 Task: Create a photo slideshow with music using the online slideshow maker. Upload photos, add music, adjust settings, and export the video.
Action: Mouse moved to (59, 0)
Screenshot: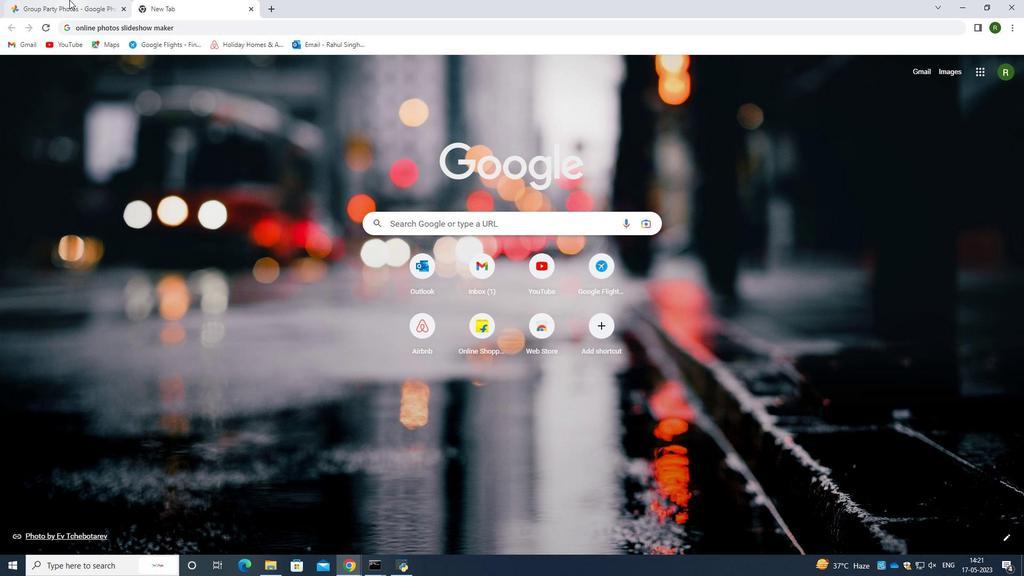 
Action: Mouse pressed left at (59, 0)
Screenshot: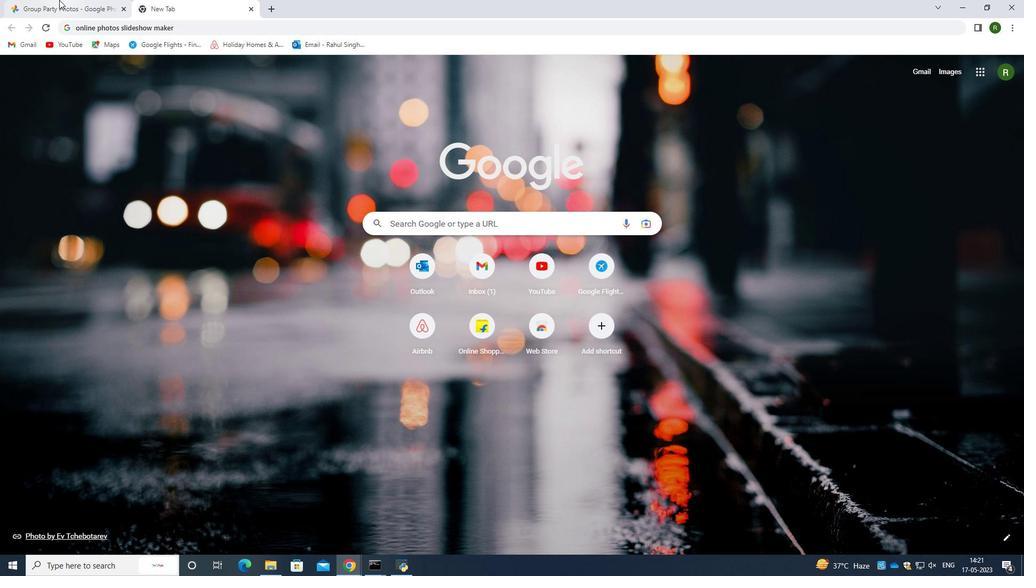 
Action: Mouse moved to (170, 0)
Screenshot: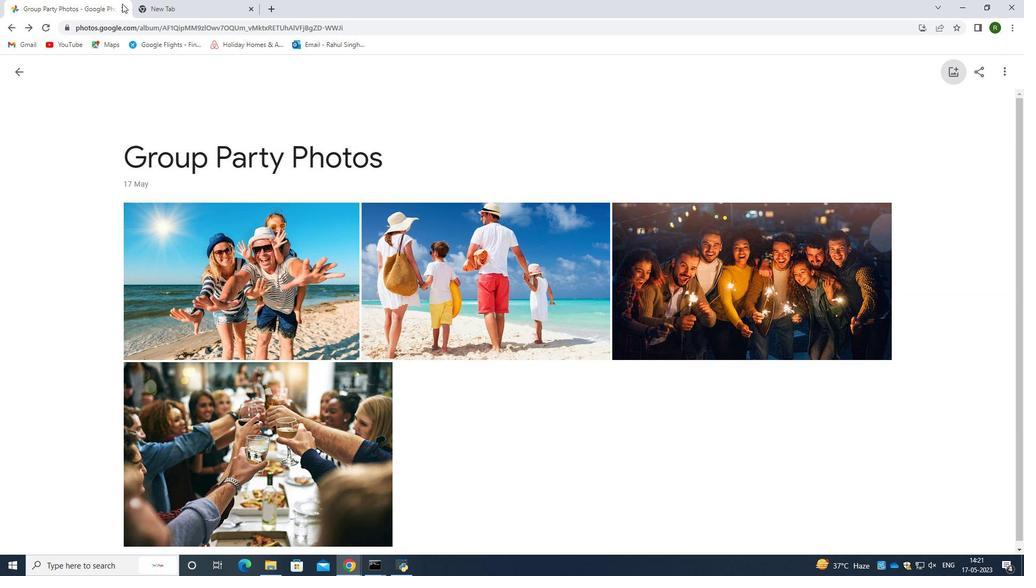 
Action: Mouse pressed left at (170, 0)
Screenshot: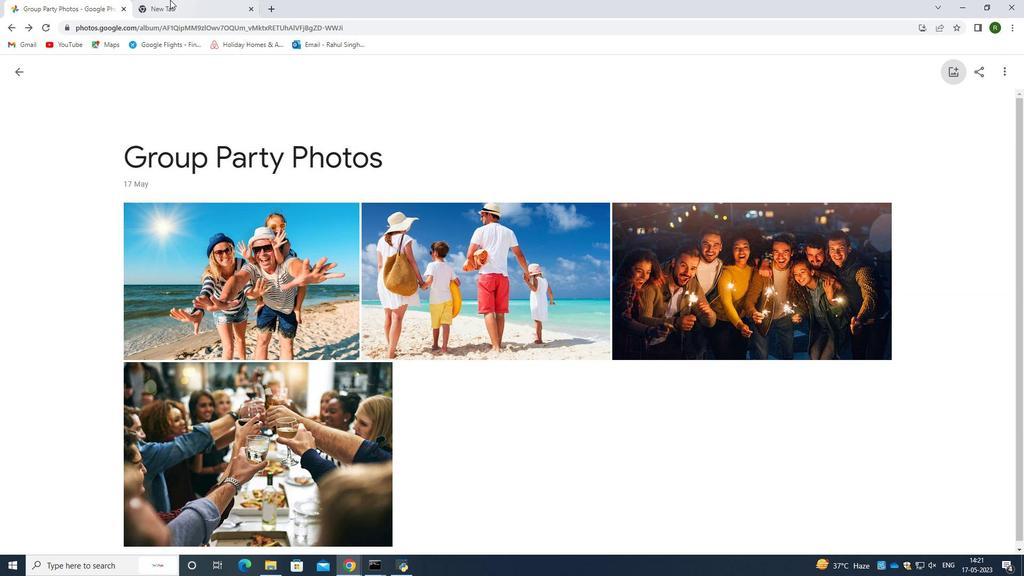 
Action: Mouse moved to (172, 30)
Screenshot: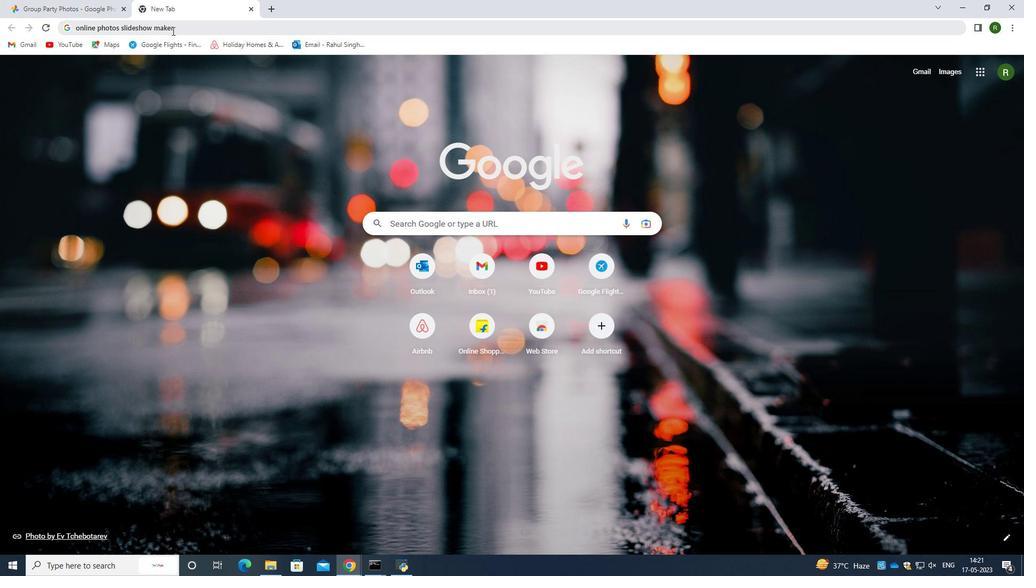 
Action: Mouse pressed left at (172, 30)
Screenshot: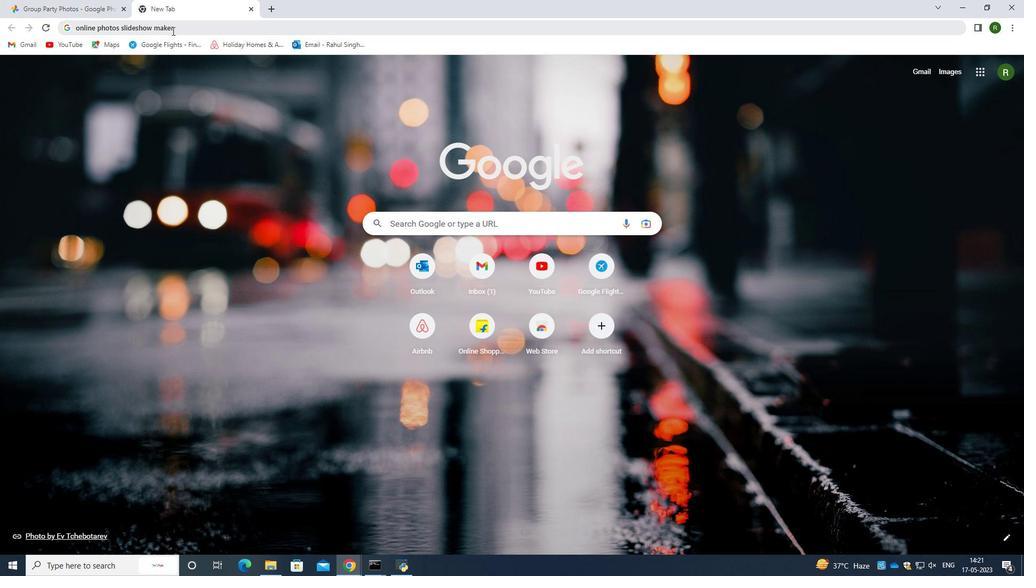 
Action: Mouse moved to (63, 21)
Screenshot: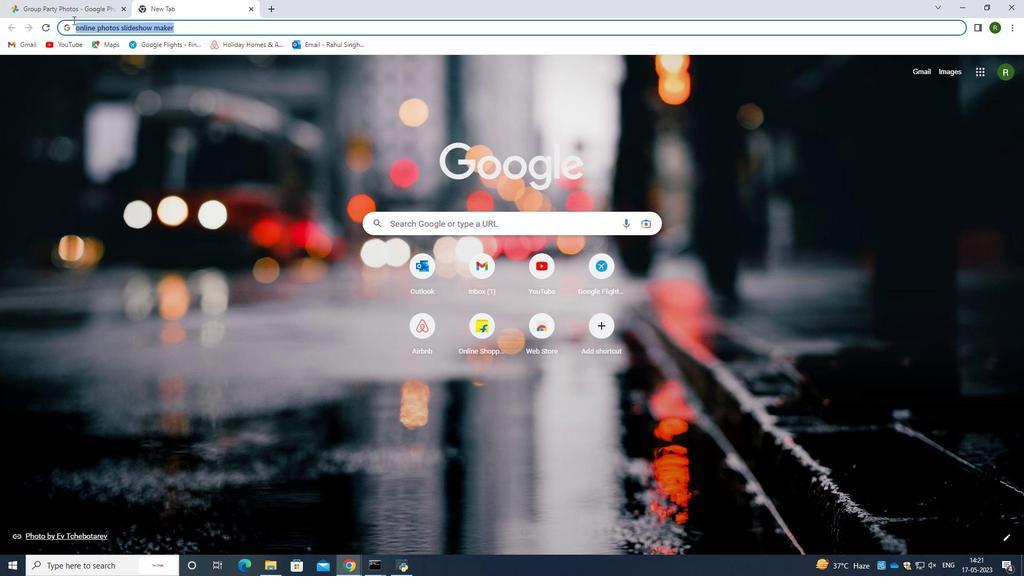 
Action: Key pressed <Key.backspace>online<Key.space>photos<Key.space>slideshow<Key.space>maker<Key.down><Key.enter>
Screenshot: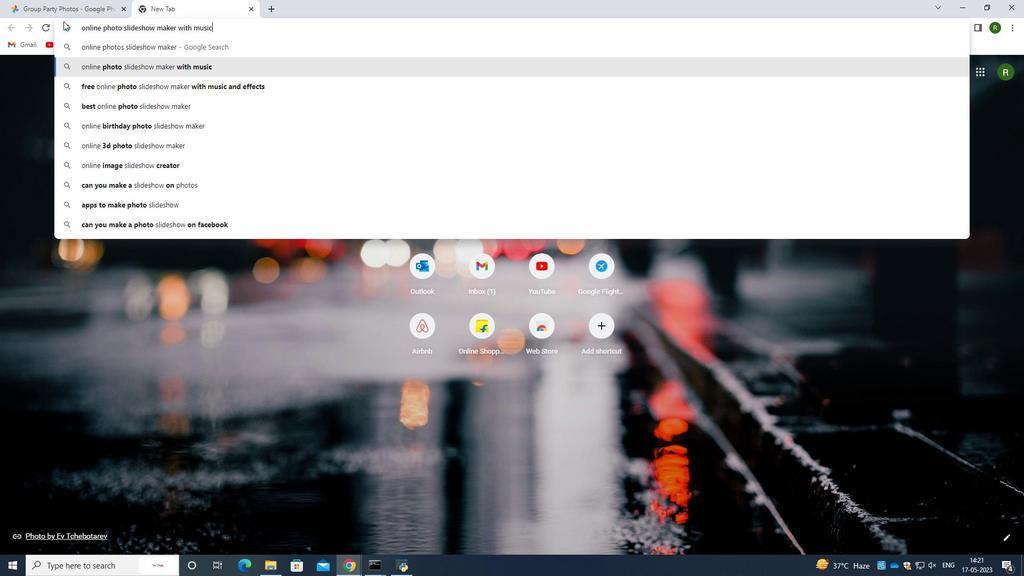 
Action: Mouse moved to (219, 276)
Screenshot: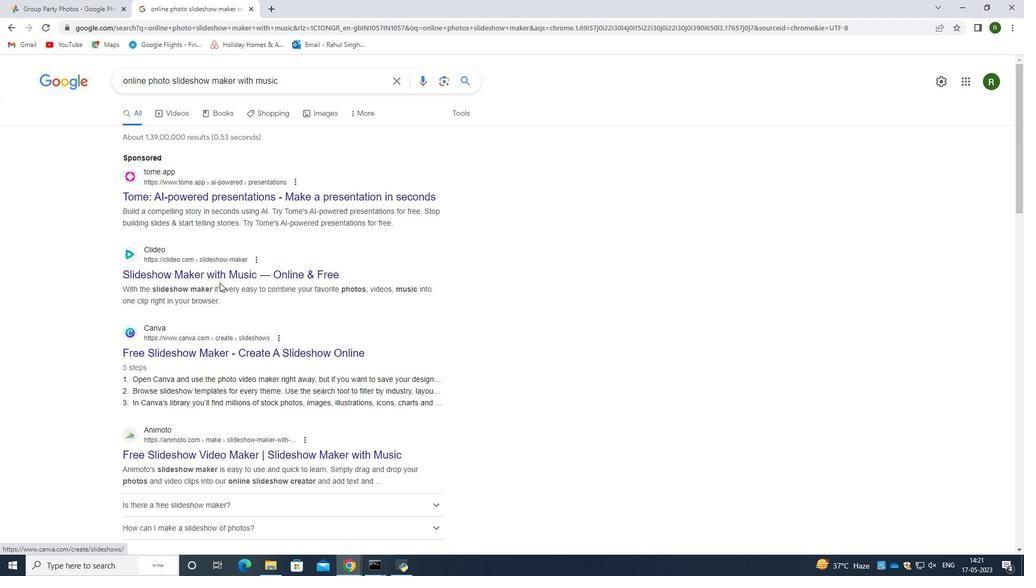 
Action: Mouse pressed left at (219, 276)
Screenshot: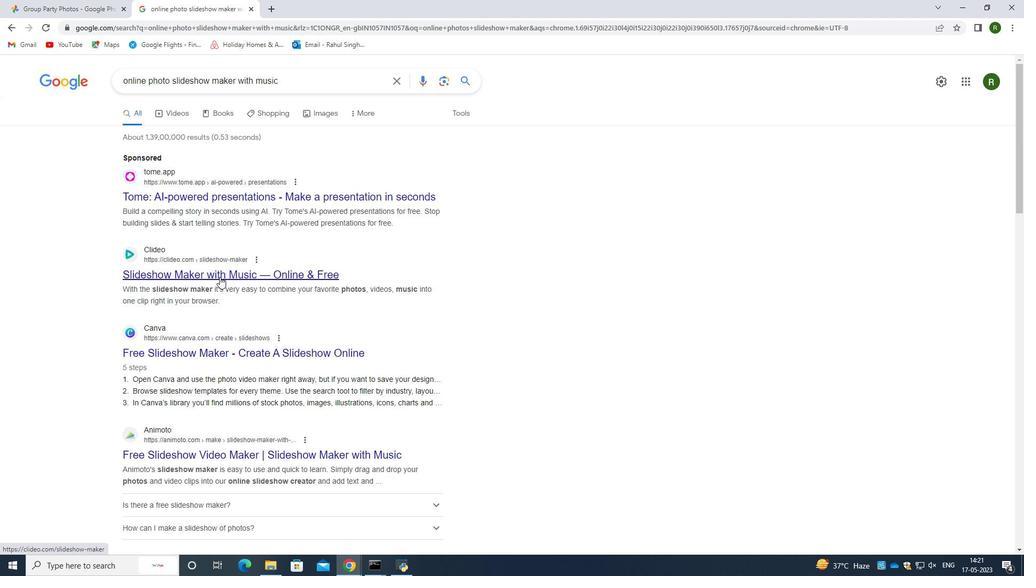 
Action: Mouse moved to (505, 268)
Screenshot: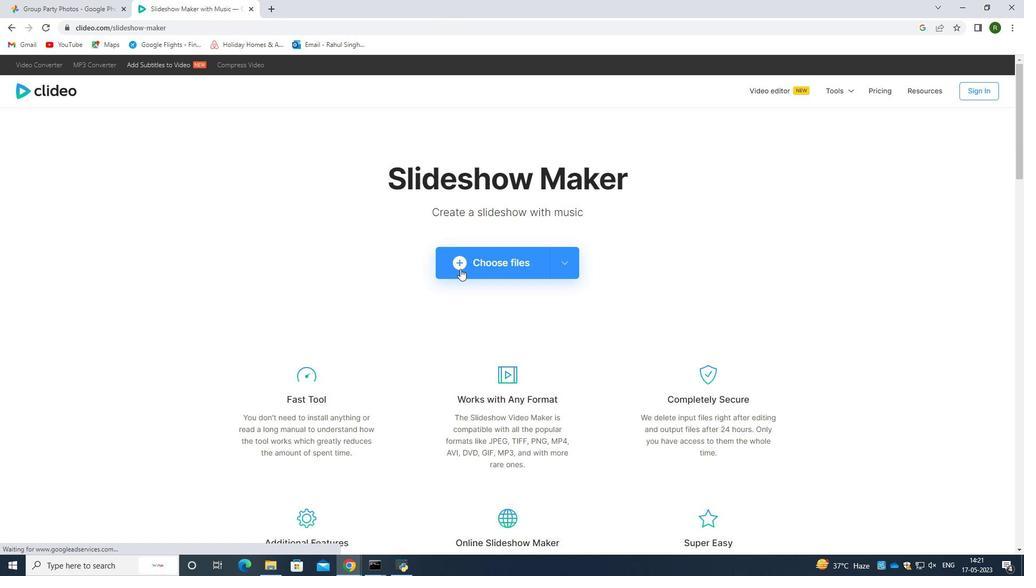 
Action: Mouse pressed left at (505, 268)
Screenshot: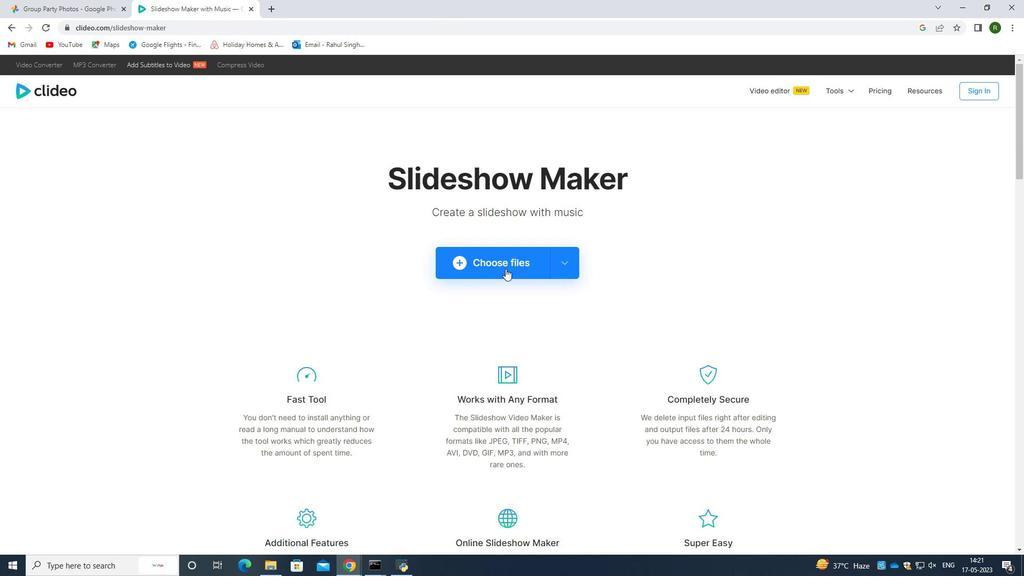 
Action: Mouse moved to (129, 102)
Screenshot: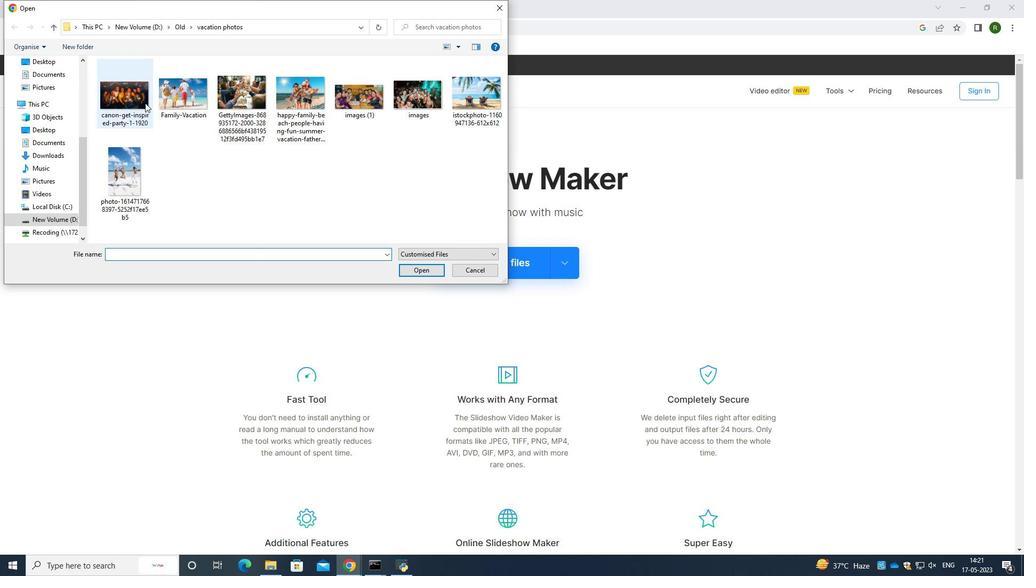 
Action: Mouse pressed left at (129, 102)
Screenshot: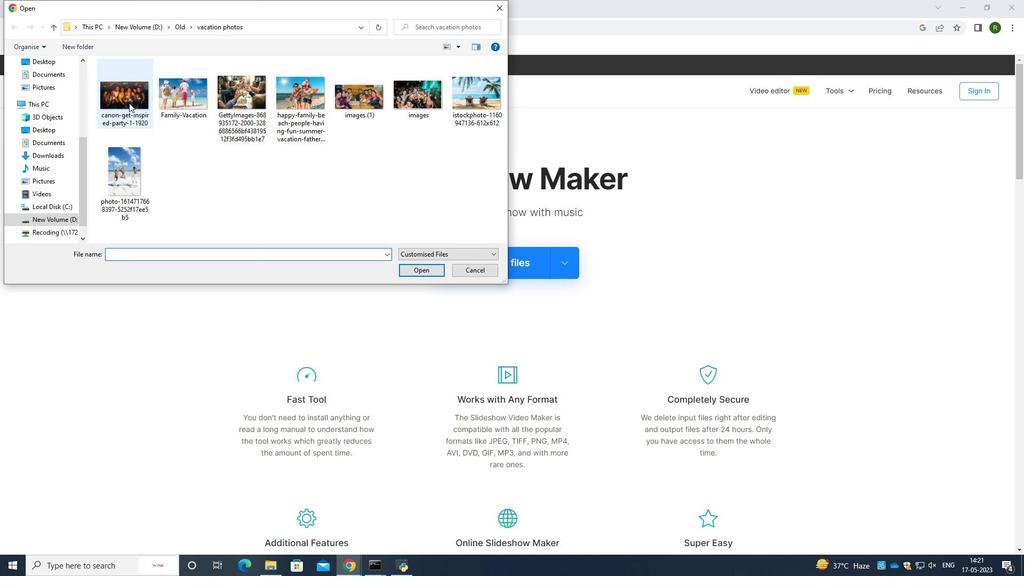 
Action: Mouse moved to (186, 98)
Screenshot: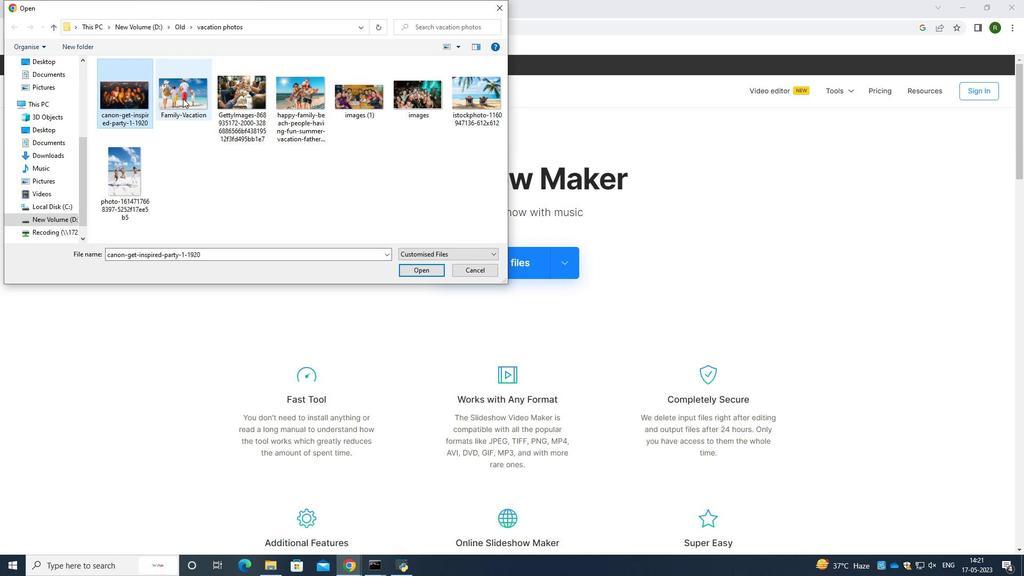 
Action: Mouse pressed left at (186, 98)
Screenshot: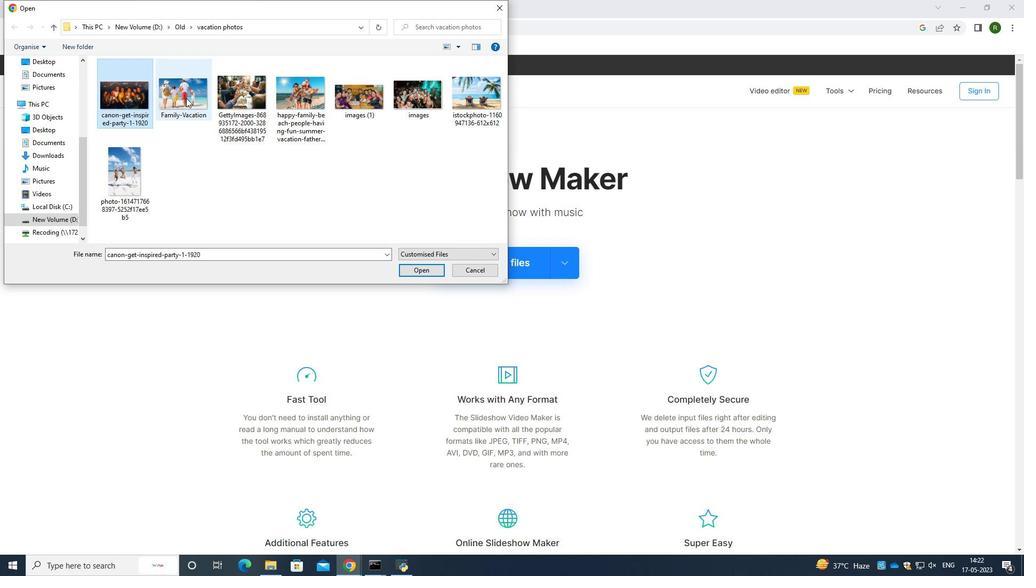 
Action: Mouse moved to (250, 108)
Screenshot: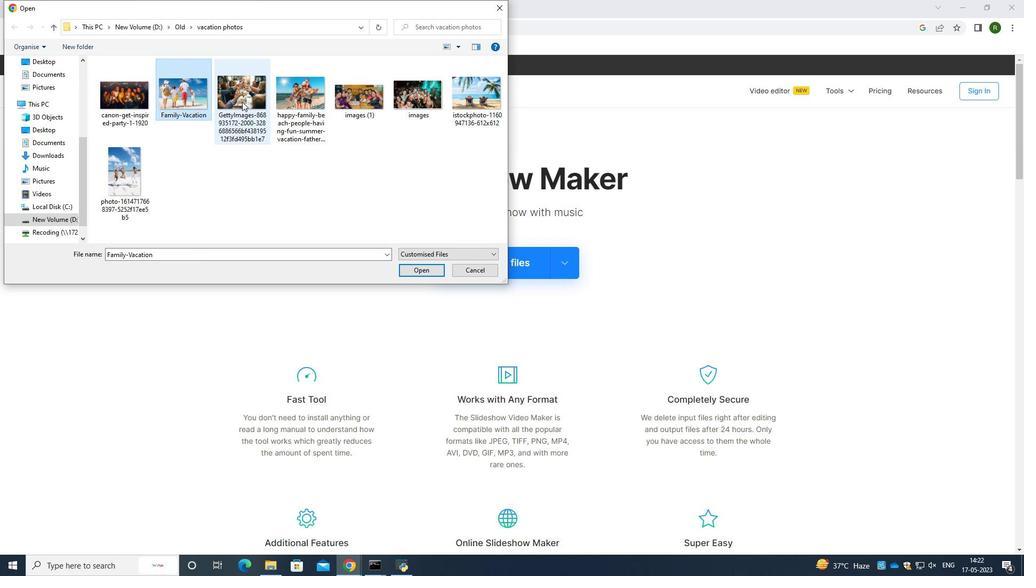 
Action: Mouse pressed left at (250, 108)
Screenshot: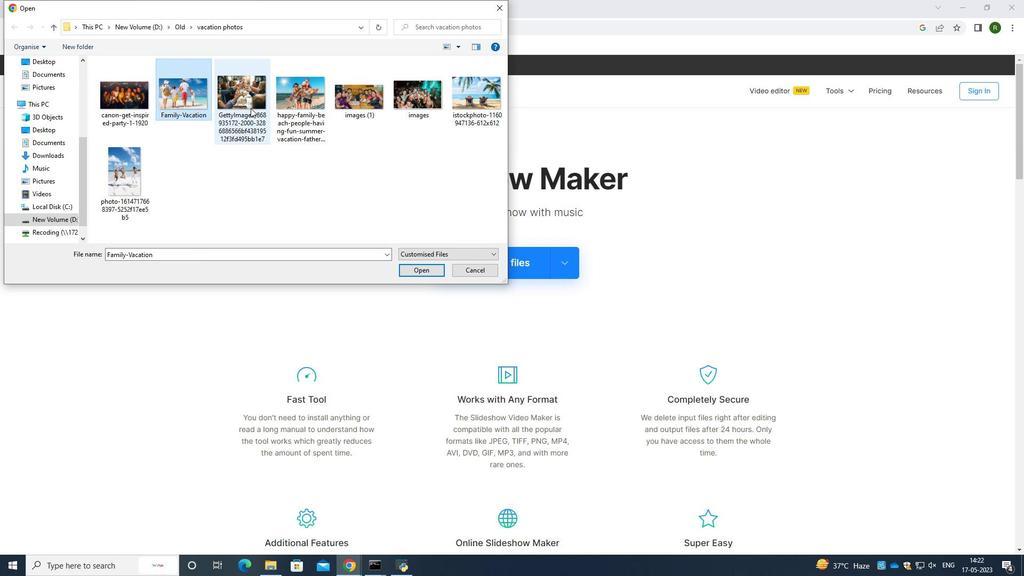 
Action: Mouse moved to (300, 104)
Screenshot: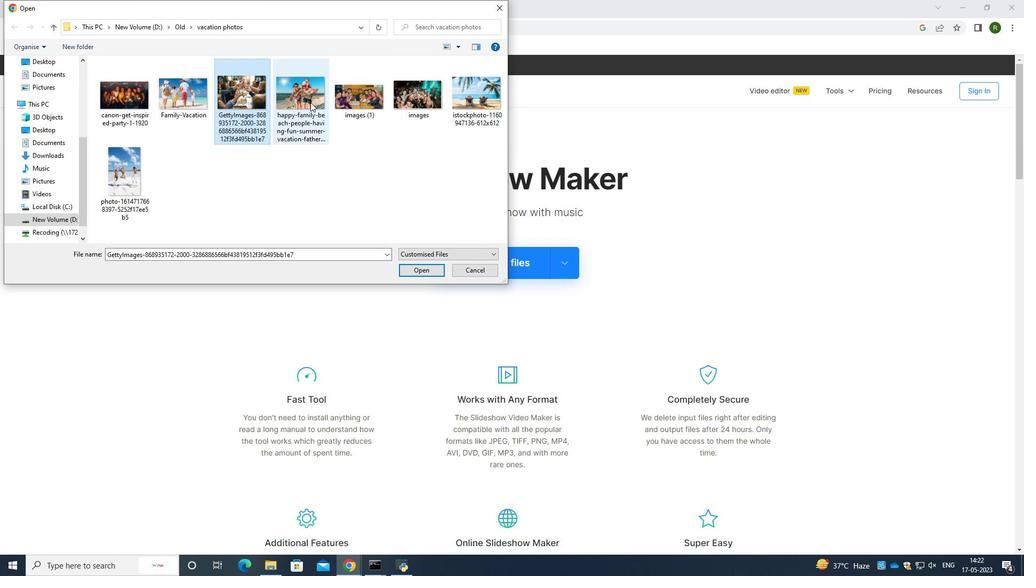 
Action: Mouse pressed left at (300, 104)
Screenshot: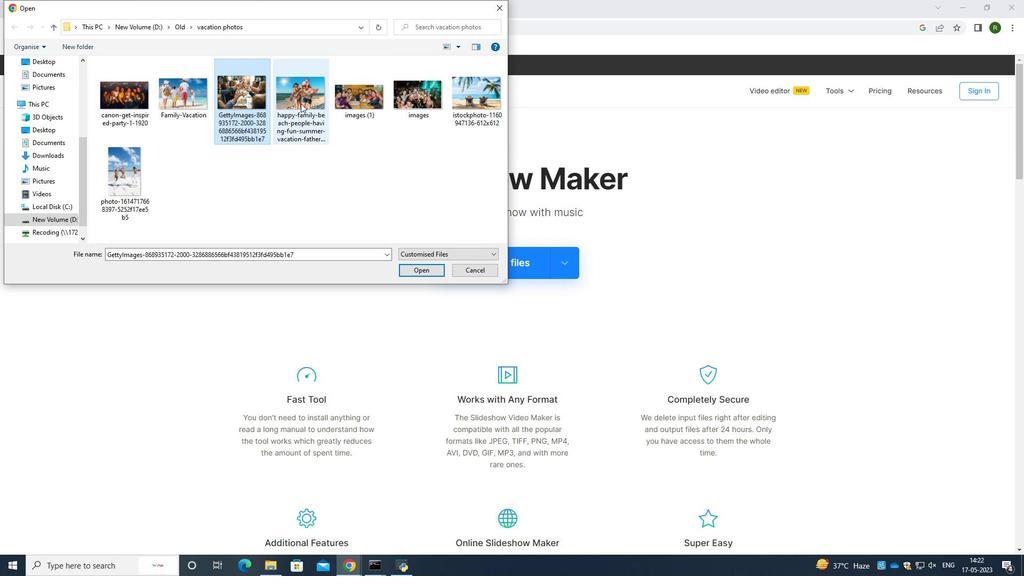 
Action: Mouse moved to (350, 103)
Screenshot: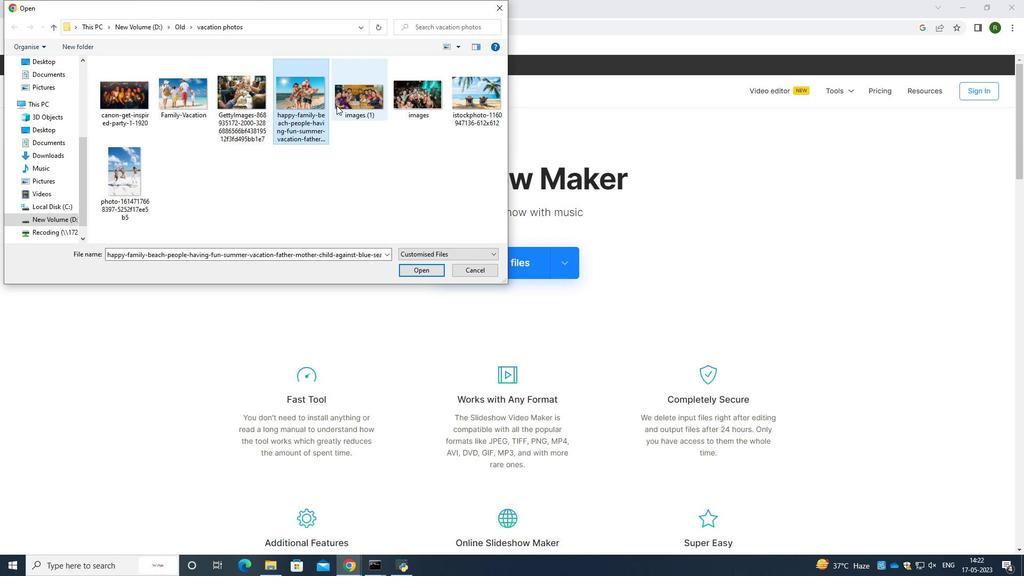 
Action: Mouse pressed left at (350, 103)
Screenshot: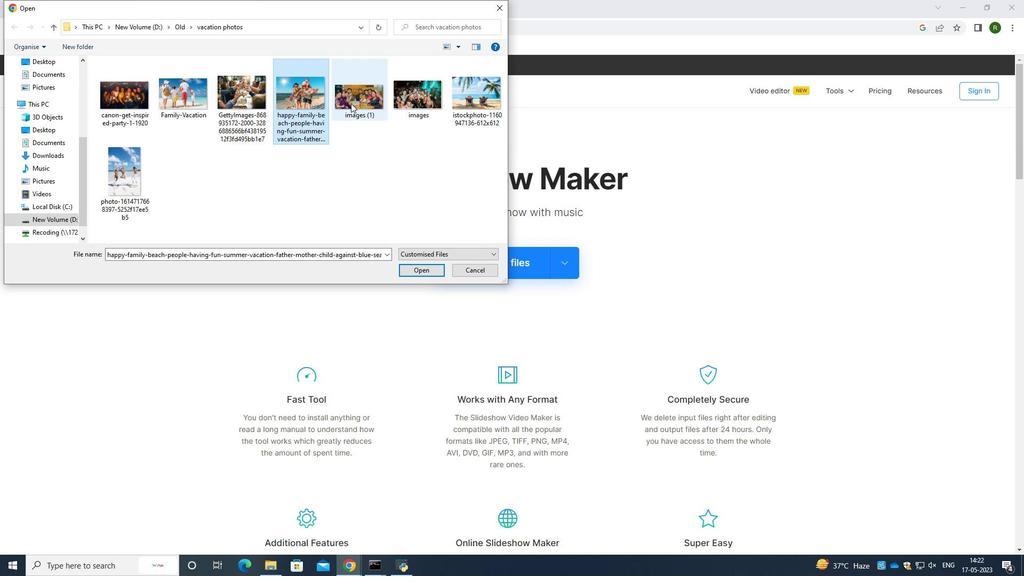 
Action: Mouse moved to (415, 102)
Screenshot: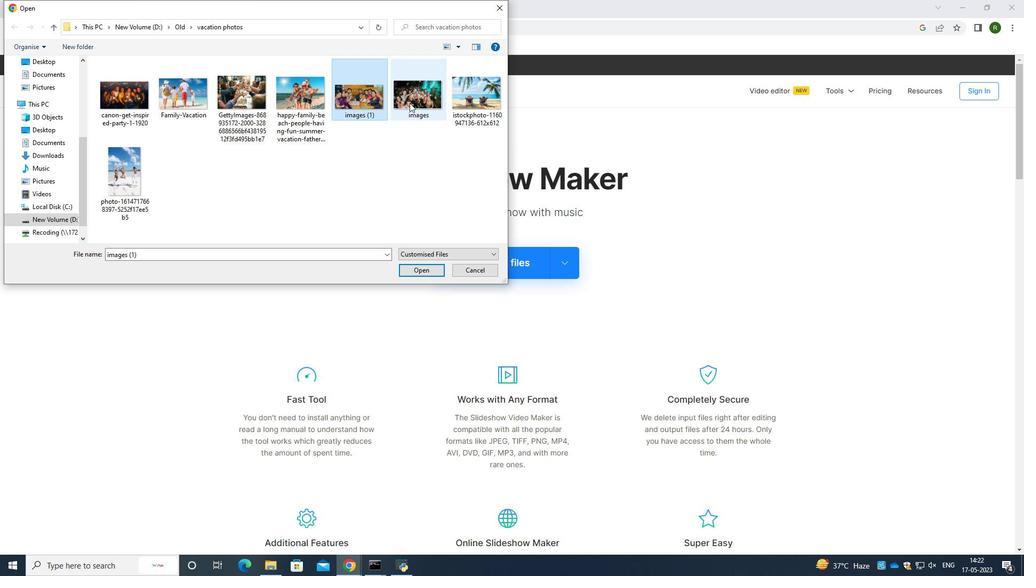 
Action: Mouse pressed left at (415, 102)
Screenshot: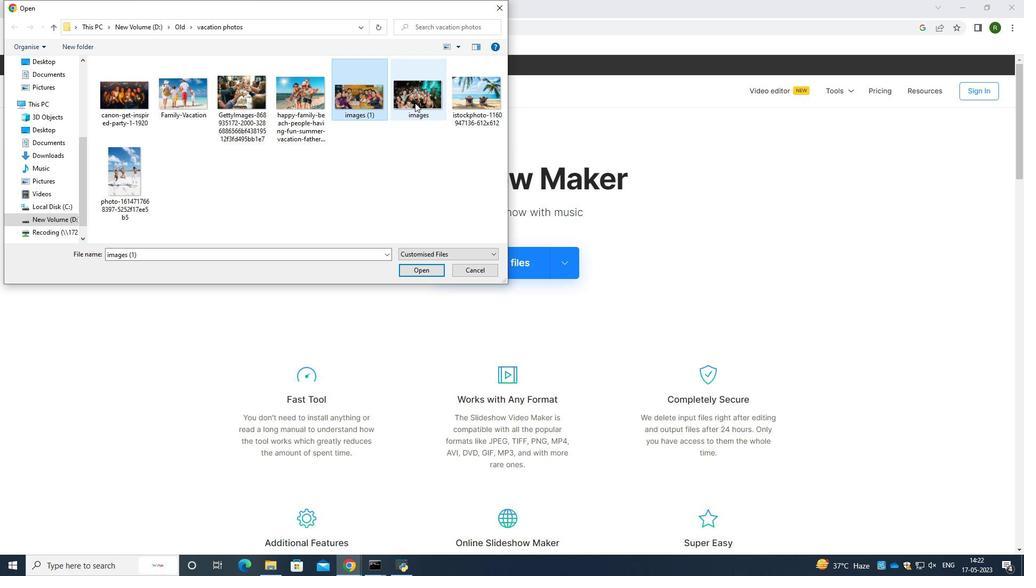 
Action: Mouse moved to (467, 101)
Screenshot: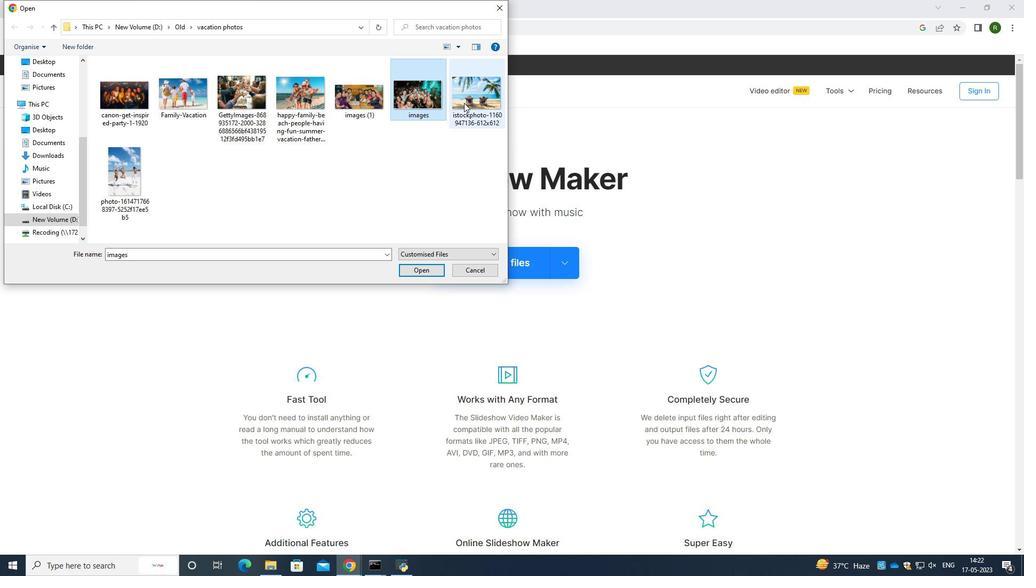 
Action: Mouse pressed left at (467, 101)
Screenshot: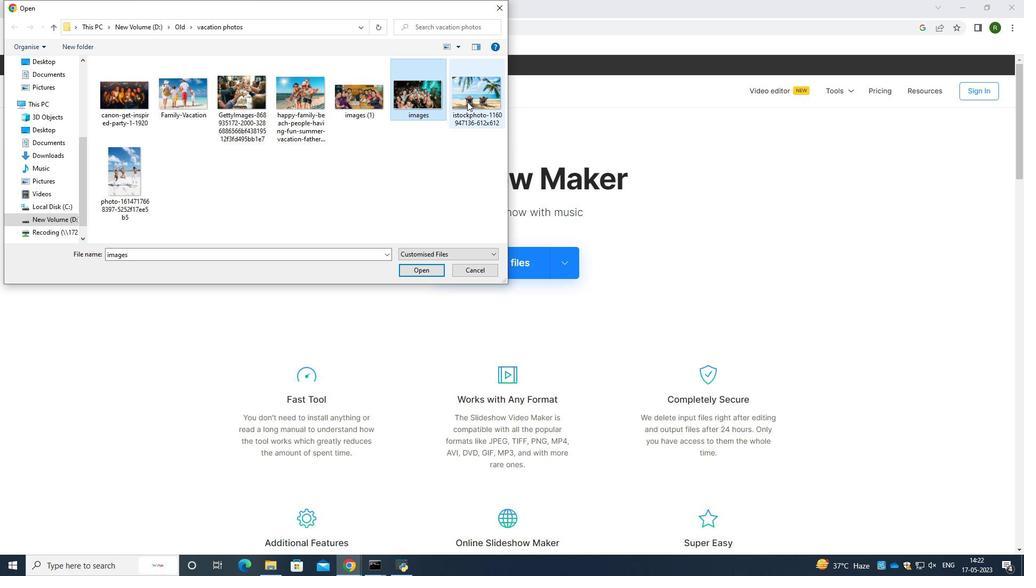 
Action: Mouse moved to (141, 114)
Screenshot: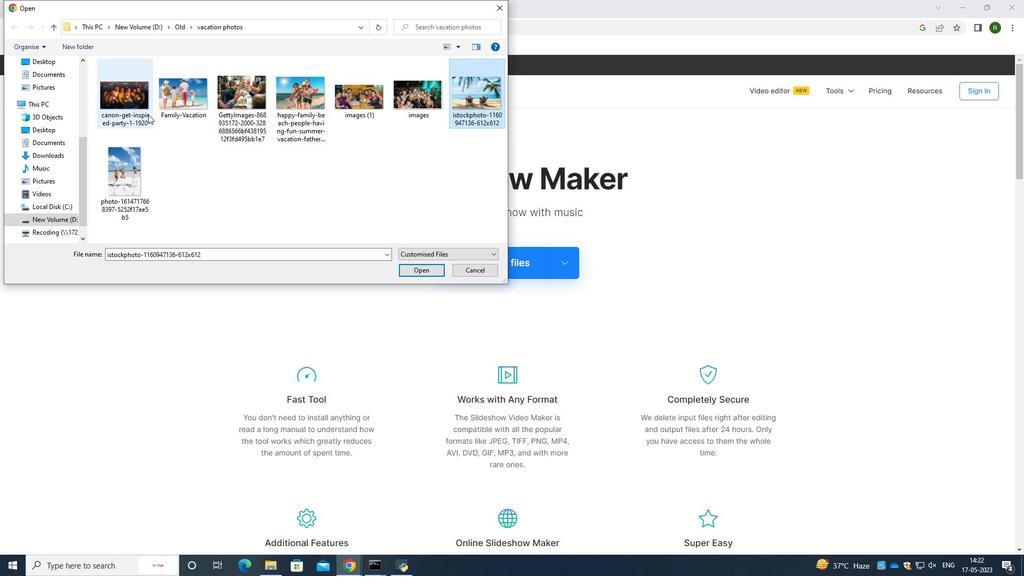 
Action: Mouse pressed left at (141, 114)
Screenshot: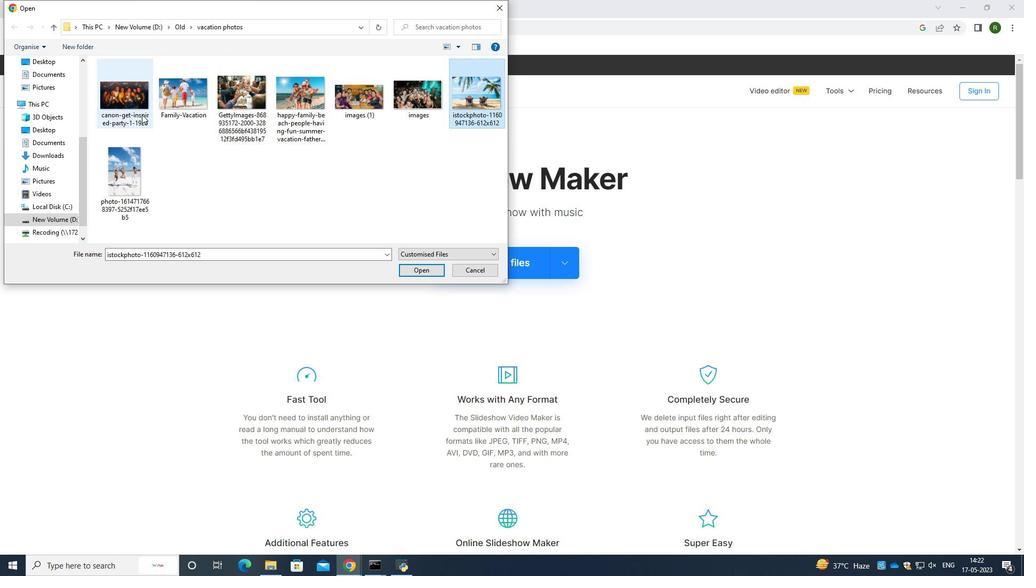 
Action: Key pressed <Key.shift>
Screenshot: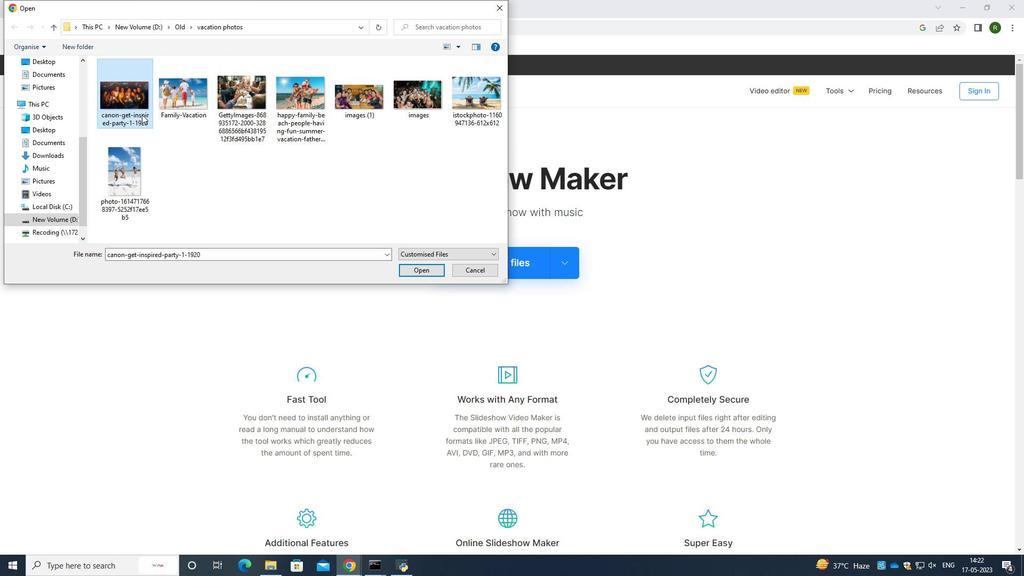 
Action: Mouse pressed left at (141, 114)
Screenshot: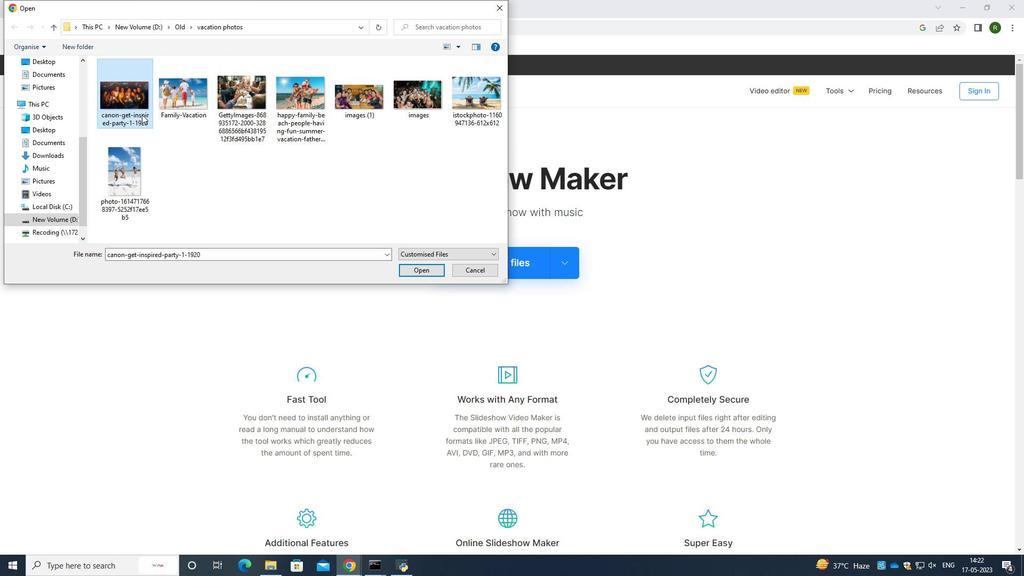 
Action: Key pressed <Key.shift><Key.shift><Key.shift>
Screenshot: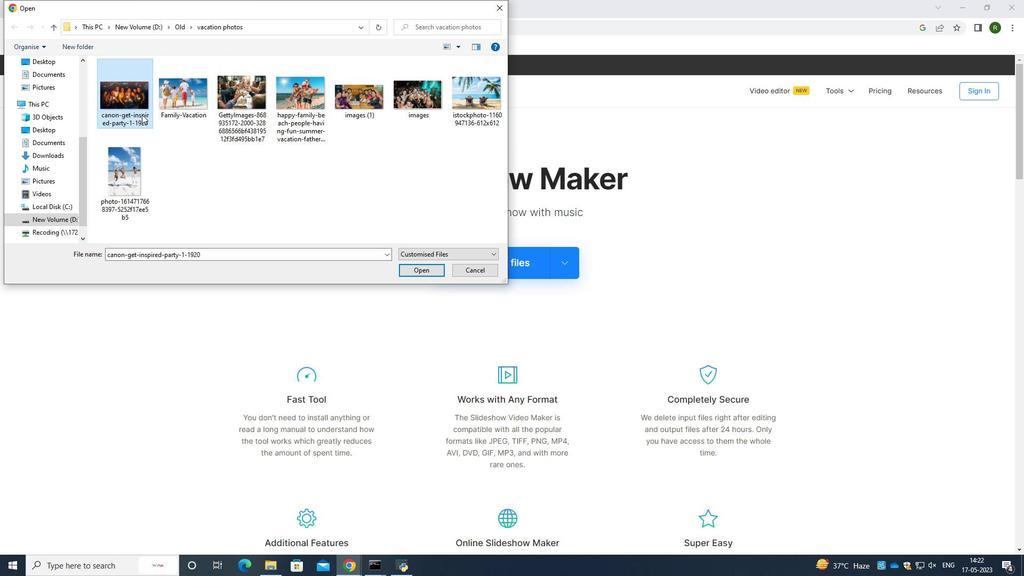 
Action: Mouse moved to (148, 114)
Screenshot: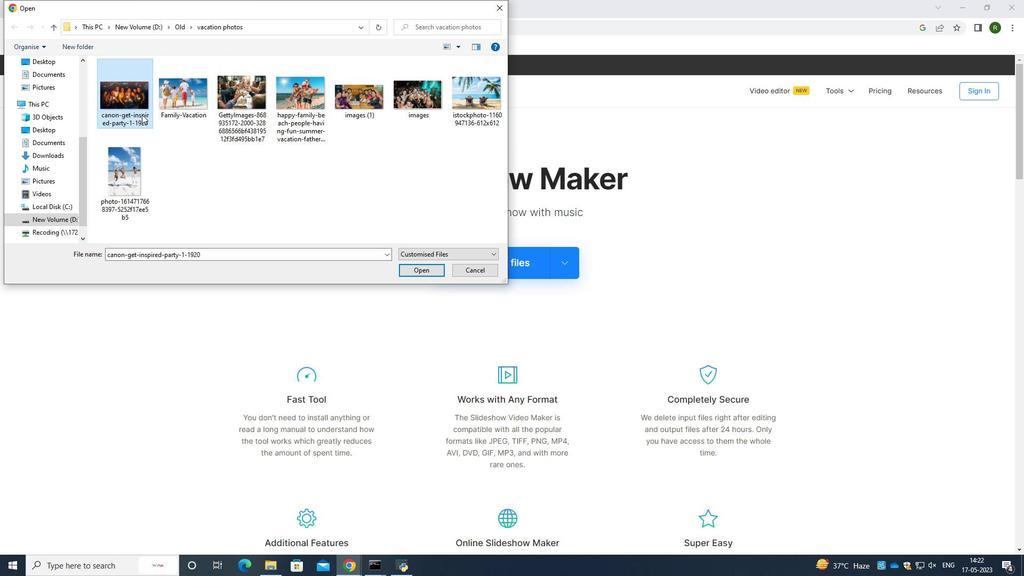 
Action: Key pressed <Key.shift>
Screenshot: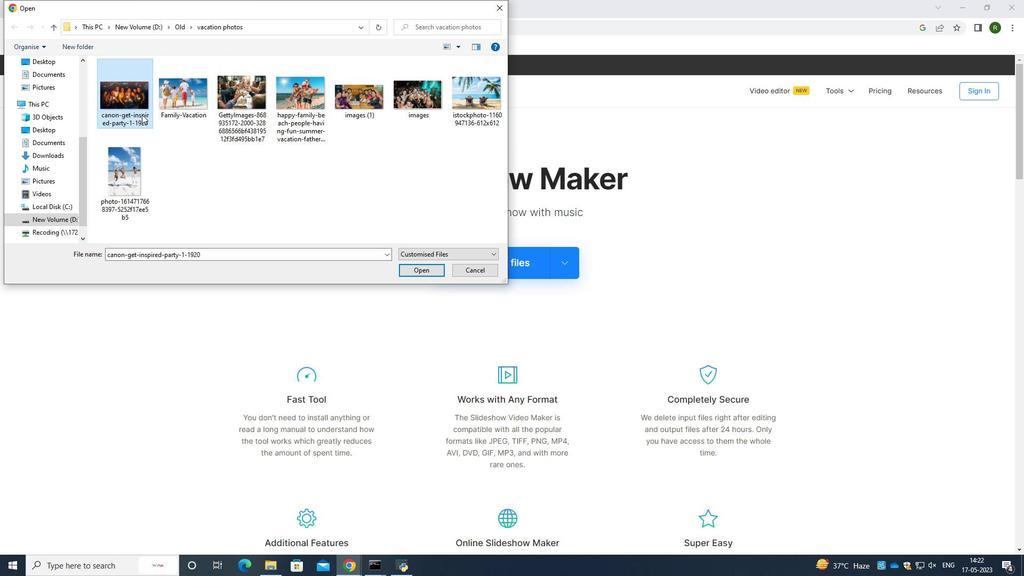 
Action: Mouse moved to (181, 114)
Screenshot: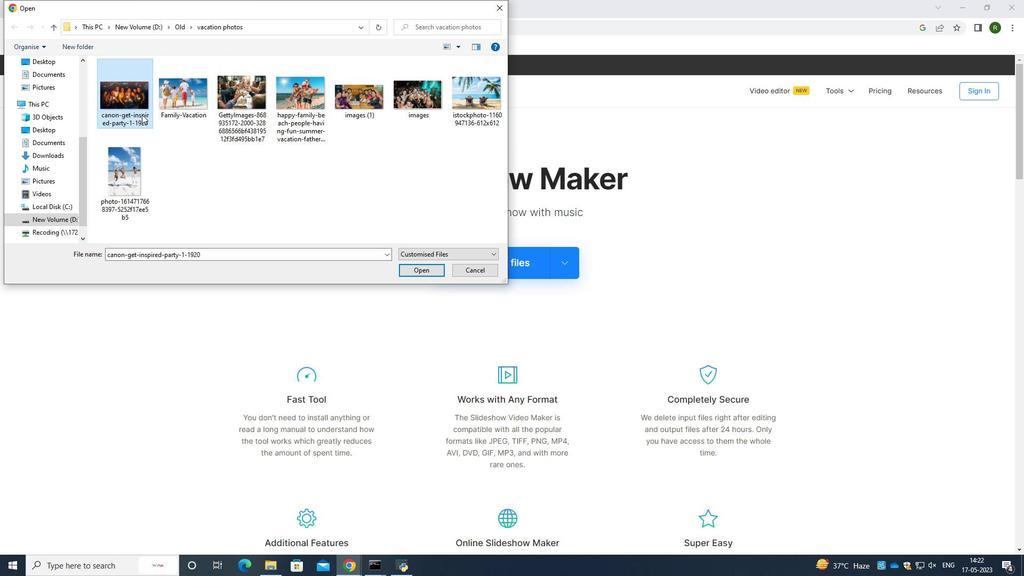 
Action: Key pressed <Key.shift>
Screenshot: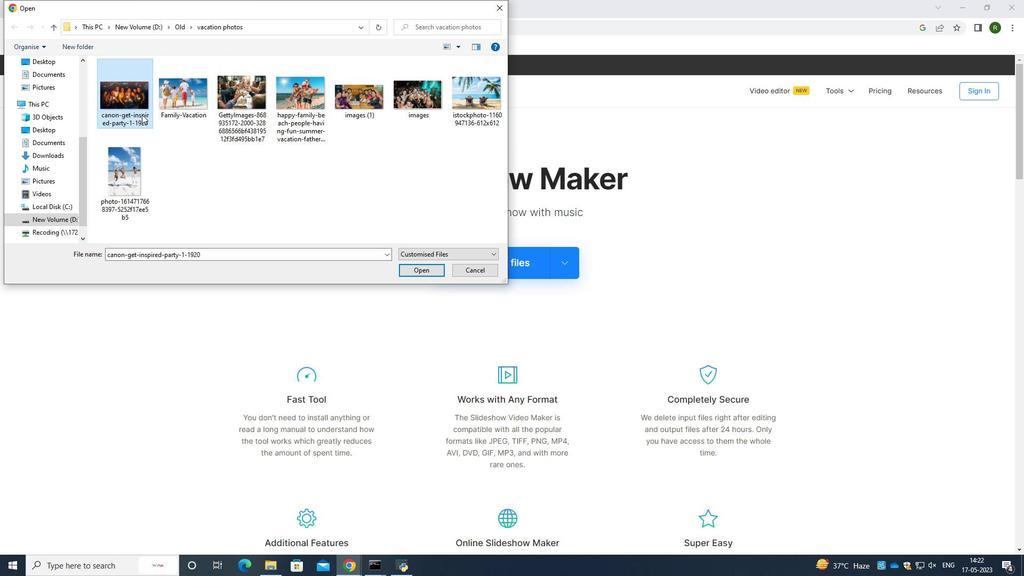 
Action: Mouse moved to (190, 114)
Screenshot: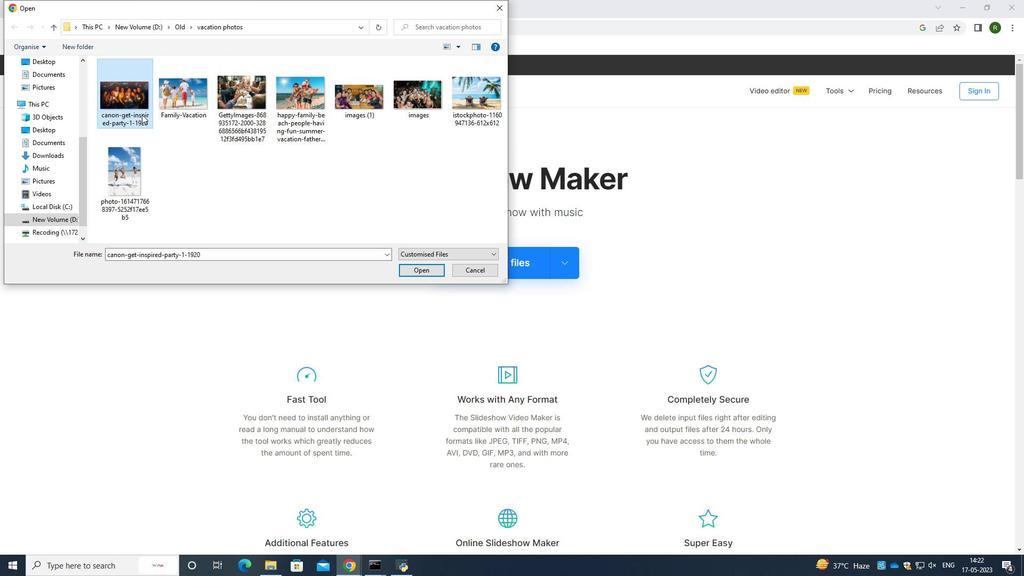 
Action: Key pressed <Key.shift>
Screenshot: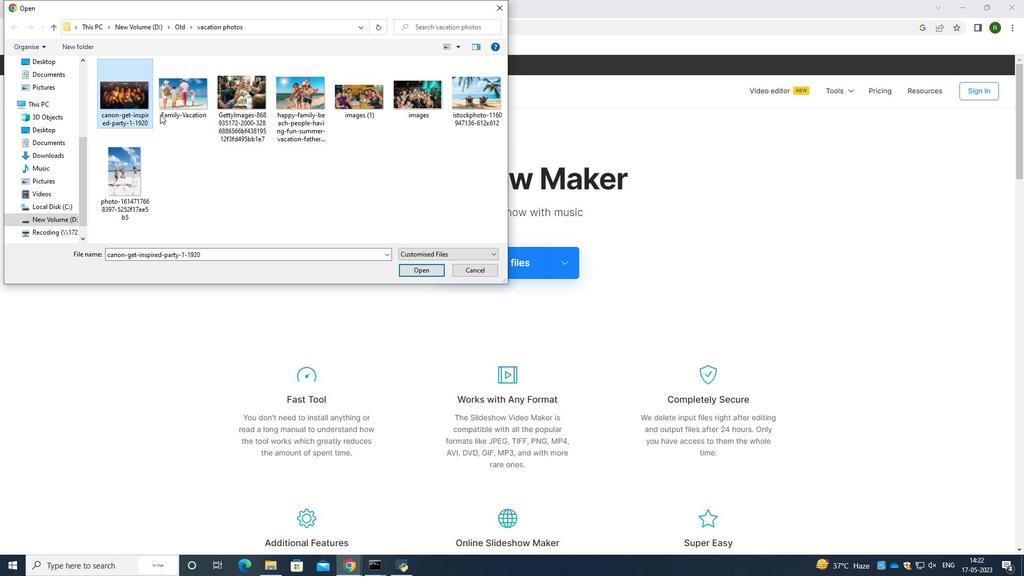 
Action: Mouse moved to (190, 114)
Screenshot: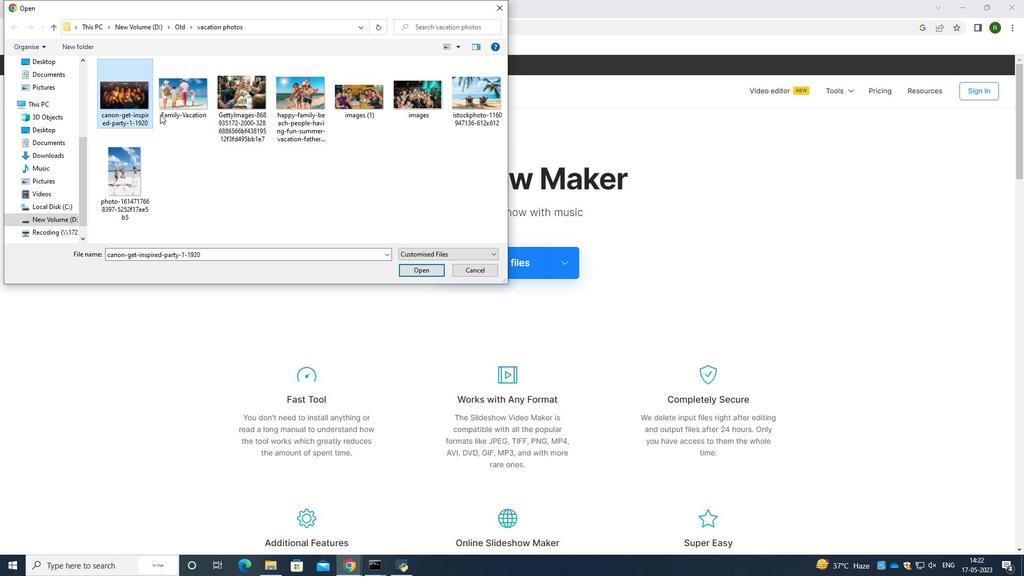 
Action: Key pressed <Key.shift><Key.shift><Key.shift><Key.shift><Key.shift><Key.shift>
Screenshot: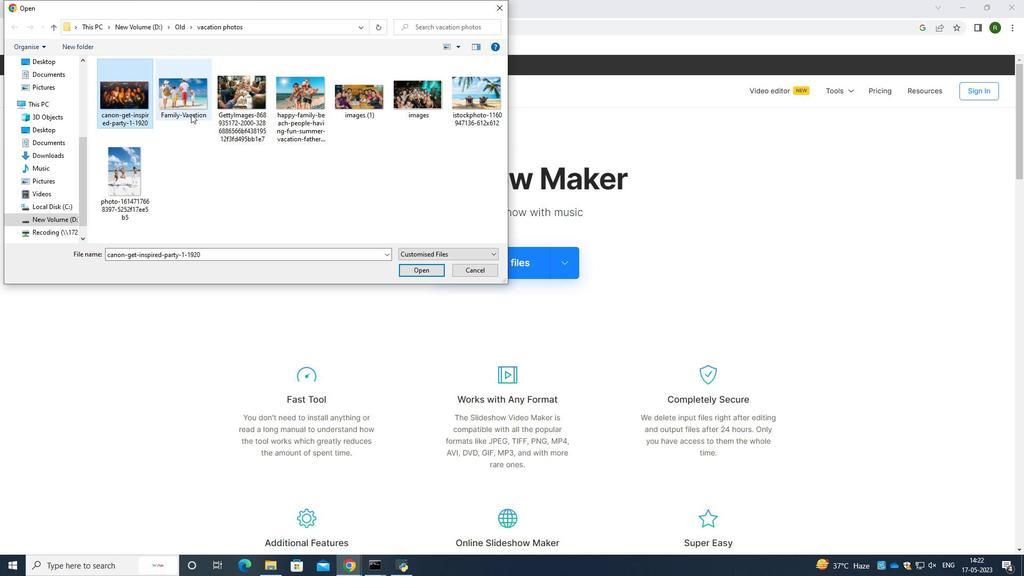 
Action: Mouse pressed left at (190, 114)
Screenshot: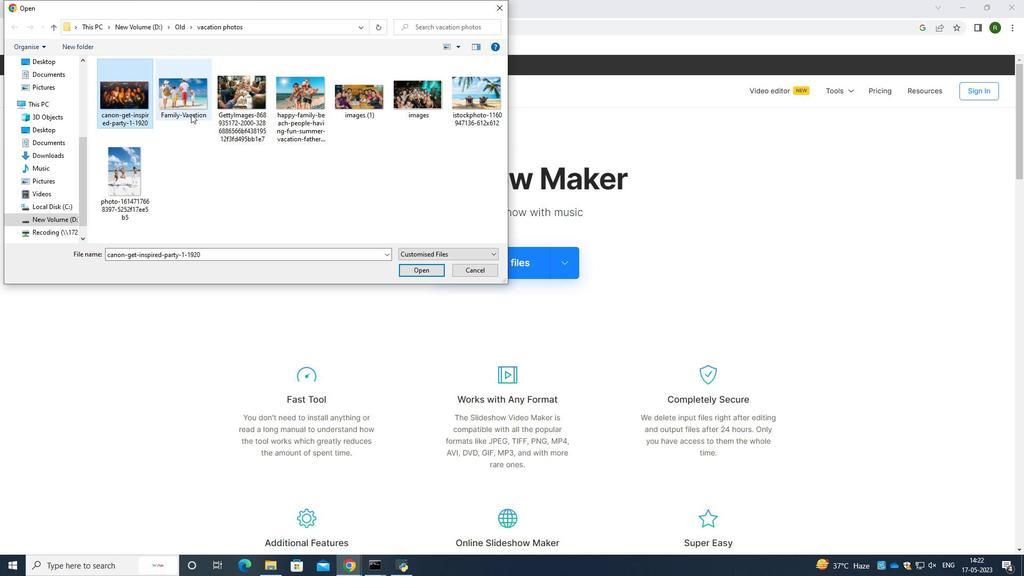 
Action: Key pressed <Key.shift><Key.shift><Key.shift><Key.shift><Key.shift><Key.shift>
Screenshot: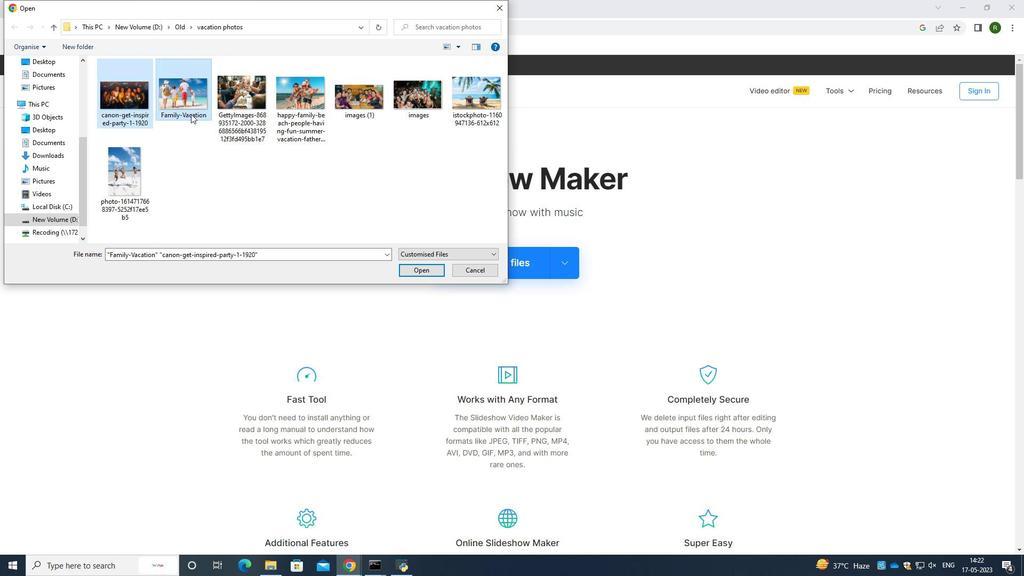 
Action: Mouse moved to (195, 114)
Screenshot: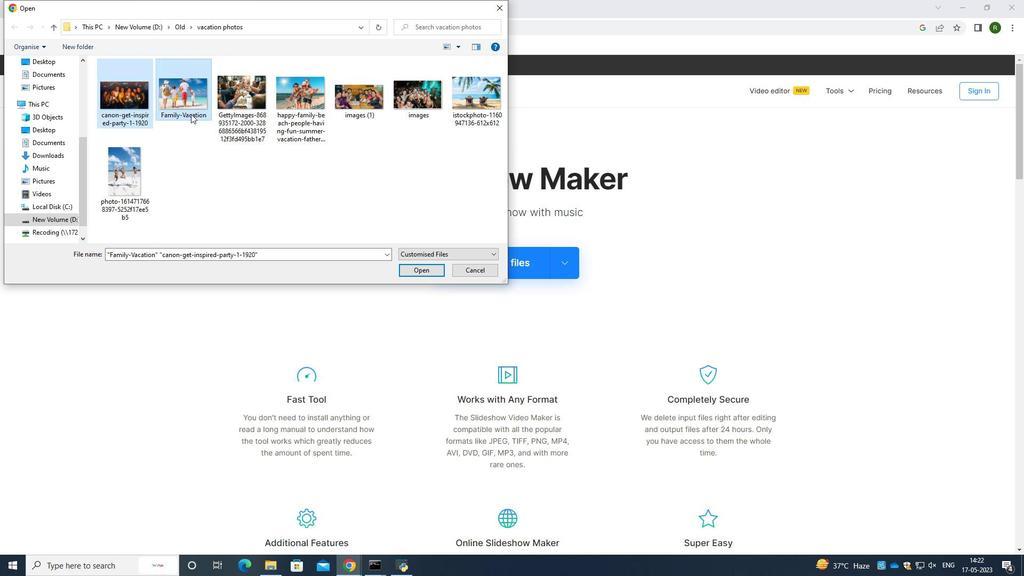 
Action: Key pressed <Key.shift>
Screenshot: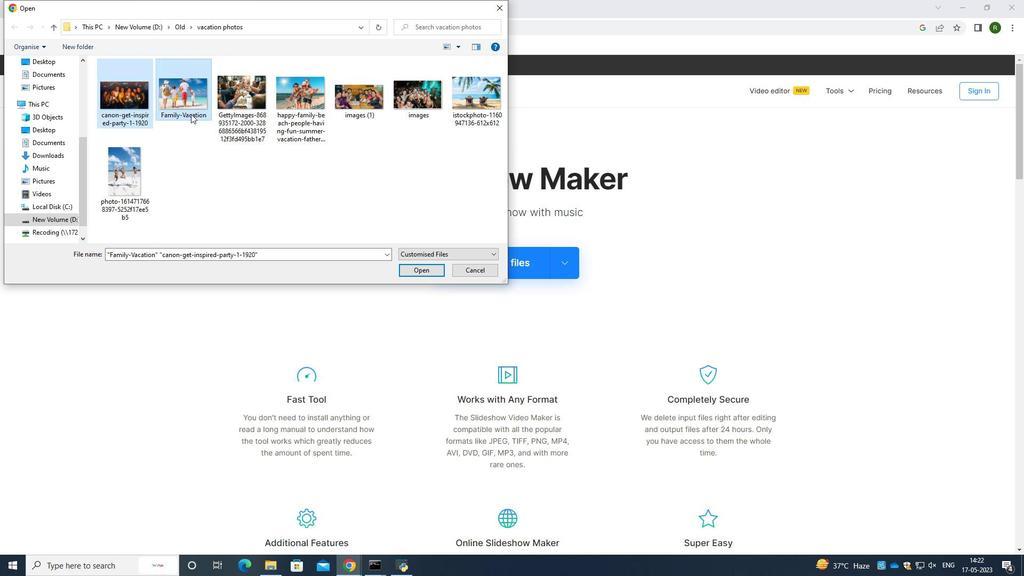 
Action: Mouse moved to (213, 114)
Screenshot: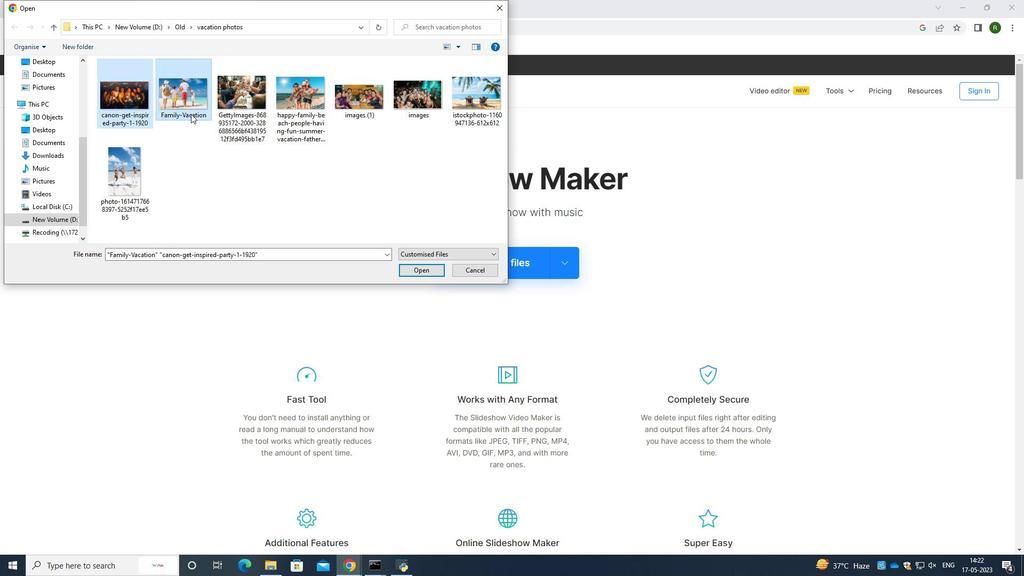 
Action: Key pressed <Key.shift>
Screenshot: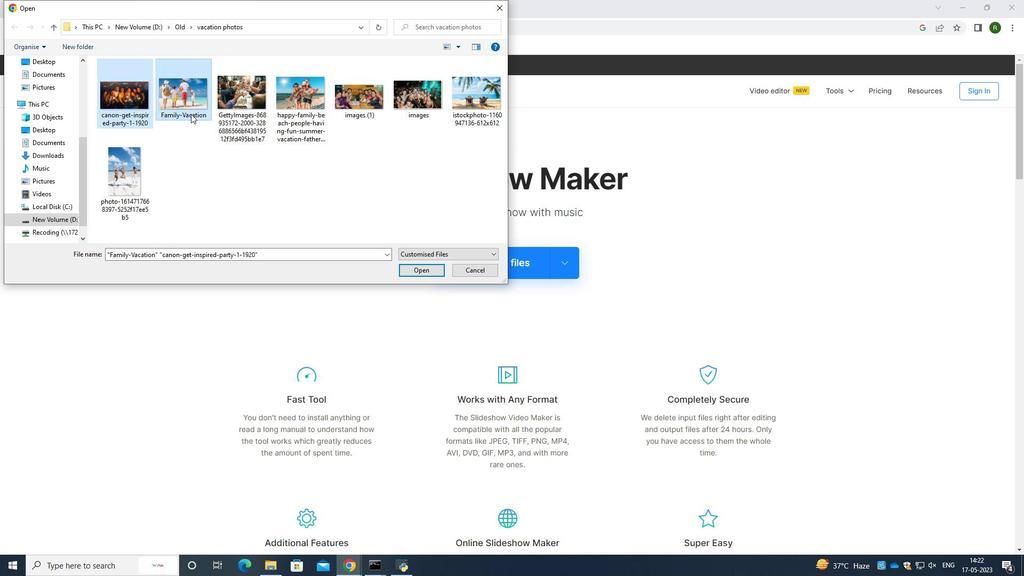 
Action: Mouse moved to (240, 114)
Screenshot: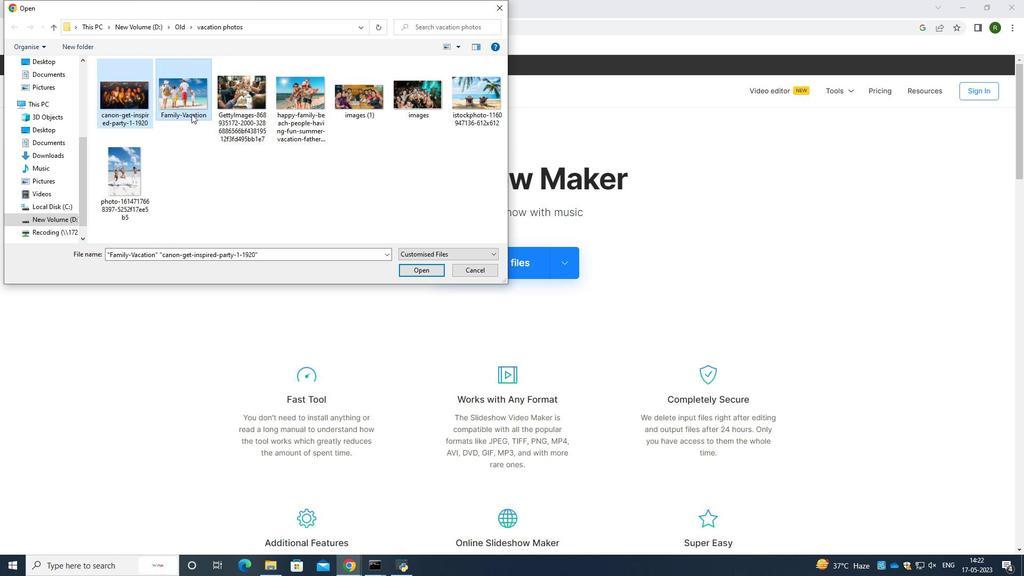
Action: Key pressed <Key.shift>
Screenshot: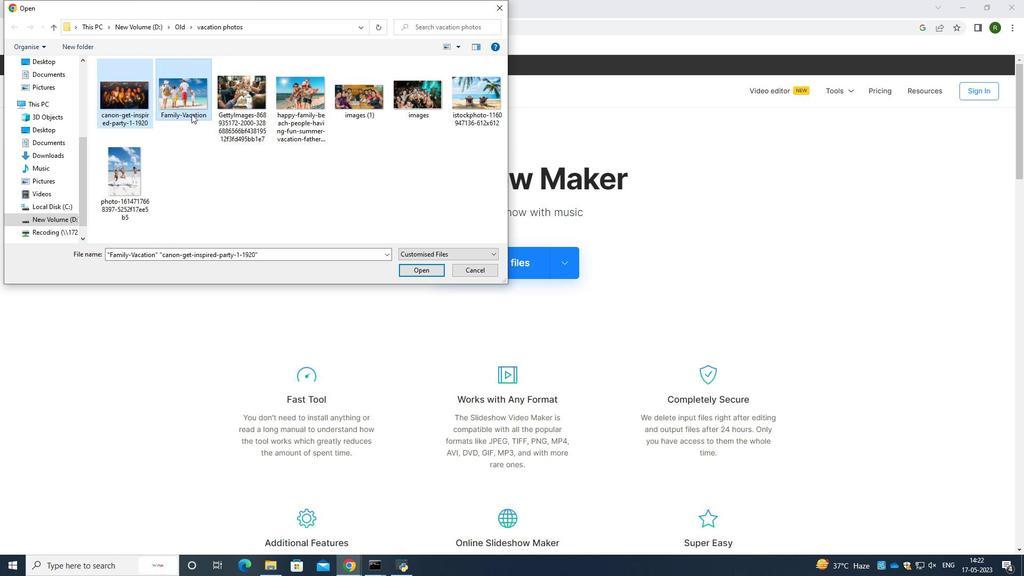 
Action: Mouse moved to (242, 113)
Screenshot: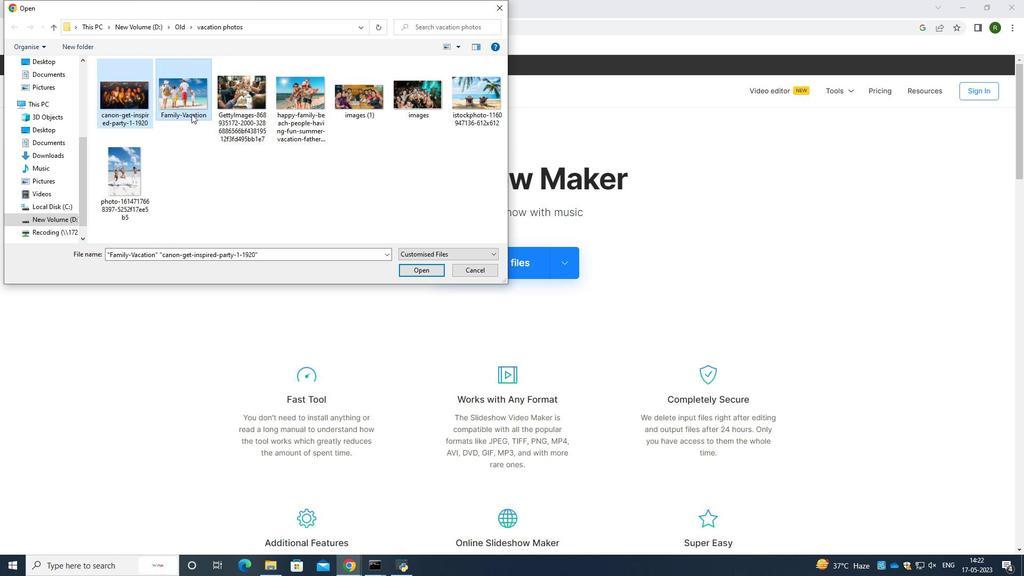 
Action: Key pressed <Key.shift><Key.shift><Key.shift><Key.shift><Key.shift><Key.shift>
Screenshot: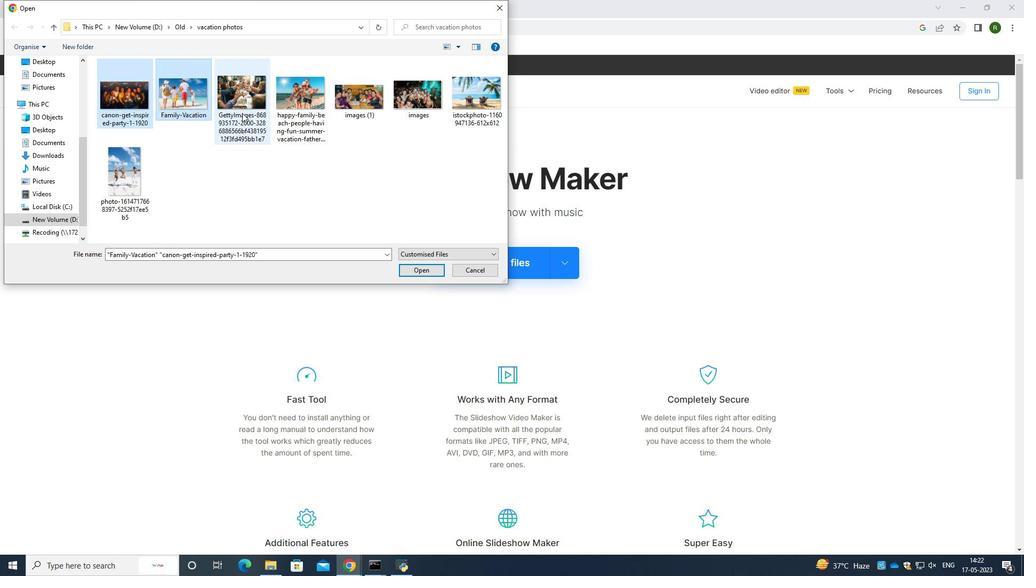 
Action: Mouse pressed left at (242, 113)
Screenshot: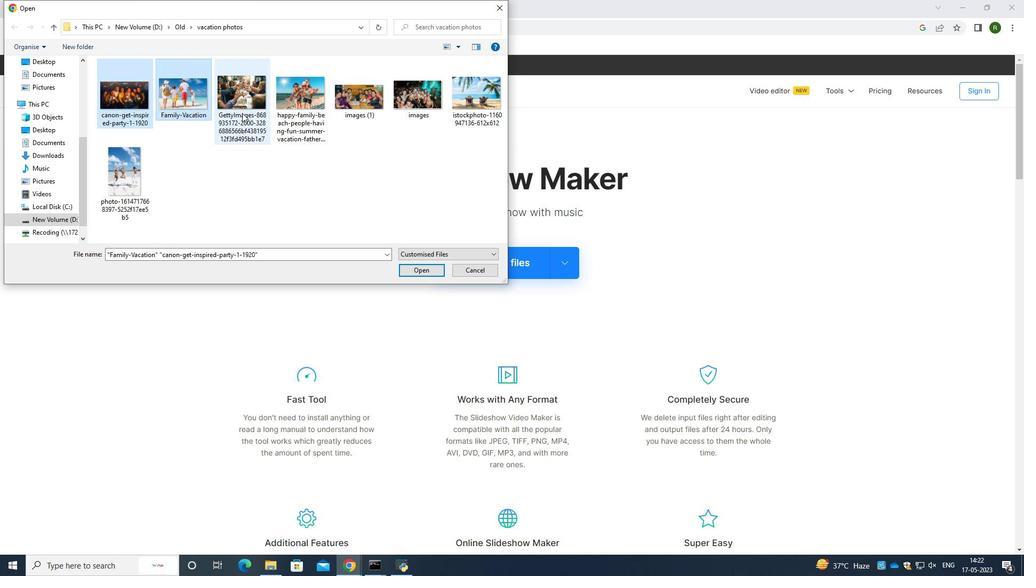 
Action: Key pressed <Key.shift><Key.shift><Key.shift><Key.shift><Key.shift>
Screenshot: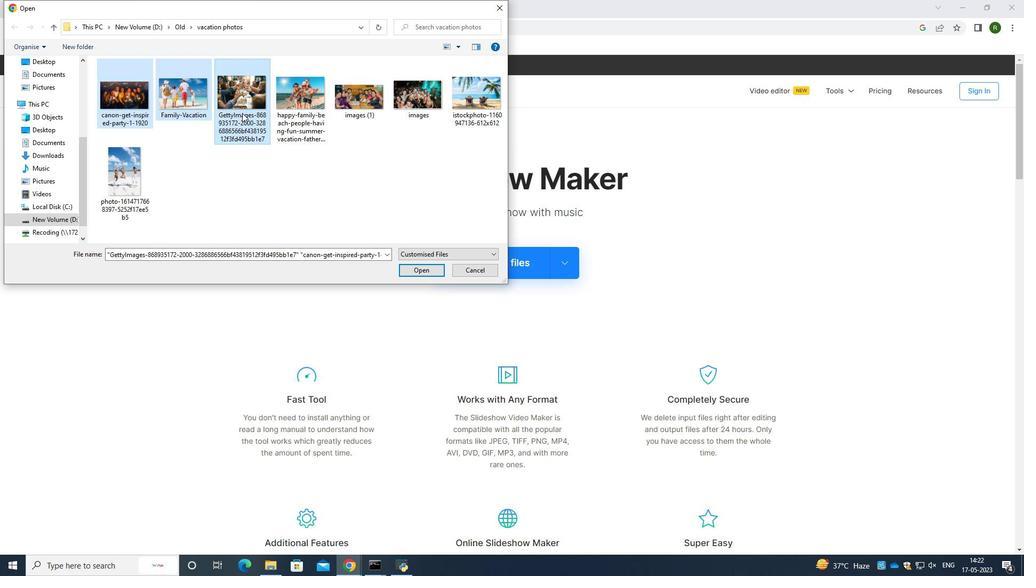 
Action: Mouse moved to (246, 112)
Screenshot: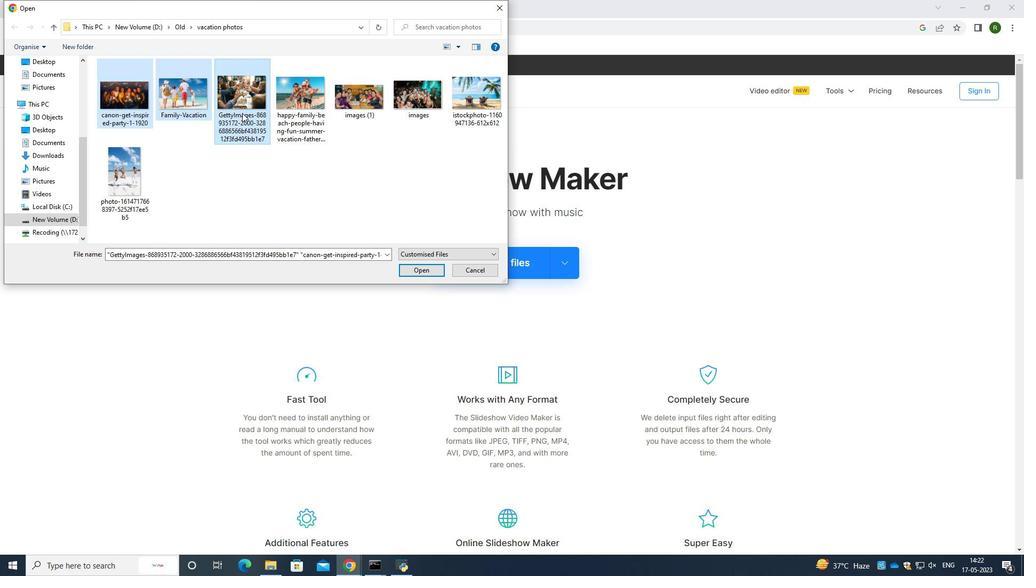 
Action: Key pressed <Key.shift>
Screenshot: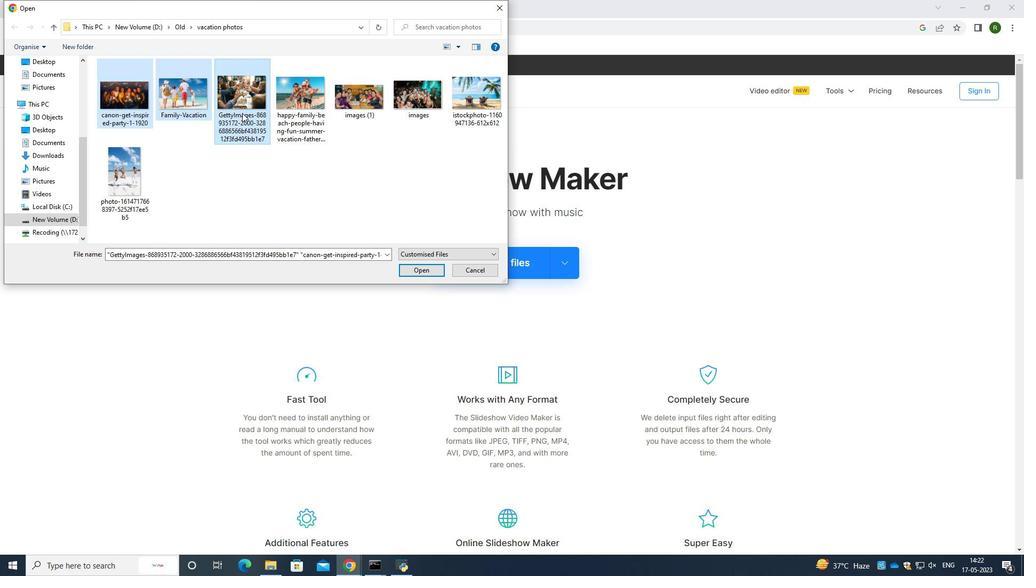 
Action: Mouse moved to (268, 110)
Screenshot: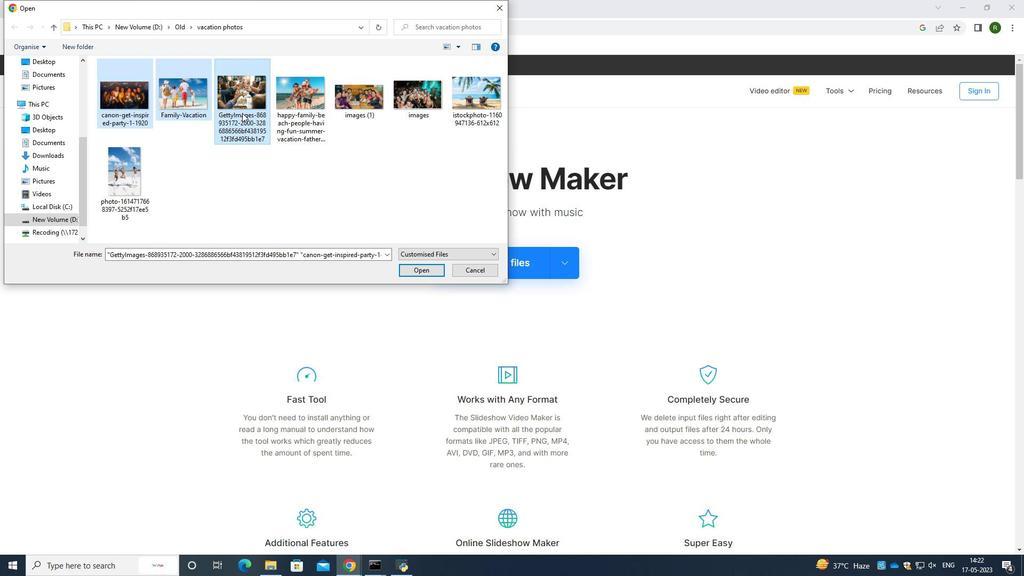 
Action: Key pressed <Key.shift>
Screenshot: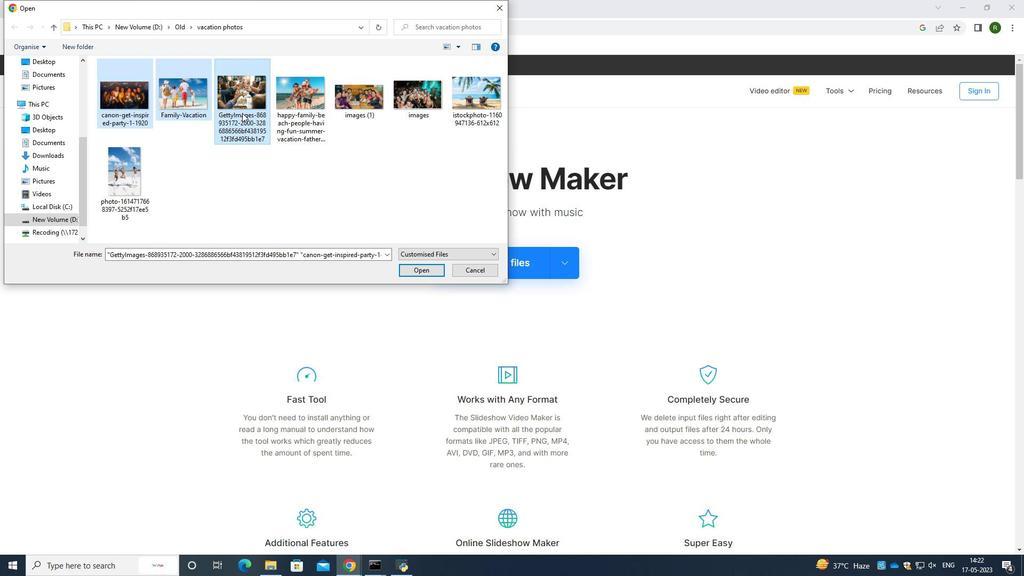 
Action: Mouse moved to (286, 107)
Screenshot: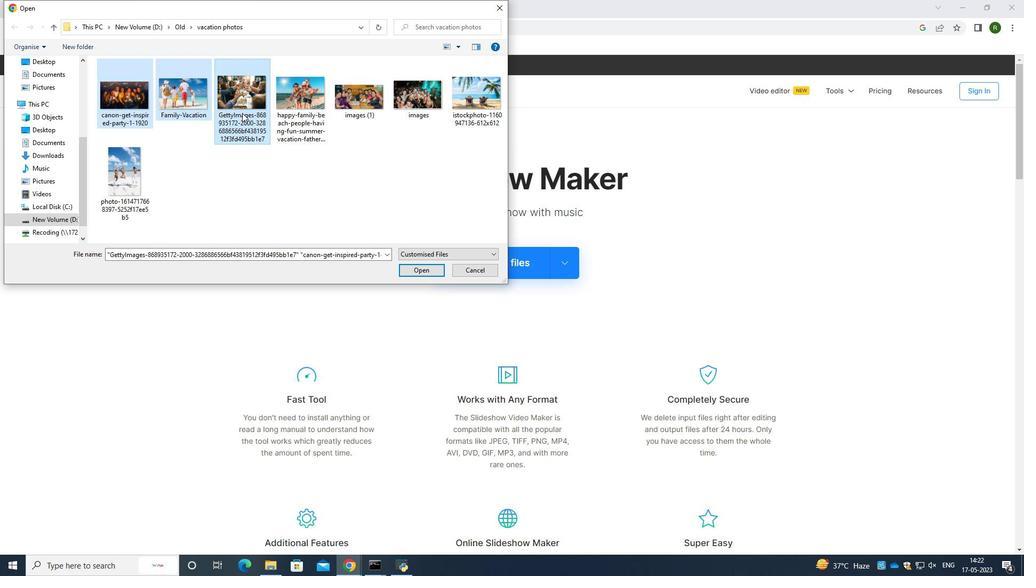 
Action: Key pressed <Key.shift>
Screenshot: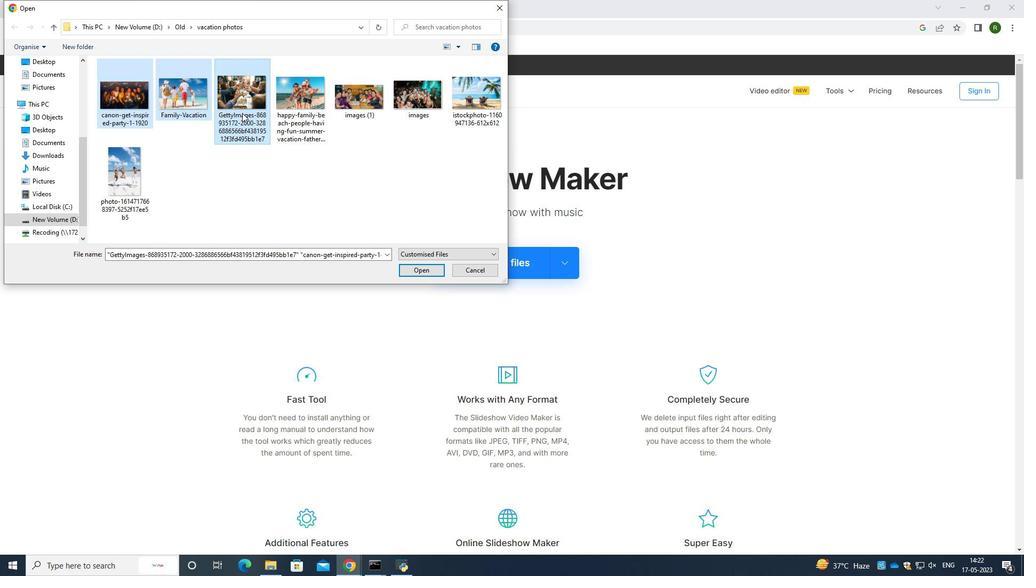 
Action: Mouse moved to (292, 107)
Screenshot: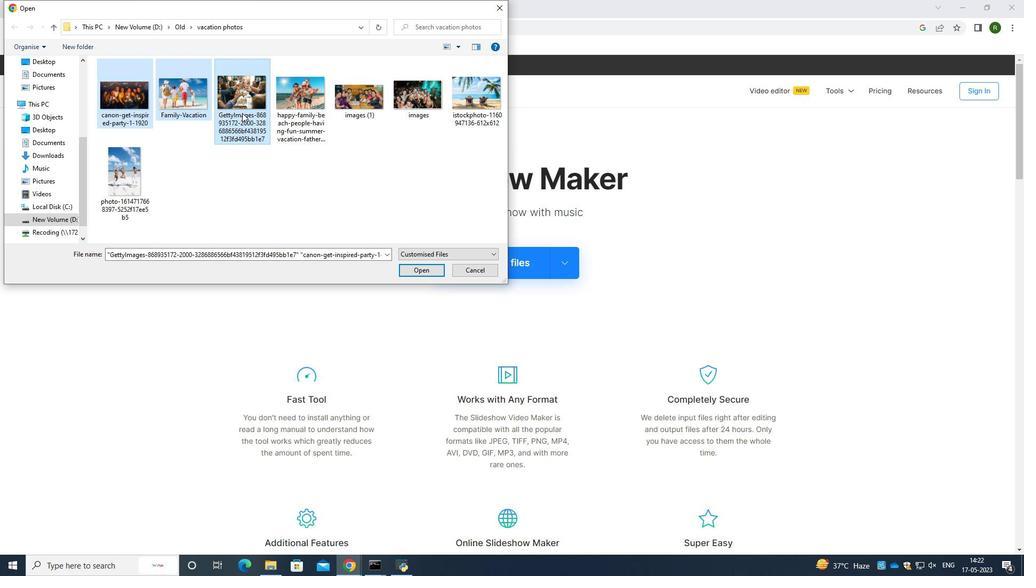 
Action: Key pressed <Key.shift>
Screenshot: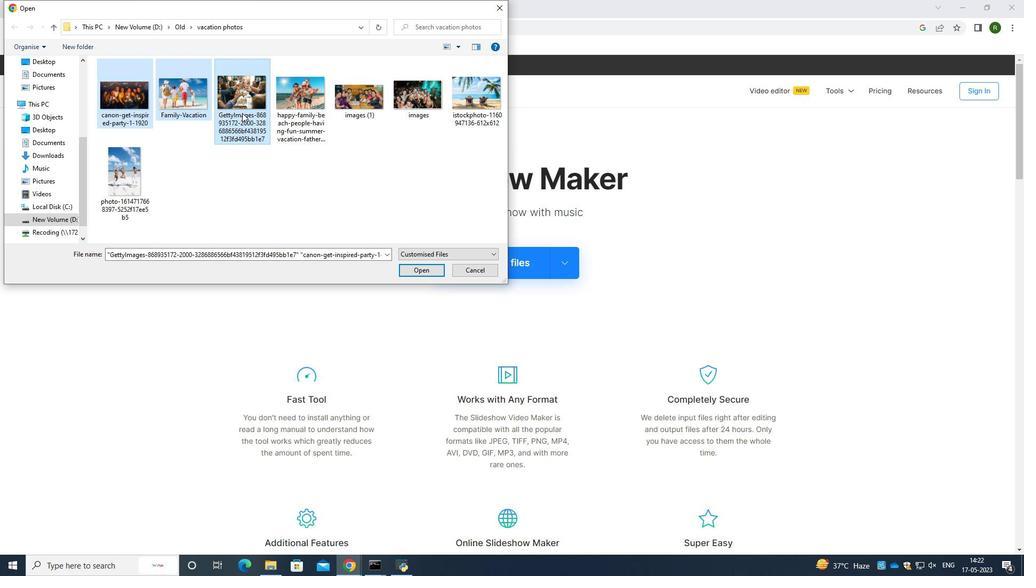 
Action: Mouse moved to (293, 107)
Screenshot: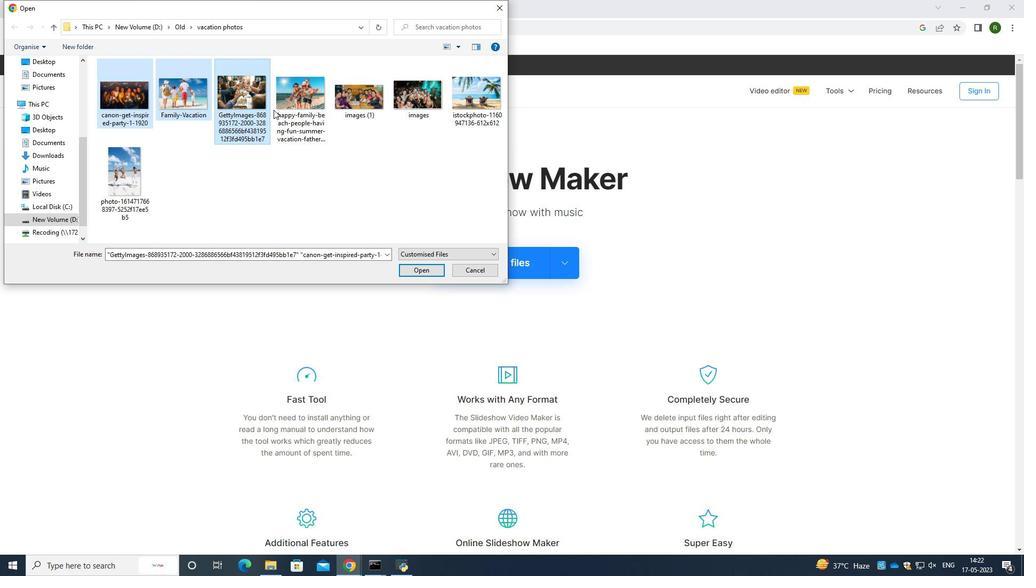 
Action: Key pressed <Key.shift><Key.shift><Key.shift><Key.shift>
Screenshot: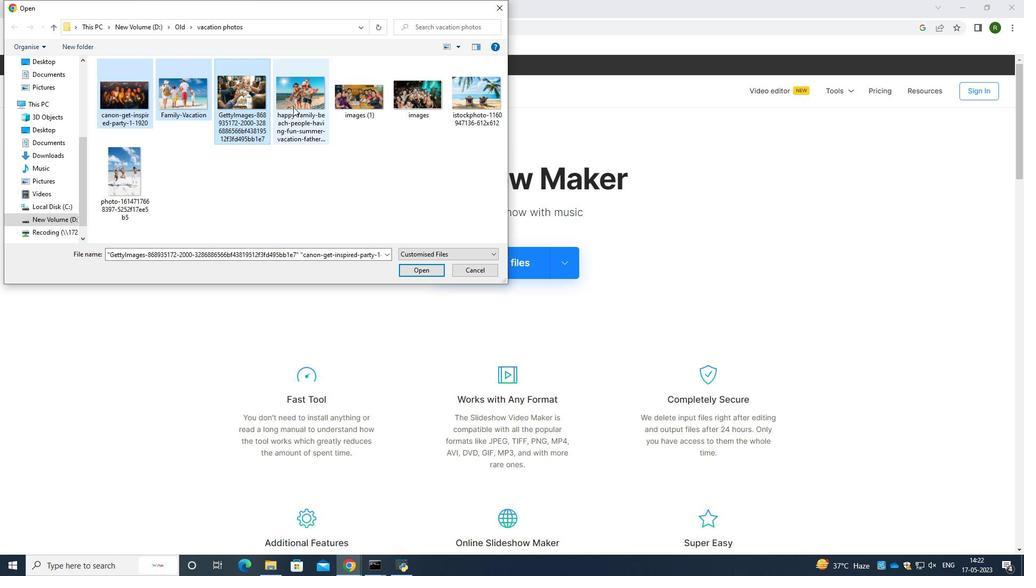 
Action: Mouse pressed left at (293, 107)
Screenshot: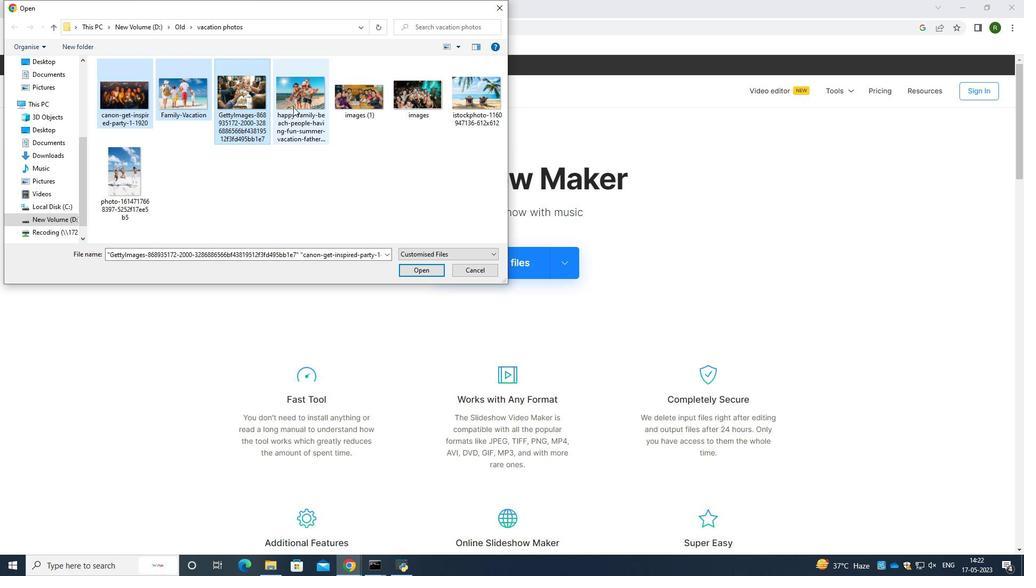 
Action: Key pressed <Key.shift><Key.shift><Key.shift><Key.shift><Key.shift>
Screenshot: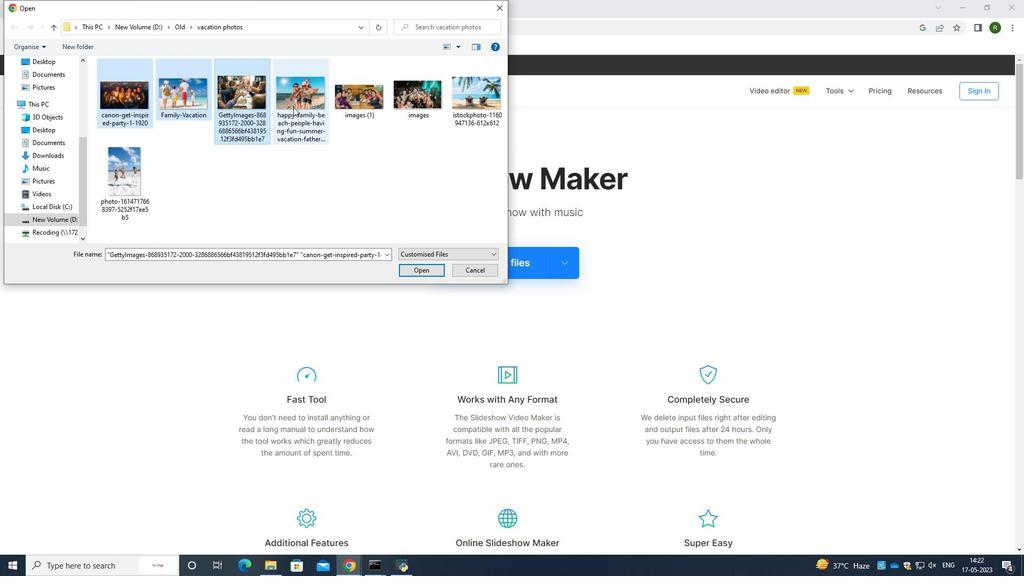 
Action: Mouse moved to (317, 102)
Screenshot: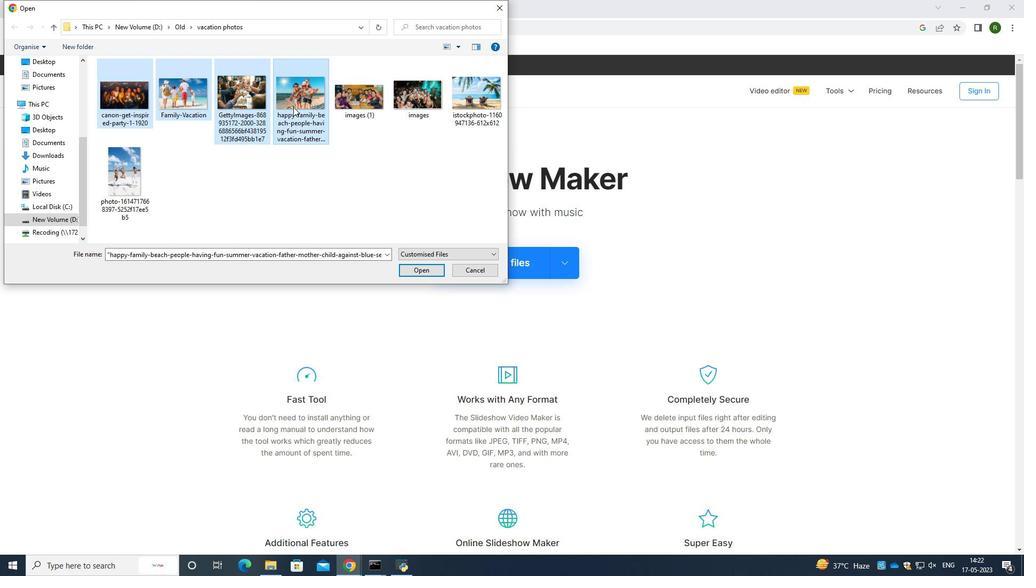 
Action: Key pressed <Key.shift>
Screenshot: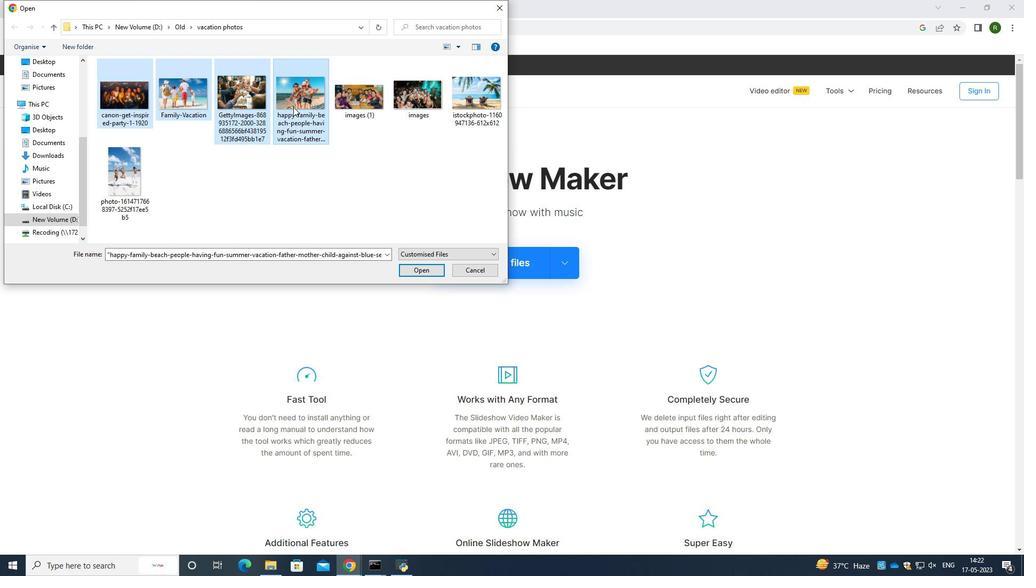 
Action: Mouse moved to (341, 101)
Screenshot: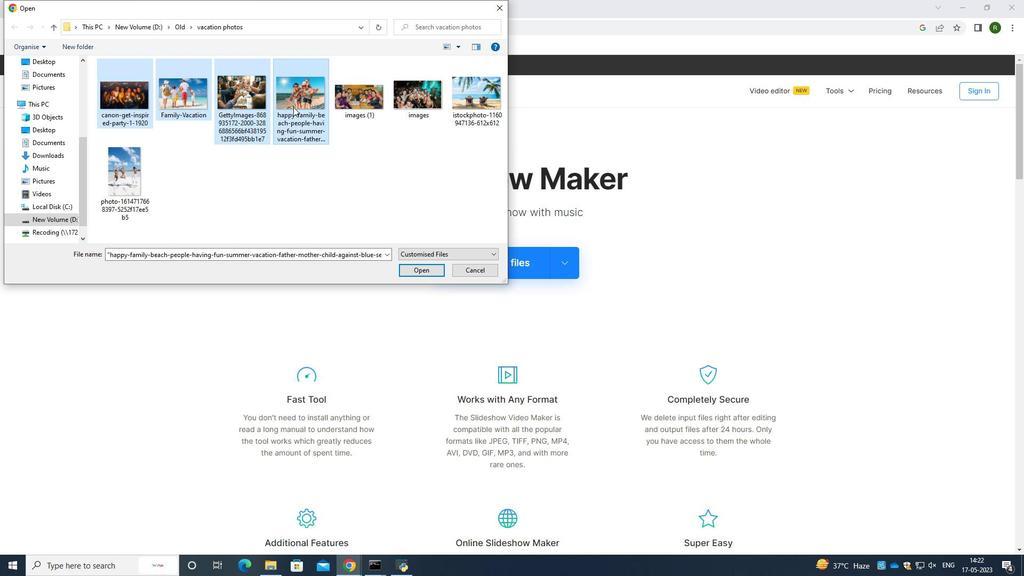 
Action: Key pressed <Key.shift>
Screenshot: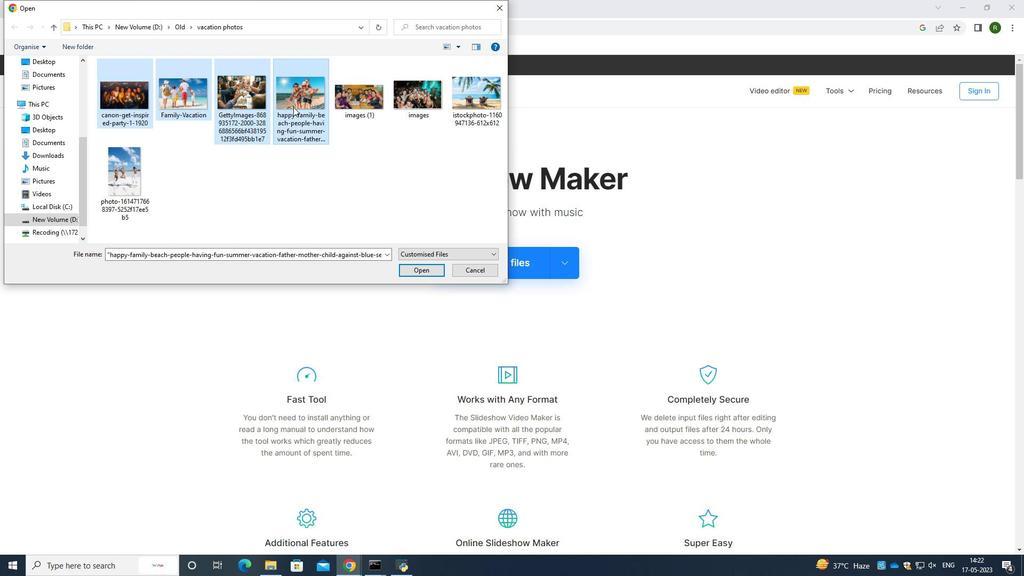 
Action: Mouse moved to (349, 100)
Screenshot: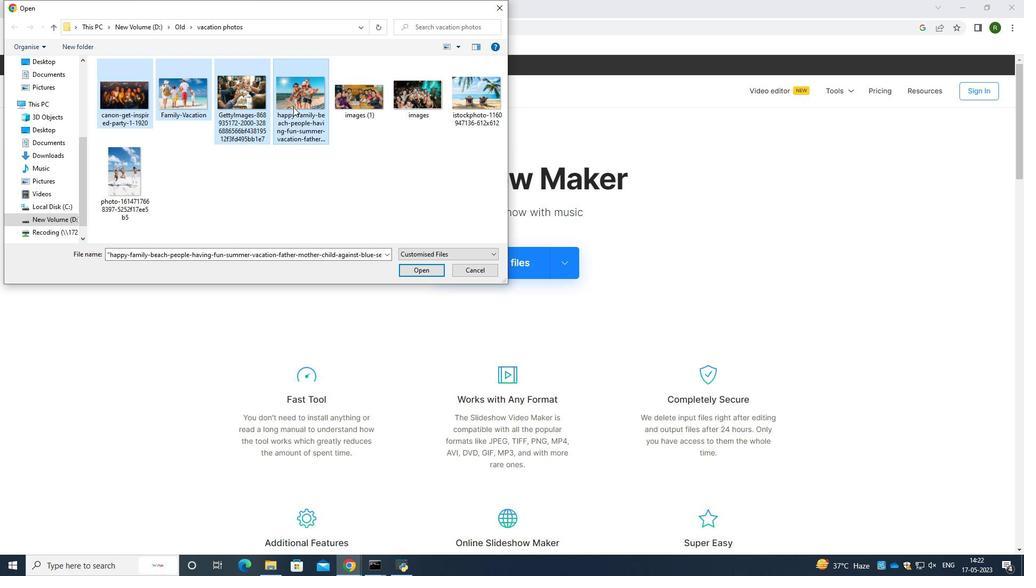 
Action: Key pressed <Key.shift><Key.shift><Key.shift><Key.shift><Key.shift><Key.shift><Key.shift>
Screenshot: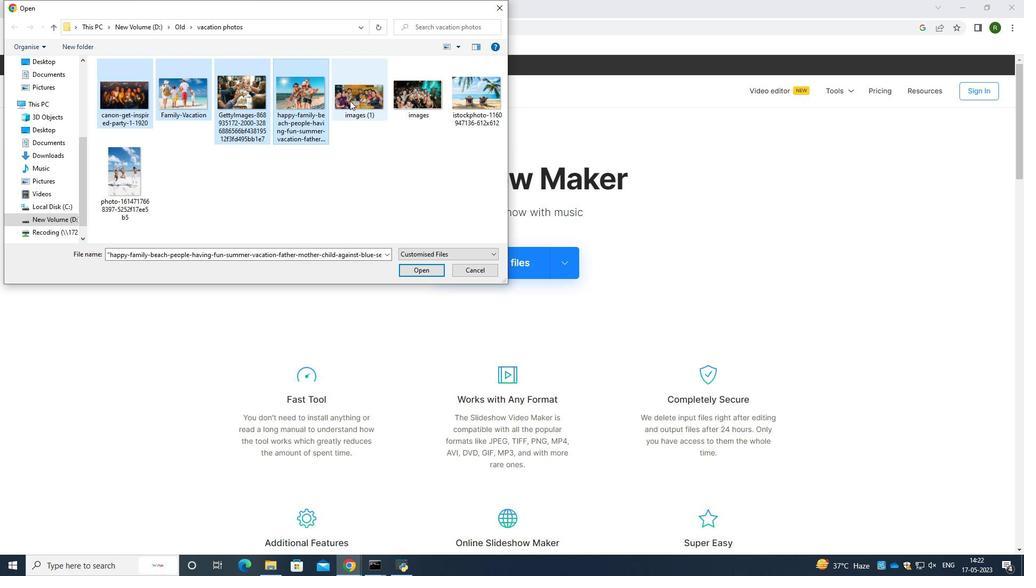 
Action: Mouse pressed left at (349, 100)
Screenshot: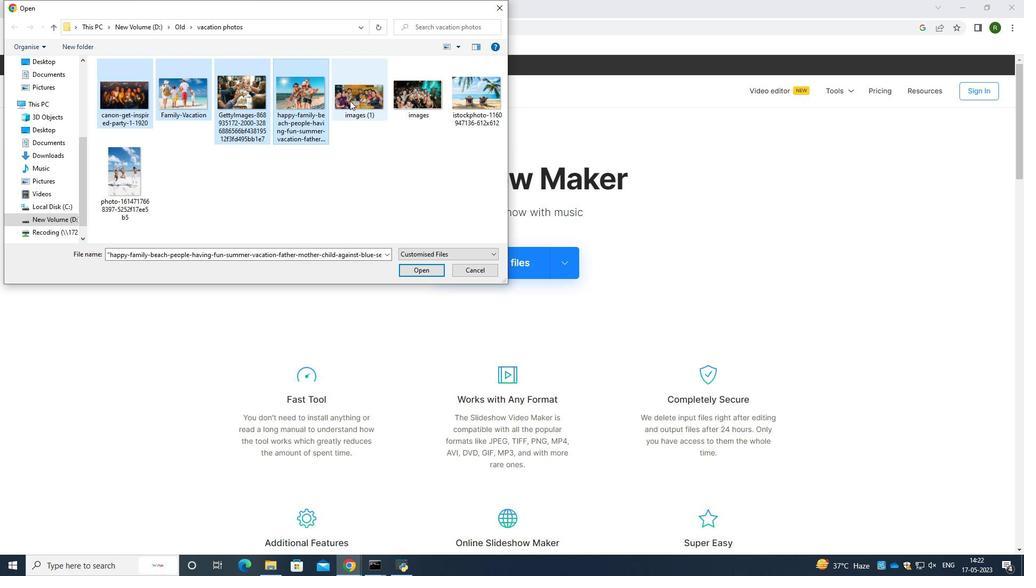 
Action: Key pressed <Key.shift><Key.shift><Key.shift><Key.shift><Key.shift><Key.shift>
Screenshot: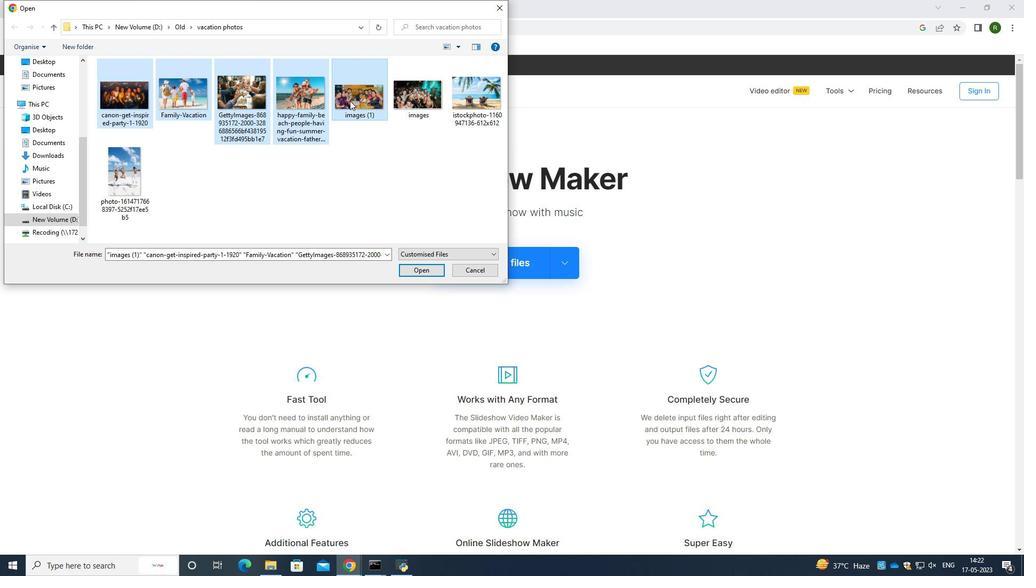 
Action: Mouse moved to (352, 100)
Screenshot: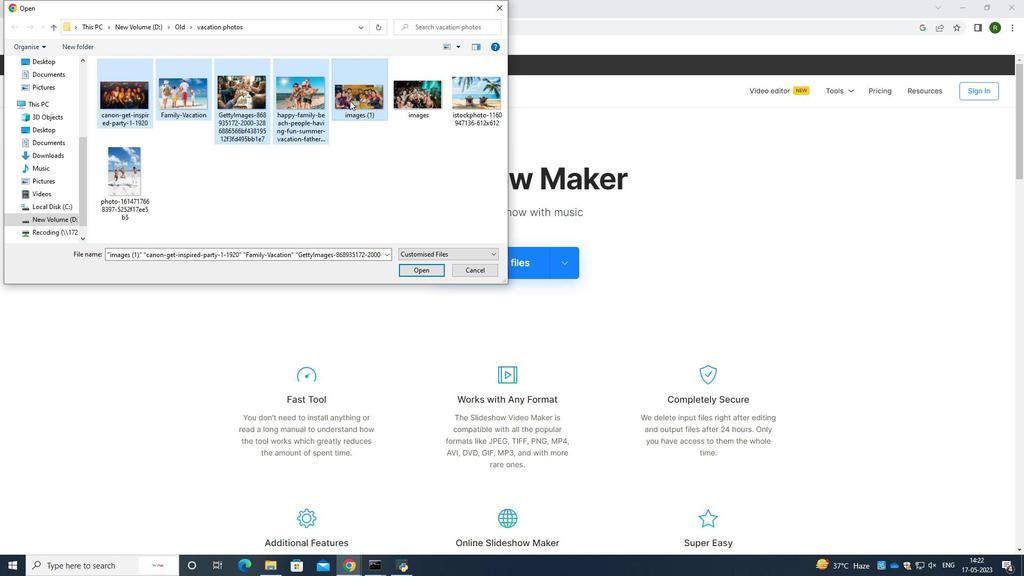 
Action: Key pressed <Key.shift>
Screenshot: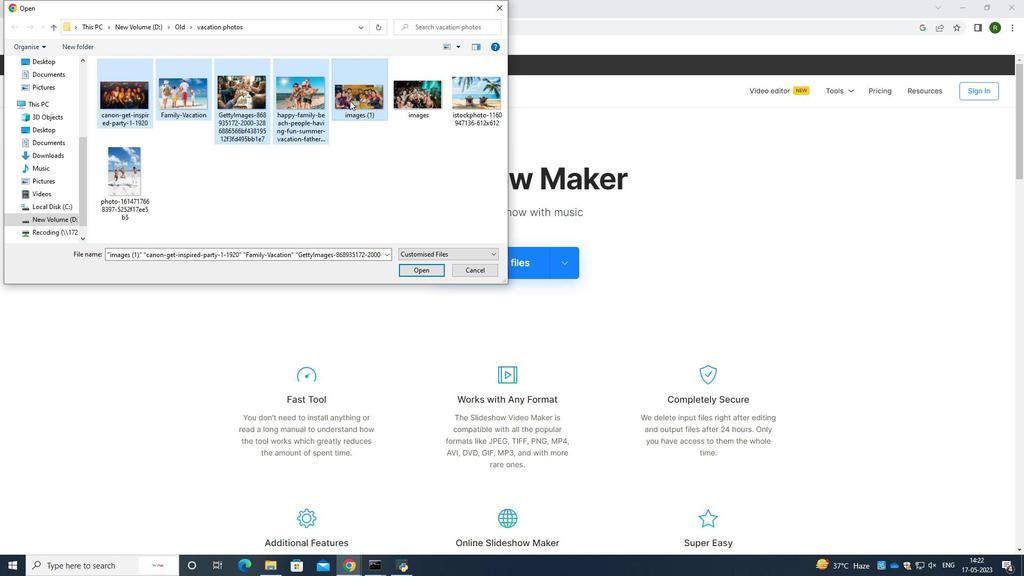 
Action: Mouse moved to (368, 98)
Screenshot: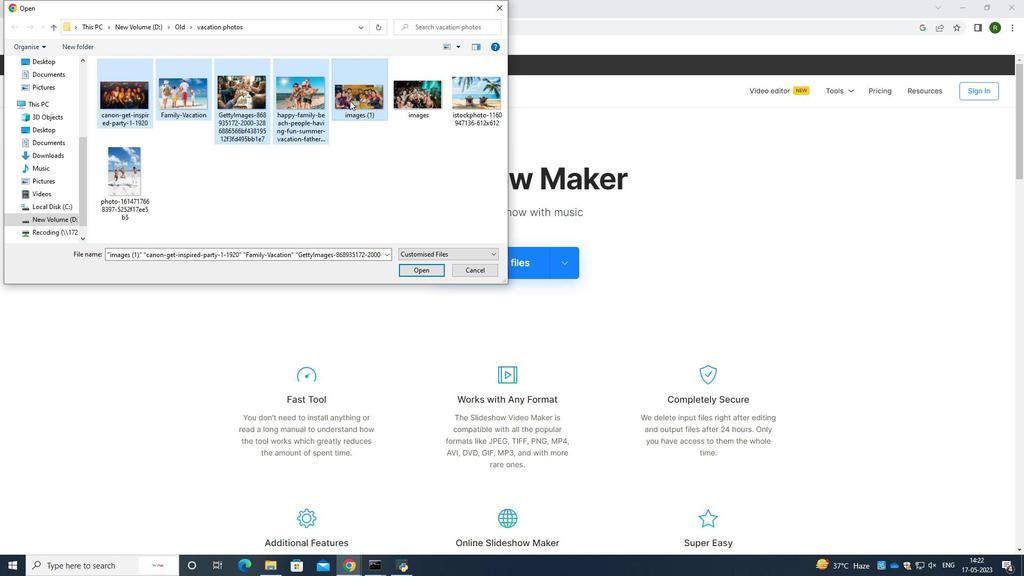 
Action: Key pressed <Key.shift>
Screenshot: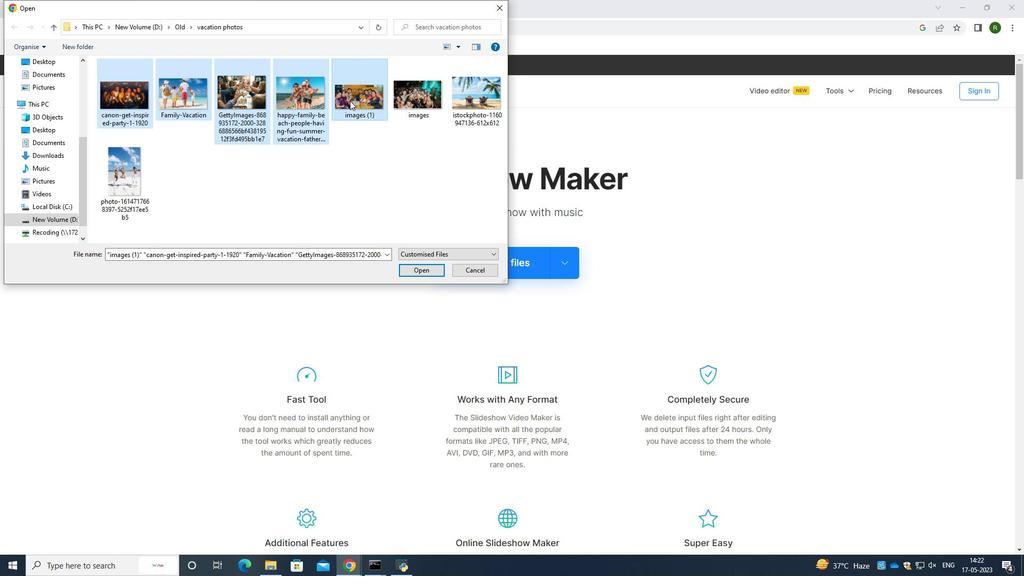 
Action: Mouse moved to (385, 97)
Screenshot: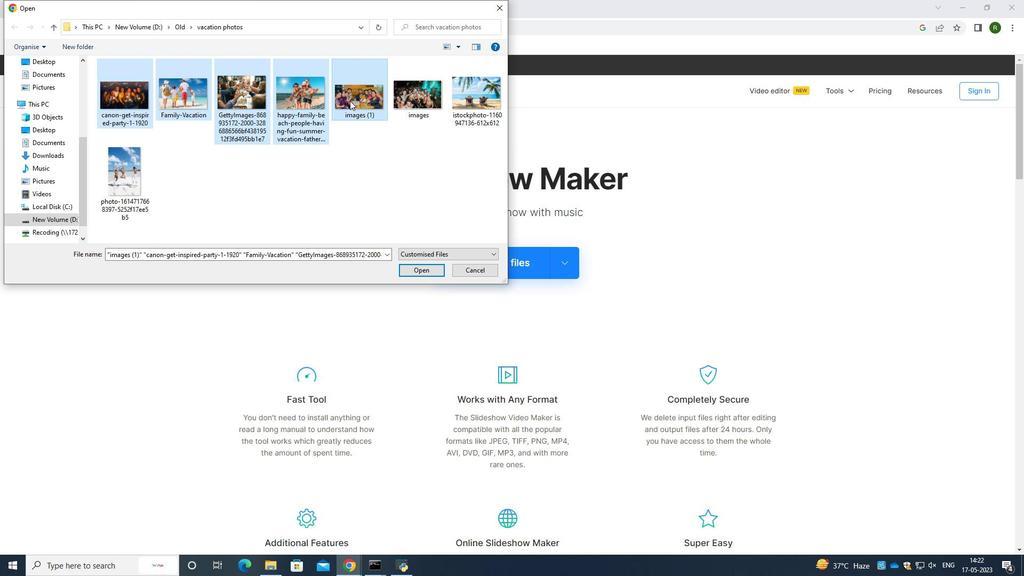 
Action: Key pressed <Key.shift>
Screenshot: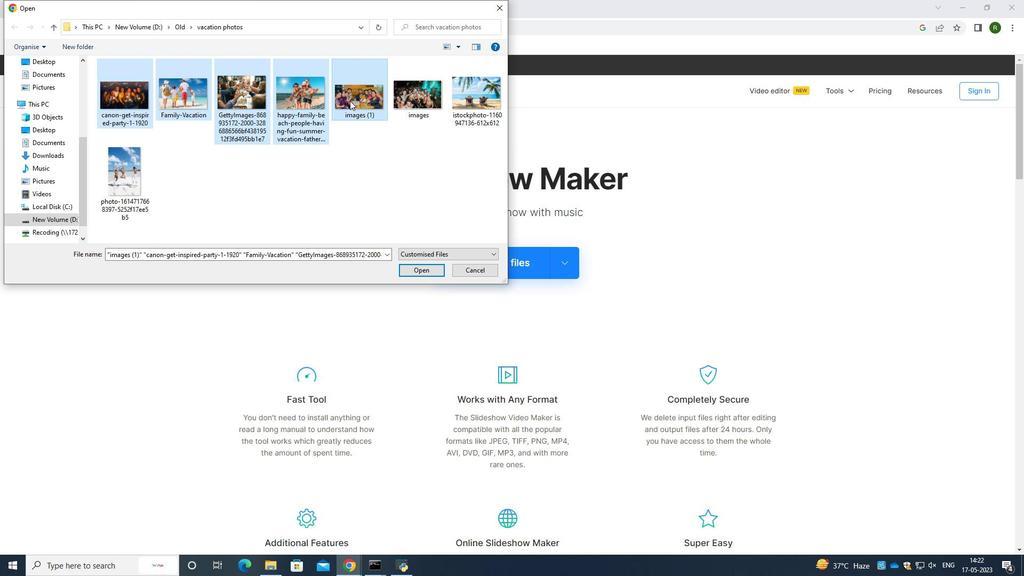 
Action: Mouse moved to (399, 94)
Screenshot: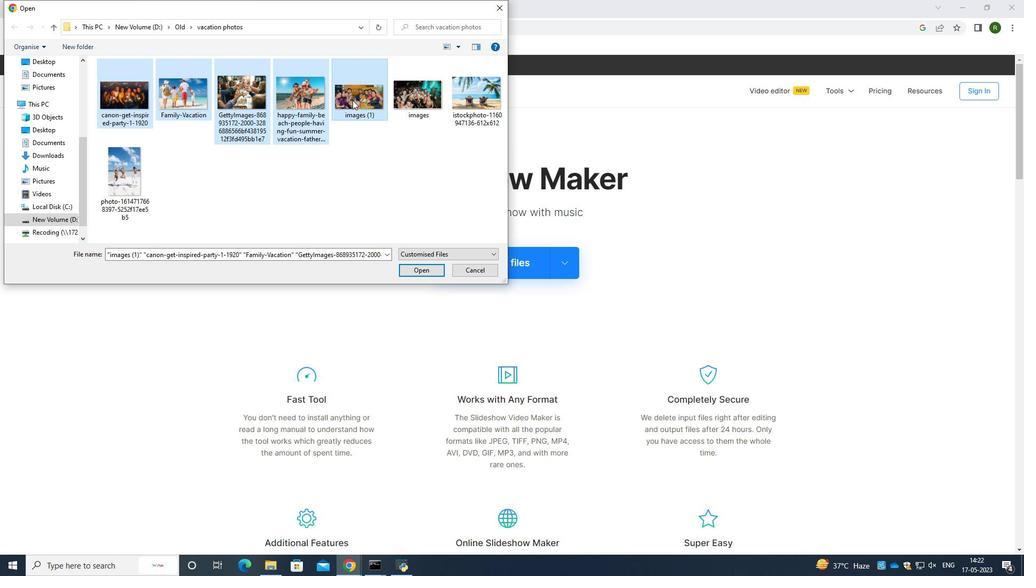 
Action: Key pressed <Key.shift>
Screenshot: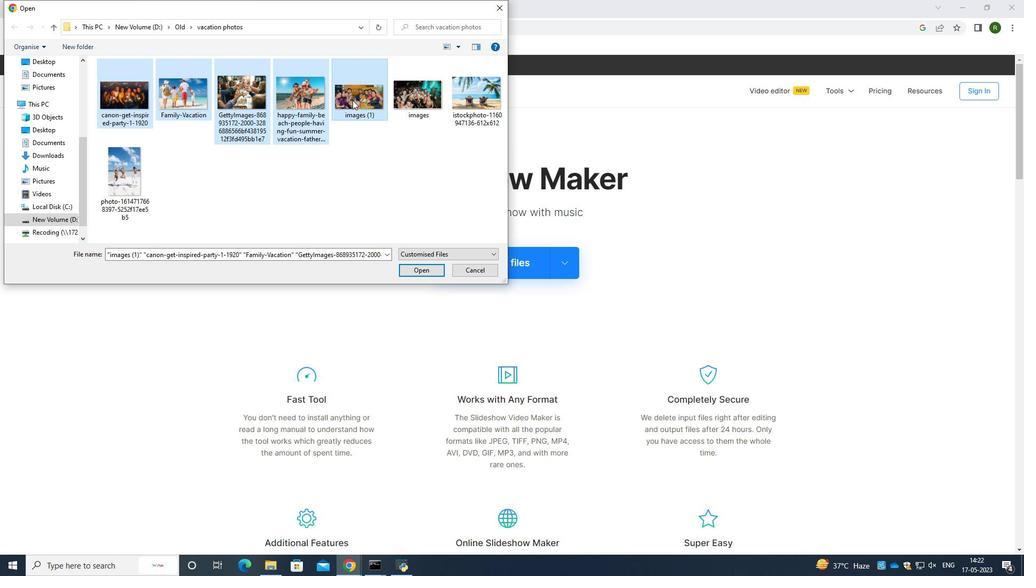 
Action: Mouse moved to (407, 94)
Screenshot: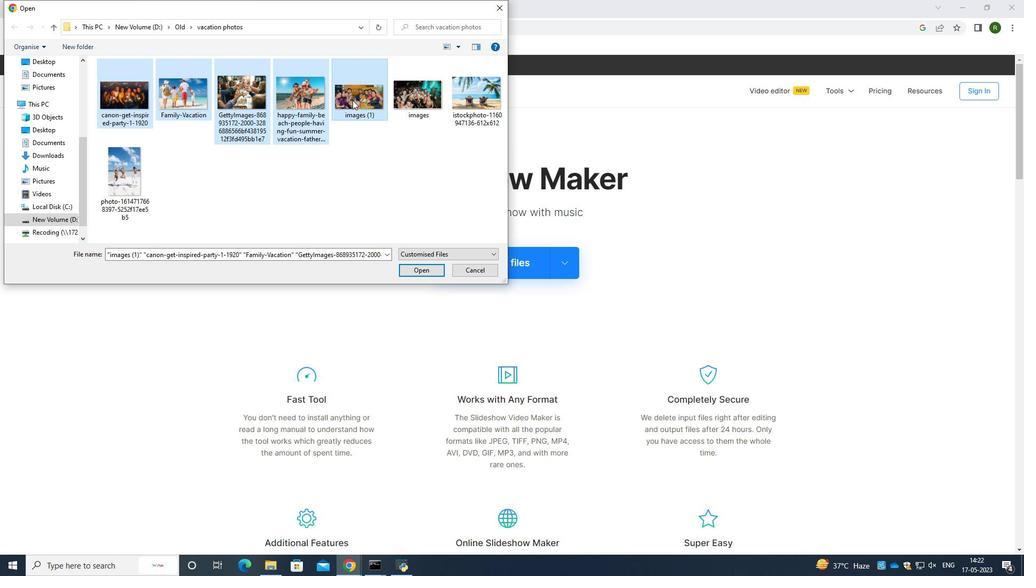 
Action: Key pressed <Key.shift>
Screenshot: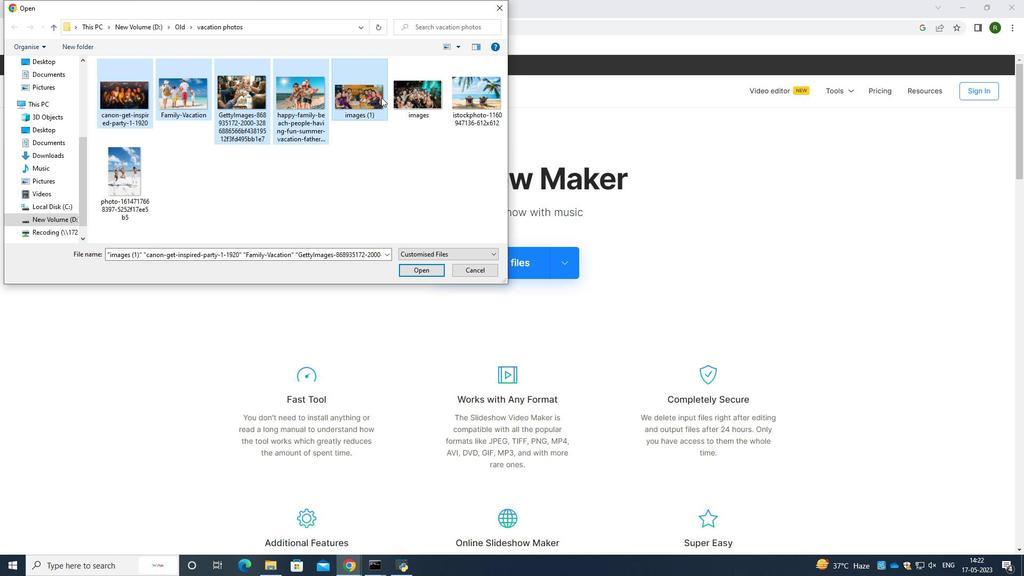 
Action: Mouse moved to (411, 94)
Screenshot: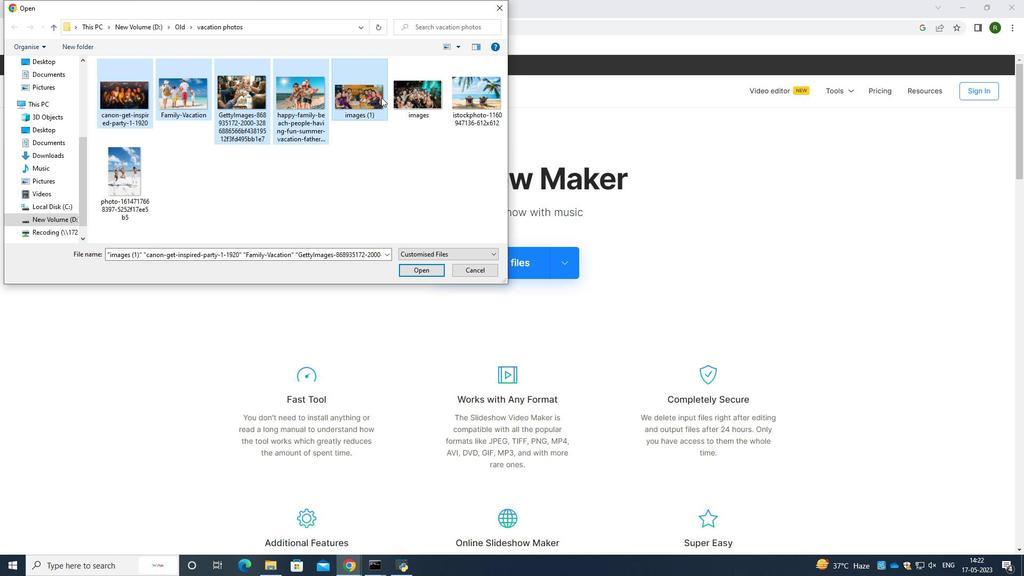 
Action: Key pressed <Key.shift>
Screenshot: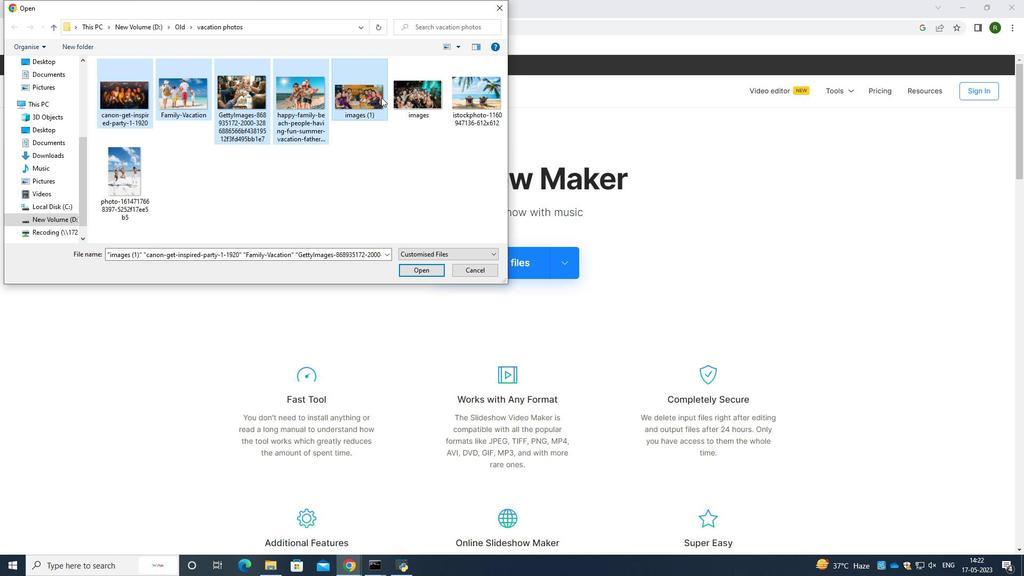 
Action: Mouse moved to (415, 94)
Screenshot: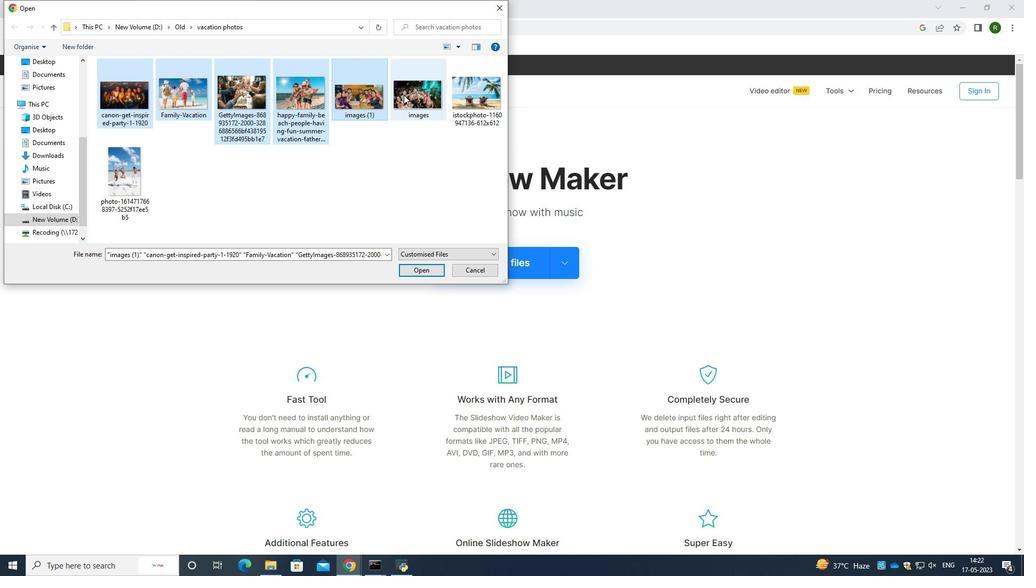 
Action: Key pressed <Key.shift>
Screenshot: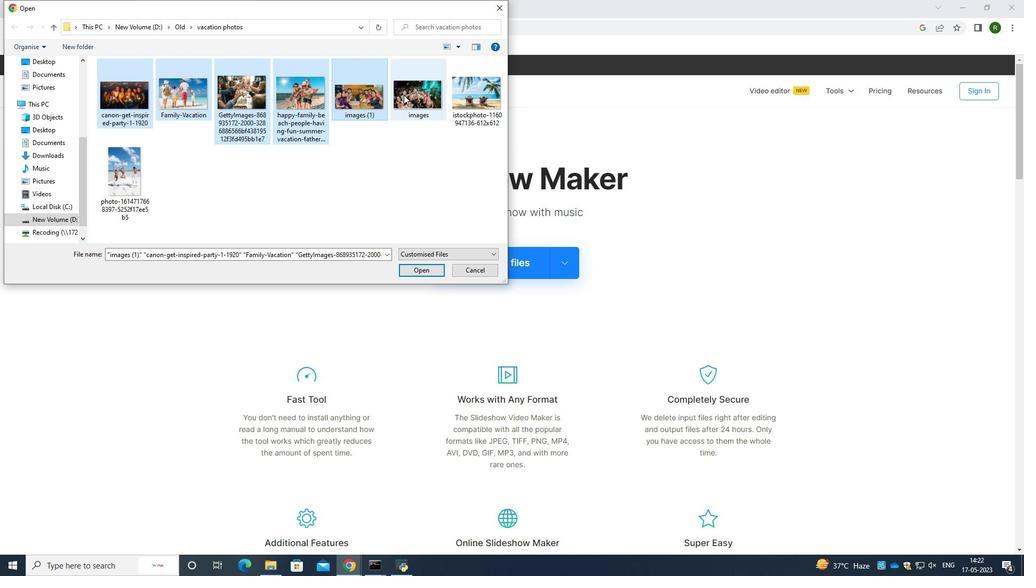 
Action: Mouse moved to (417, 94)
Screenshot: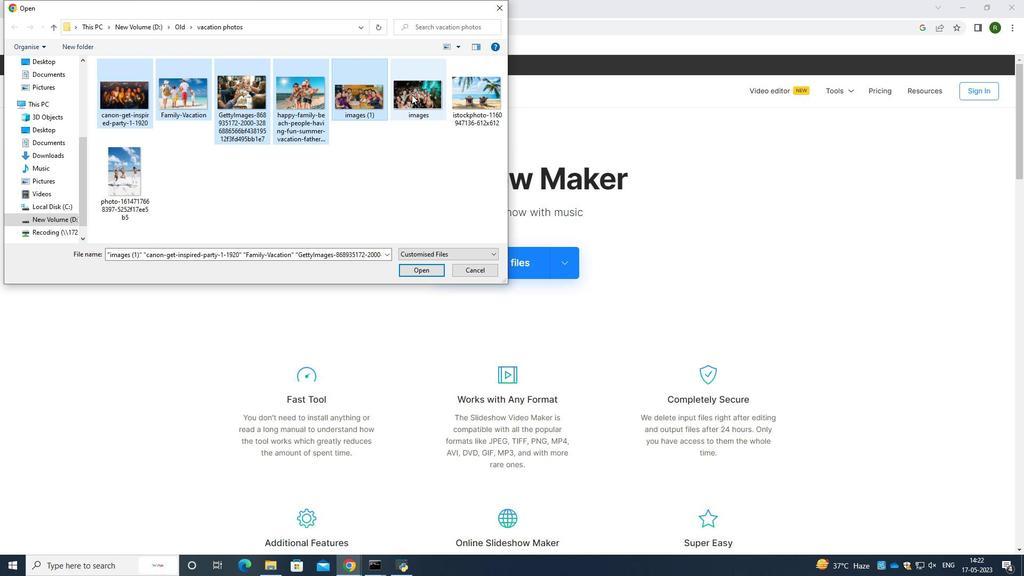 
Action: Key pressed <Key.shift><Key.shift><Key.shift><Key.shift>
Screenshot: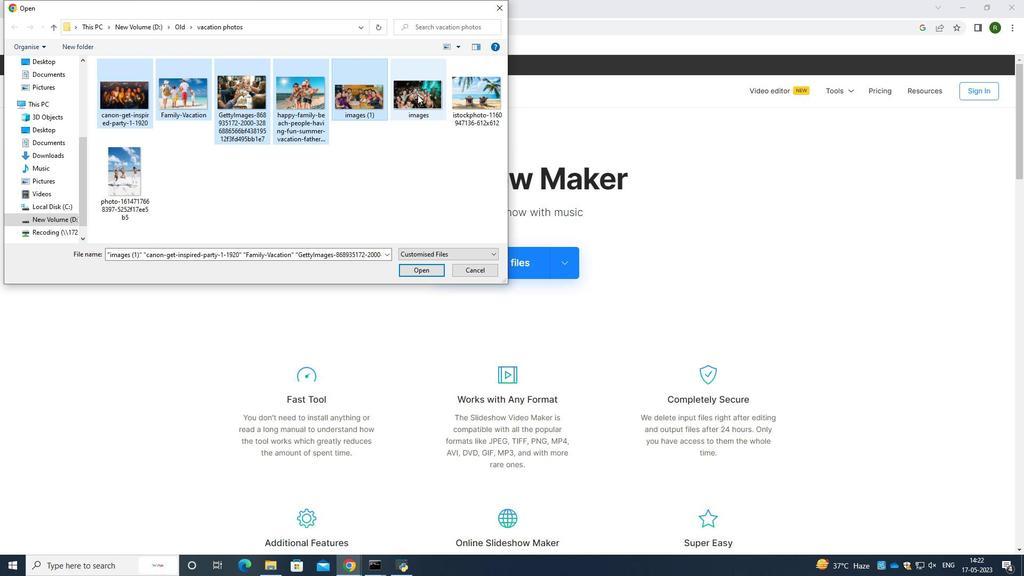 
Action: Mouse pressed left at (417, 94)
Screenshot: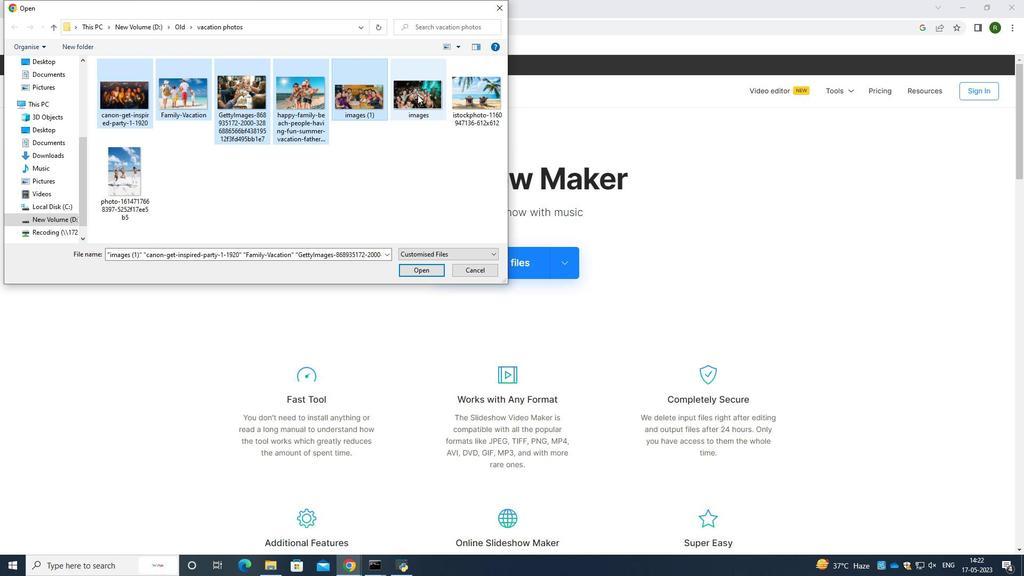
Action: Key pressed <Key.shift><Key.shift><Key.shift><Key.shift><Key.shift><Key.shift><Key.shift><Key.shift><Key.shift><Key.shift><Key.shift><Key.shift><Key.shift>
Screenshot: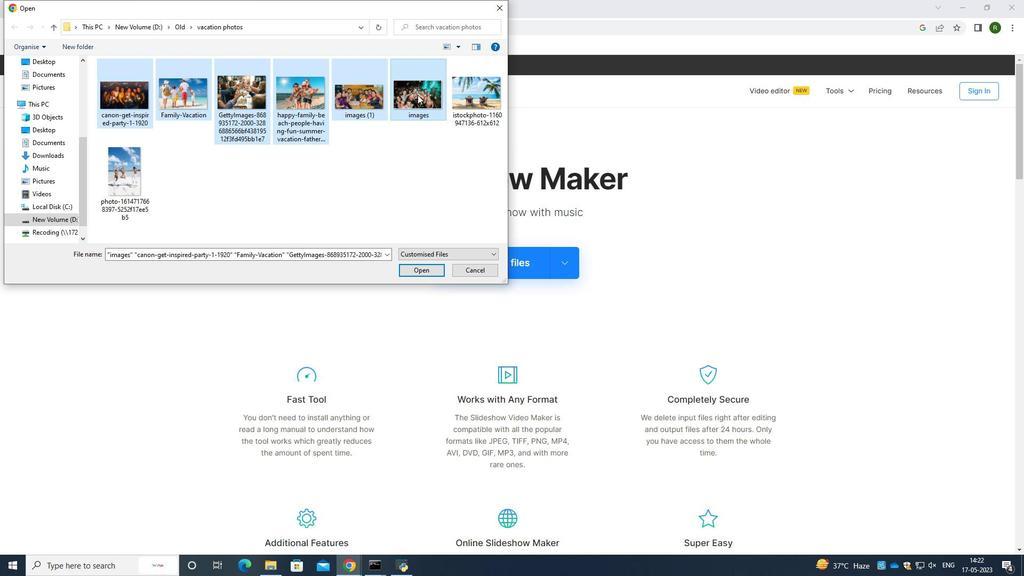 
Action: Mouse moved to (411, 107)
Screenshot: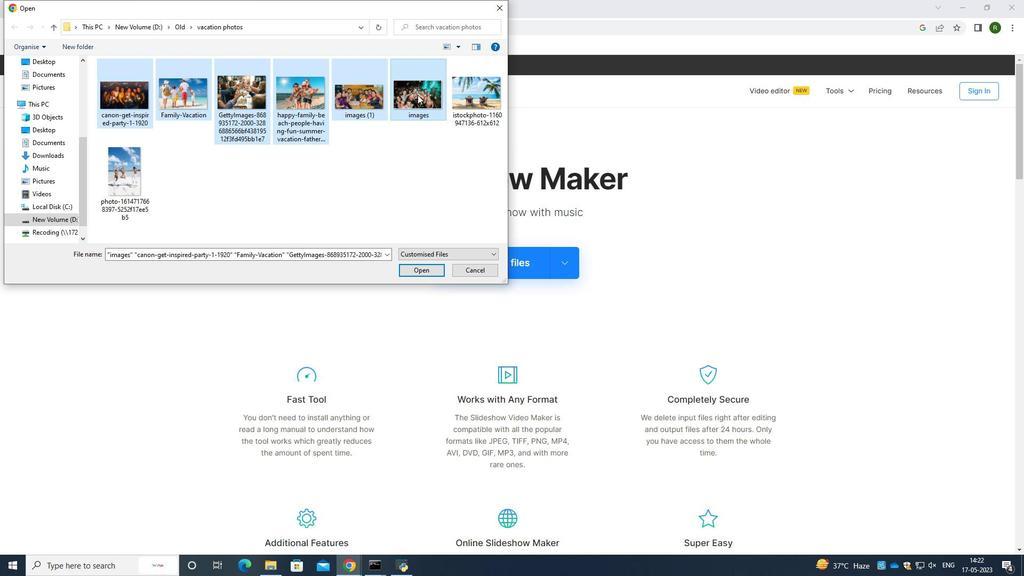 
Action: Key pressed <Key.shift>
Screenshot: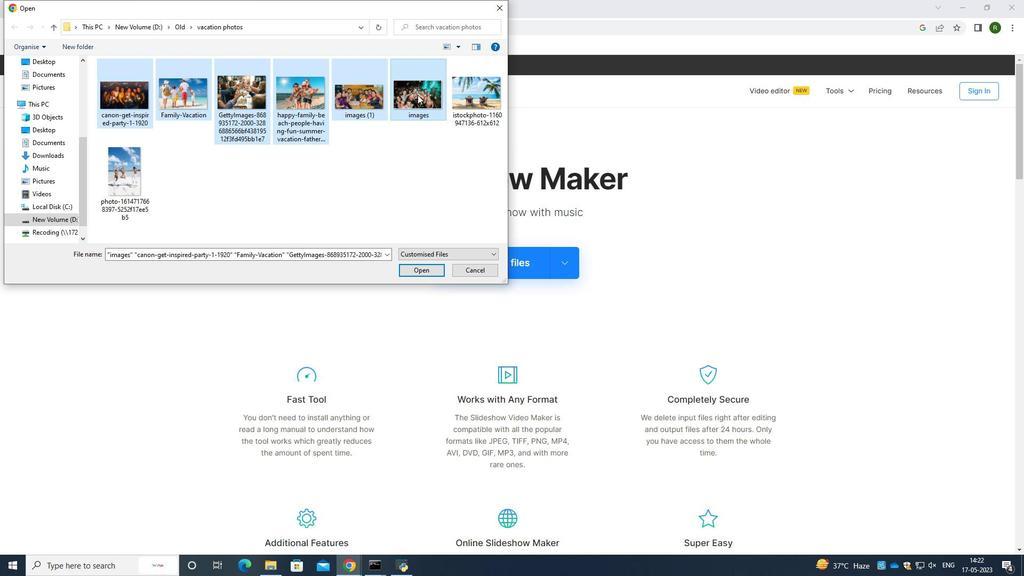 
Action: Mouse moved to (405, 130)
Screenshot: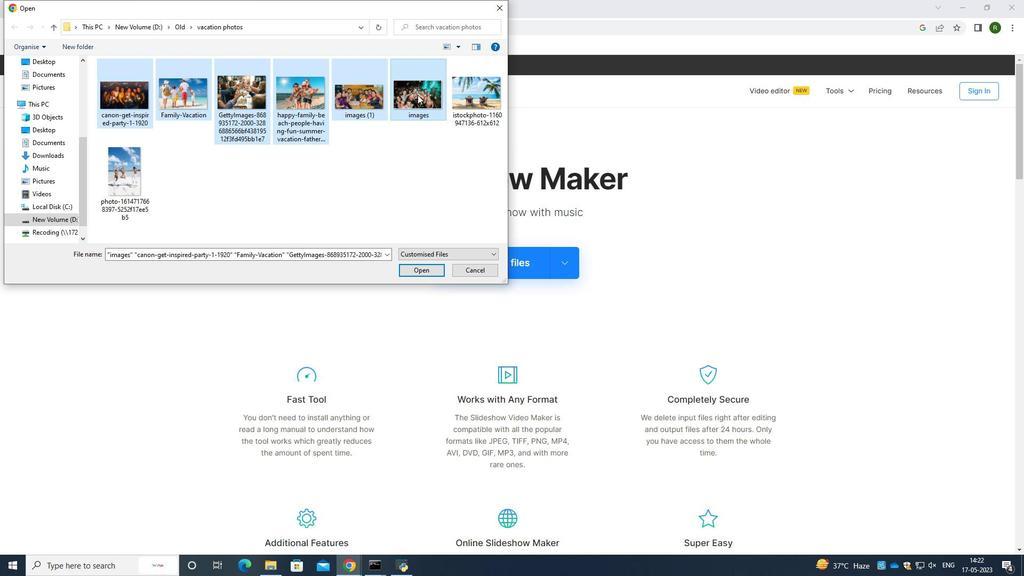 
Action: Key pressed <Key.shift>
Screenshot: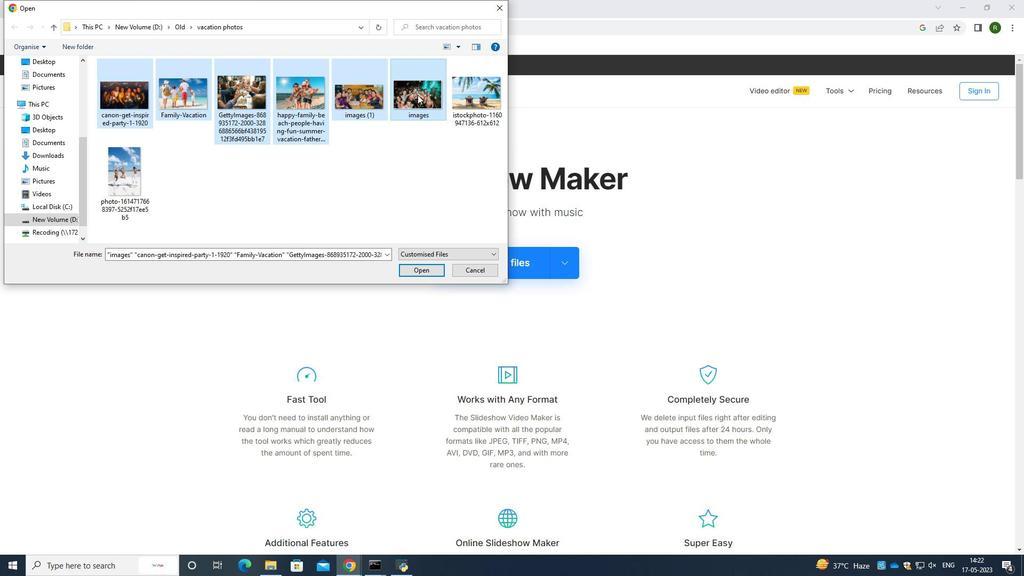 
Action: Mouse moved to (401, 156)
Screenshot: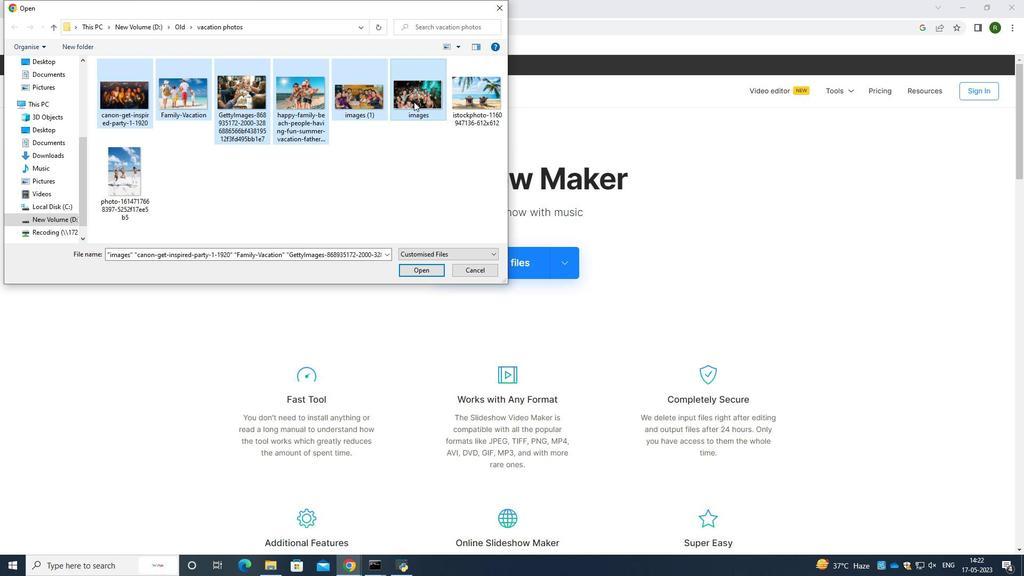 
Action: Key pressed <Key.shift>
Screenshot: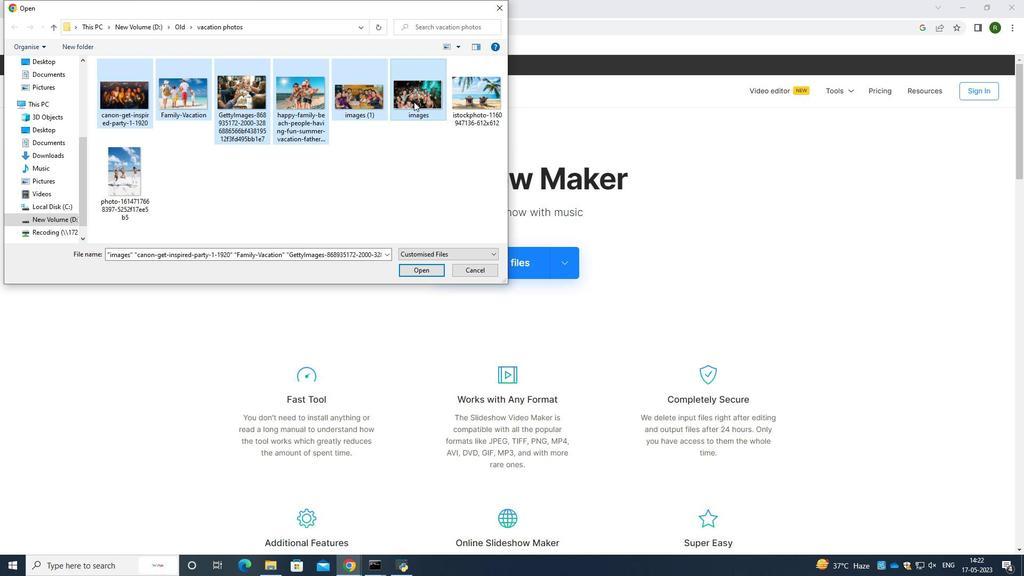 
Action: Mouse moved to (398, 182)
Screenshot: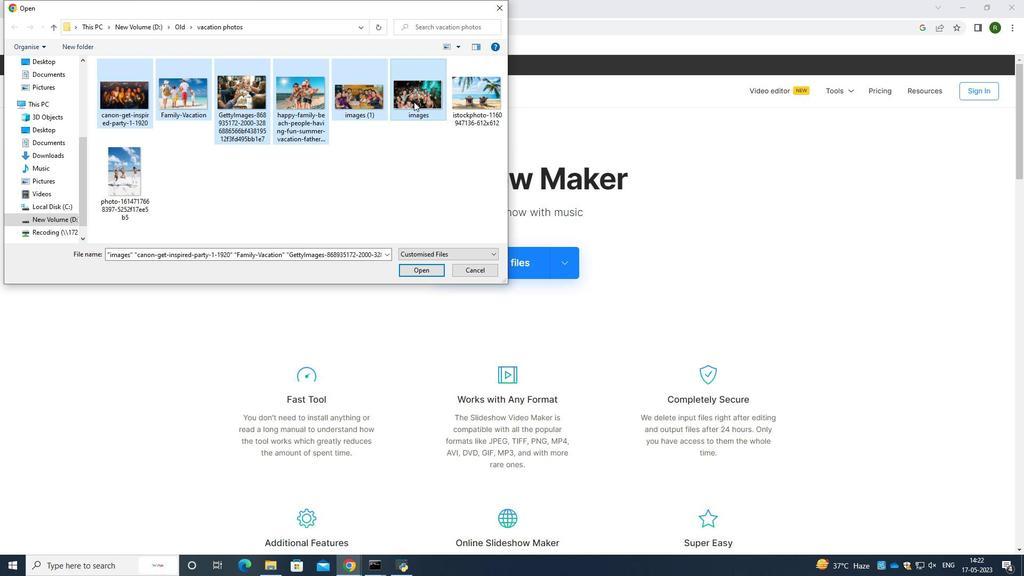 
Action: Key pressed <Key.shift>
Screenshot: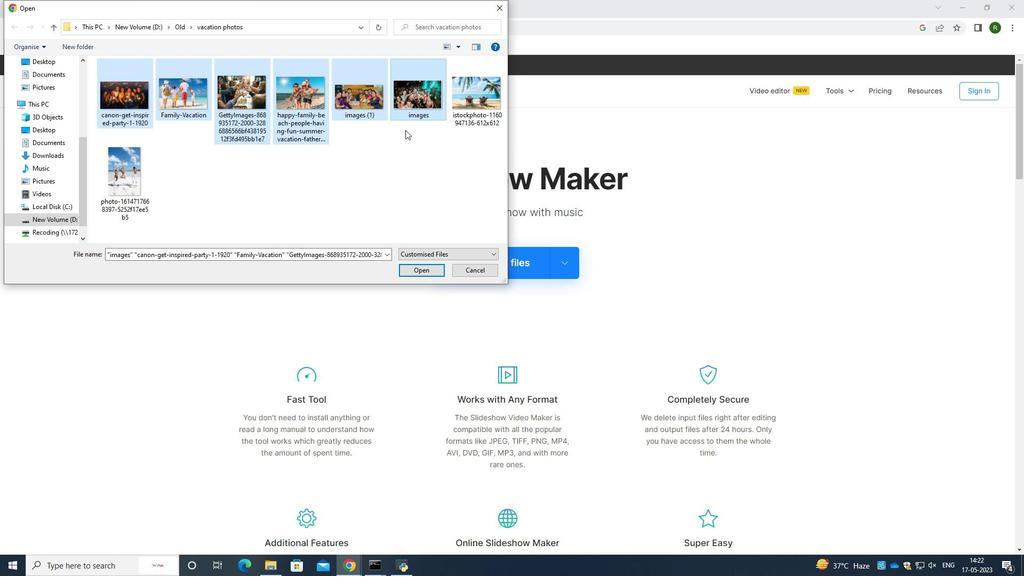 
Action: Mouse moved to (397, 200)
Screenshot: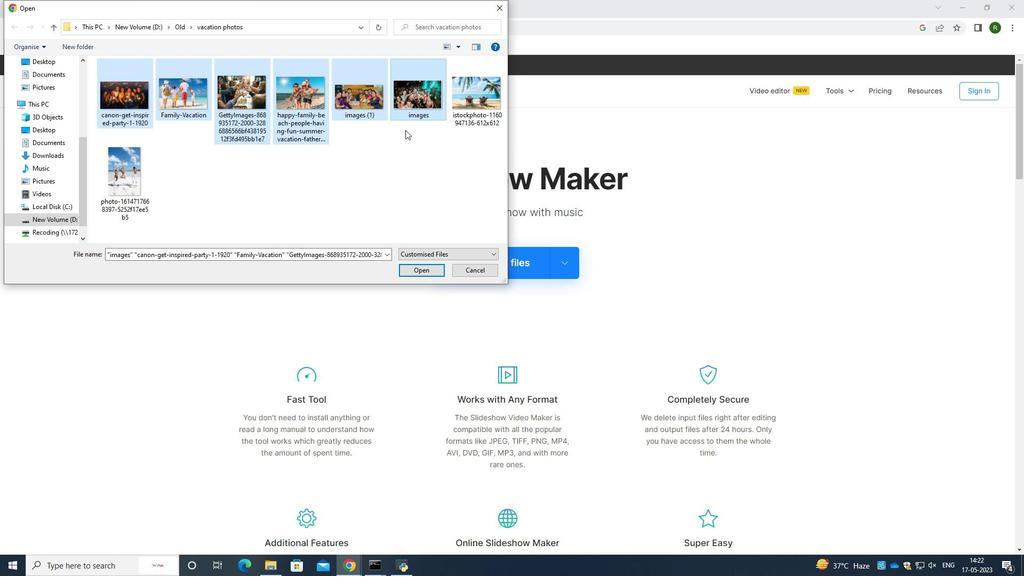 
Action: Key pressed <Key.shift>
Screenshot: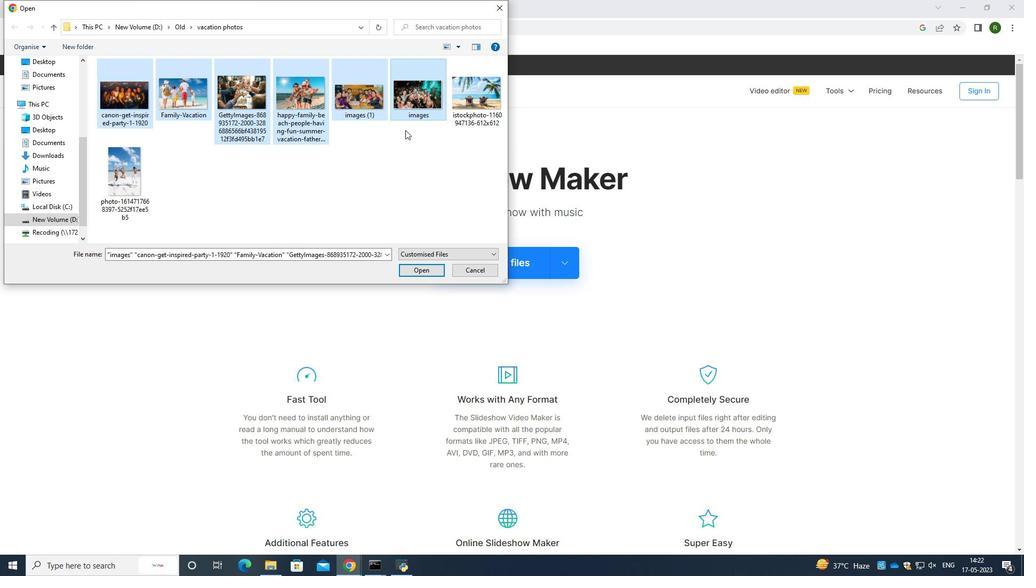
Action: Mouse moved to (341, 268)
Screenshot: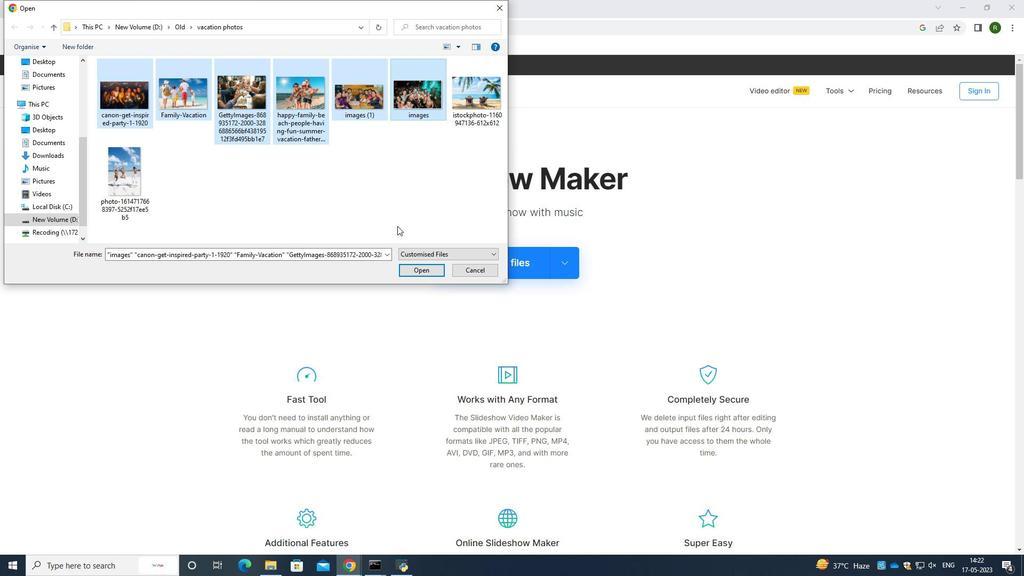 
Action: Key pressed <Key.shift>
Screenshot: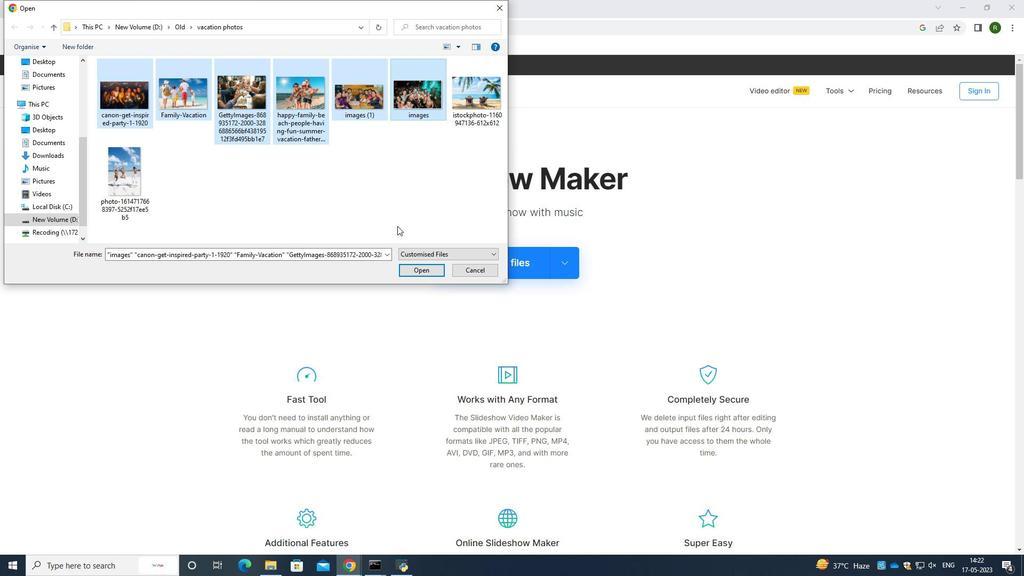 
Action: Mouse moved to (330, 265)
Screenshot: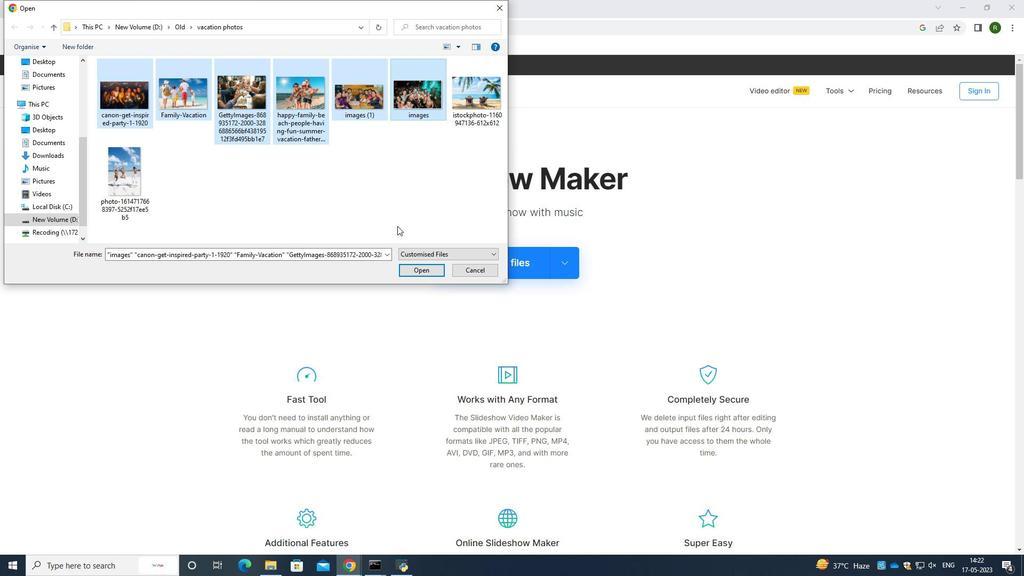 
Action: Key pressed <Key.shift>
Screenshot: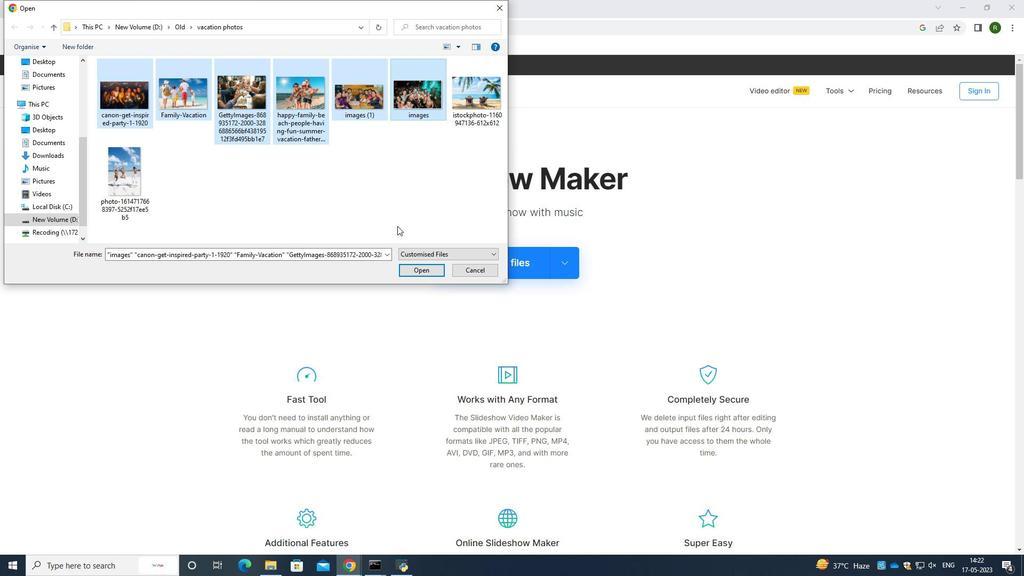 
Action: Mouse moved to (317, 261)
Screenshot: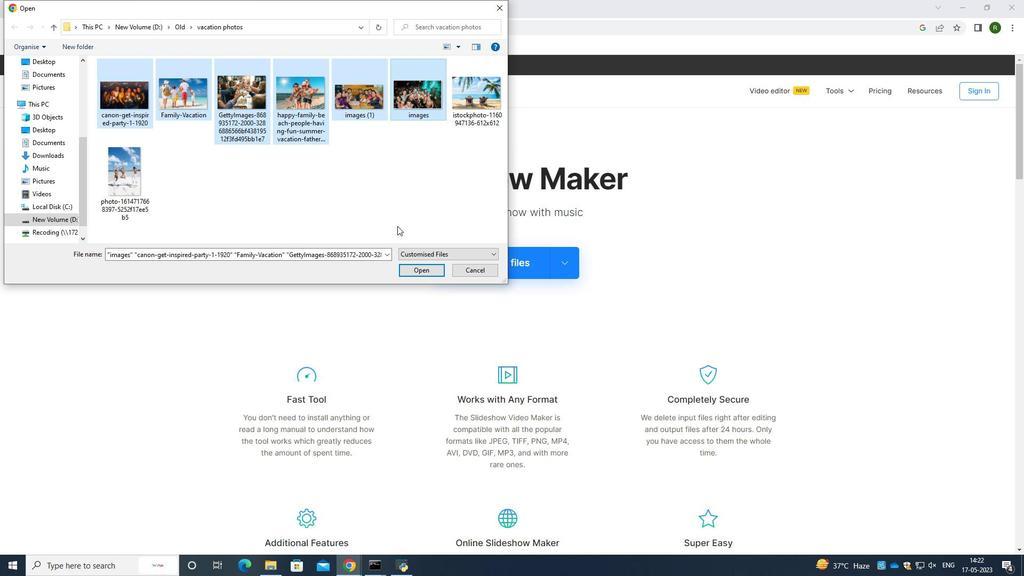 
Action: Key pressed <Key.shift>
Screenshot: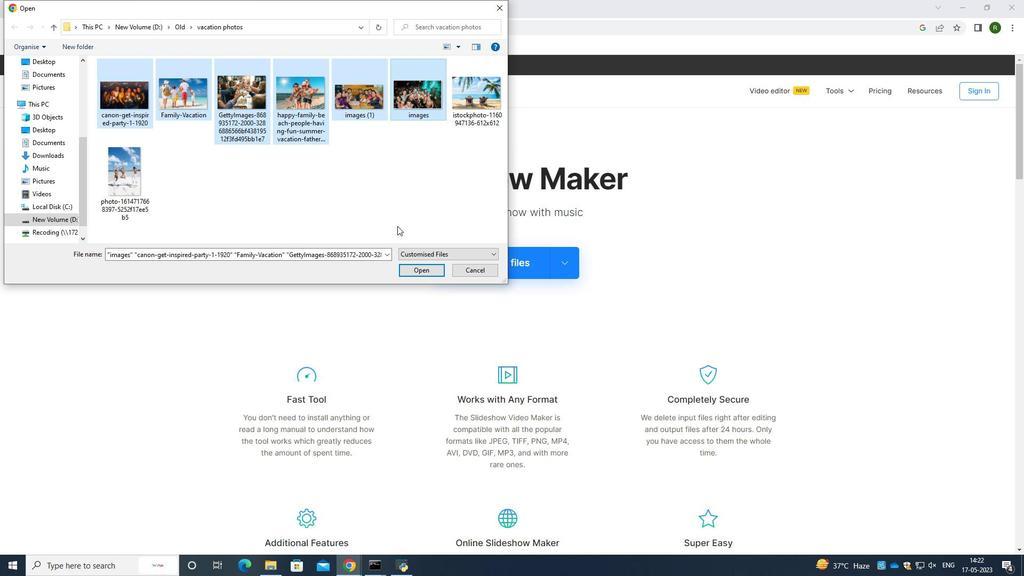 
Action: Mouse moved to (406, 268)
Screenshot: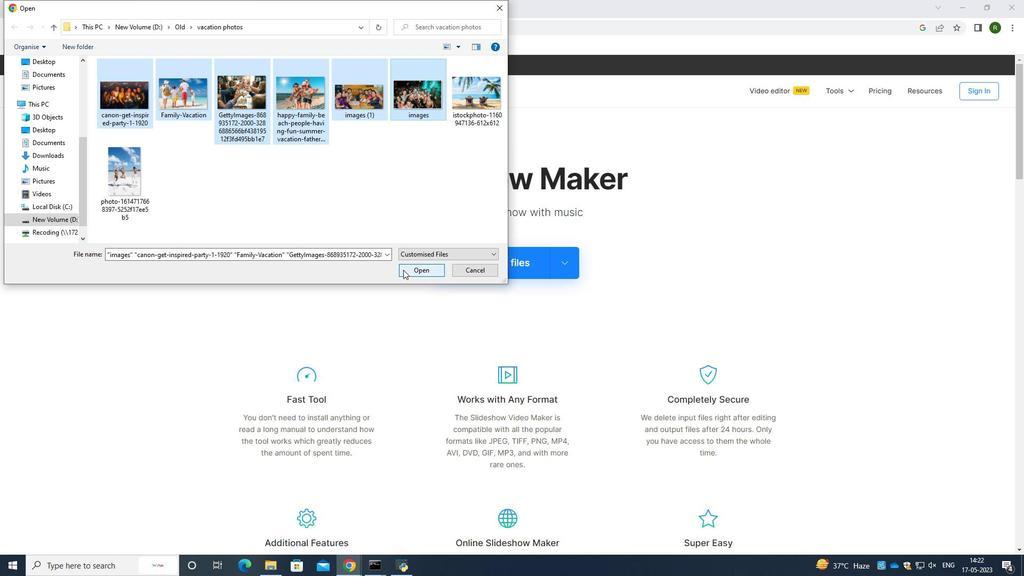 
Action: Mouse pressed left at (406, 268)
Screenshot: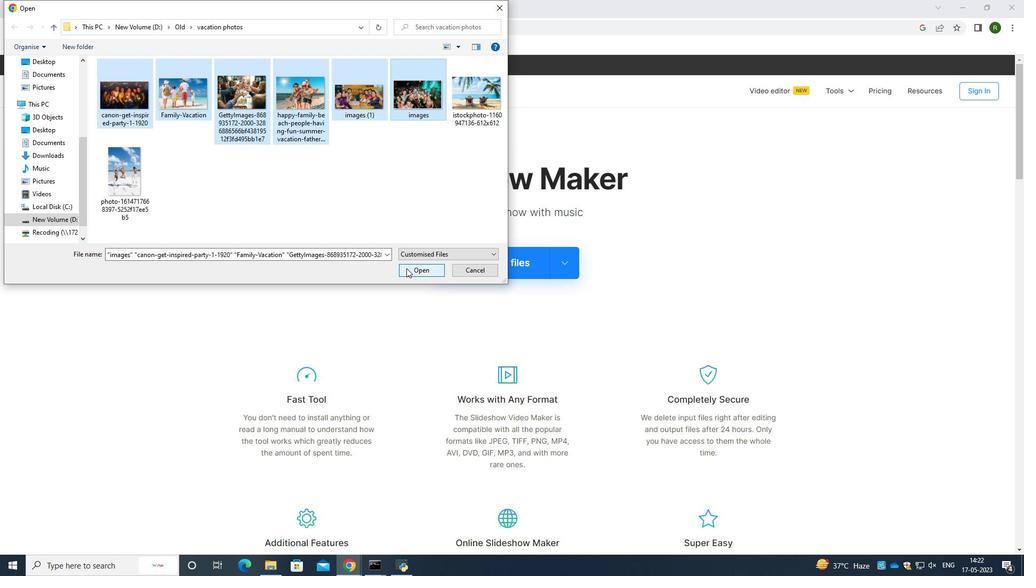 
Action: Mouse moved to (878, 160)
Screenshot: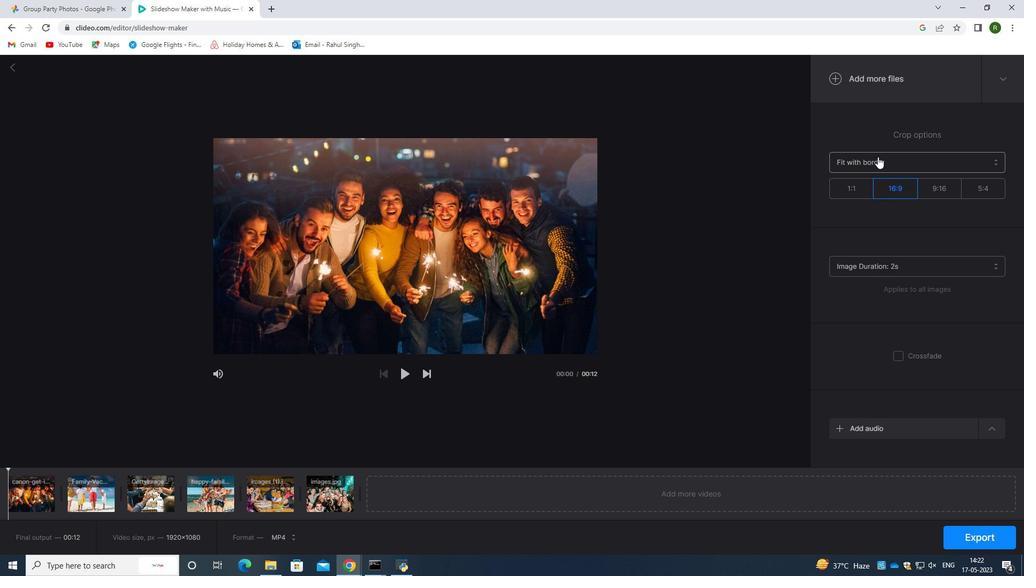 
Action: Mouse pressed left at (878, 160)
Screenshot: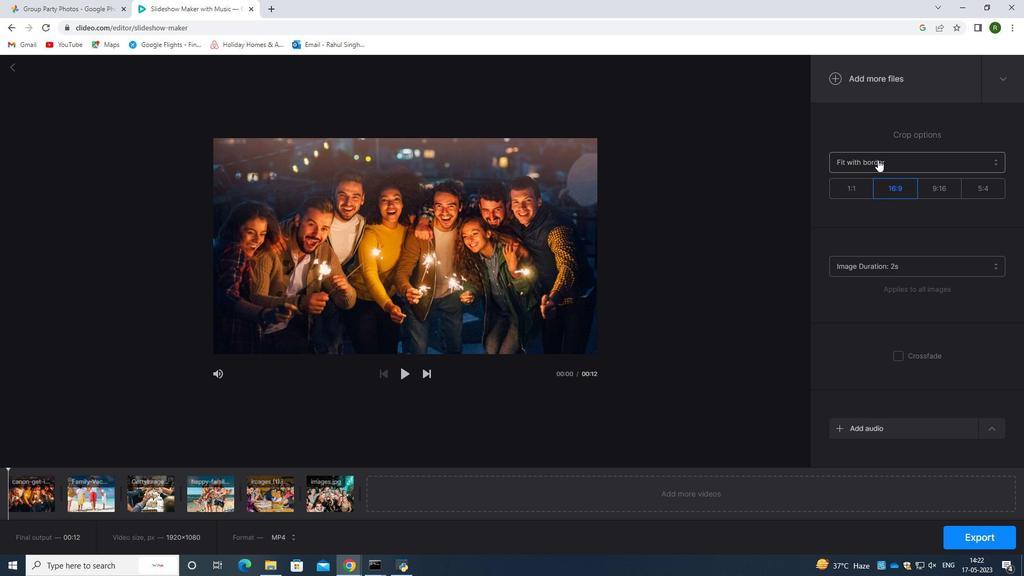
Action: Mouse moved to (866, 148)
Screenshot: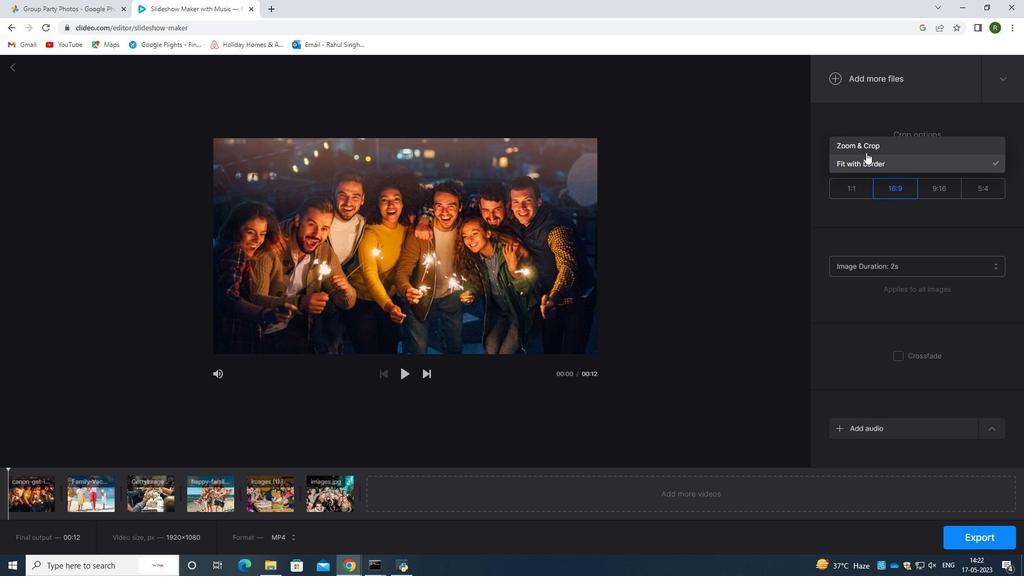 
Action: Mouse pressed left at (866, 148)
Screenshot: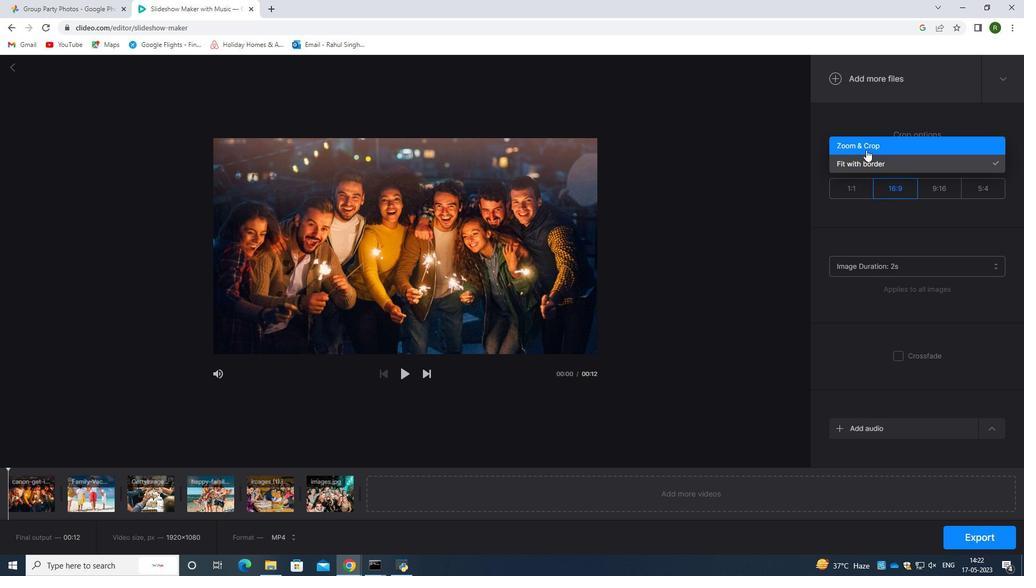 
Action: Mouse moved to (867, 160)
Screenshot: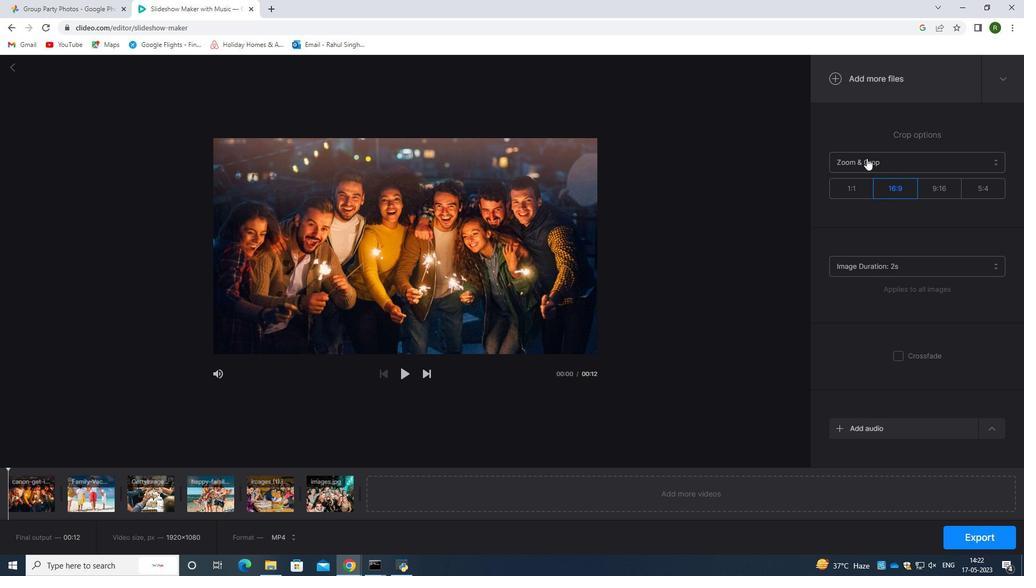
Action: Mouse pressed left at (867, 160)
Screenshot: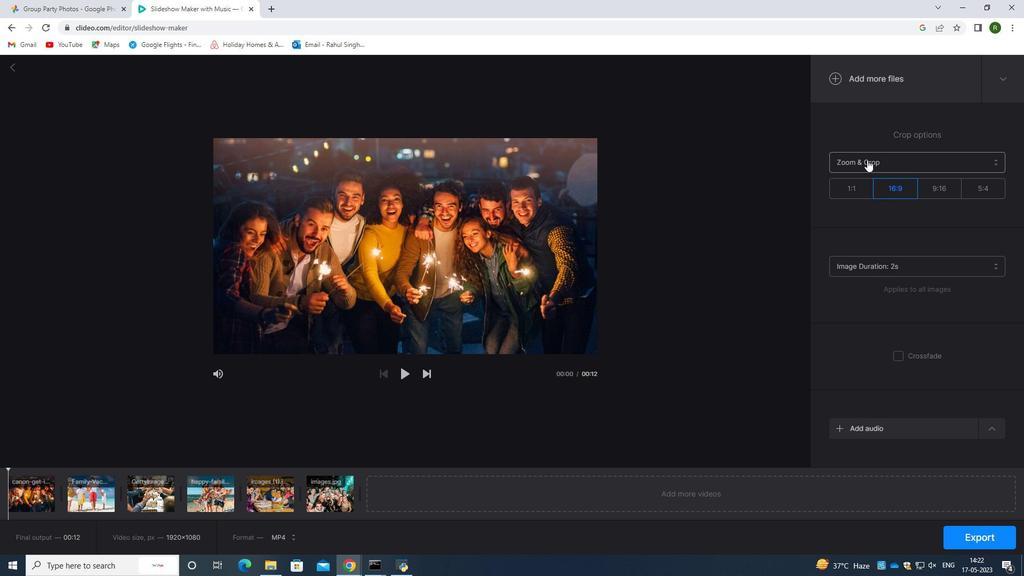 
Action: Mouse moved to (857, 163)
Screenshot: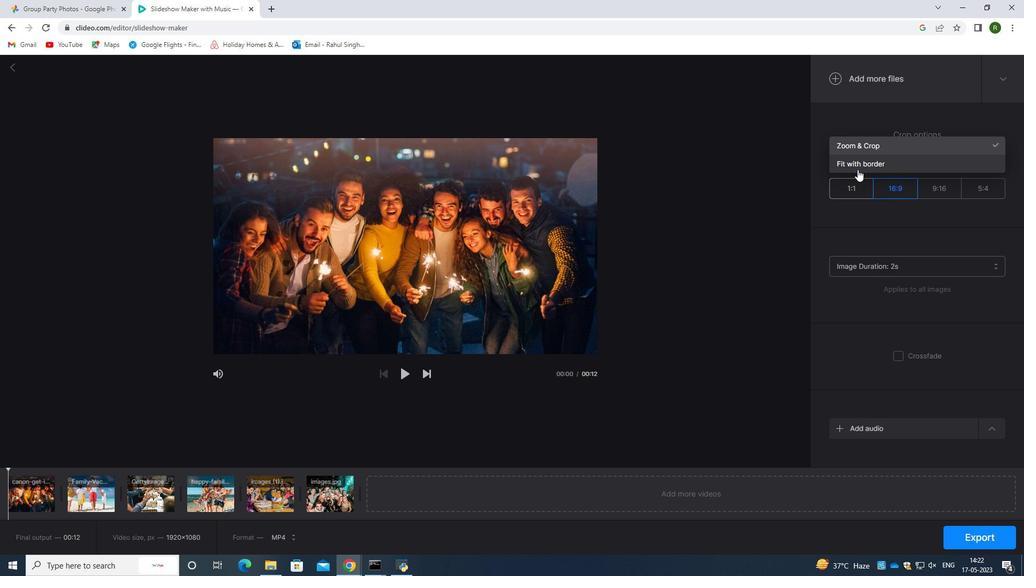 
Action: Mouse pressed left at (857, 163)
Screenshot: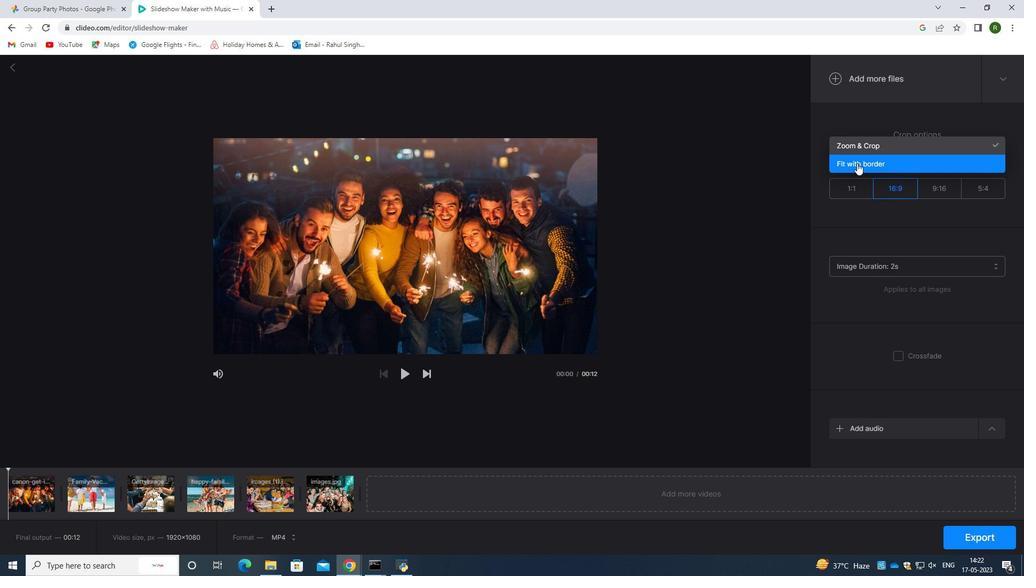 
Action: Mouse moved to (859, 184)
Screenshot: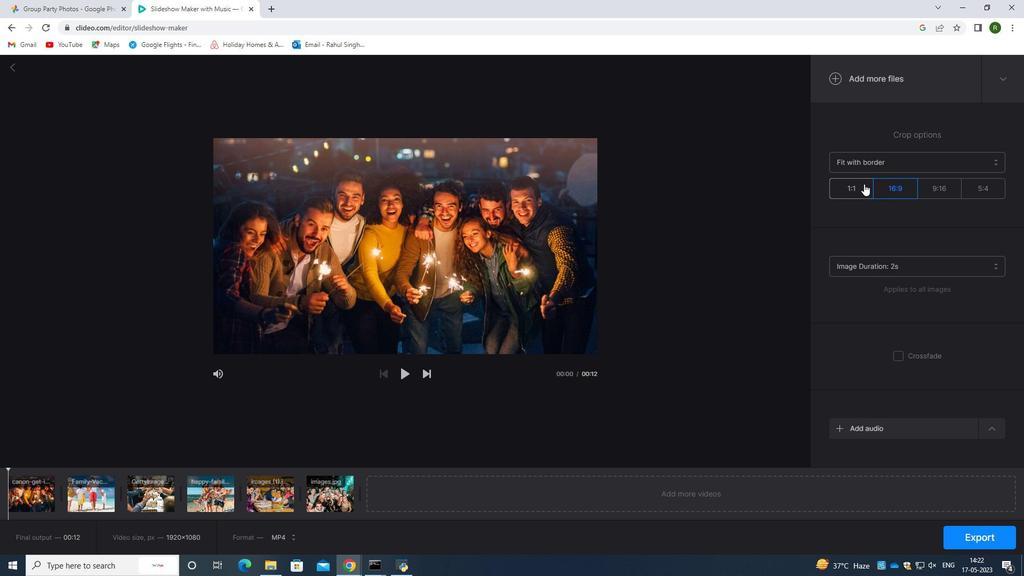 
Action: Mouse pressed left at (859, 184)
Screenshot: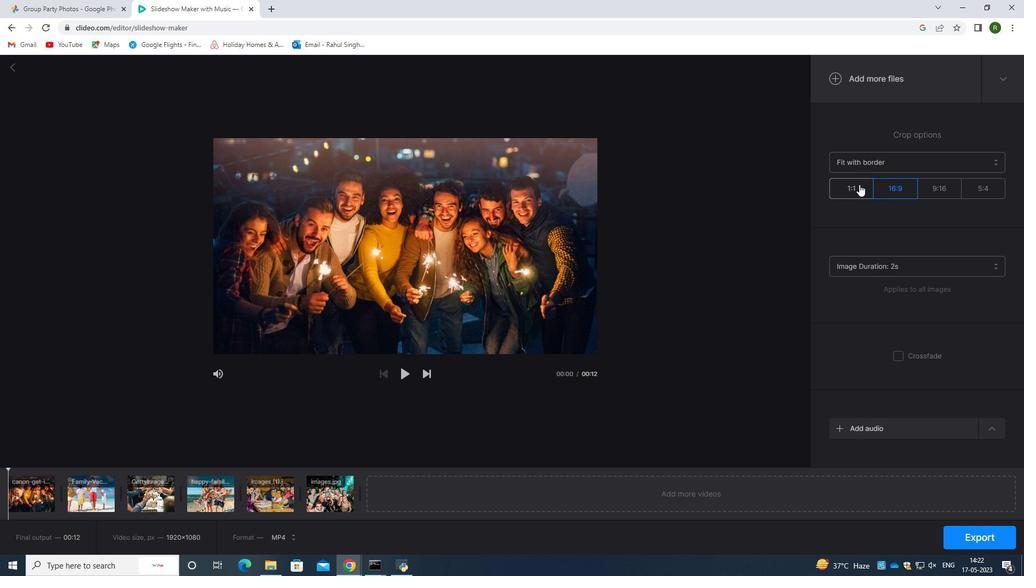 
Action: Mouse moved to (913, 258)
Screenshot: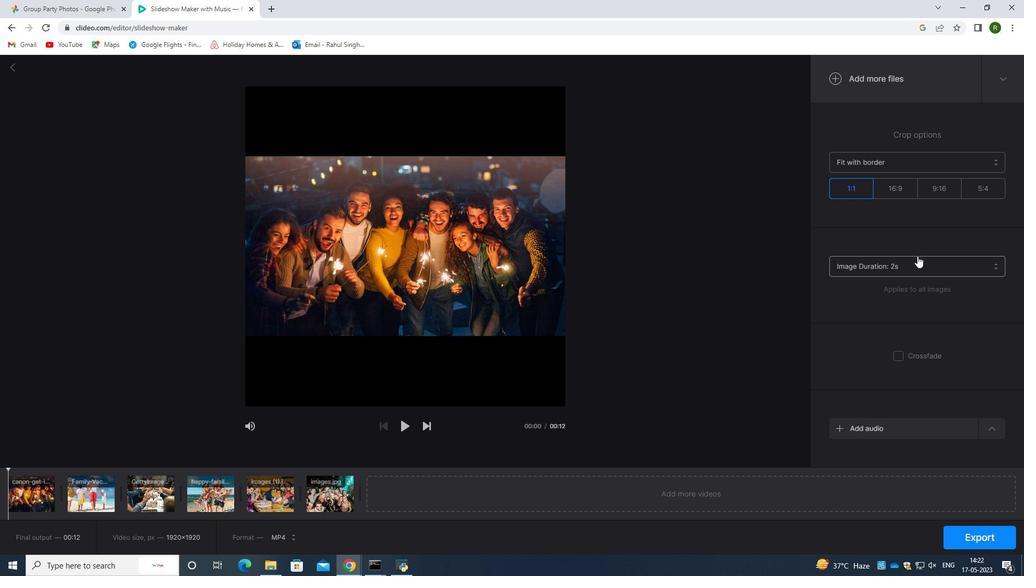 
Action: Mouse pressed left at (913, 258)
Screenshot: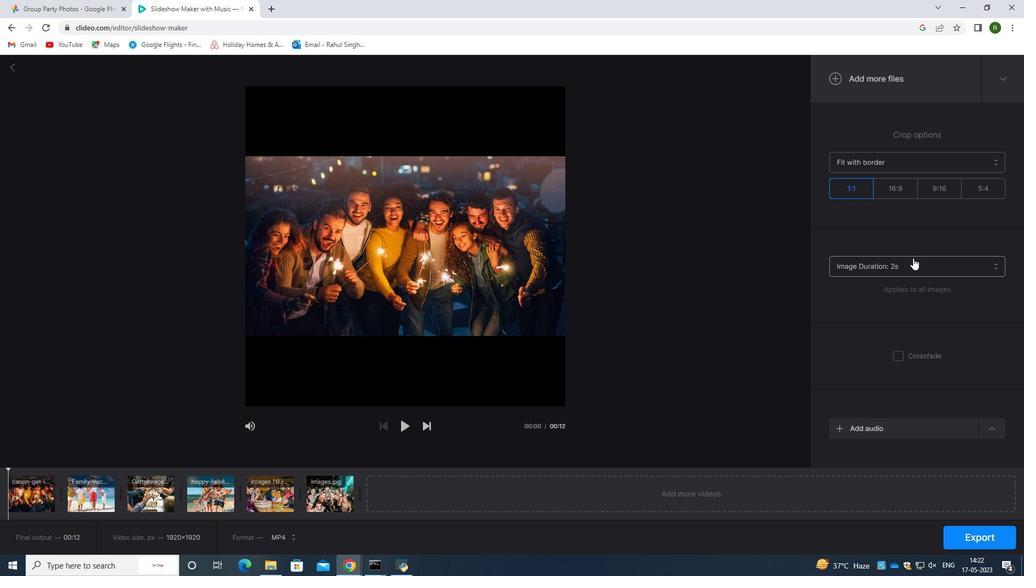 
Action: Mouse moved to (855, 256)
Screenshot: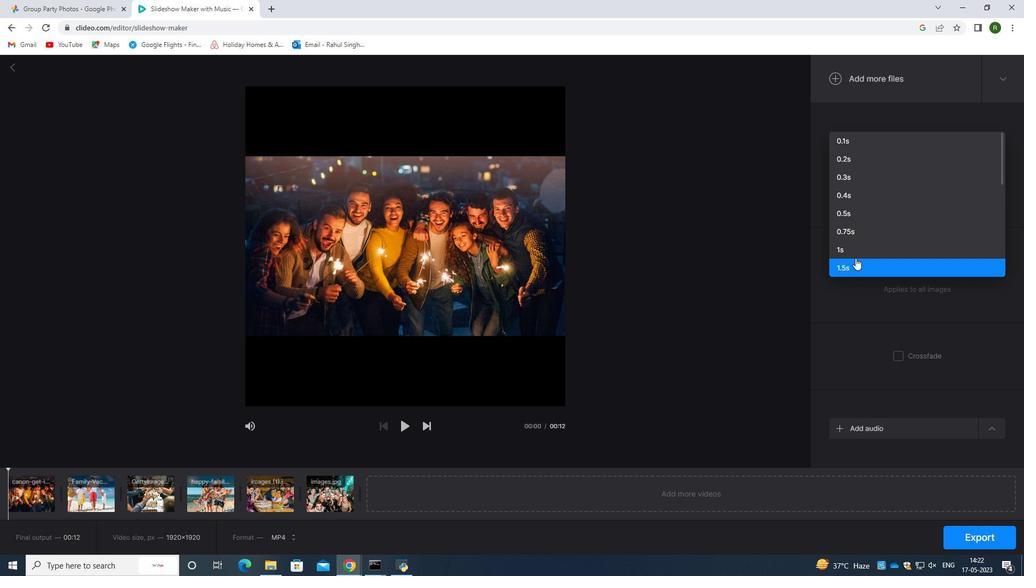 
Action: Mouse pressed left at (855, 256)
Screenshot: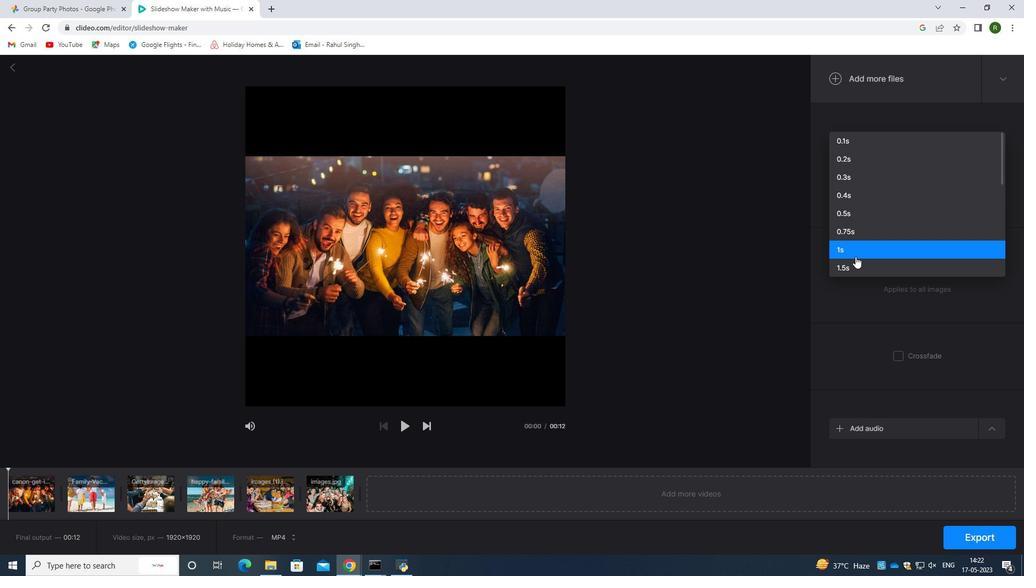 
Action: Mouse moved to (903, 358)
Screenshot: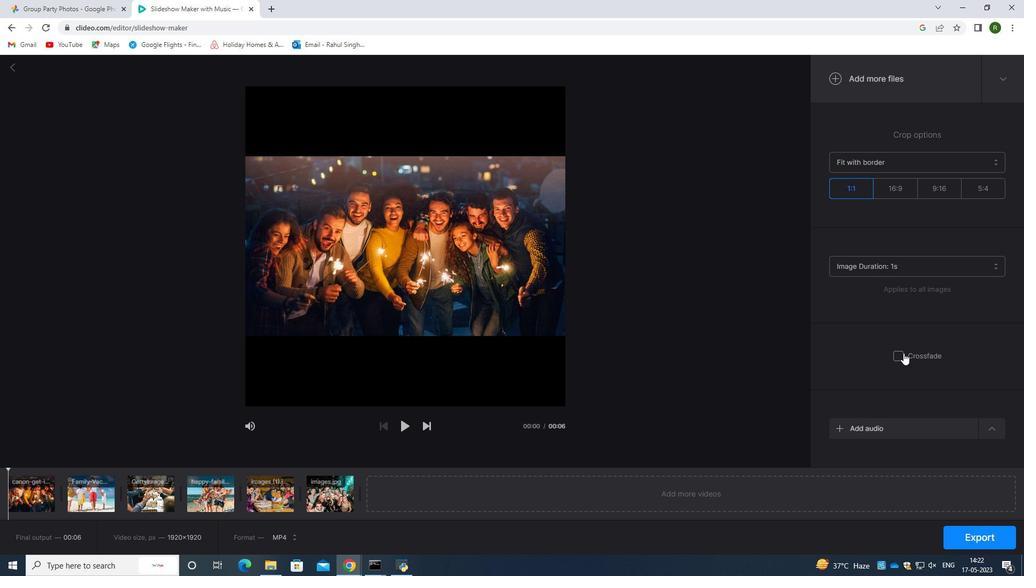 
Action: Mouse pressed left at (903, 358)
Screenshot: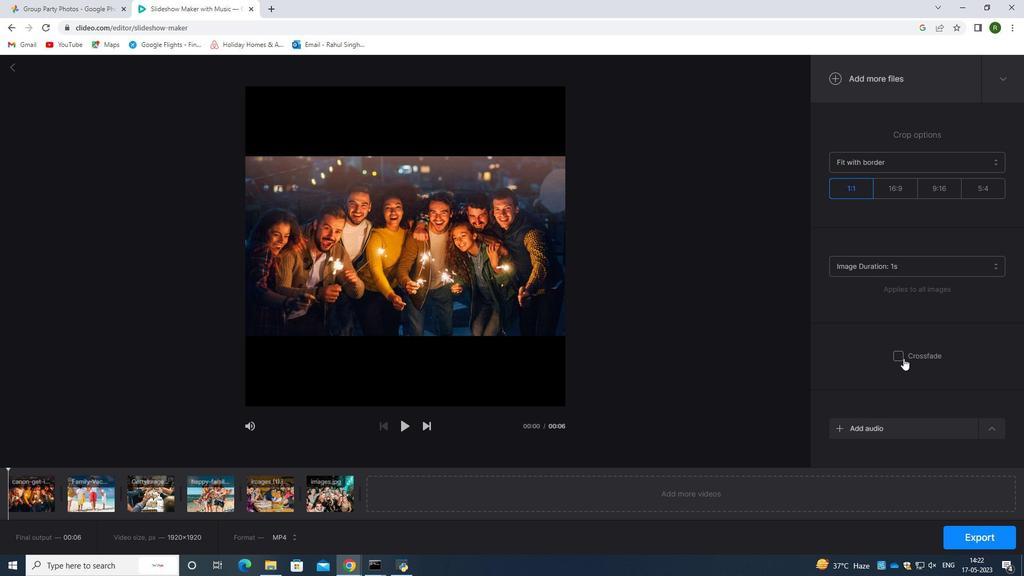 
Action: Mouse pressed left at (903, 358)
Screenshot: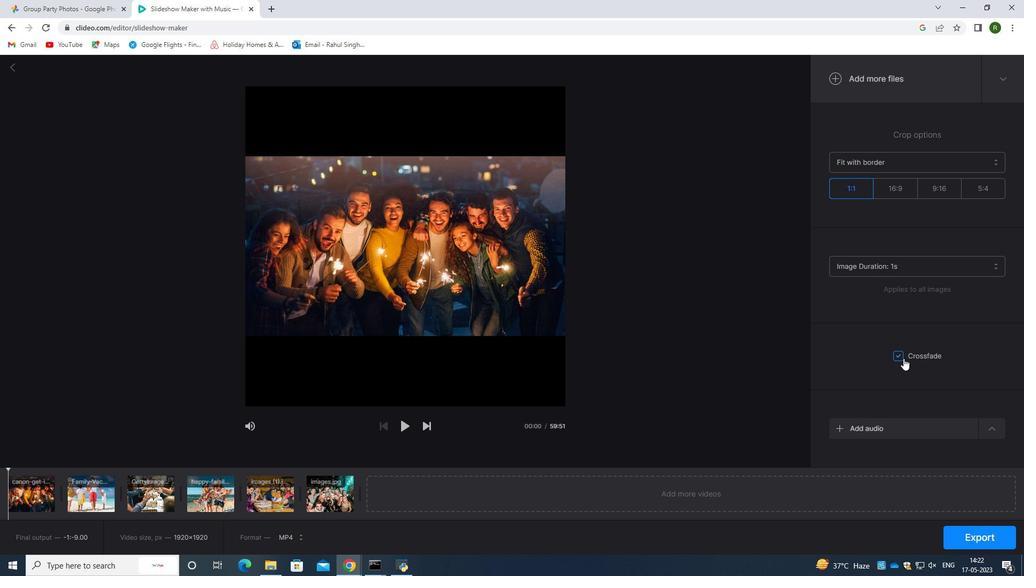 
Action: Mouse pressed left at (903, 358)
Screenshot: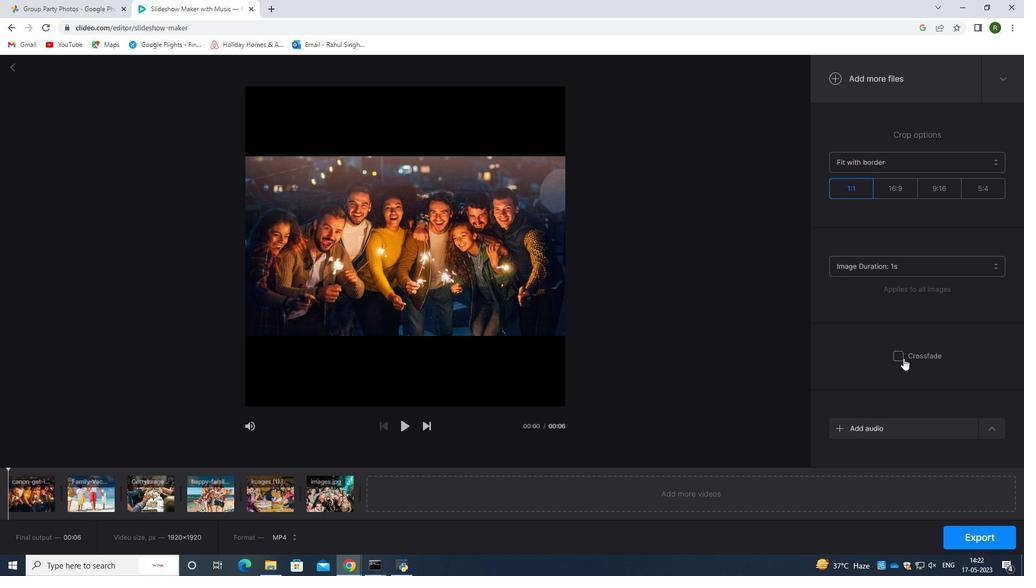
Action: Mouse pressed left at (903, 358)
Screenshot: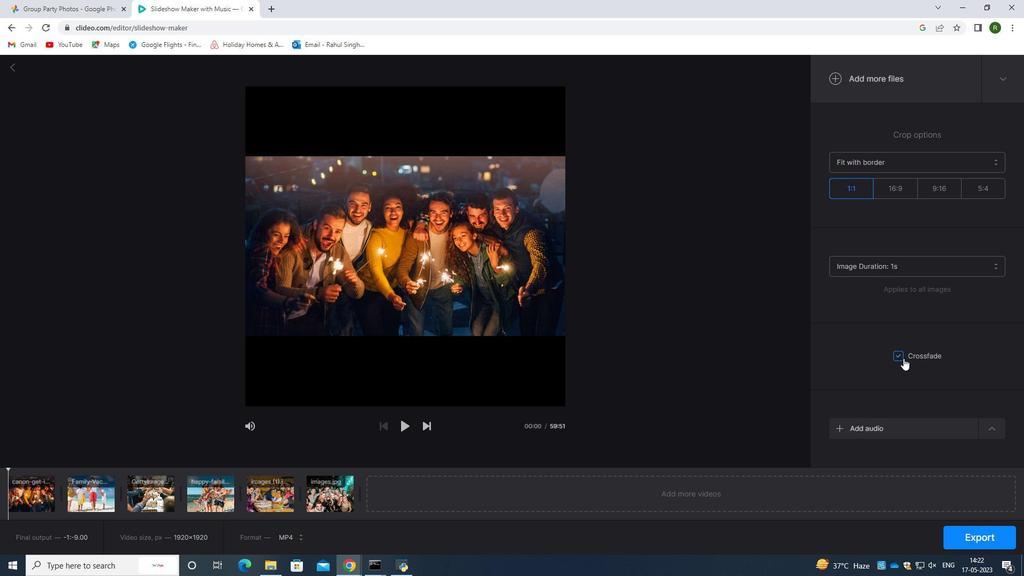 
Action: Mouse pressed left at (903, 358)
Screenshot: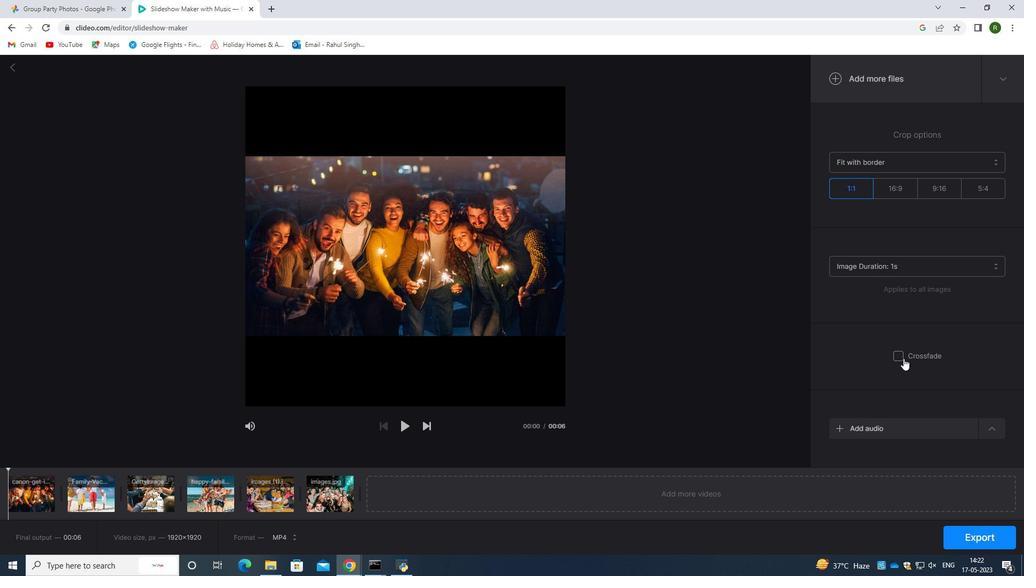 
Action: Mouse pressed left at (903, 358)
Screenshot: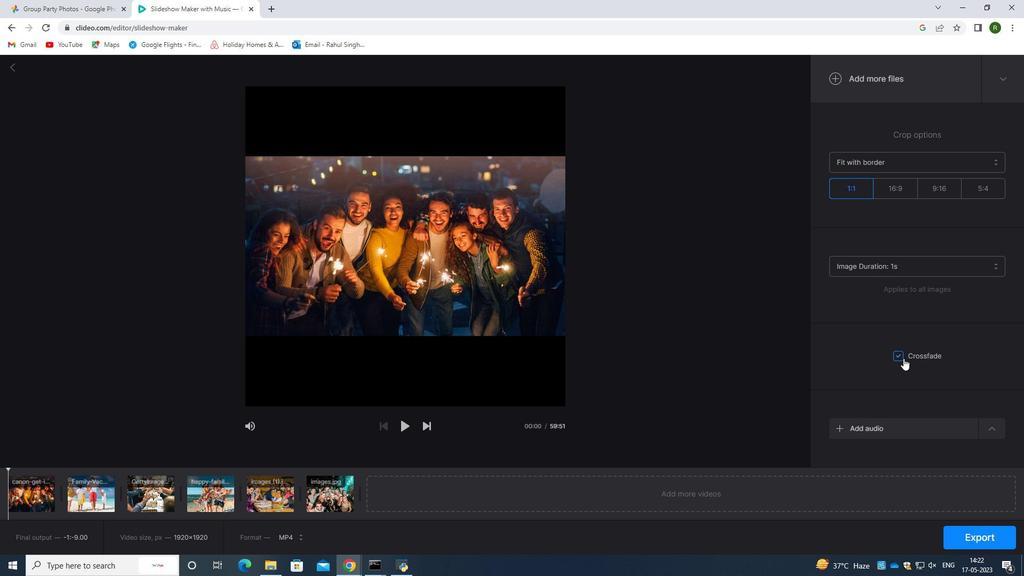 
Action: Mouse moved to (863, 262)
Screenshot: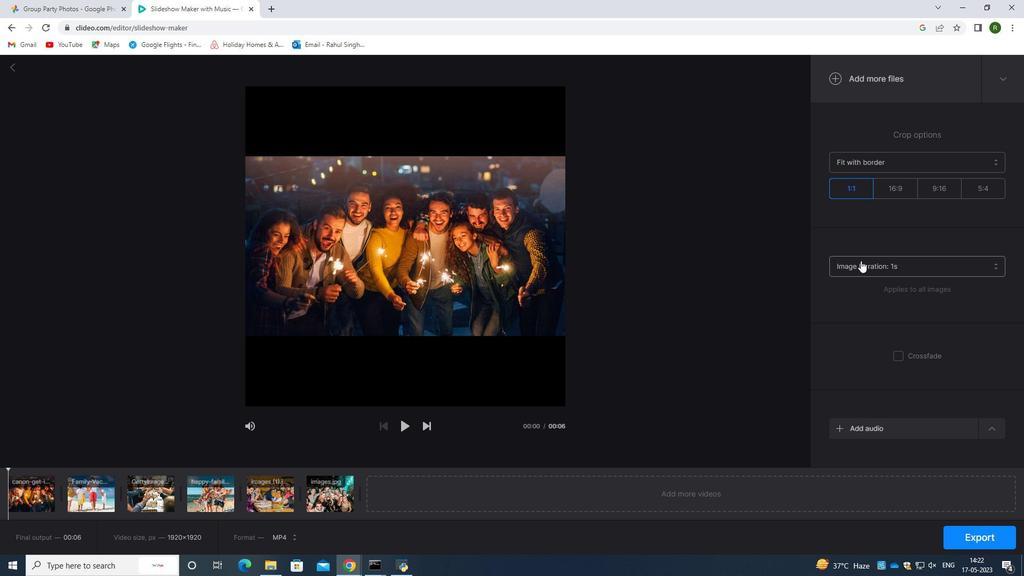 
Action: Mouse pressed left at (863, 262)
Screenshot: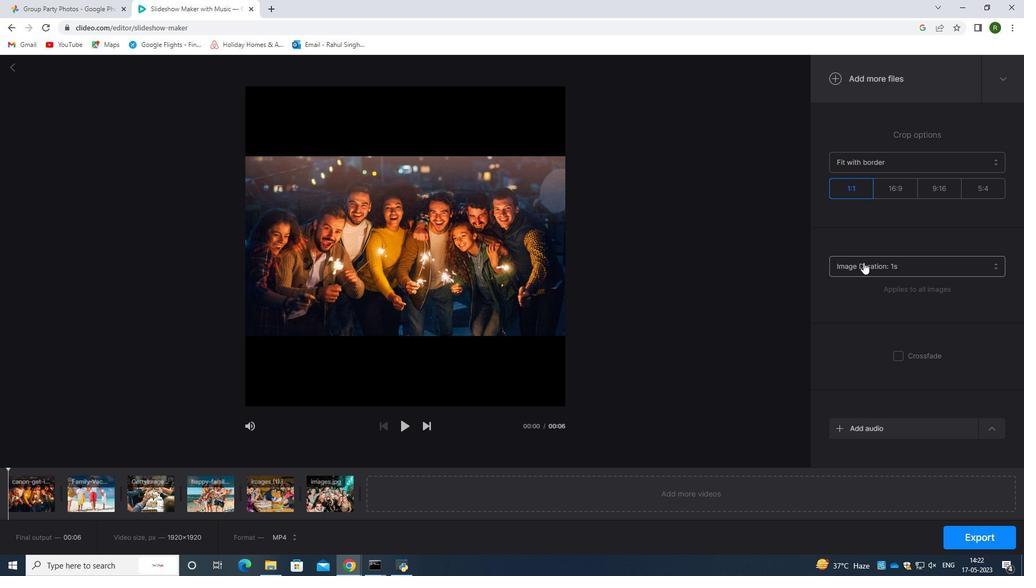 
Action: Mouse moved to (862, 270)
Screenshot: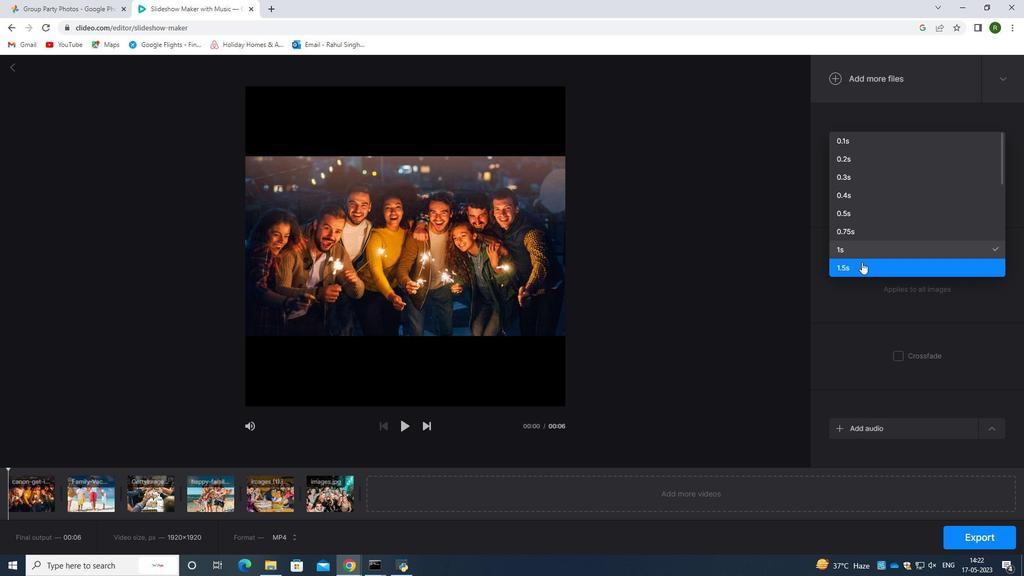 
Action: Mouse pressed left at (862, 270)
Screenshot: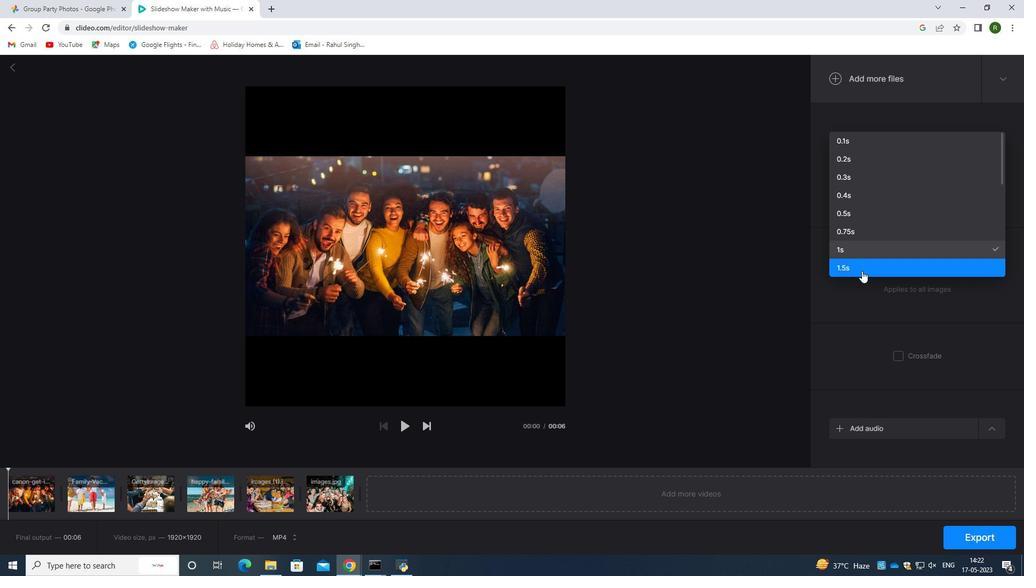 
Action: Mouse moved to (695, 326)
Screenshot: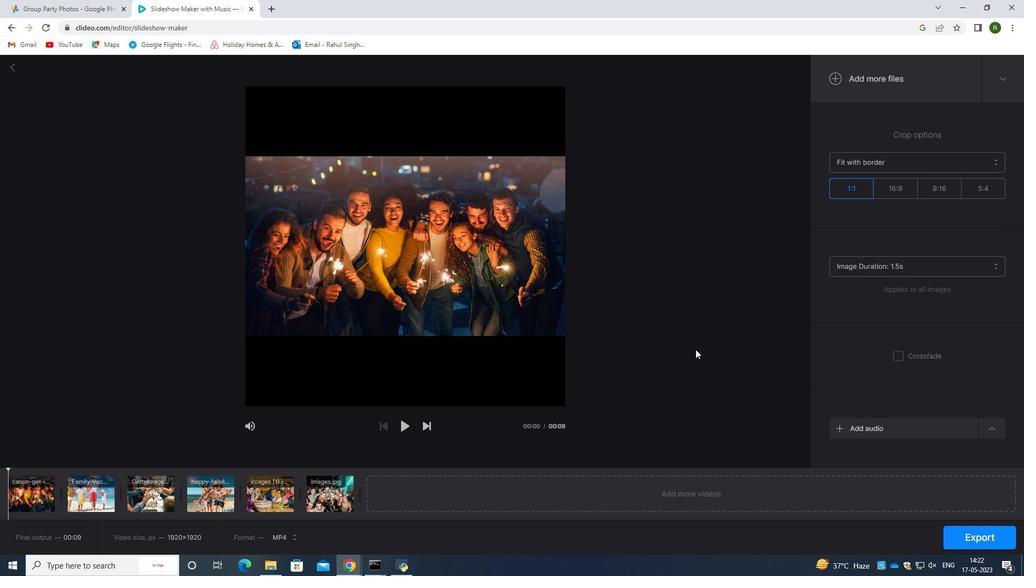 
Action: Mouse scrolled (695, 326) with delta (0, 0)
Screenshot: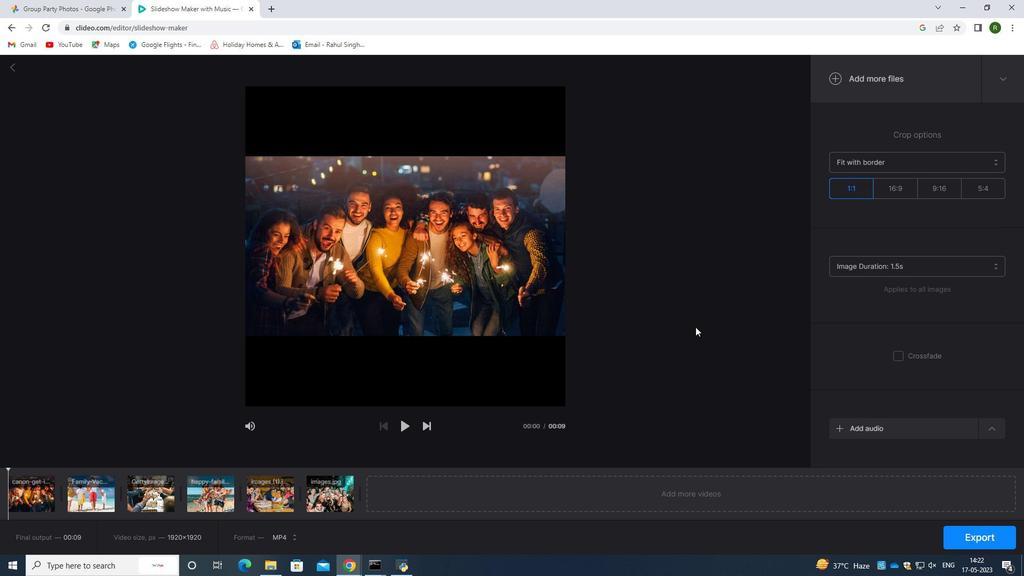 
Action: Mouse moved to (867, 429)
Screenshot: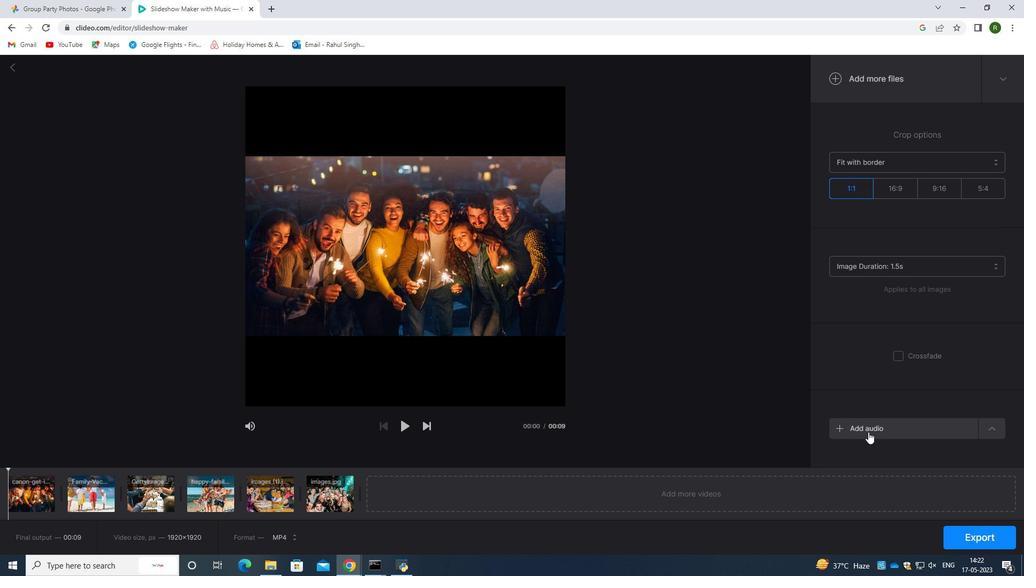 
Action: Mouse pressed left at (867, 429)
Screenshot: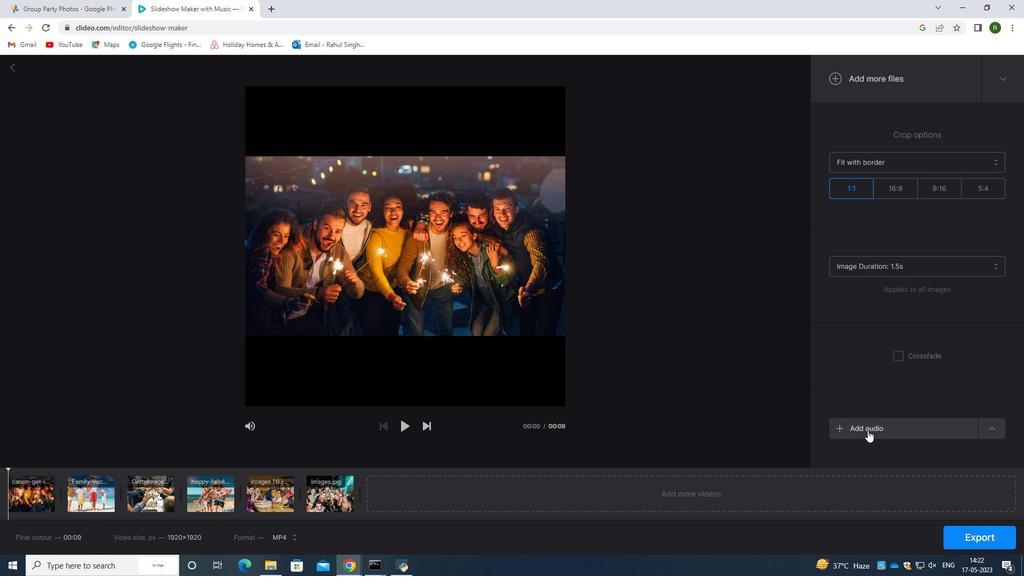 
Action: Mouse moved to (59, 217)
Screenshot: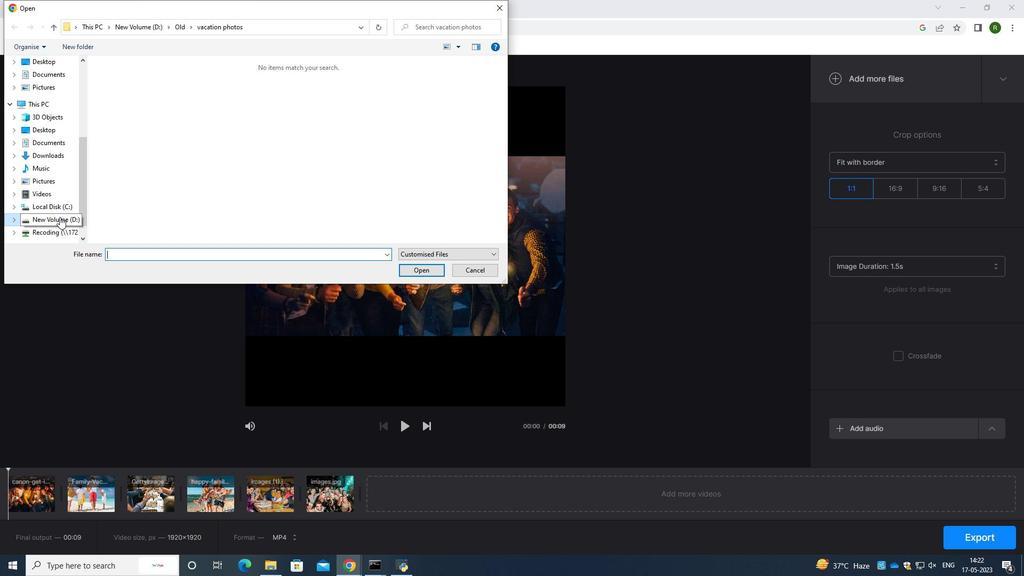 
Action: Mouse pressed left at (59, 217)
Screenshot: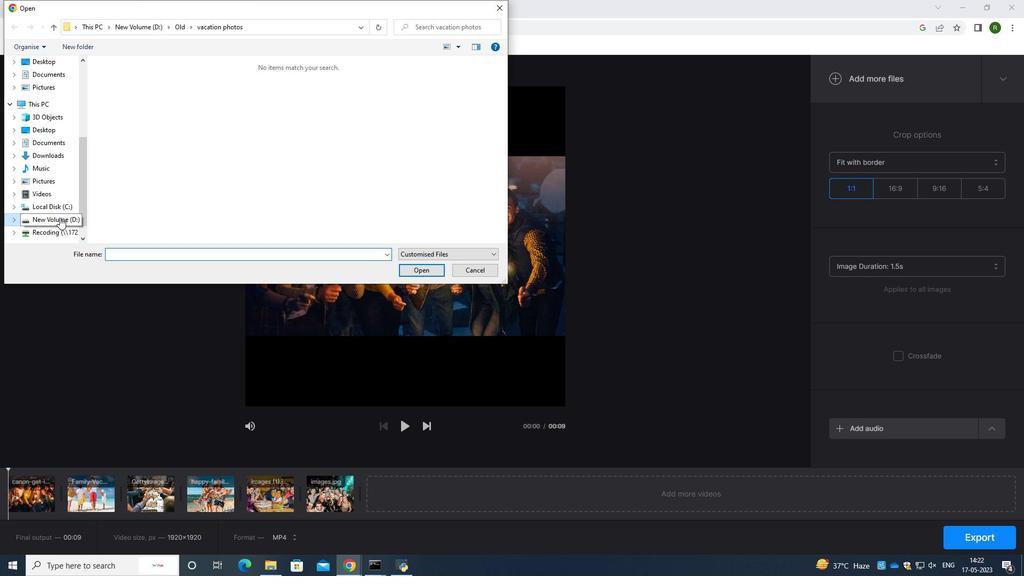 
Action: Mouse moved to (55, 163)
Screenshot: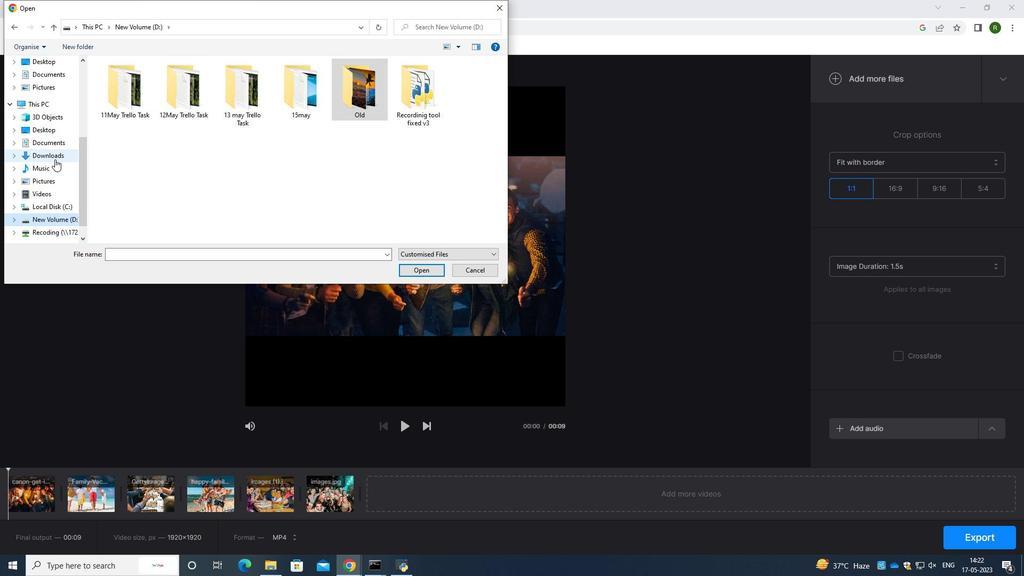 
Action: Mouse pressed left at (55, 163)
Screenshot: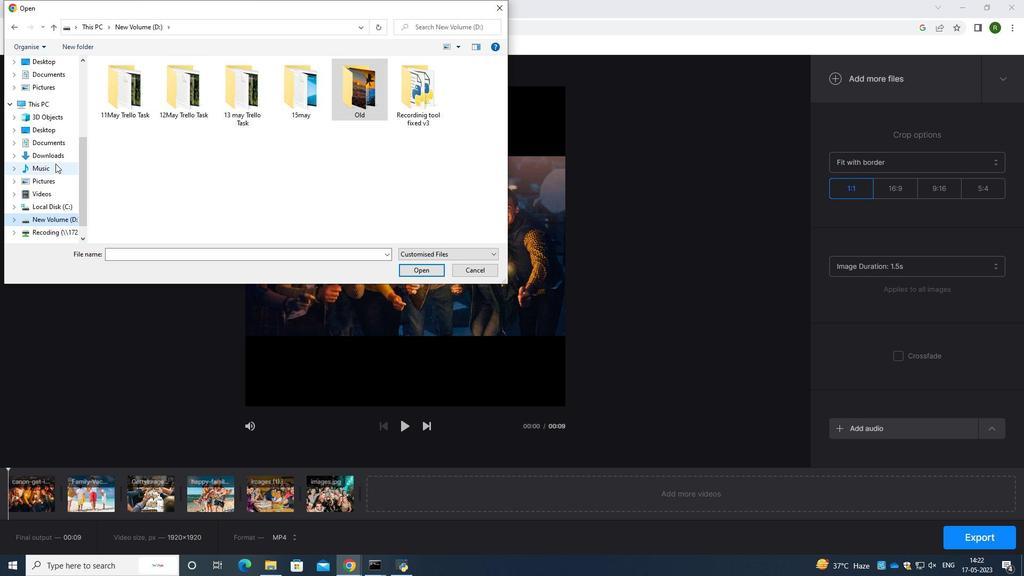 
Action: Mouse pressed left at (55, 163)
Screenshot: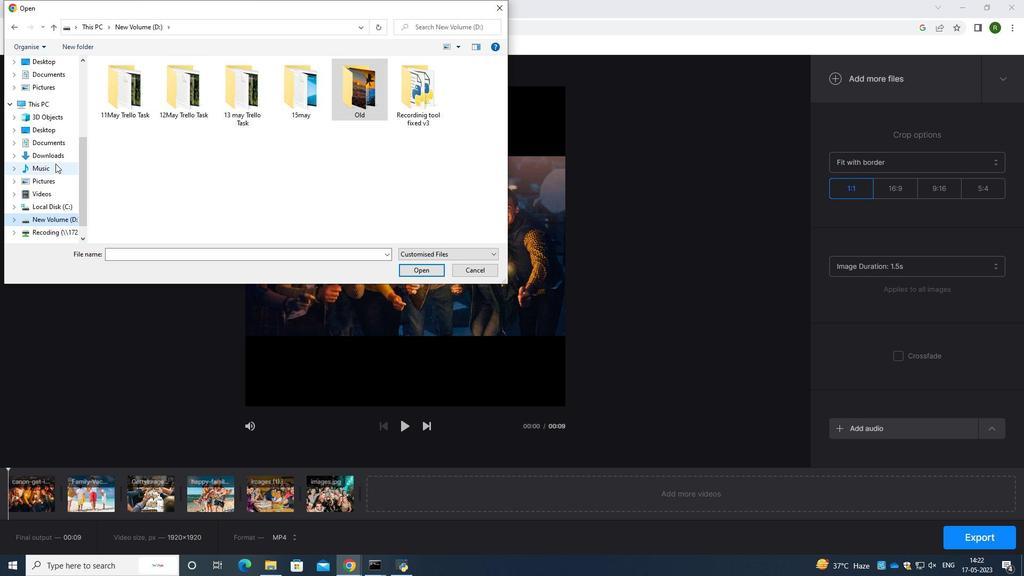 
Action: Mouse moved to (493, 13)
Screenshot: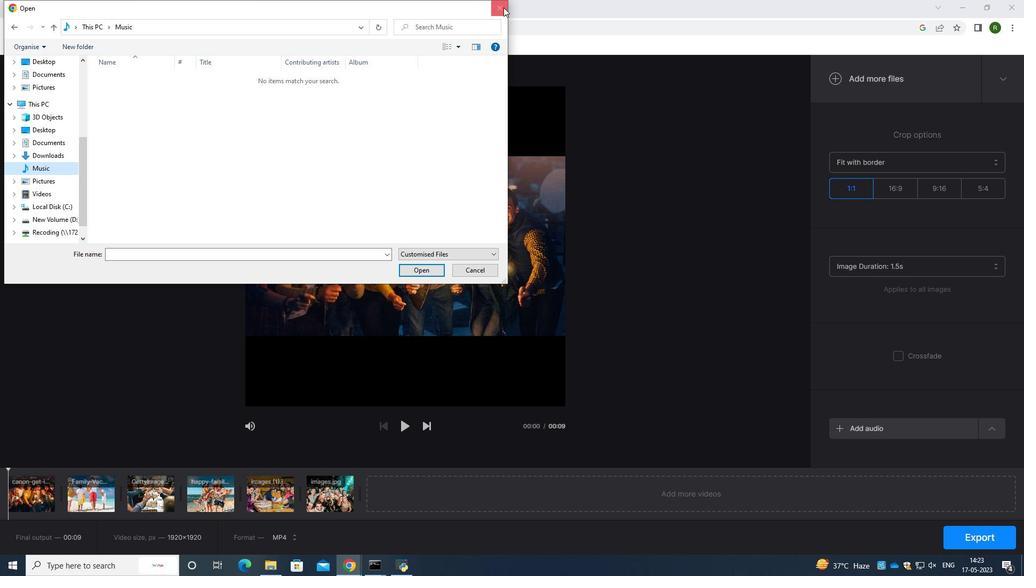 
Action: Mouse pressed left at (493, 13)
Screenshot: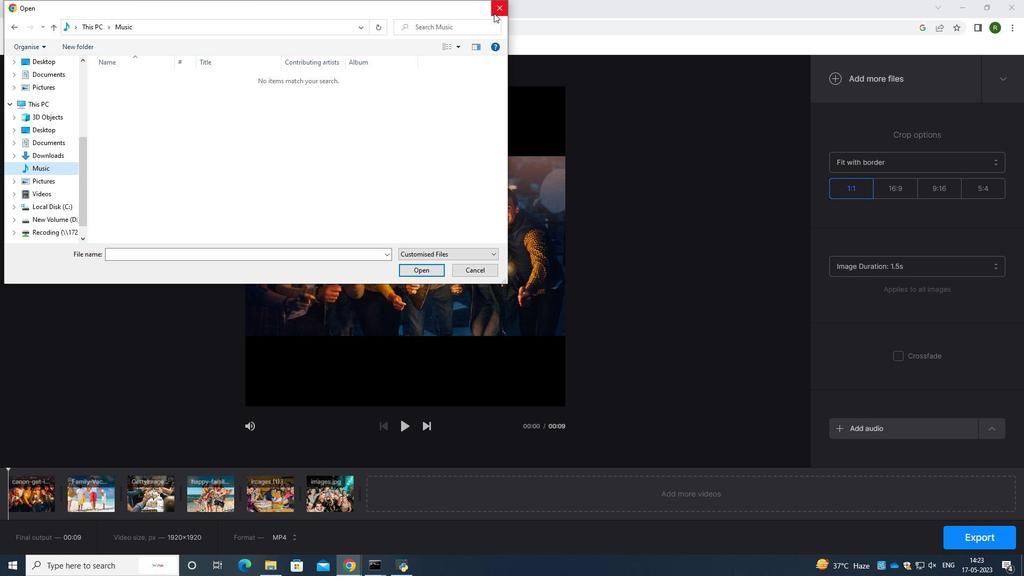 
Action: Mouse moved to (270, 9)
Screenshot: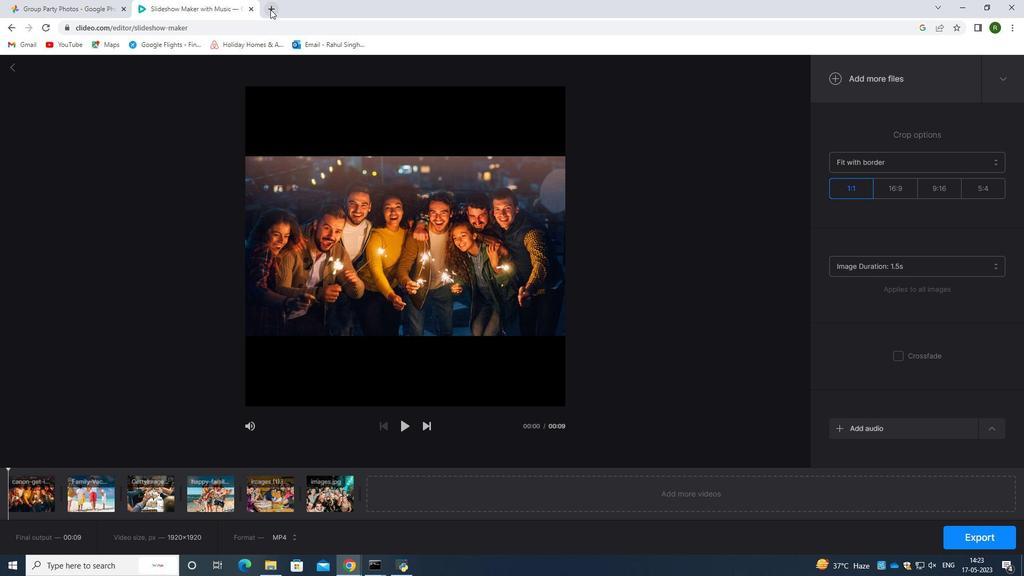 
Action: Mouse pressed left at (270, 9)
Screenshot: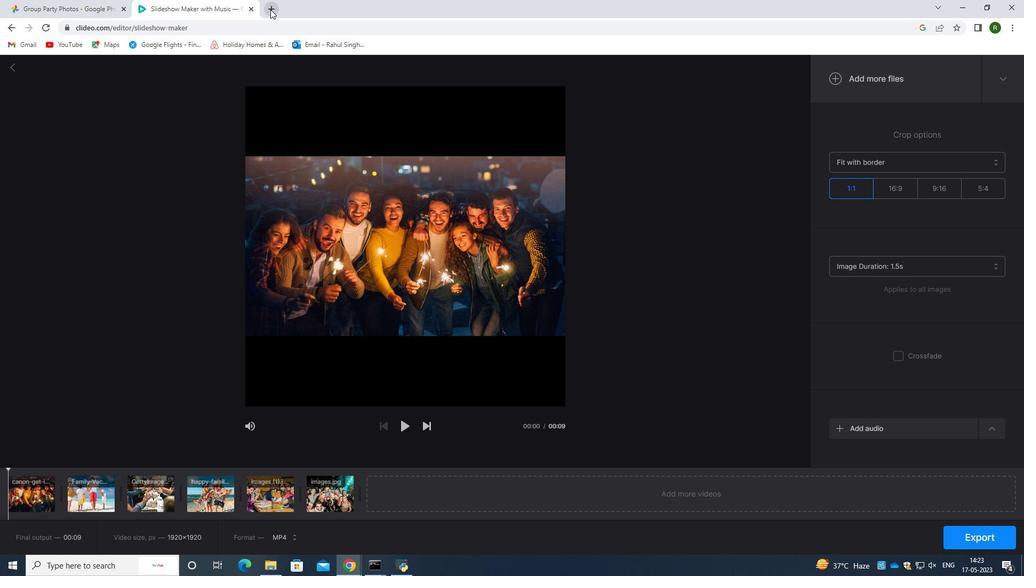 
Action: Mouse moved to (269, 19)
Screenshot: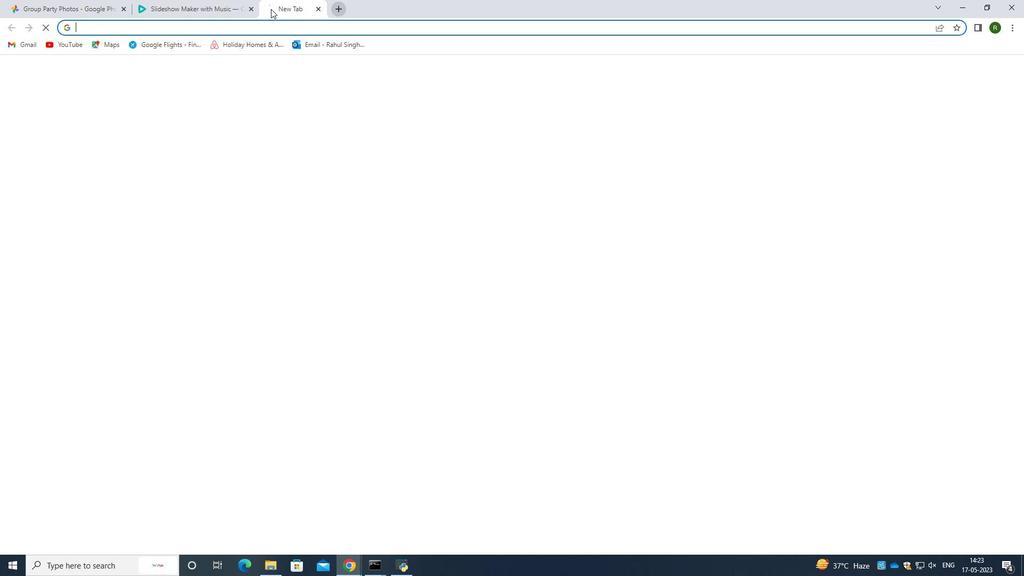 
Action: Key pressed simple<Key.space>music<Key.space>download<Key.enter>
Screenshot: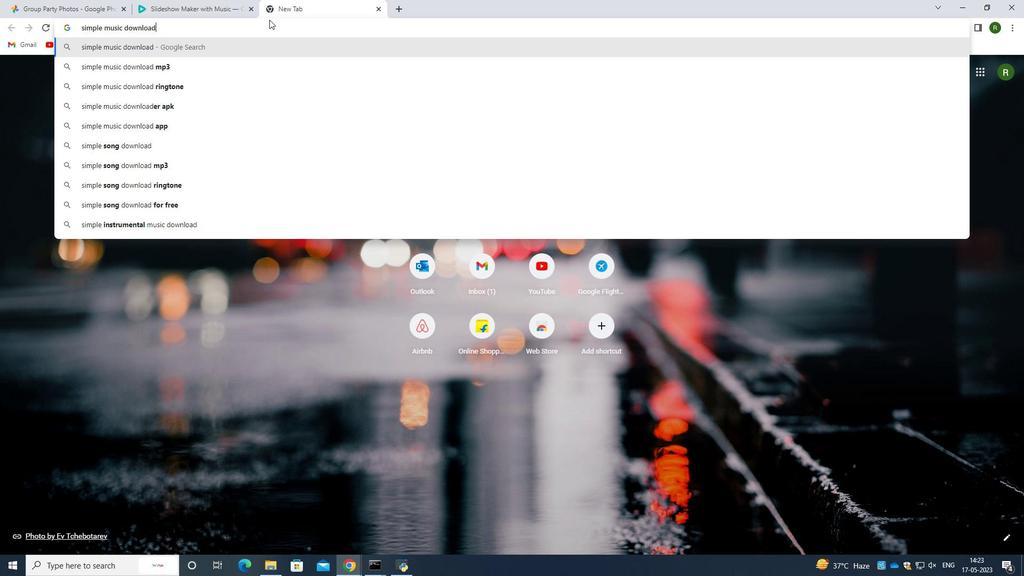 
Action: Mouse moved to (206, 324)
Screenshot: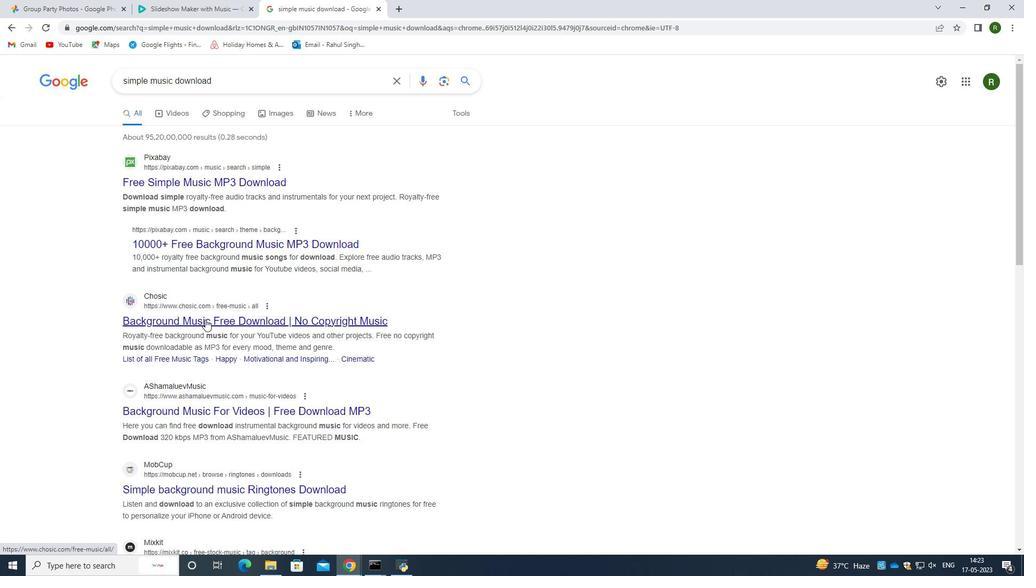 
Action: Mouse pressed left at (206, 324)
Screenshot: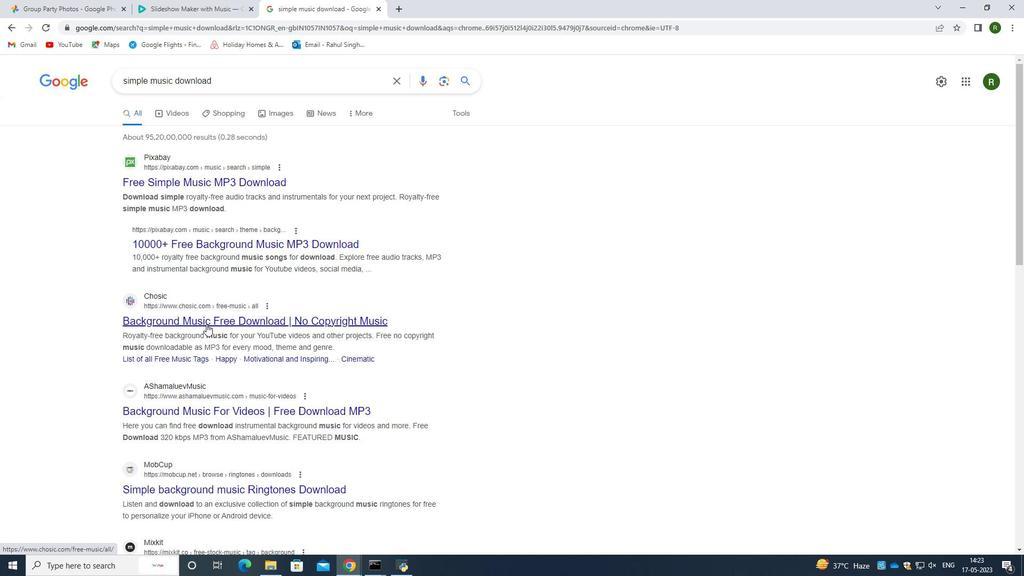 
Action: Mouse moved to (535, 255)
Screenshot: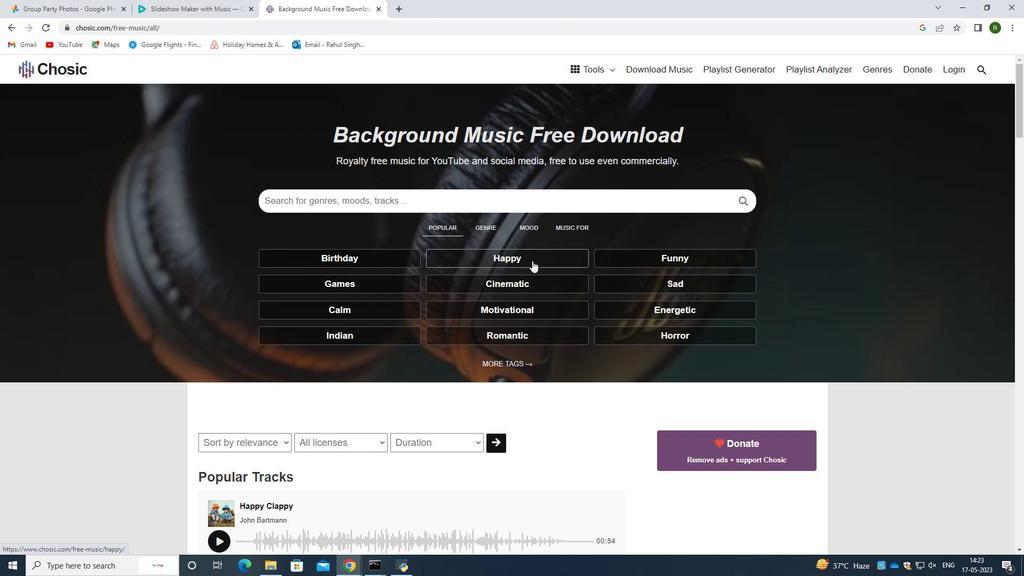 
Action: Mouse pressed left at (535, 255)
Screenshot: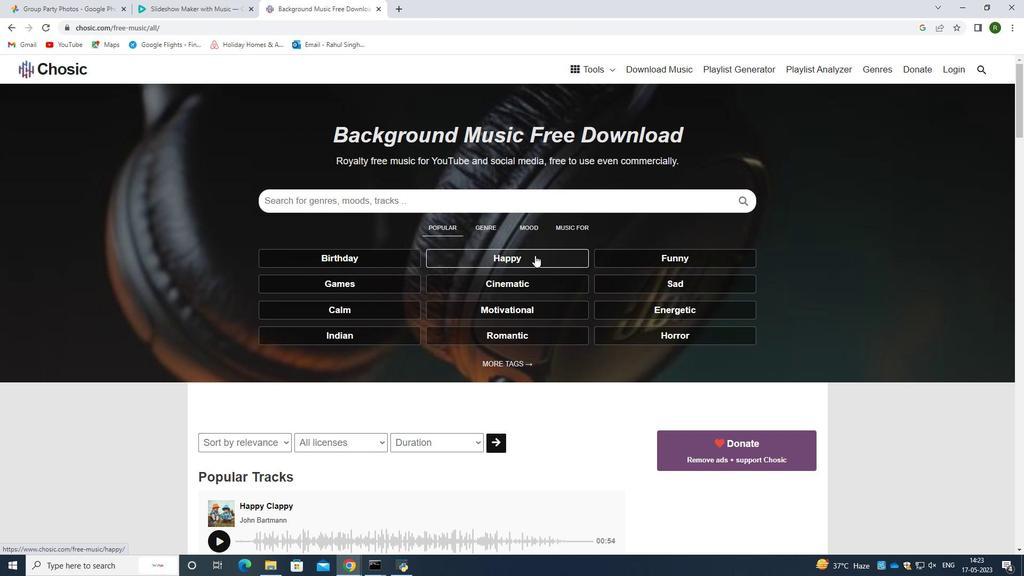 
Action: Mouse moved to (585, 181)
Screenshot: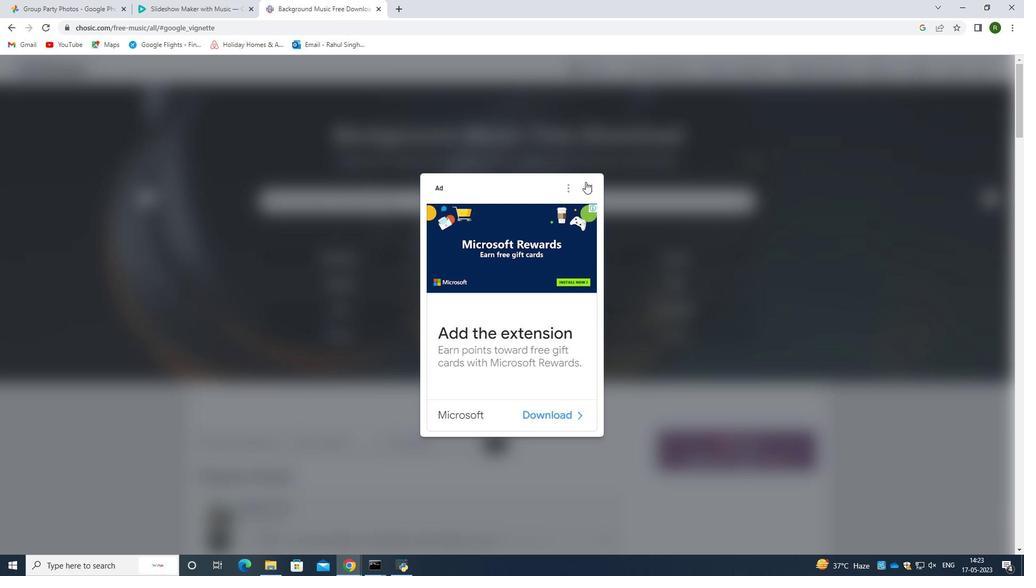 
Action: Mouse pressed left at (585, 181)
Screenshot: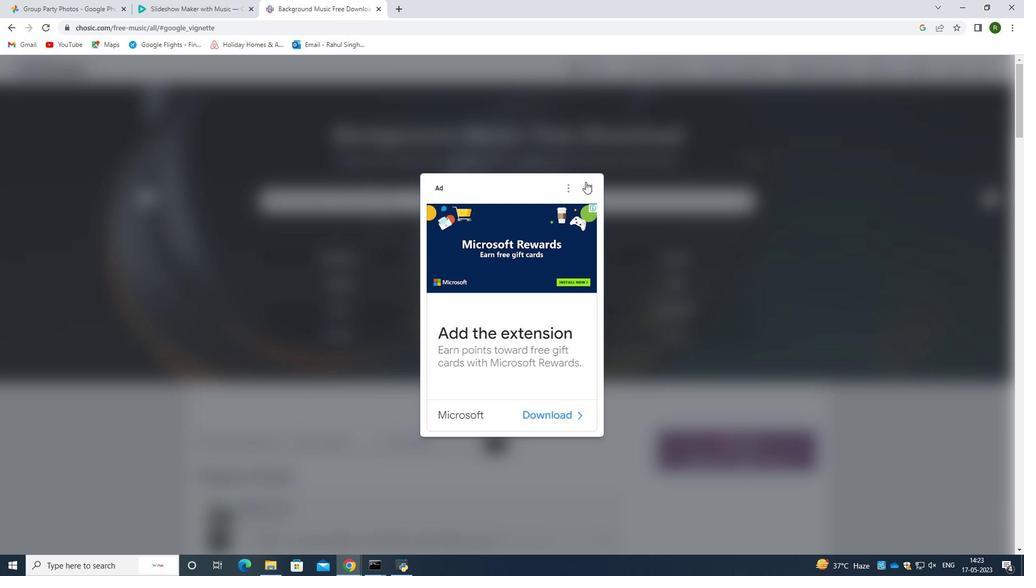 
Action: Mouse moved to (343, 260)
Screenshot: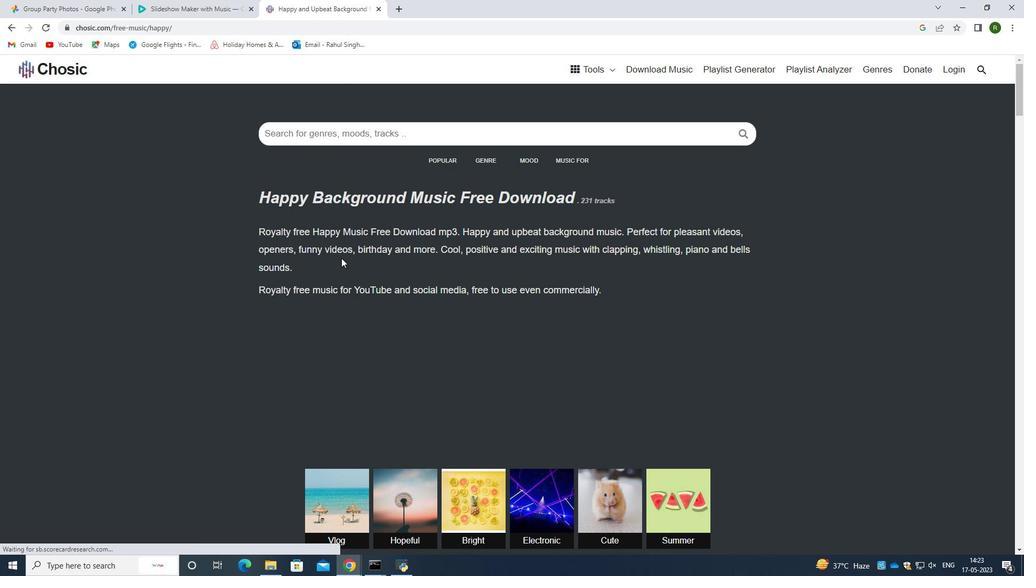 
Action: Mouse scrolled (343, 260) with delta (0, 0)
Screenshot: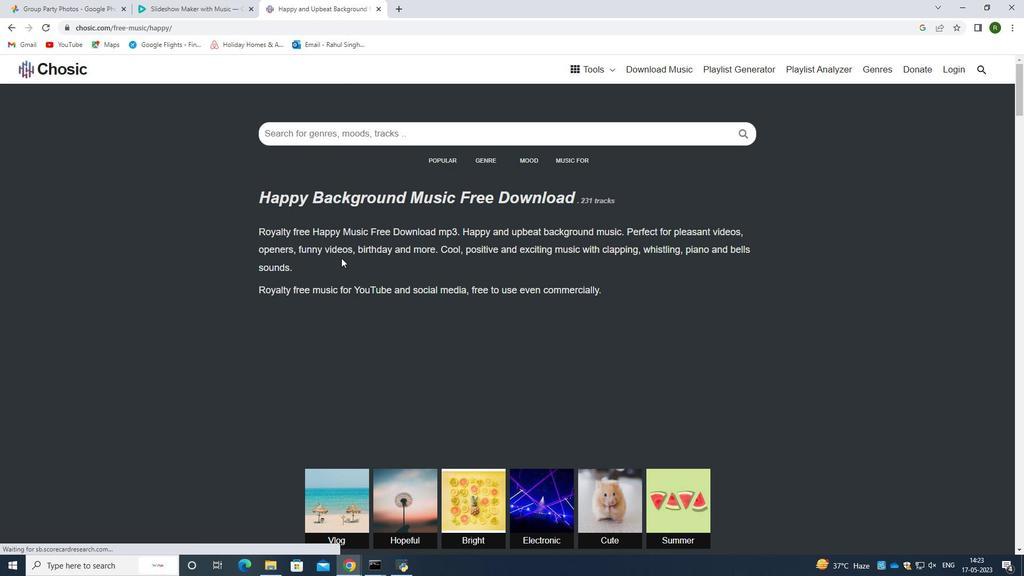 
Action: Mouse scrolled (343, 260) with delta (0, 0)
Screenshot: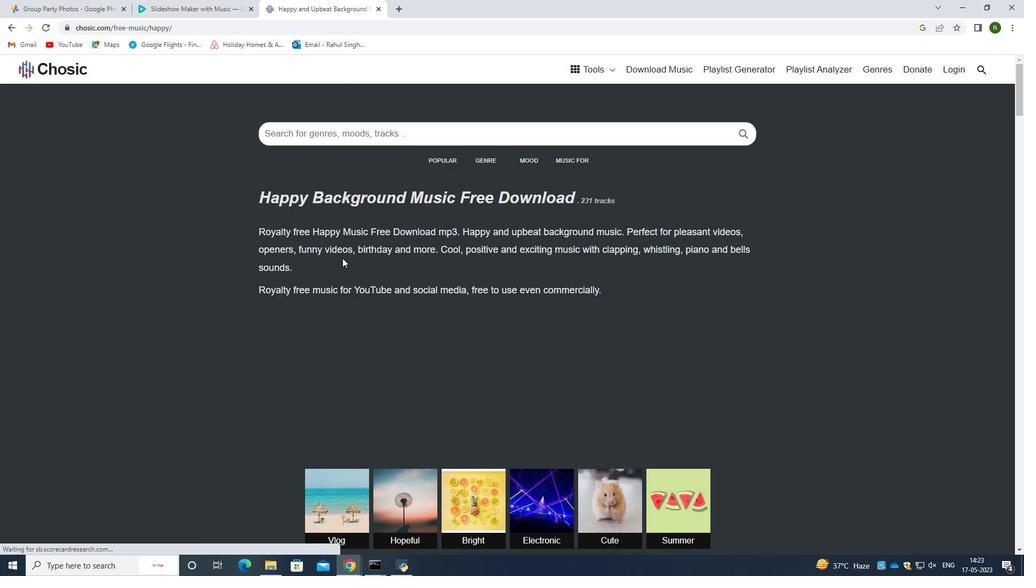 
Action: Mouse moved to (343, 261)
Screenshot: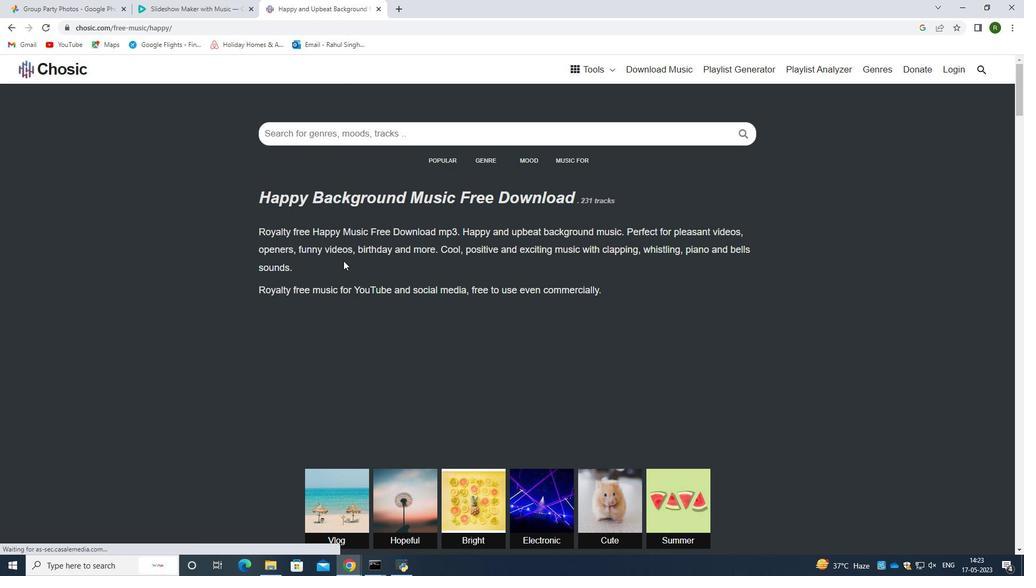 
Action: Mouse scrolled (343, 260) with delta (0, 0)
Screenshot: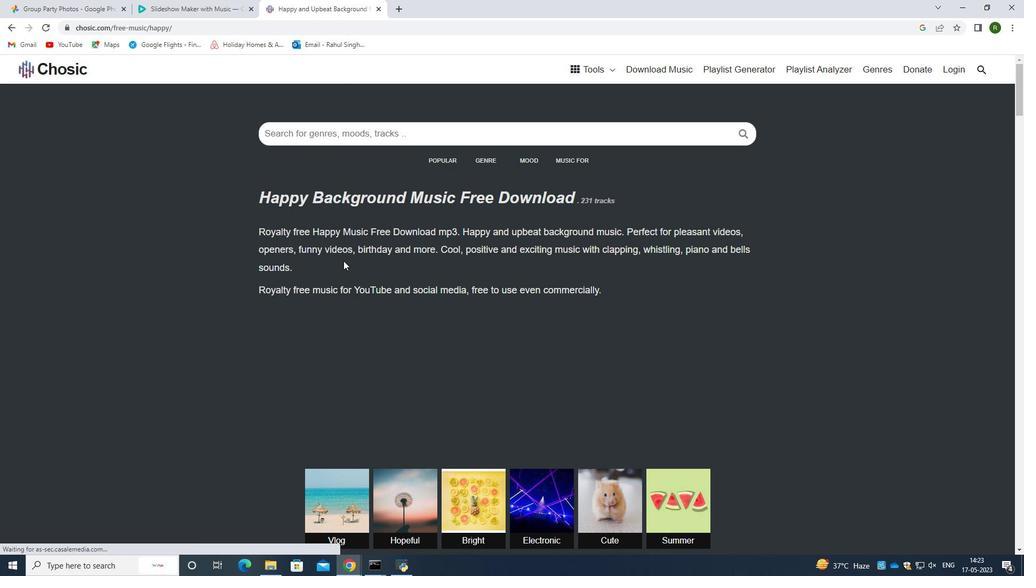 
Action: Mouse scrolled (343, 260) with delta (0, 0)
Screenshot: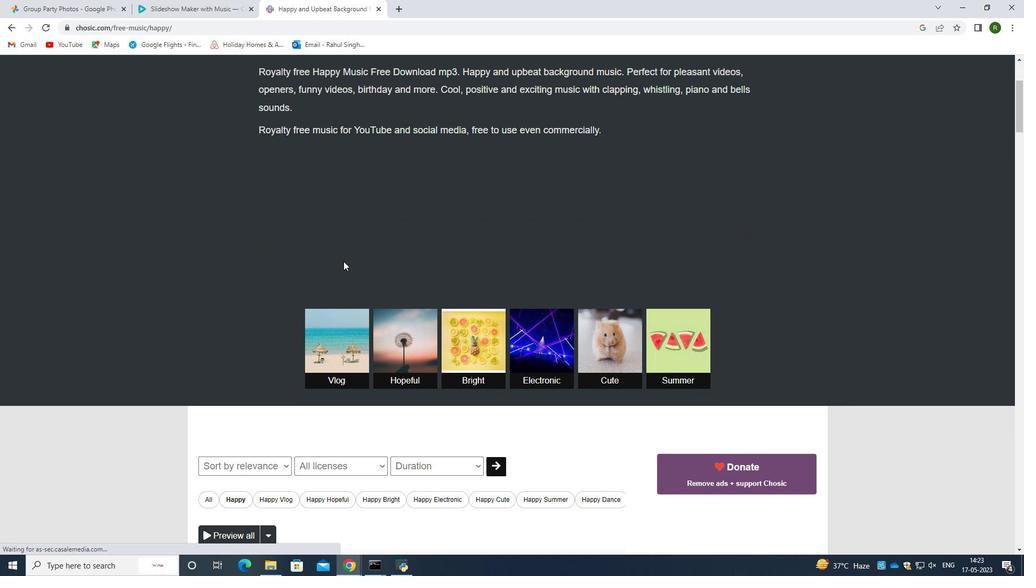 
Action: Mouse moved to (433, 325)
Screenshot: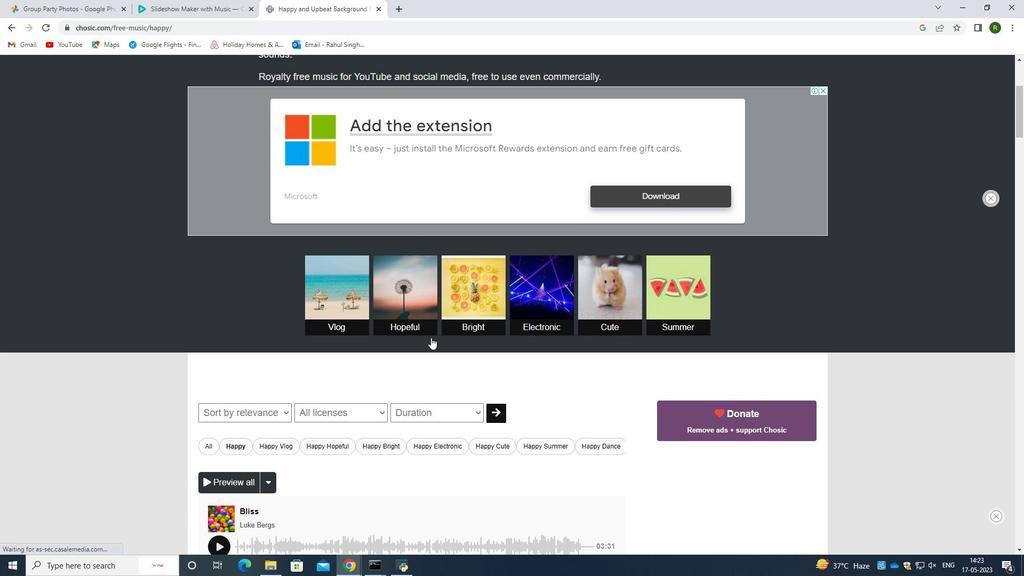 
Action: Mouse scrolled (433, 325) with delta (0, 0)
Screenshot: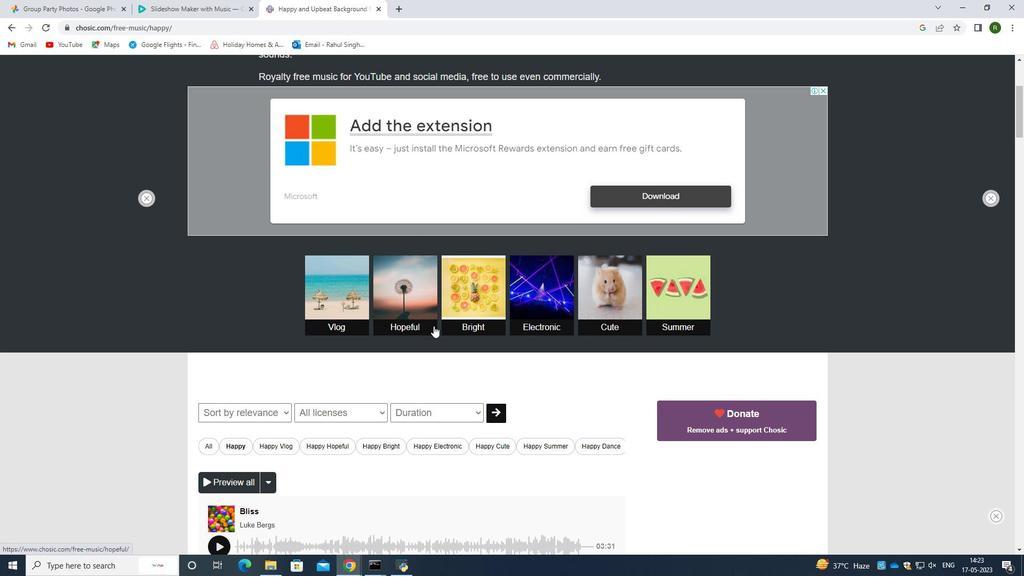 
Action: Mouse scrolled (433, 325) with delta (0, 0)
Screenshot: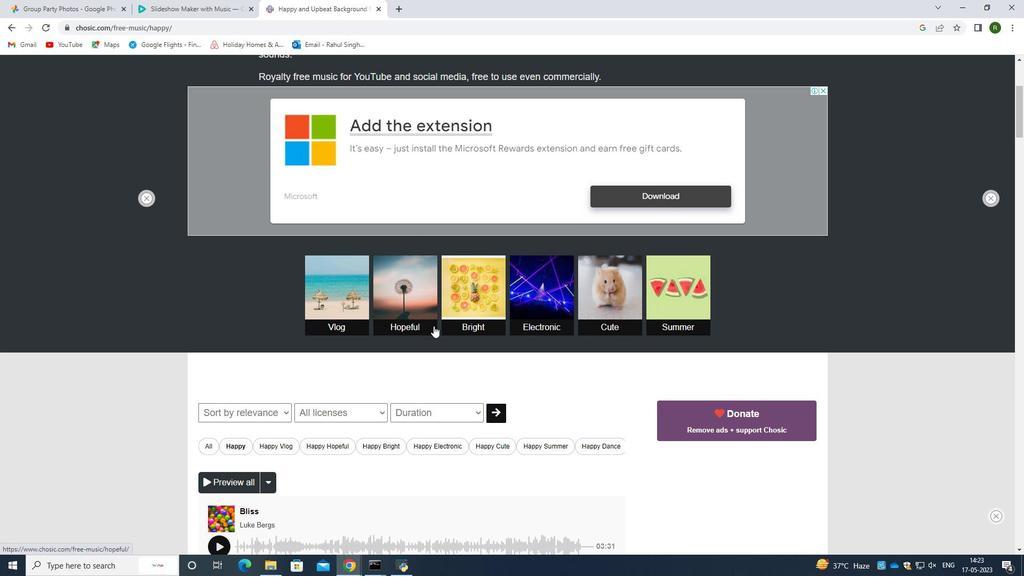 
Action: Mouse moved to (425, 408)
Screenshot: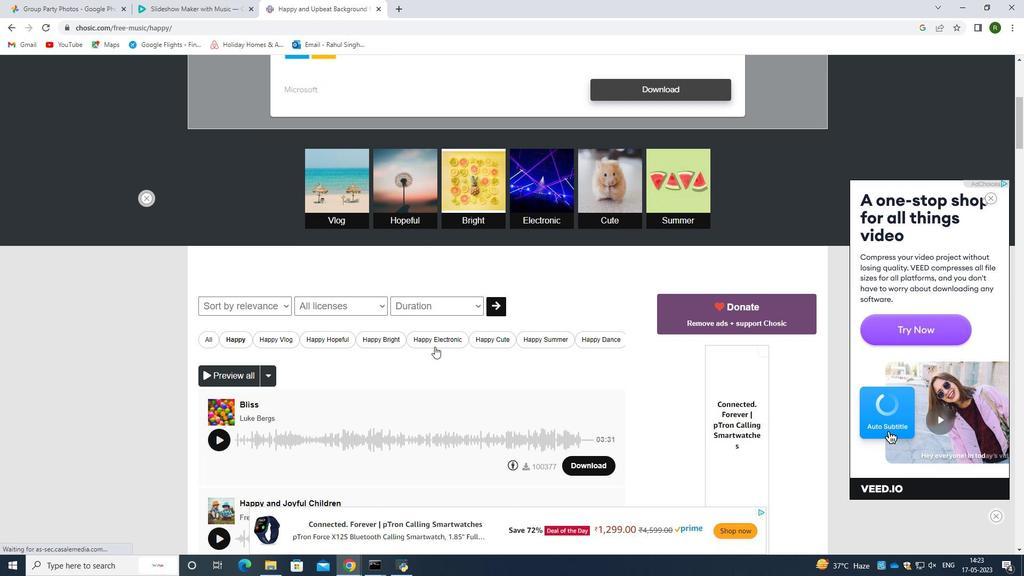 
Action: Mouse scrolled (425, 408) with delta (0, 0)
Screenshot: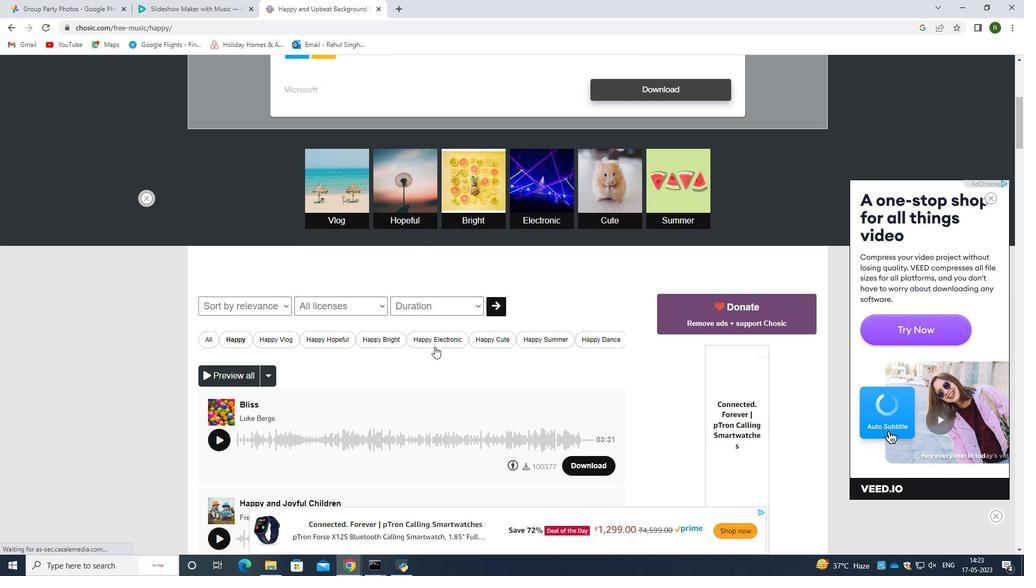 
Action: Mouse scrolled (425, 408) with delta (0, 0)
Screenshot: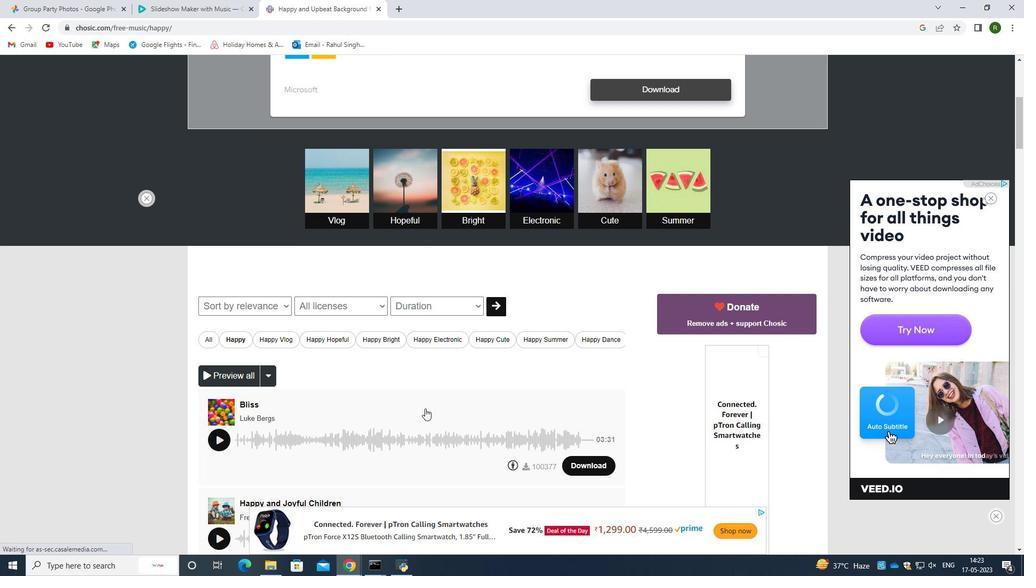 
Action: Mouse moved to (420, 326)
Screenshot: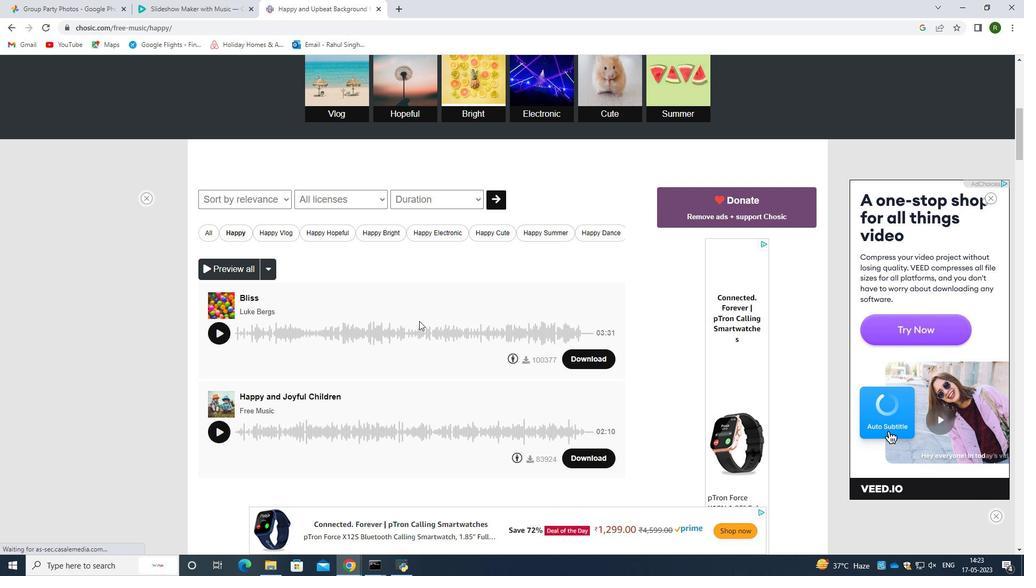 
Action: Mouse scrolled (420, 325) with delta (0, 0)
Screenshot: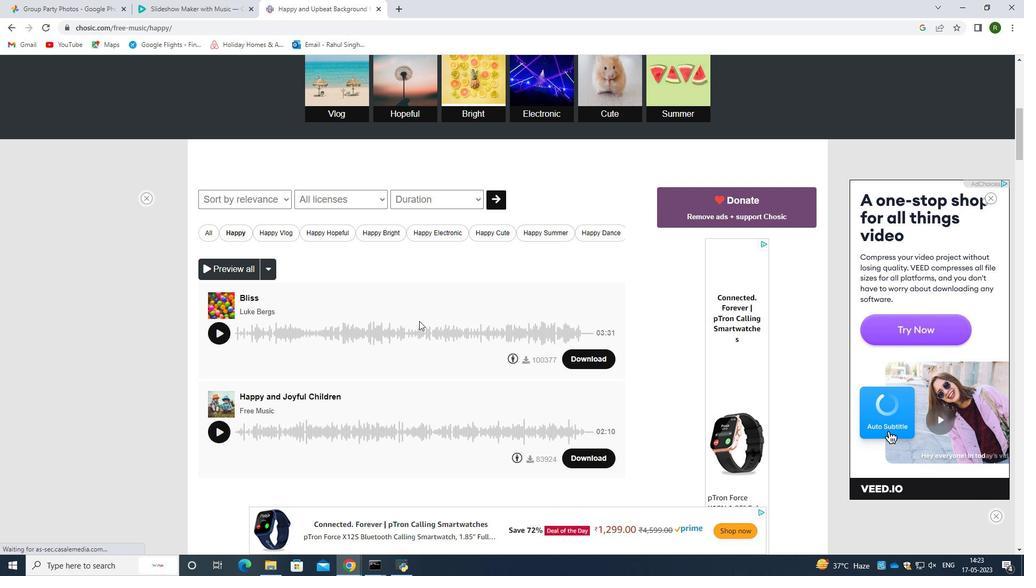 
Action: Mouse moved to (461, 326)
Screenshot: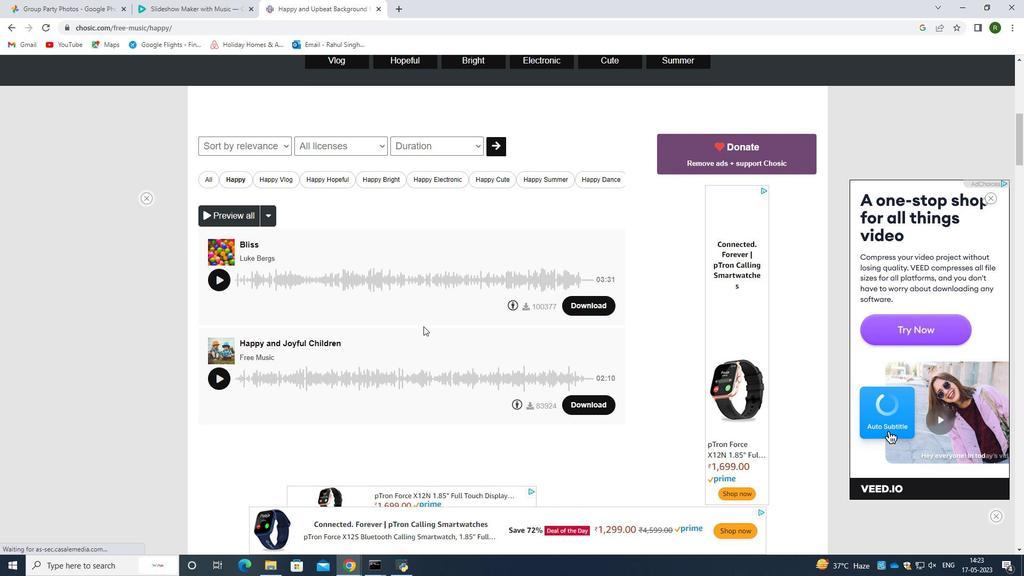 
Action: Mouse scrolled (461, 326) with delta (0, 0)
Screenshot: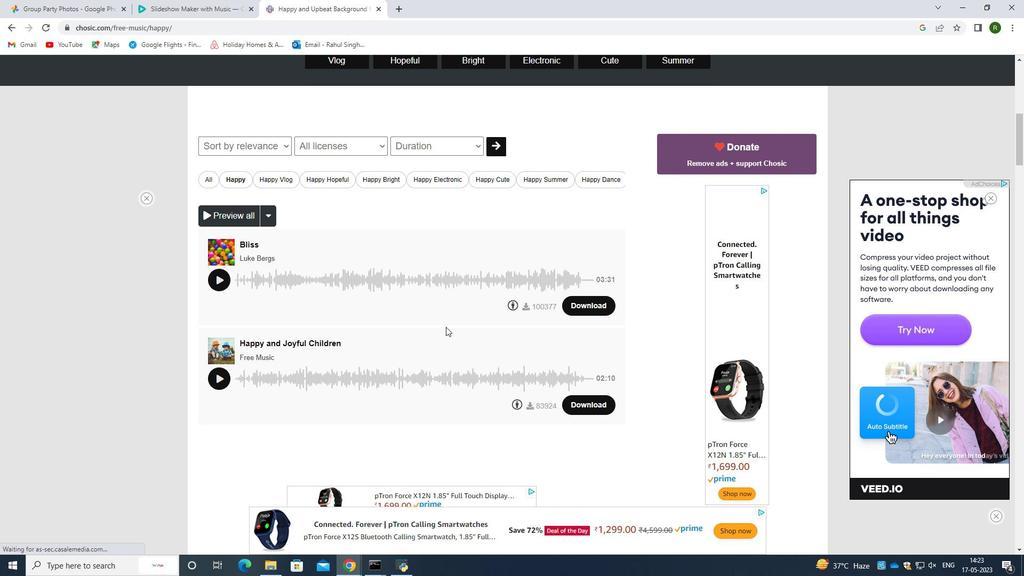 
Action: Mouse moved to (461, 328)
Screenshot: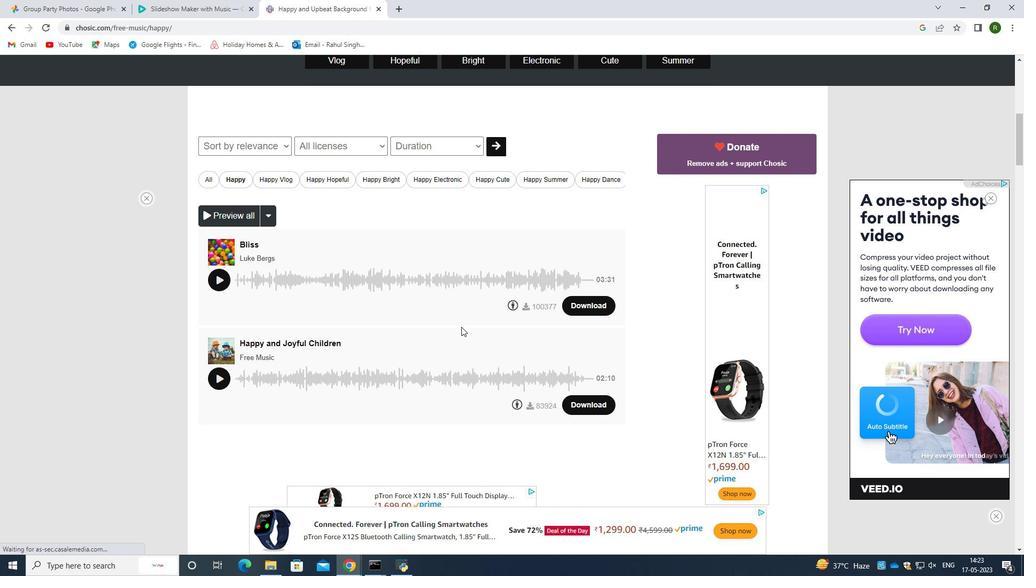 
Action: Mouse scrolled (461, 328) with delta (0, 0)
Screenshot: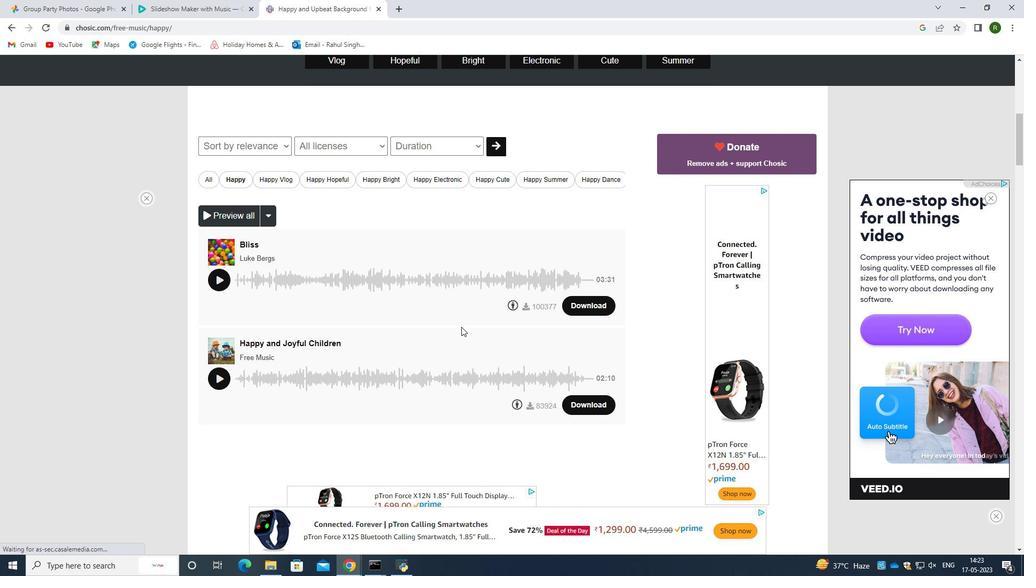 
Action: Mouse scrolled (461, 328) with delta (0, 0)
Screenshot: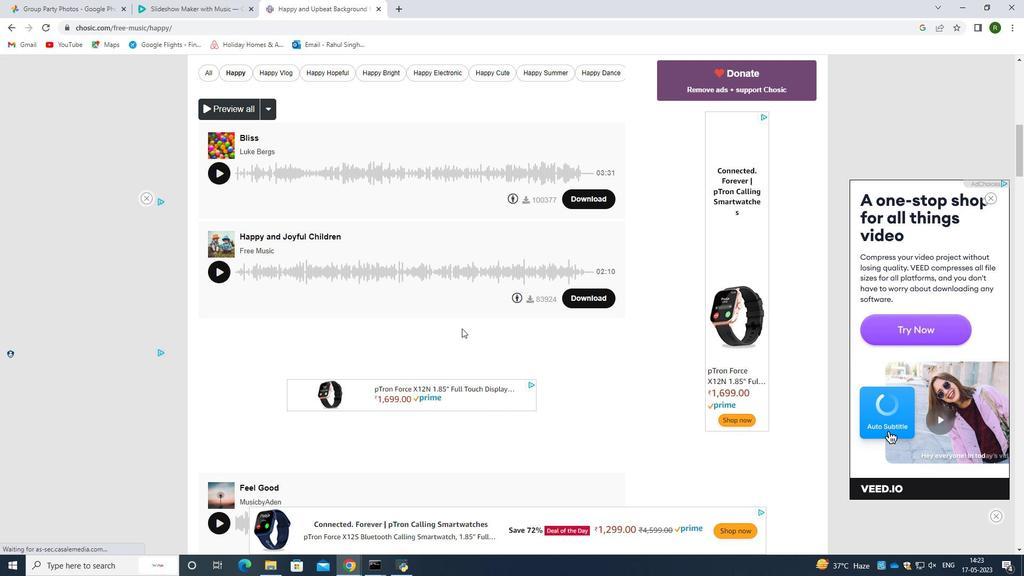 
Action: Mouse scrolled (461, 328) with delta (0, 0)
Screenshot: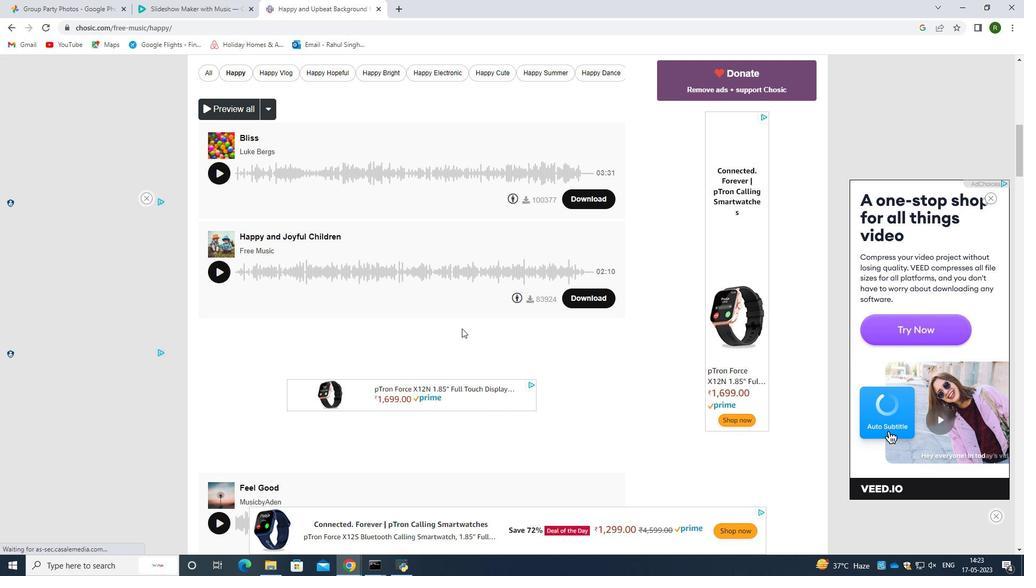 
Action: Mouse moved to (497, 320)
Screenshot: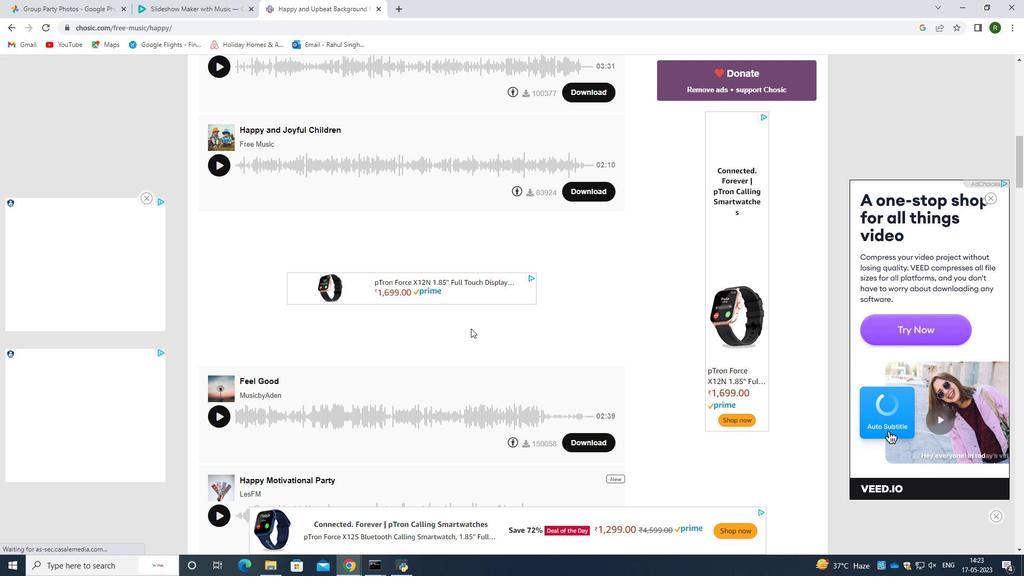 
Action: Mouse scrolled (497, 320) with delta (0, 0)
Screenshot: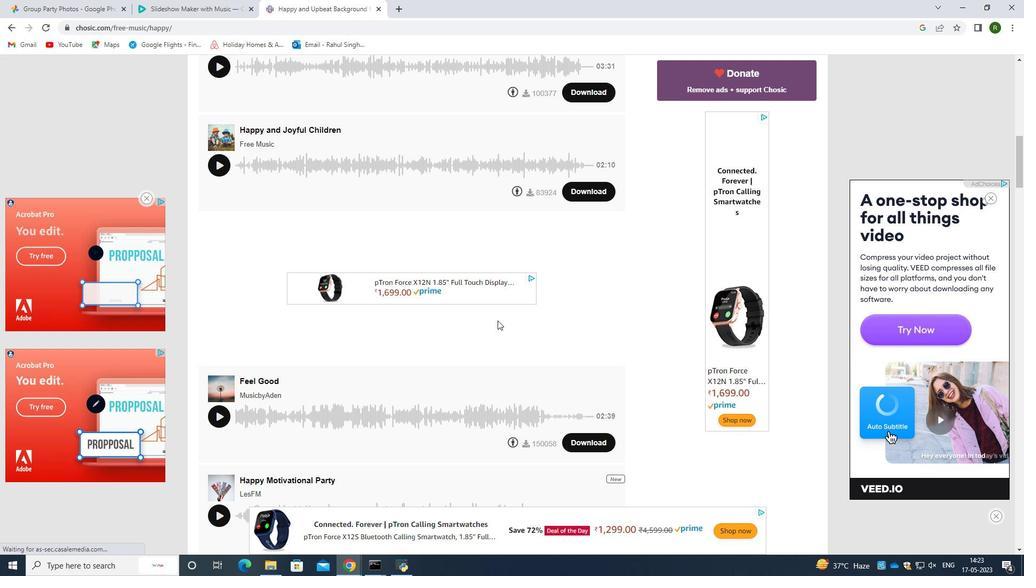
Action: Mouse scrolled (497, 320) with delta (0, 0)
Screenshot: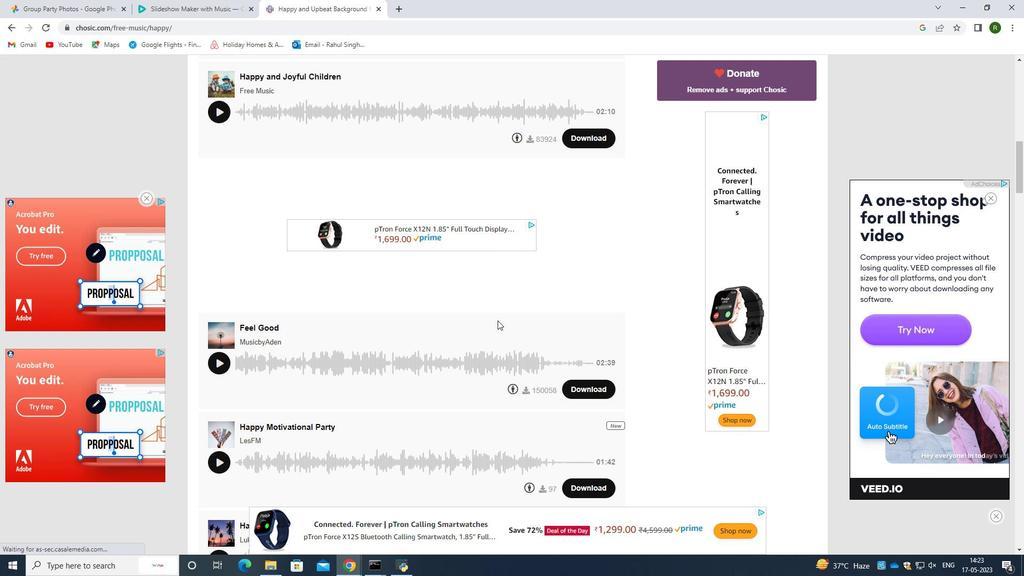 
Action: Mouse scrolled (497, 320) with delta (0, 0)
Screenshot: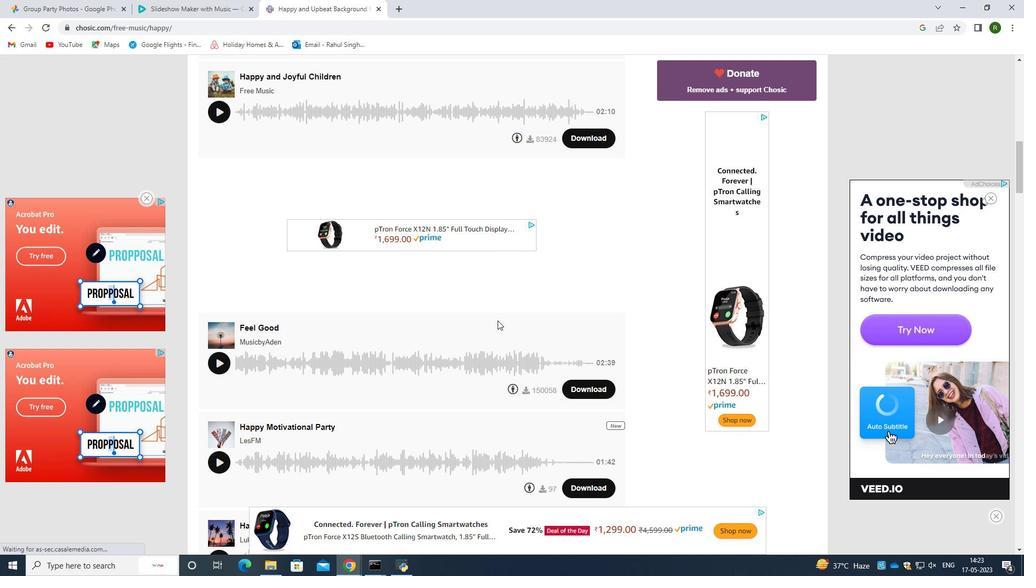 
Action: Mouse moved to (573, 384)
Screenshot: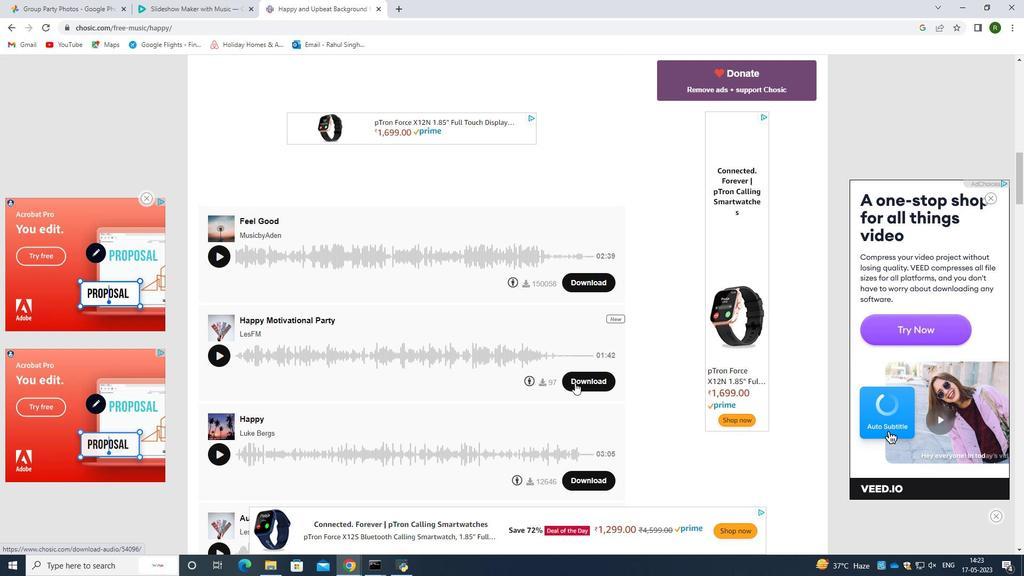 
Action: Mouse pressed left at (573, 384)
Screenshot: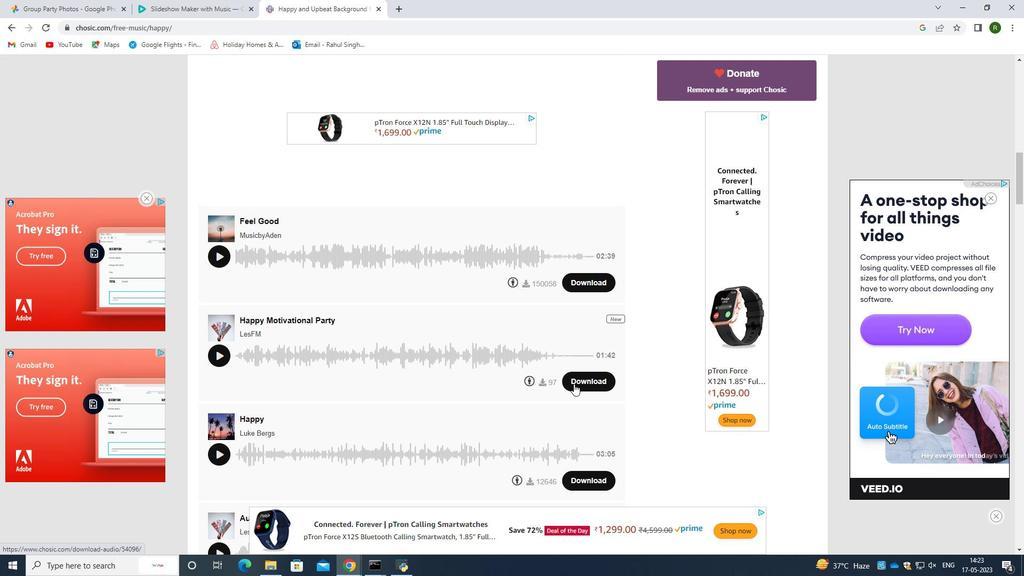 
Action: Mouse moved to (493, 497)
Screenshot: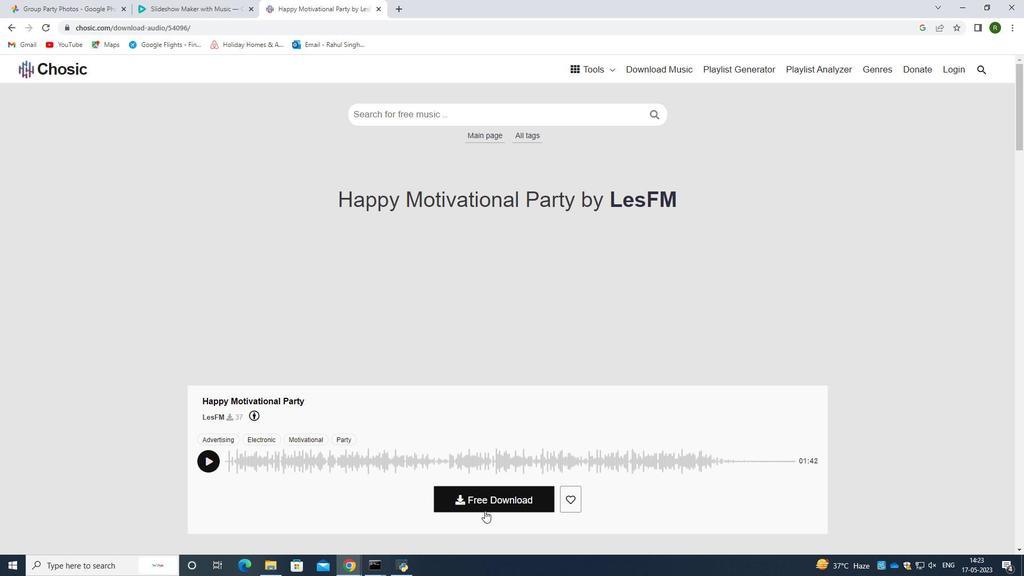 
Action: Mouse pressed left at (493, 497)
Screenshot: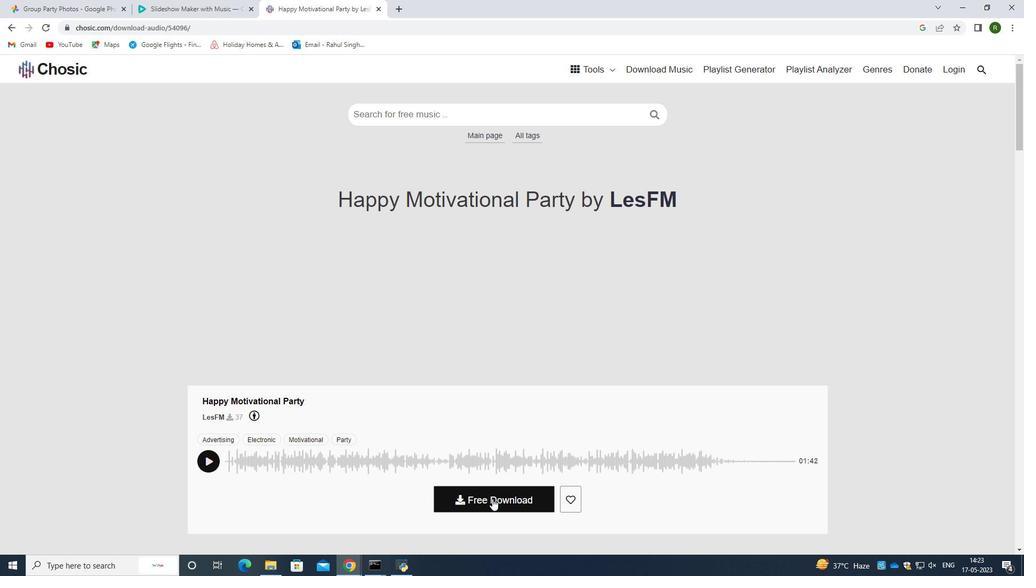 
Action: Mouse moved to (740, 87)
Screenshot: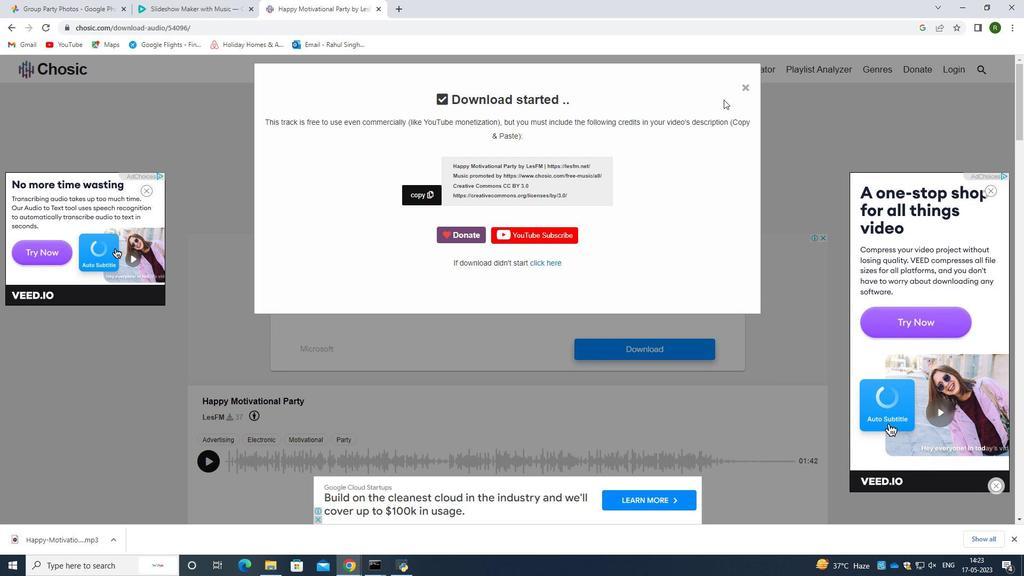 
Action: Mouse pressed left at (740, 87)
Screenshot: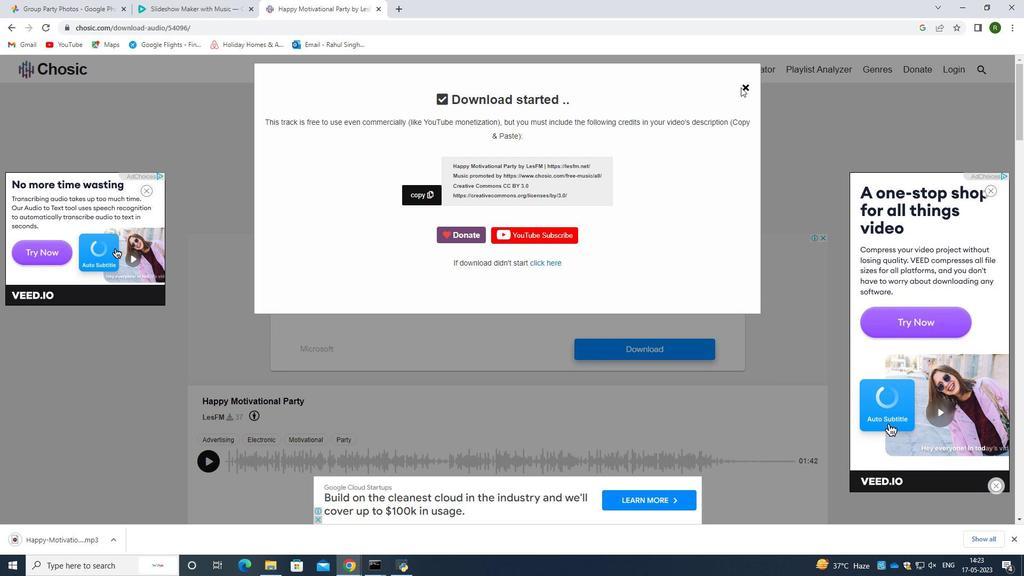 
Action: Mouse moved to (197, 1)
Screenshot: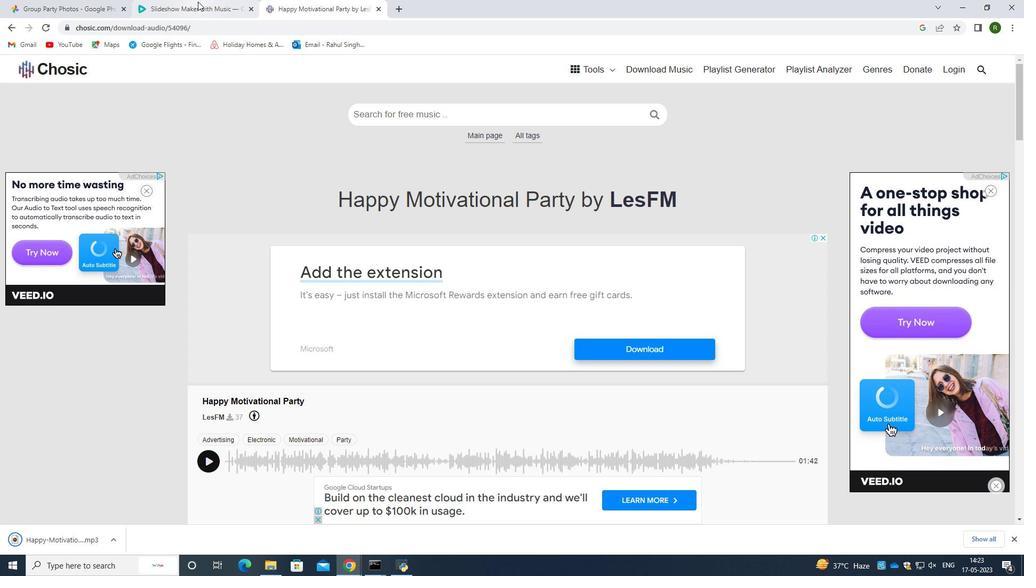 
Action: Mouse pressed left at (197, 1)
Screenshot: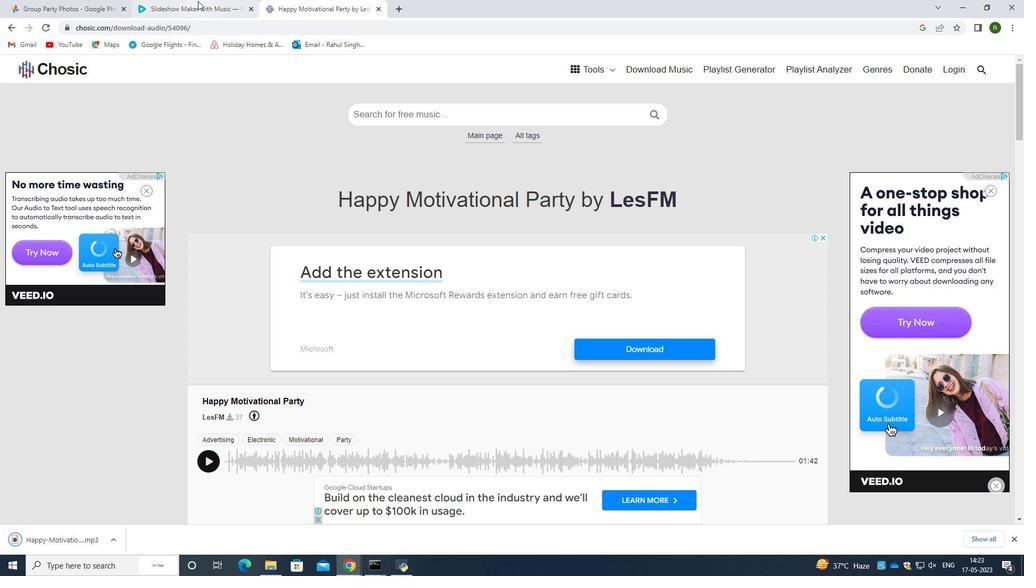 
Action: Mouse moved to (861, 394)
Screenshot: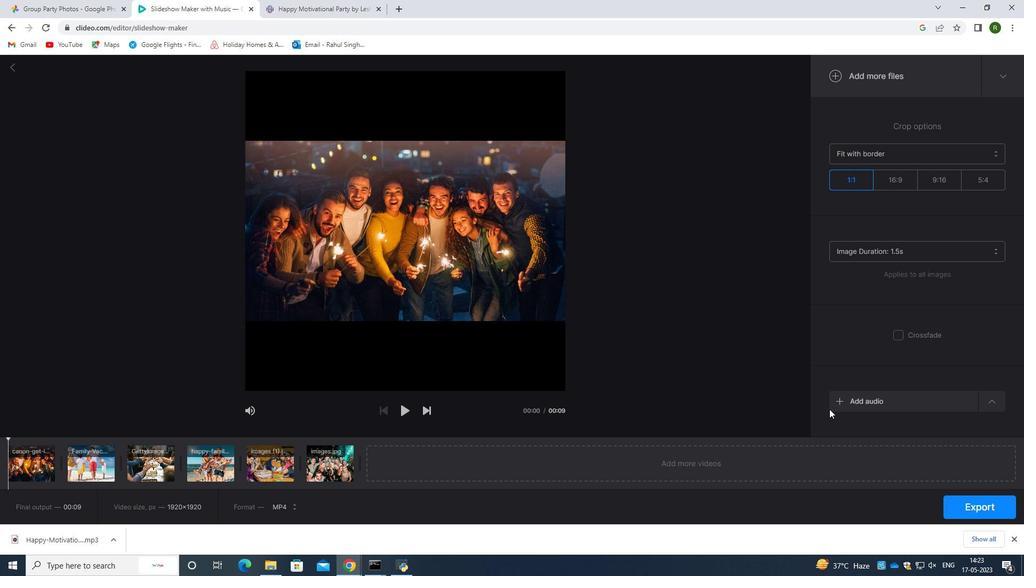 
Action: Mouse pressed left at (861, 394)
Screenshot: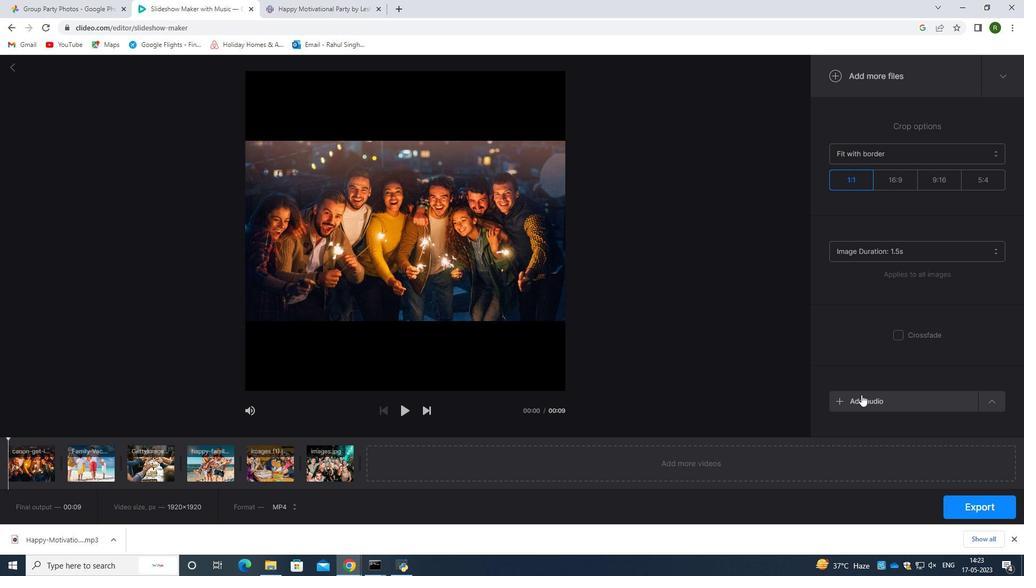 
Action: Mouse moved to (63, 221)
Screenshot: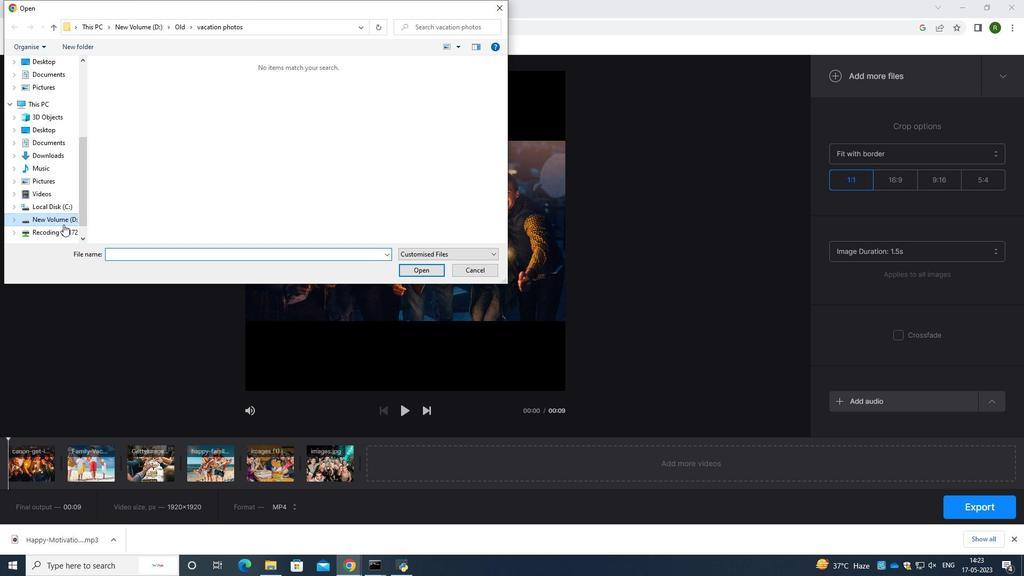 
Action: Mouse pressed left at (63, 221)
Screenshot: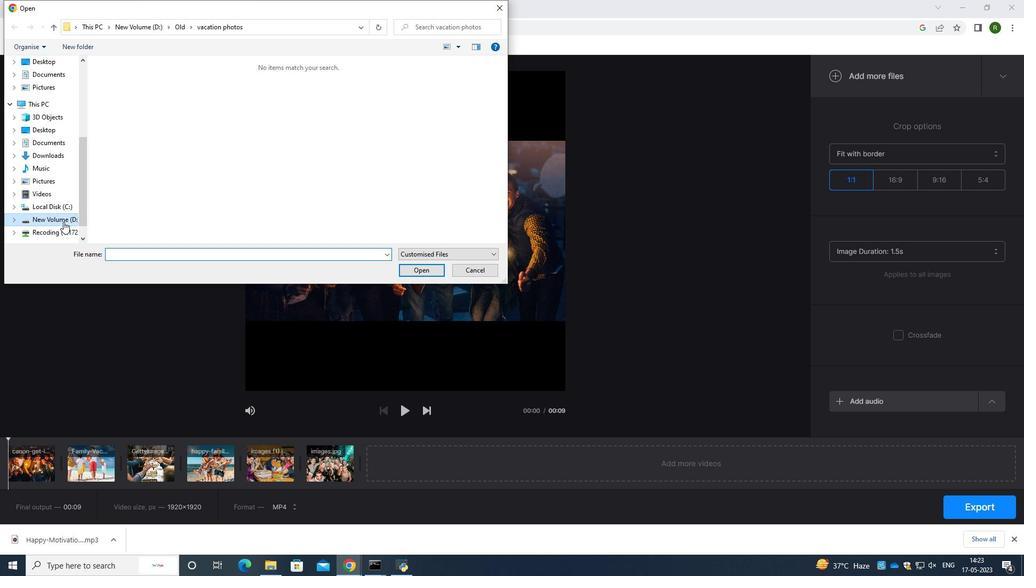 
Action: Mouse moved to (58, 141)
Screenshot: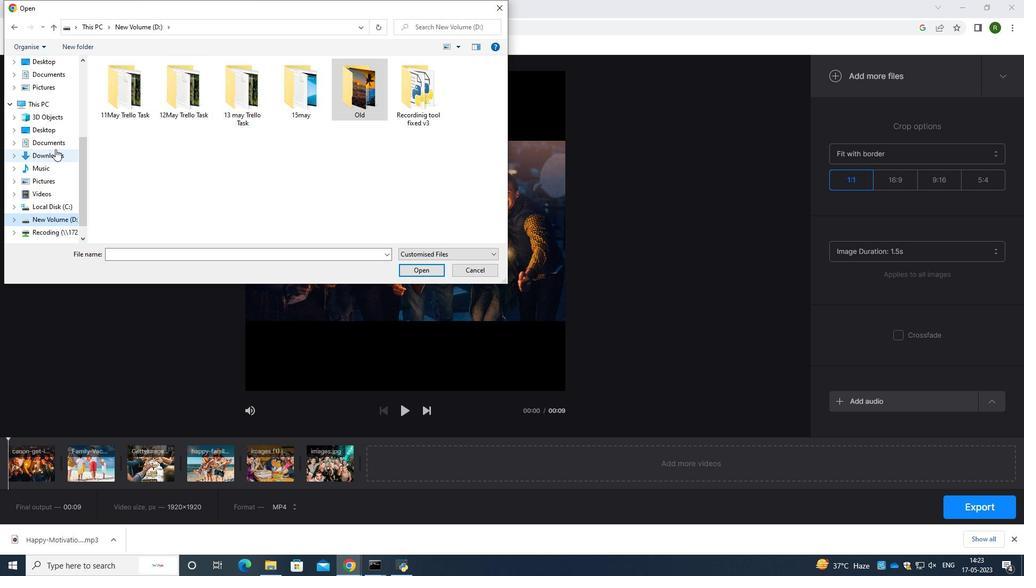 
Action: Mouse pressed left at (58, 141)
Screenshot: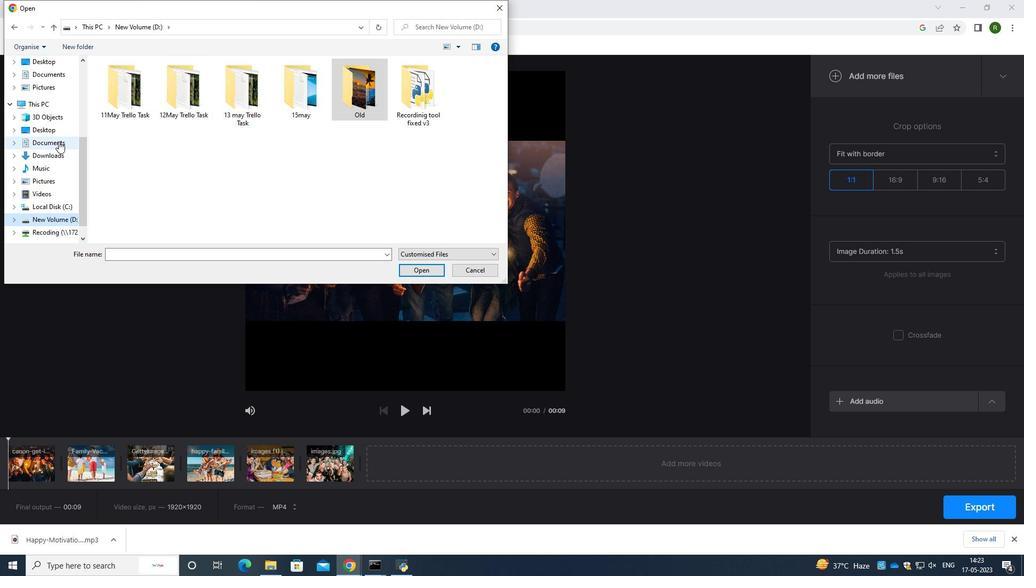 
Action: Mouse moved to (58, 151)
Screenshot: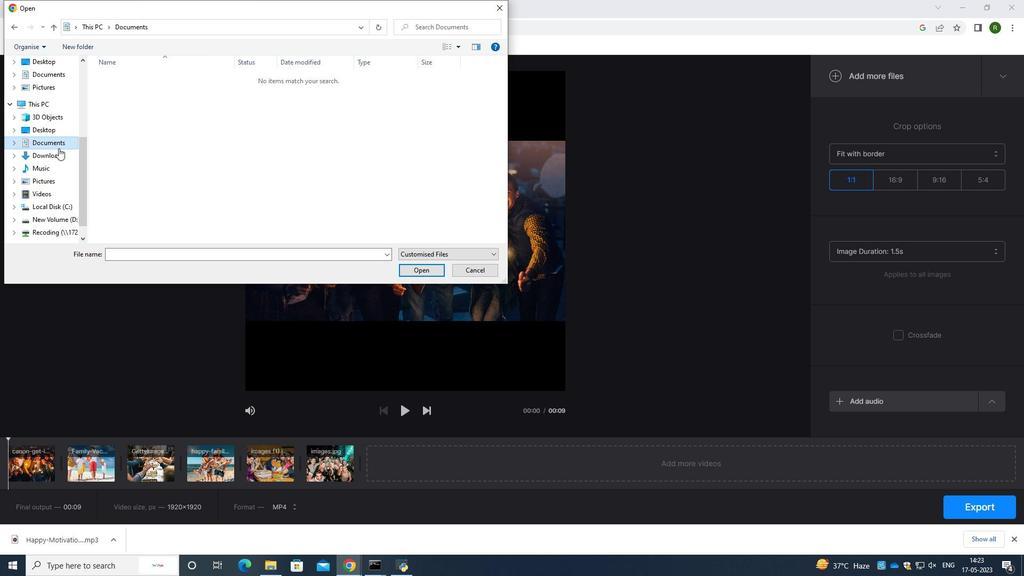 
Action: Mouse pressed left at (58, 151)
Screenshot: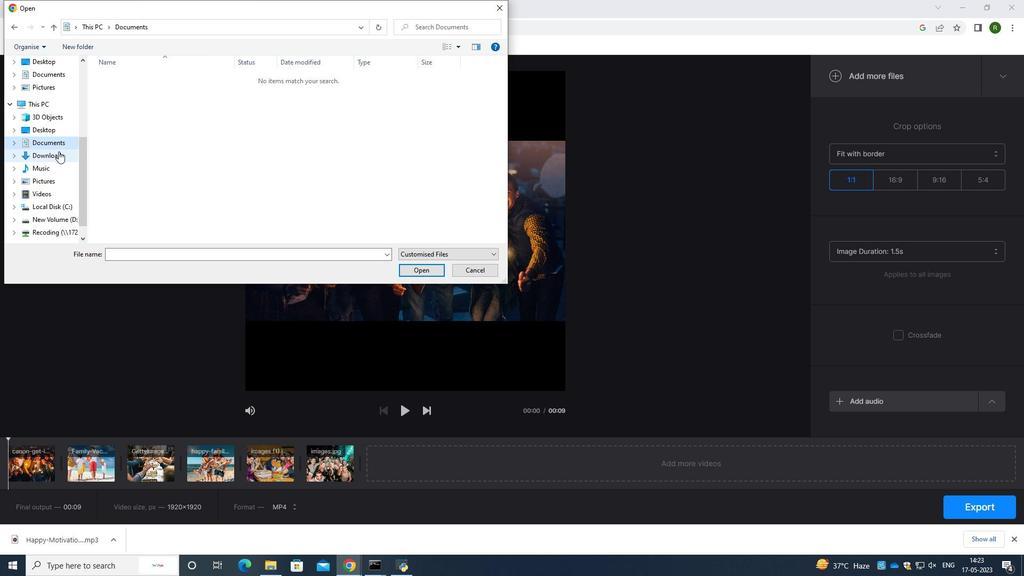 
Action: Mouse moved to (230, 93)
Screenshot: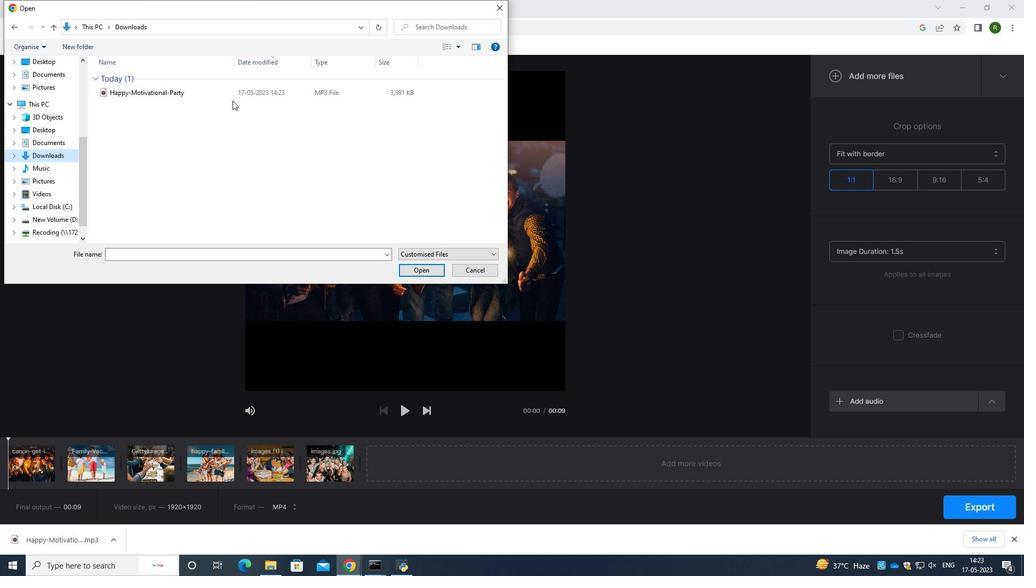 
Action: Mouse pressed left at (230, 93)
Screenshot: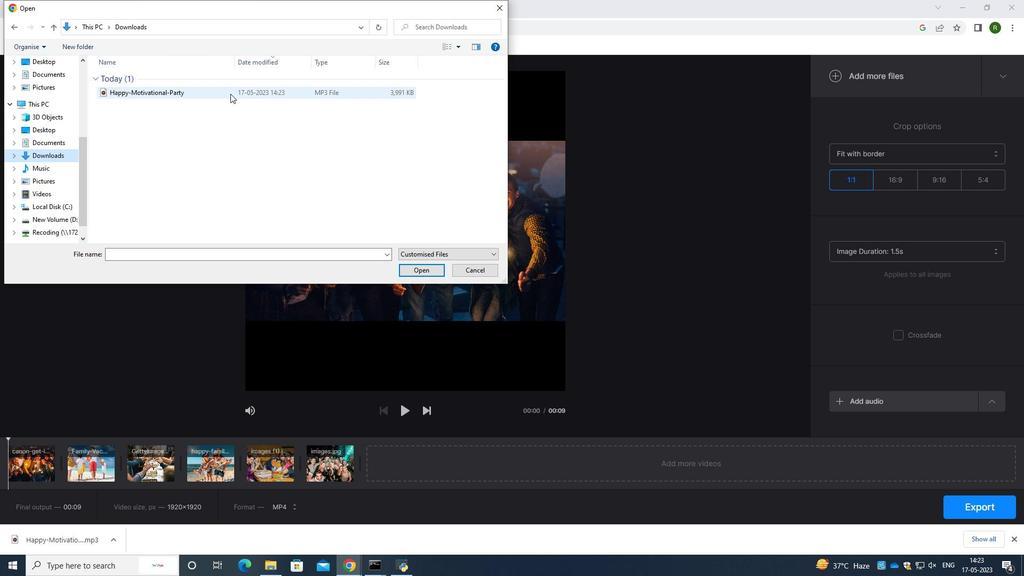 
Action: Mouse moved to (416, 267)
Screenshot: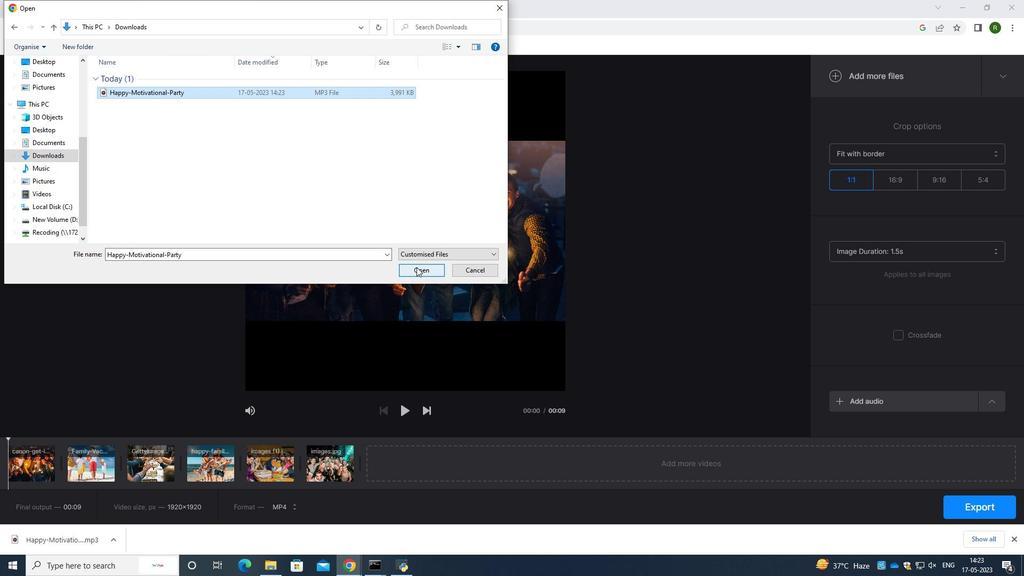 
Action: Mouse pressed left at (416, 267)
Screenshot: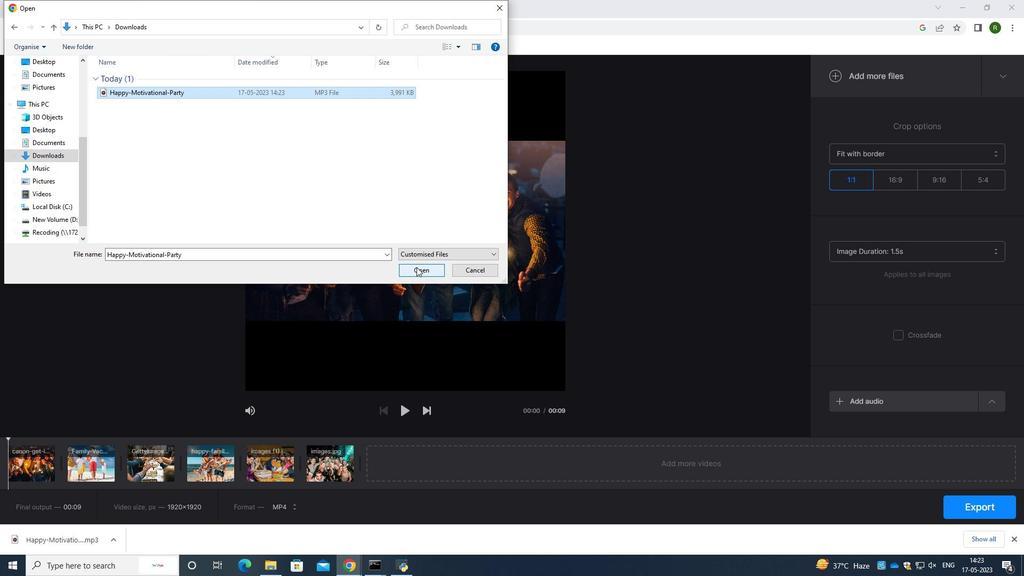 
Action: Mouse moved to (865, 408)
Screenshot: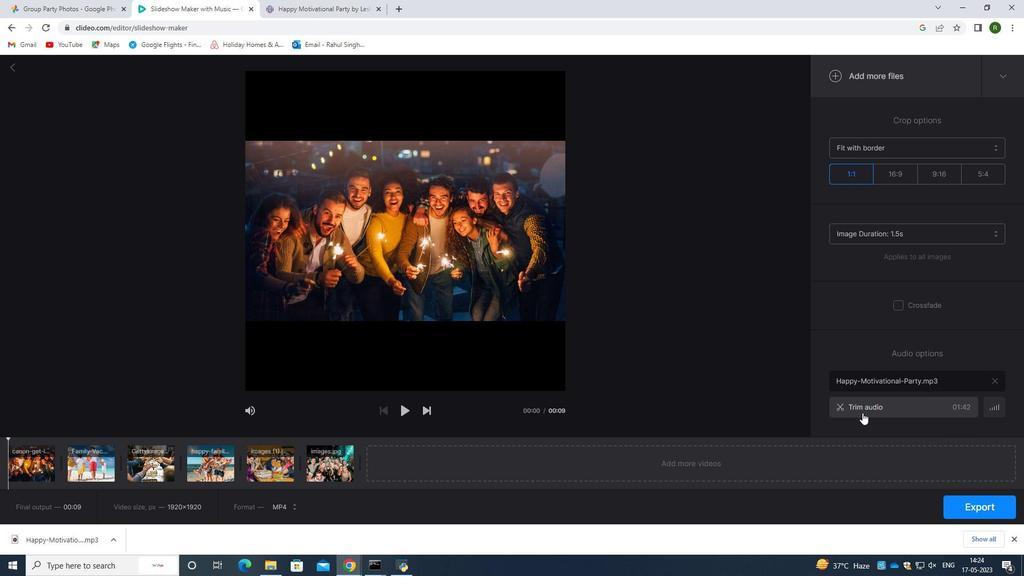 
Action: Mouse pressed left at (865, 408)
Screenshot: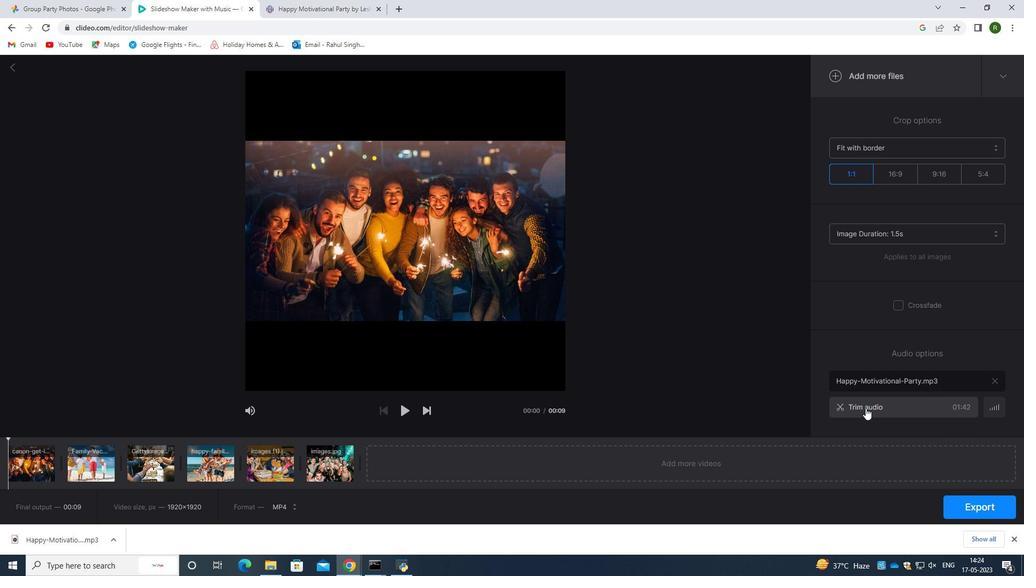 
Action: Mouse moved to (706, 296)
Screenshot: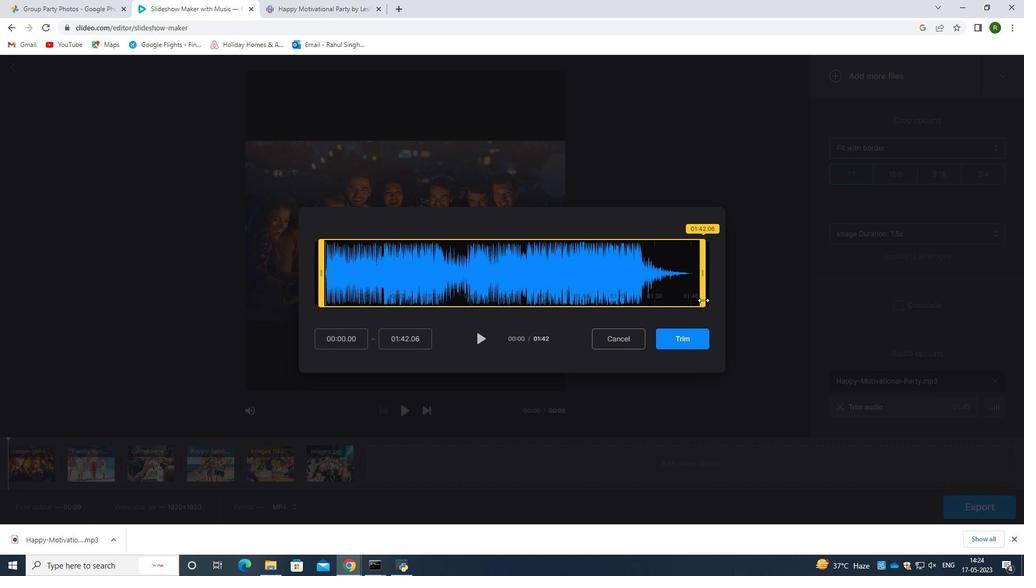 
Action: Mouse pressed left at (706, 296)
Screenshot: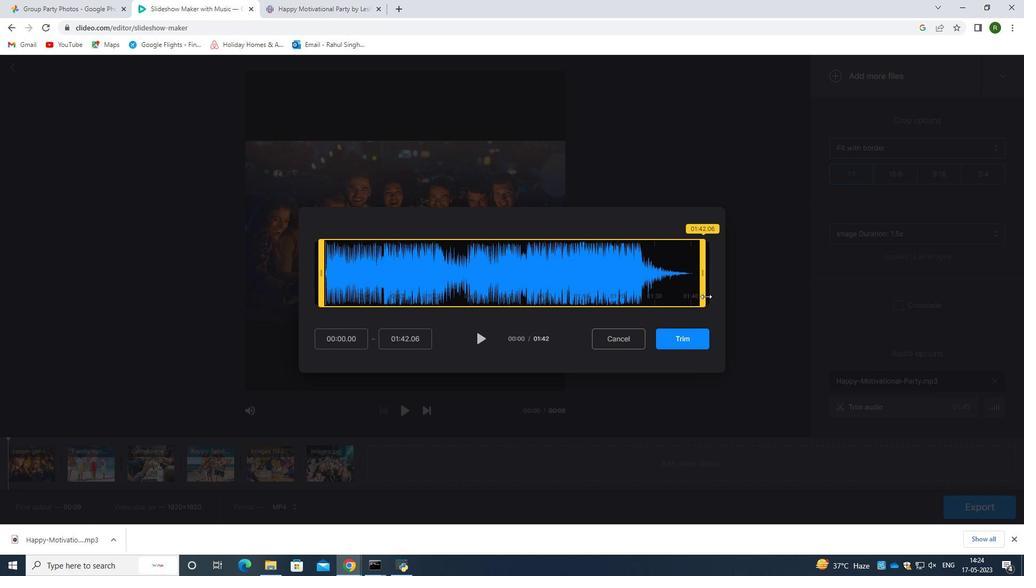 
Action: Mouse moved to (697, 340)
Screenshot: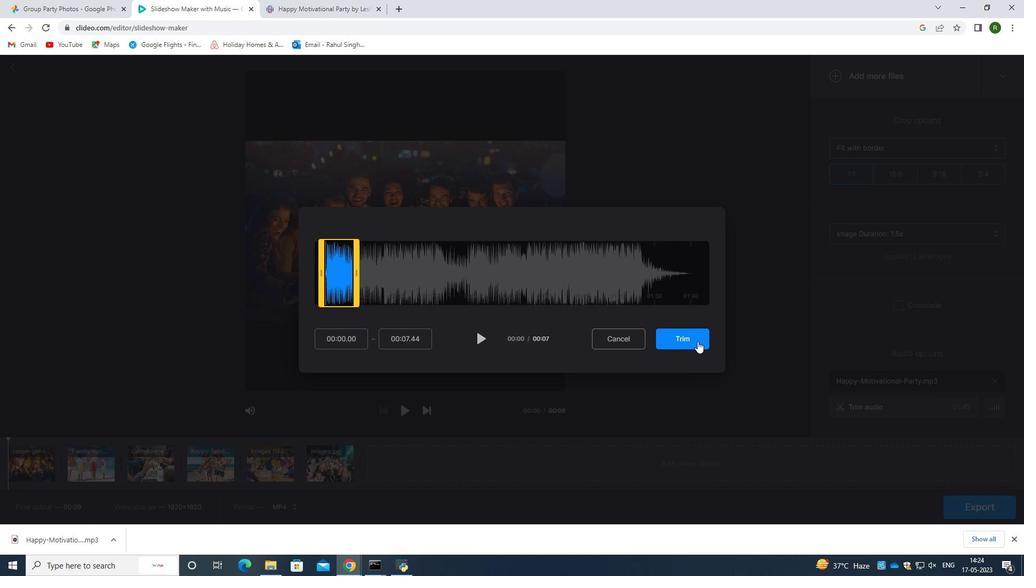 
Action: Mouse pressed left at (697, 340)
Screenshot: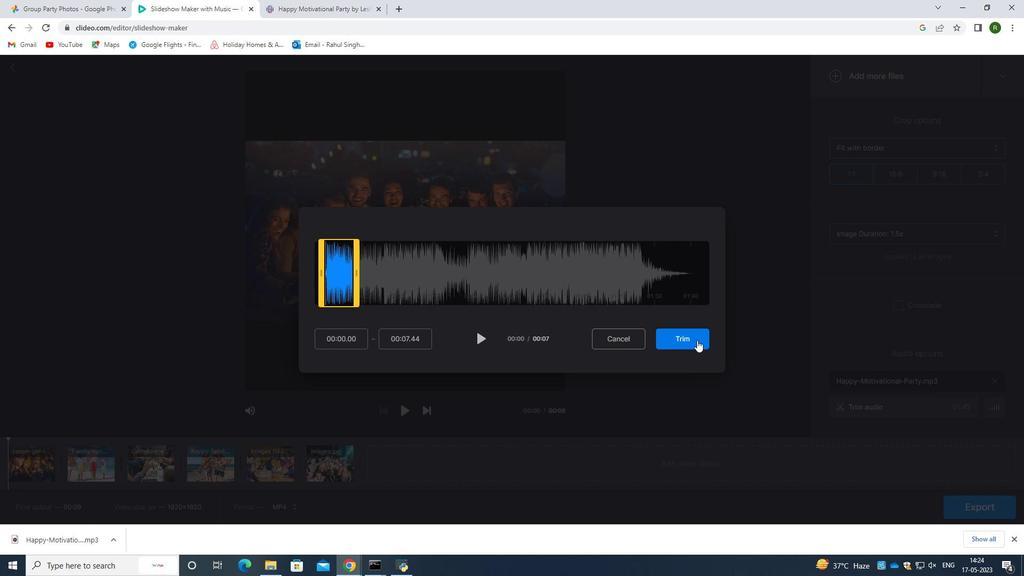 
Action: Mouse moved to (1015, 537)
Screenshot: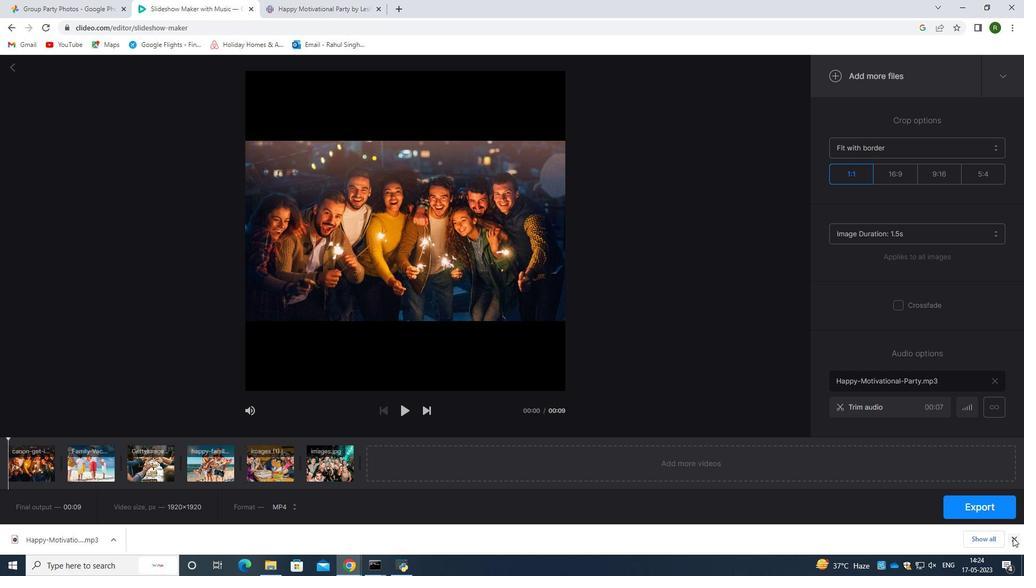 
Action: Mouse pressed left at (1015, 537)
Screenshot: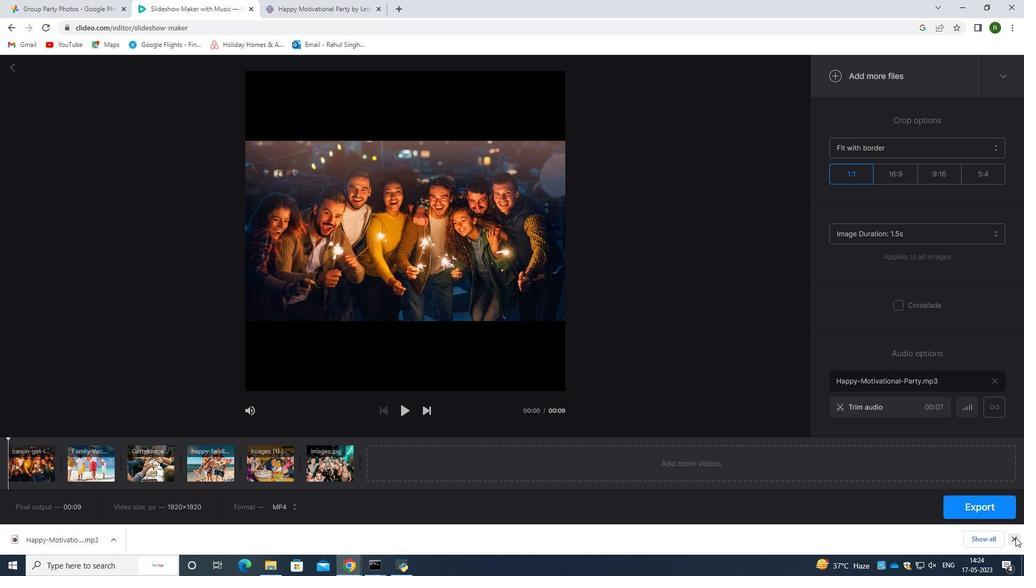 
Action: Mouse moved to (772, 418)
Screenshot: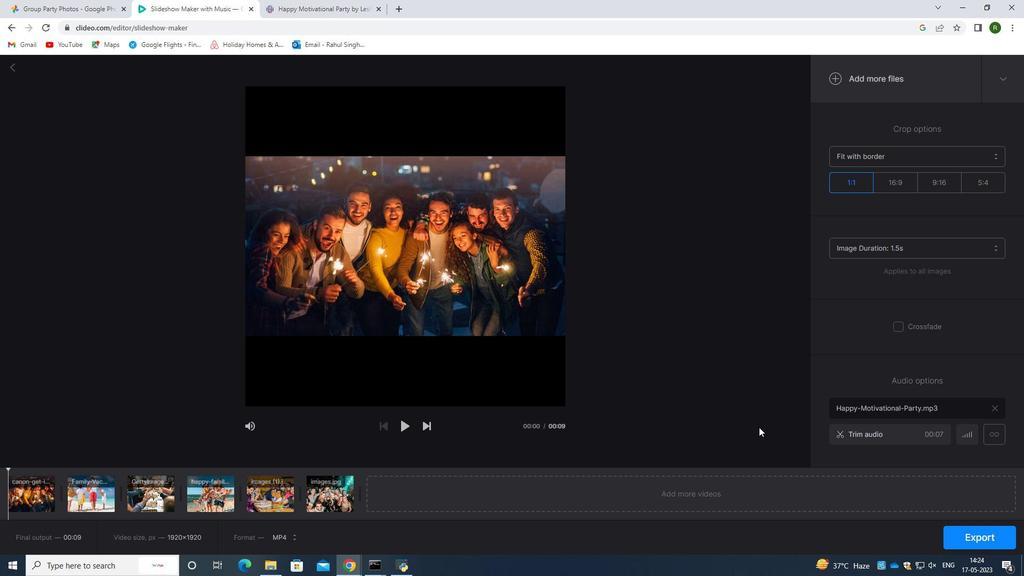 
Action: Mouse scrolled (772, 419) with delta (0, 0)
Screenshot: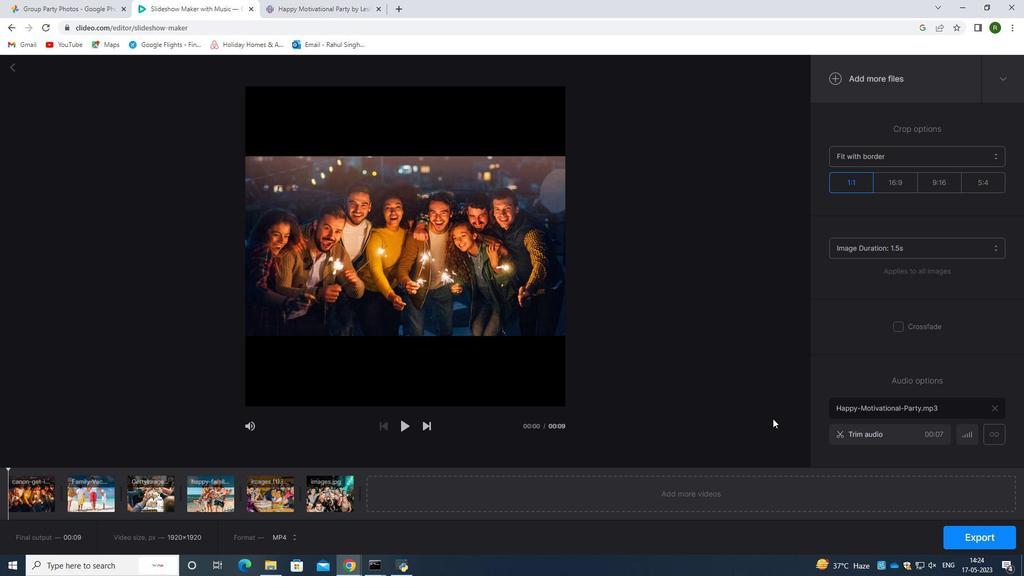 
Action: Mouse scrolled (772, 419) with delta (0, 0)
Screenshot: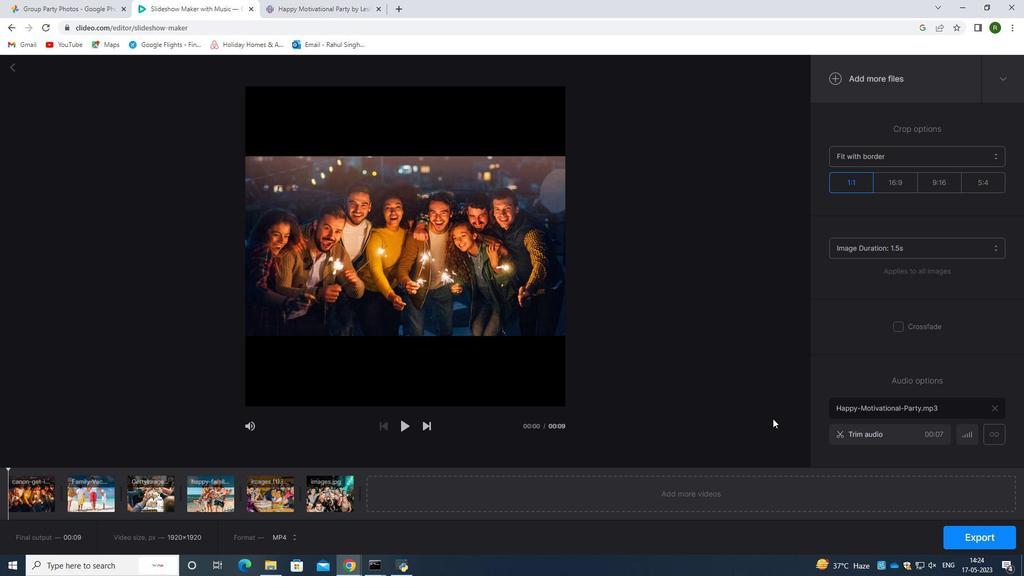 
Action: Mouse moved to (985, 534)
Screenshot: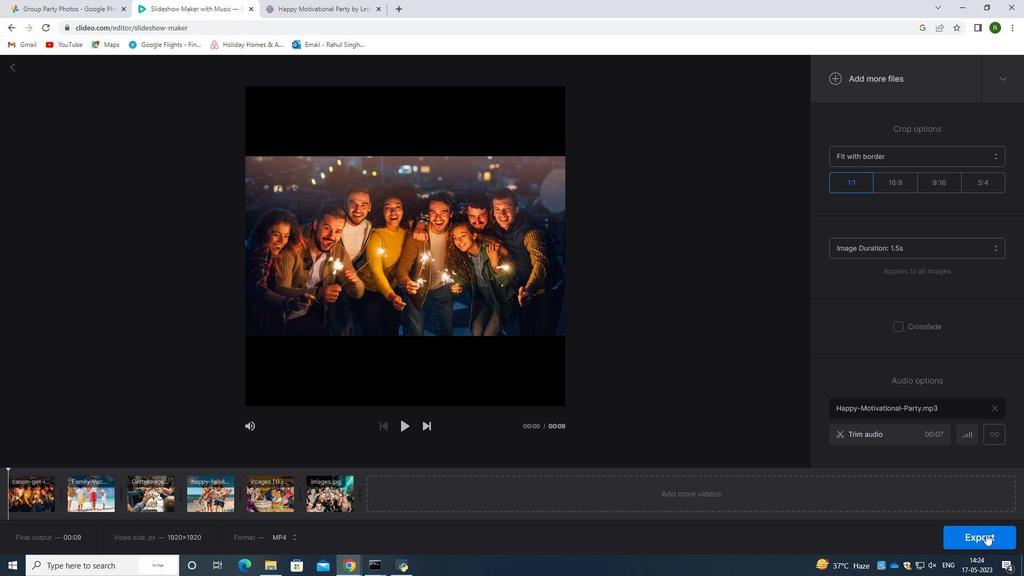 
Action: Mouse pressed left at (985, 534)
Screenshot: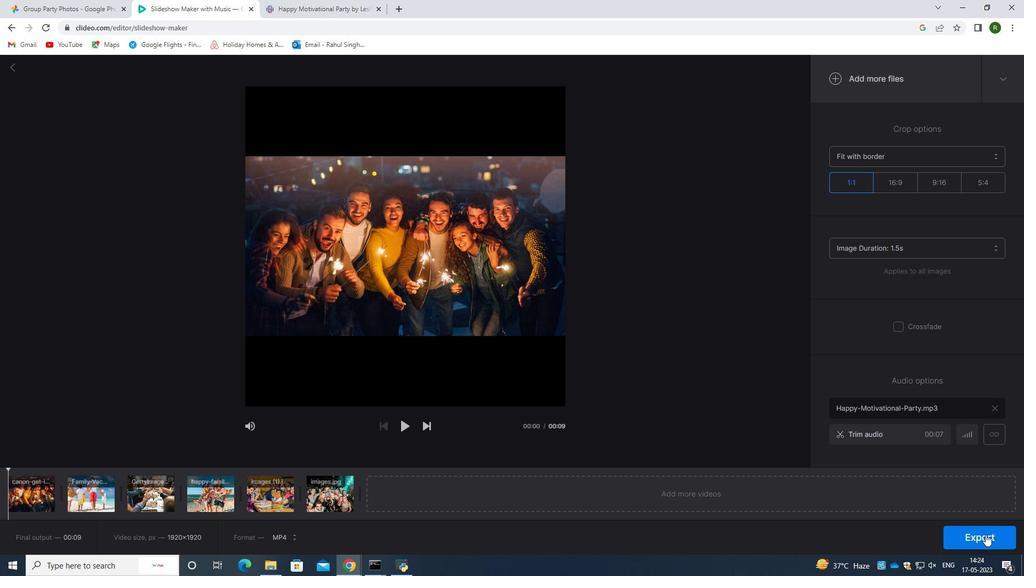 
Action: Mouse moved to (315, 0)
Screenshot: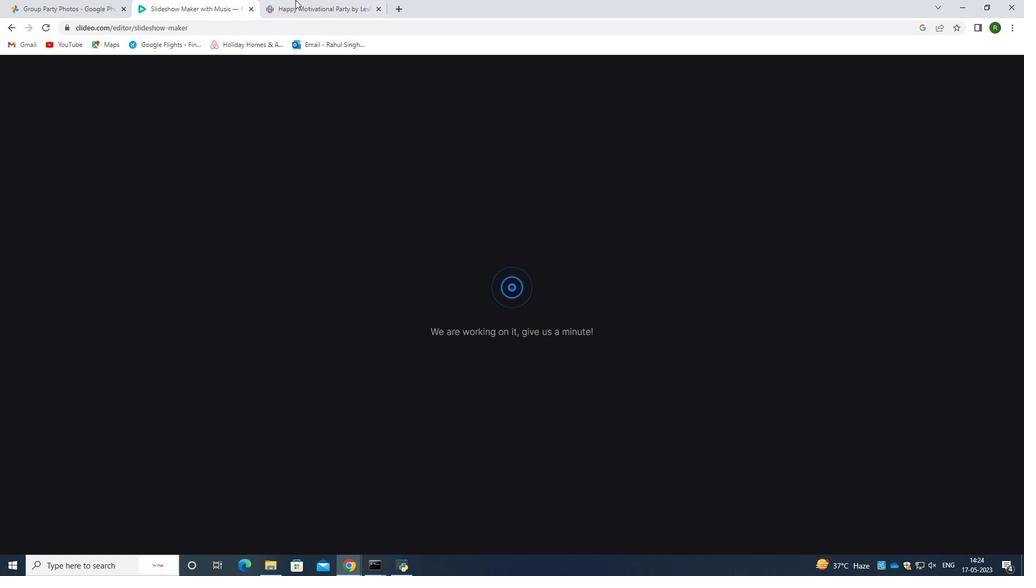 
Action: Mouse pressed left at (315, 0)
Screenshot: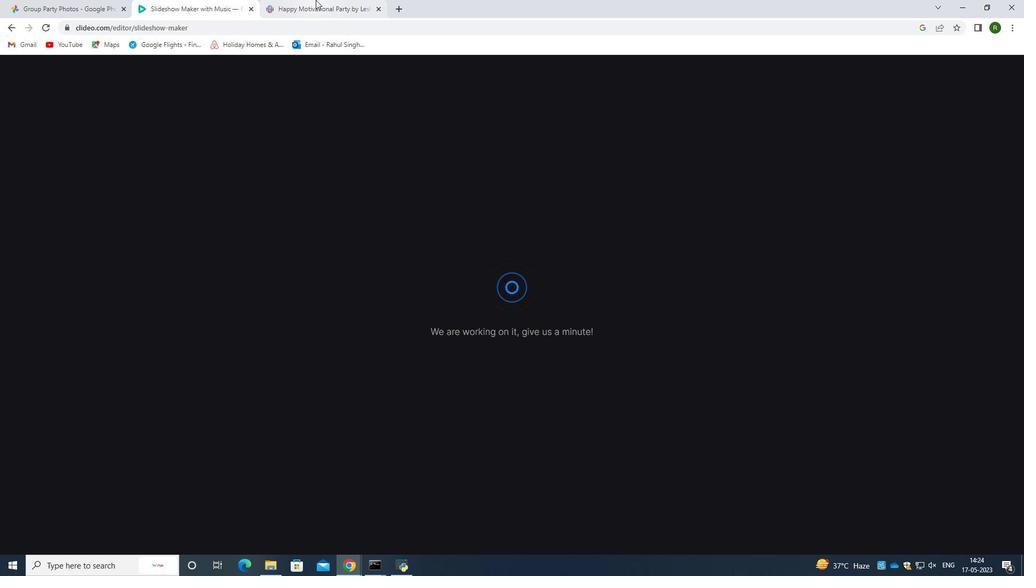 
Action: Mouse moved to (211, 4)
Screenshot: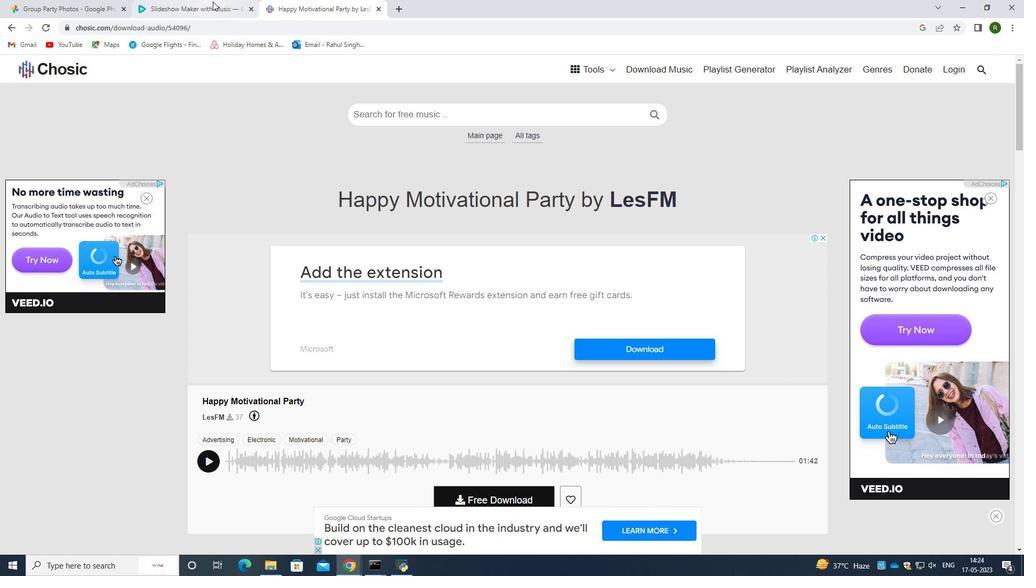
Action: Mouse pressed left at (211, 4)
Screenshot: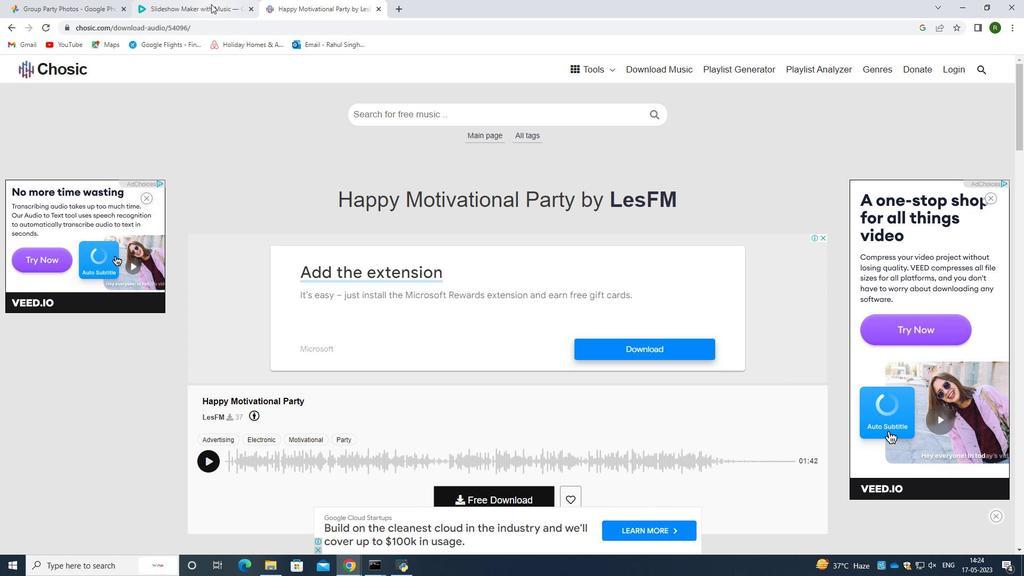 
Action: Mouse moved to (51, 0)
Screenshot: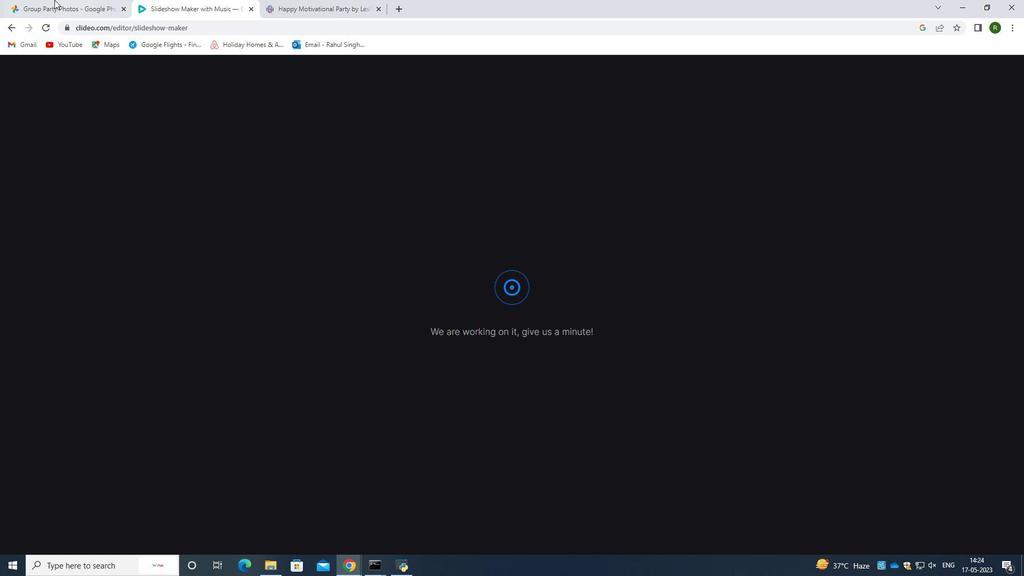 
Action: Mouse pressed left at (51, 0)
Screenshot: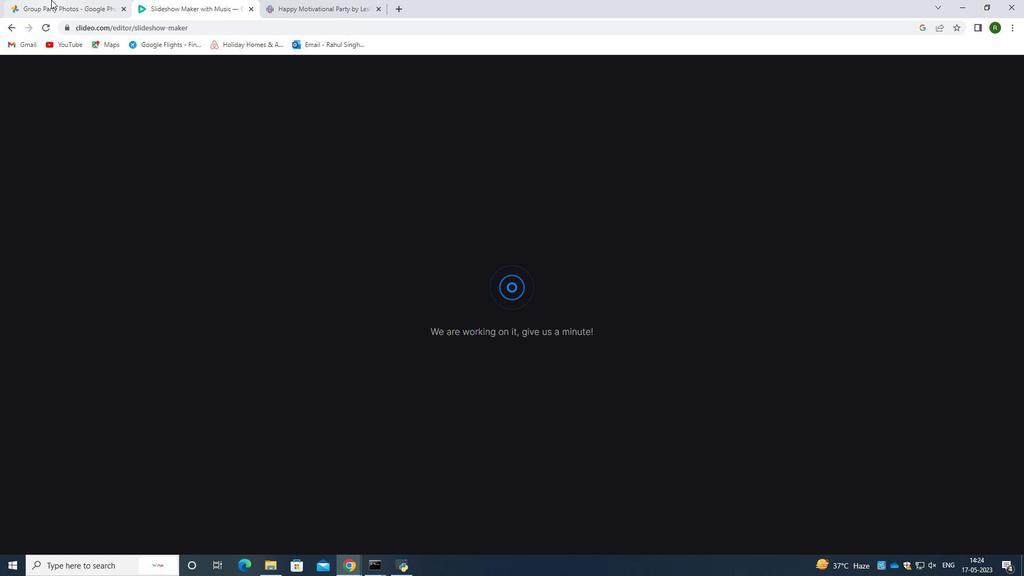 
Action: Mouse moved to (188, 1)
Screenshot: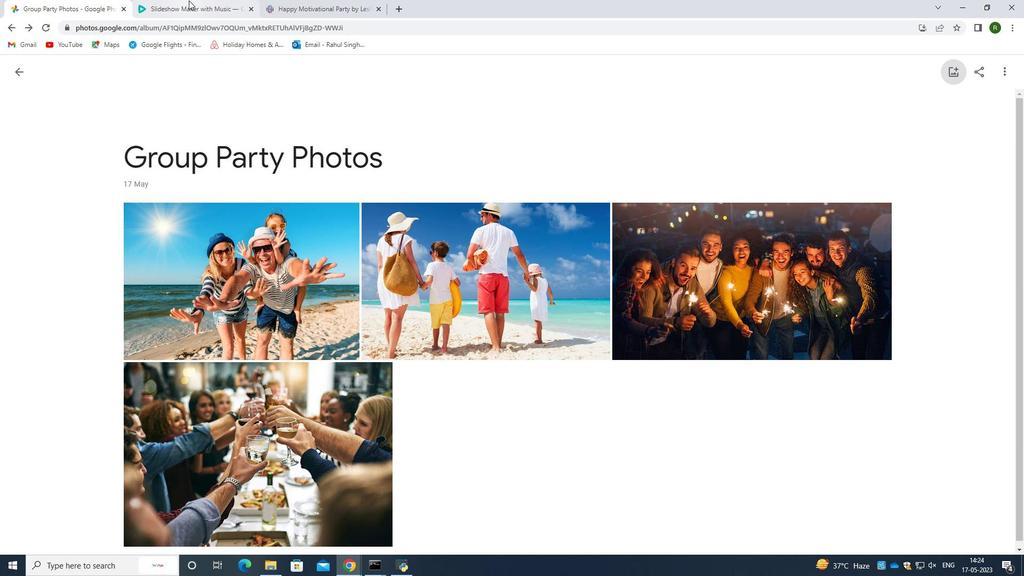 
Action: Mouse pressed left at (188, 1)
Screenshot: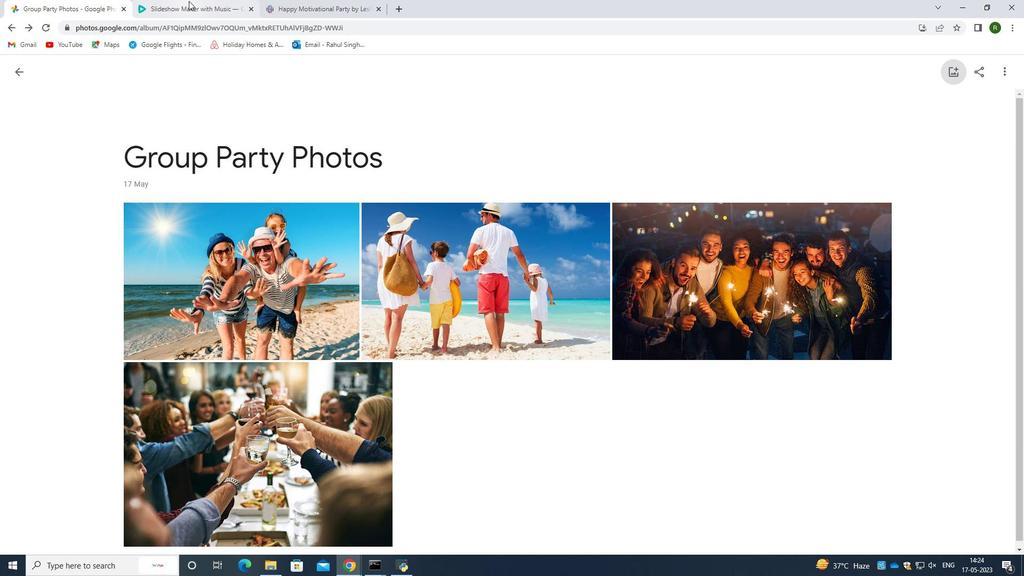 
Action: Mouse moved to (315, 5)
Screenshot: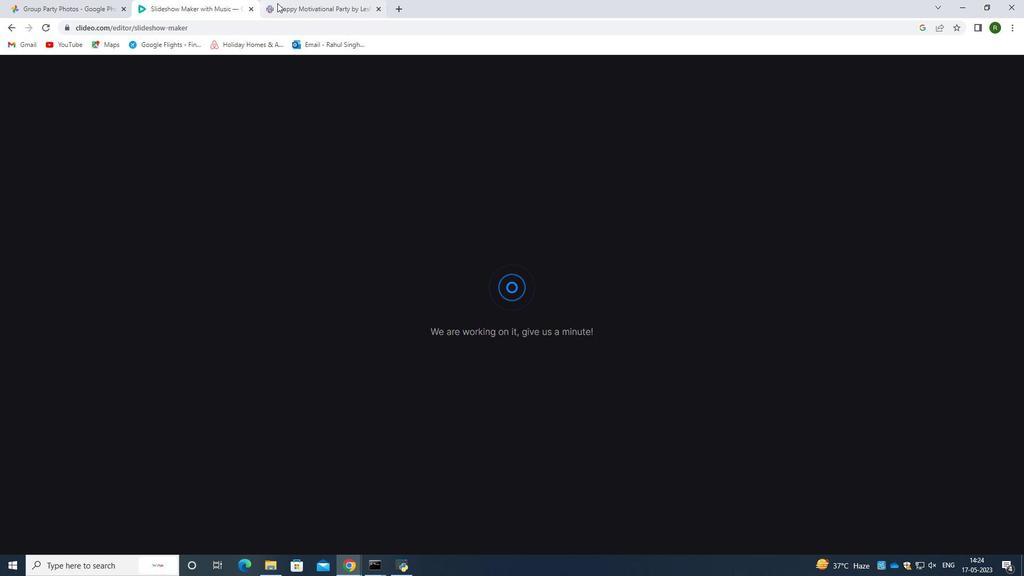 
Action: Mouse pressed left at (315, 5)
Screenshot: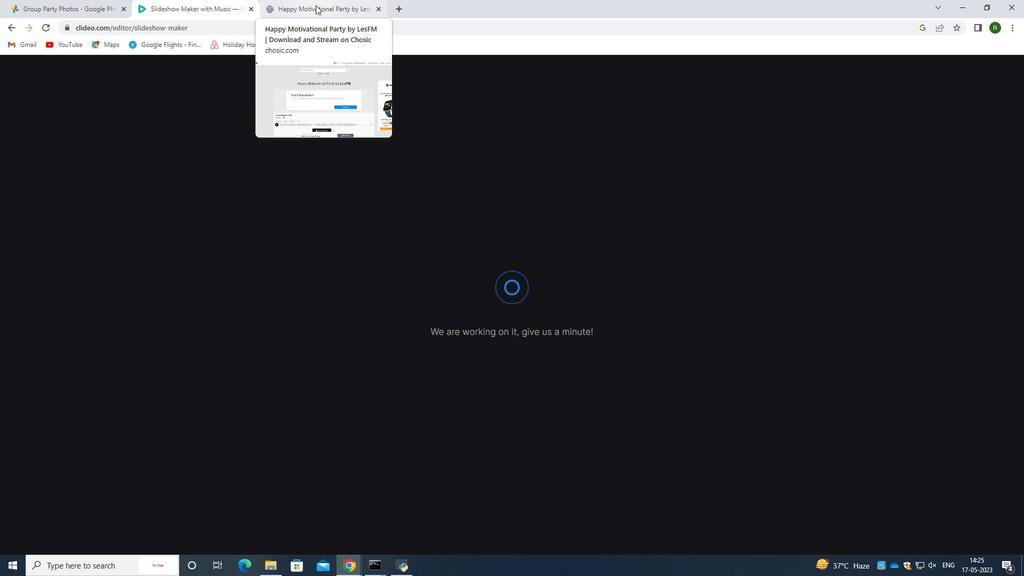
Action: Mouse moved to (182, 0)
Screenshot: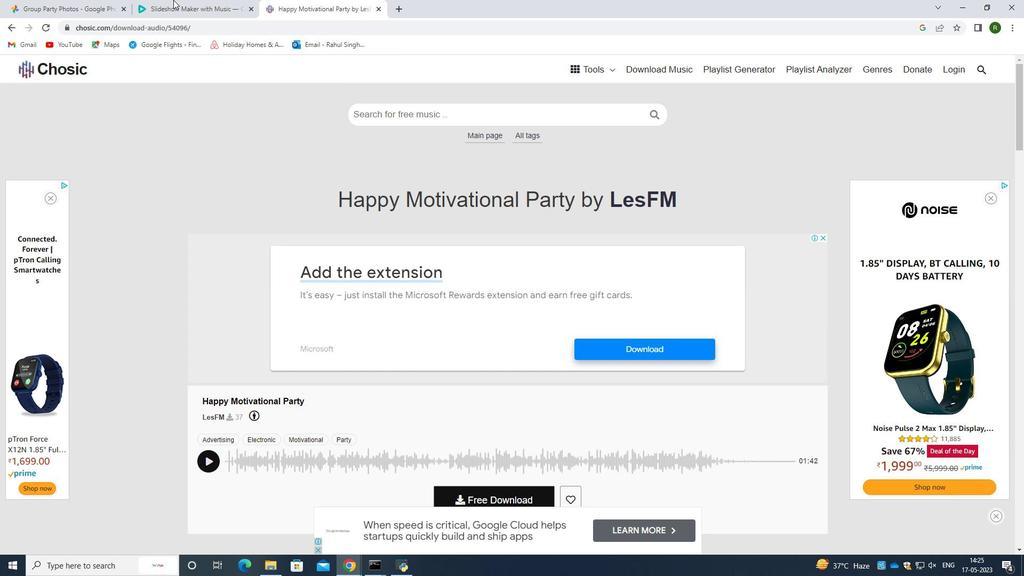 
Action: Mouse pressed left at (182, 0)
Screenshot: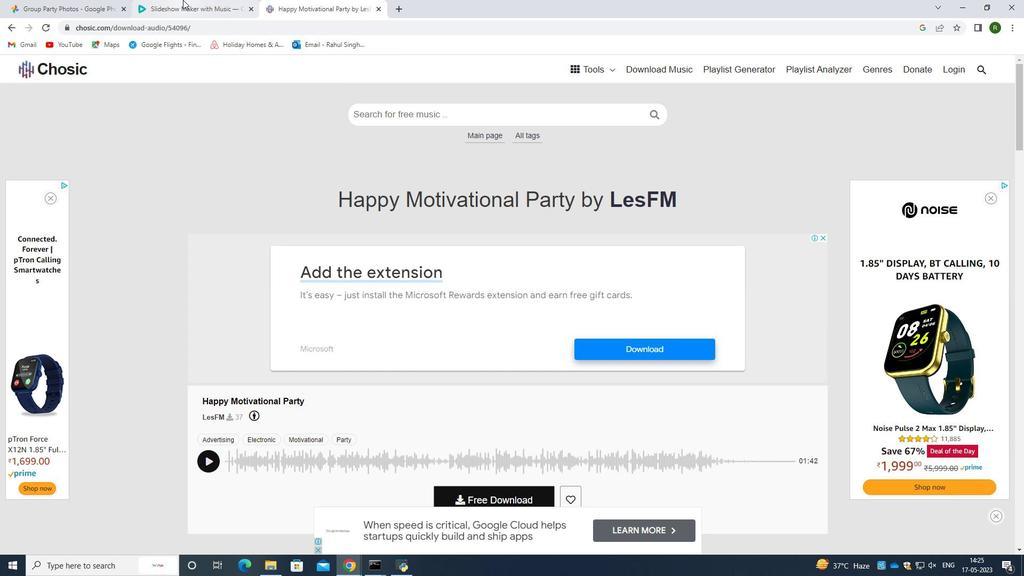 
Action: Mouse moved to (315, 0)
Screenshot: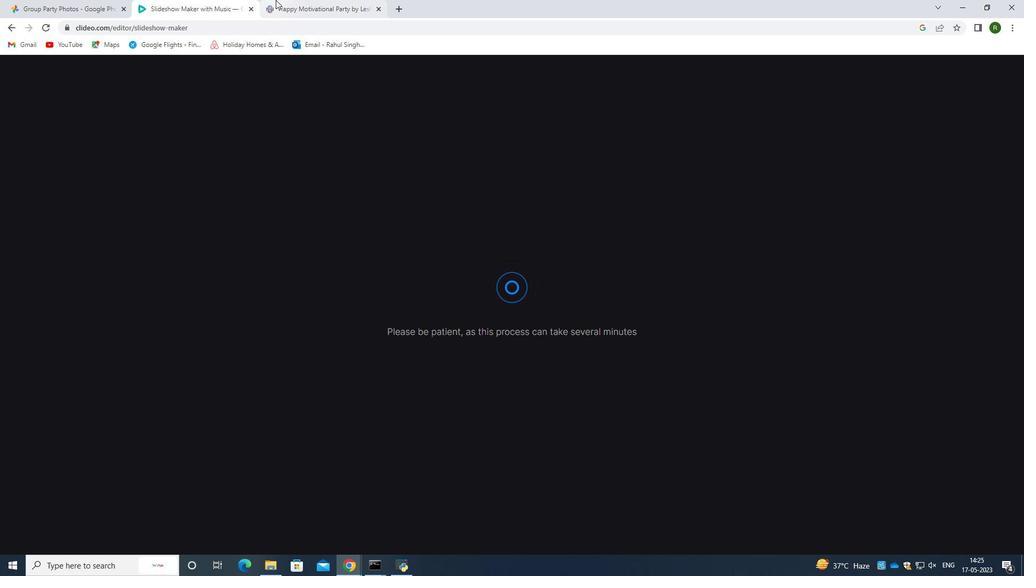 
Action: Mouse pressed left at (315, 0)
Screenshot: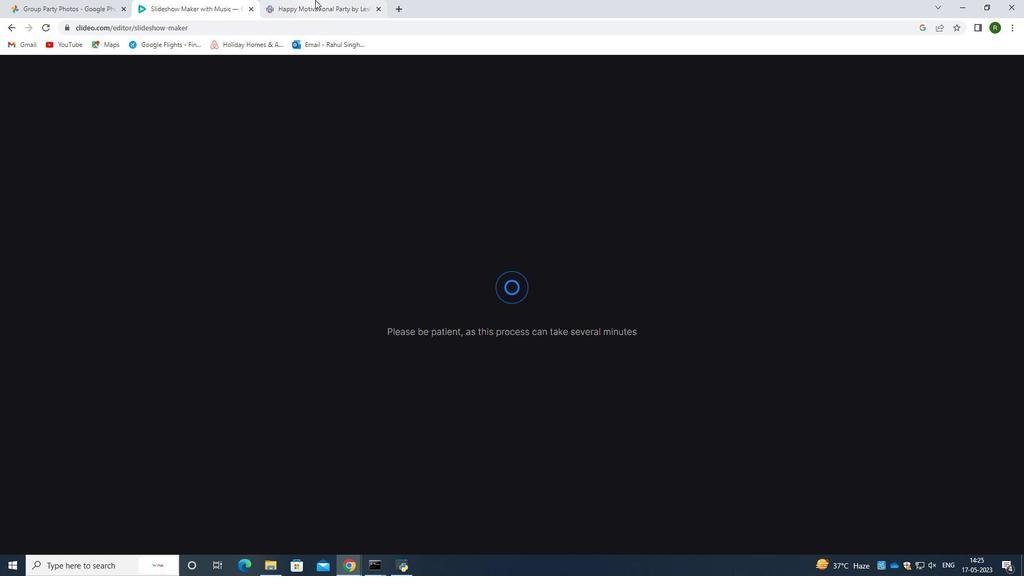 
Action: Mouse moved to (36, 0)
Screenshot: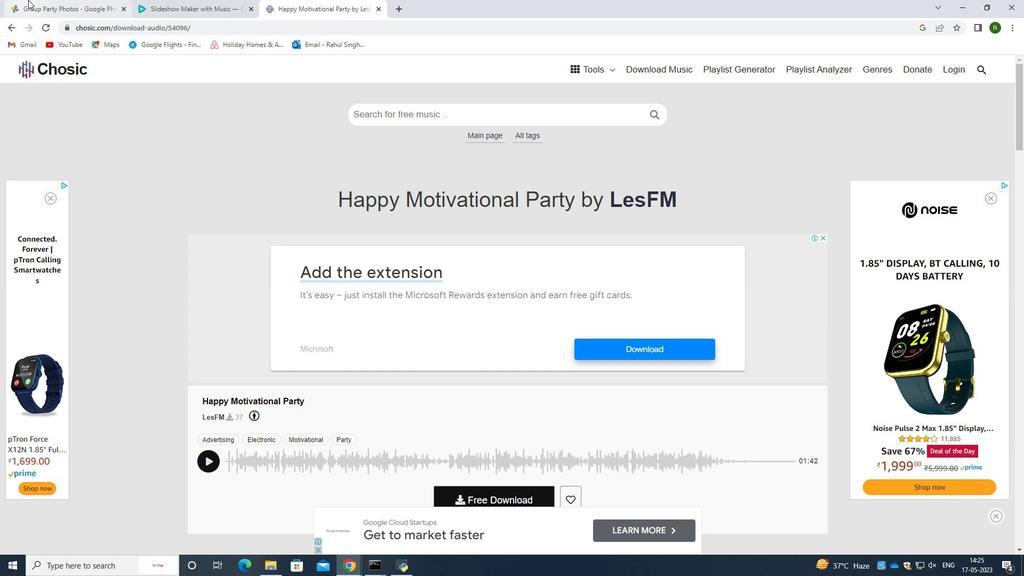 
Action: Mouse pressed left at (36, 0)
Screenshot: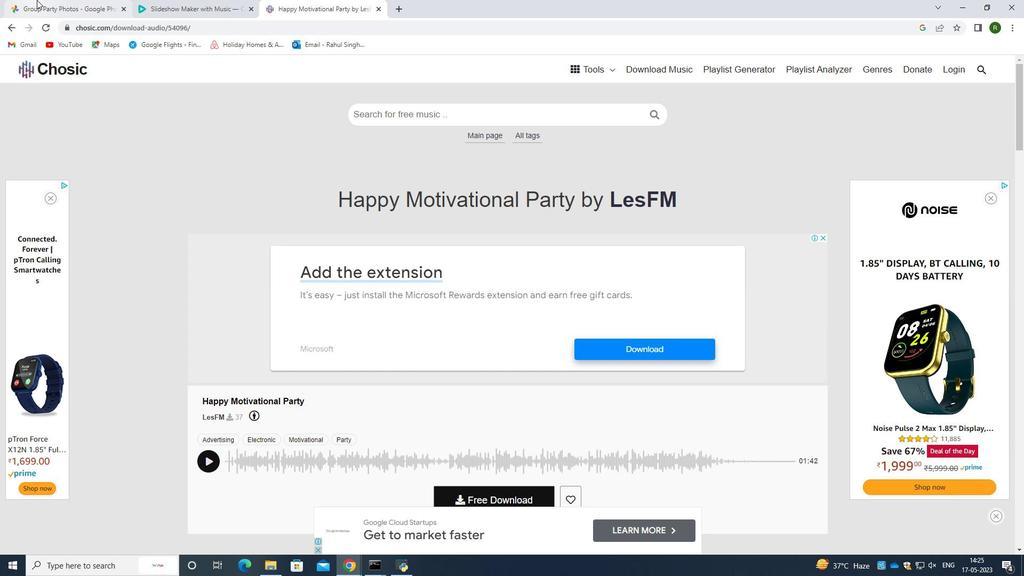 
Action: Mouse moved to (203, 266)
Screenshot: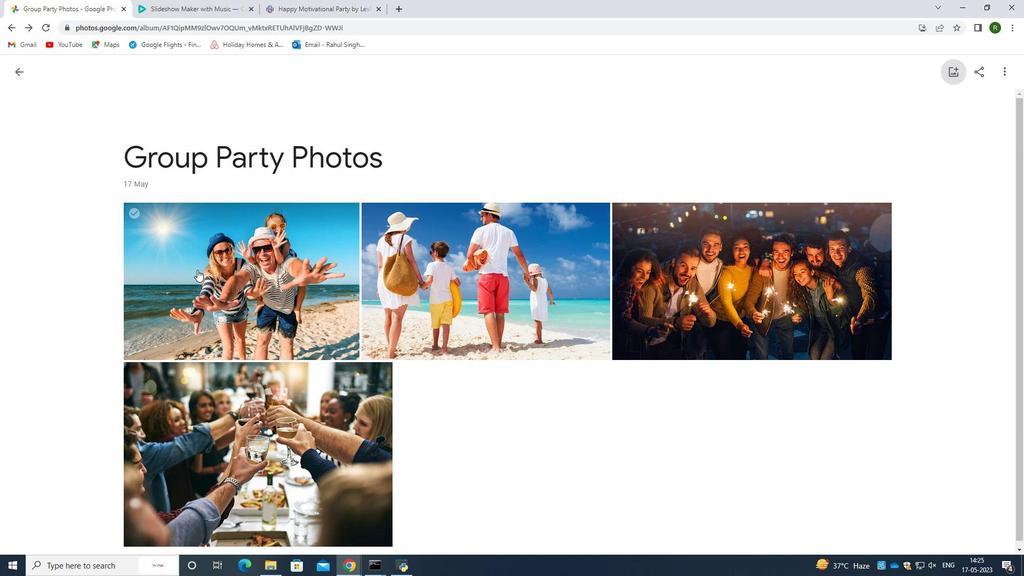 
Action: Mouse scrolled (203, 265) with delta (0, 0)
Screenshot: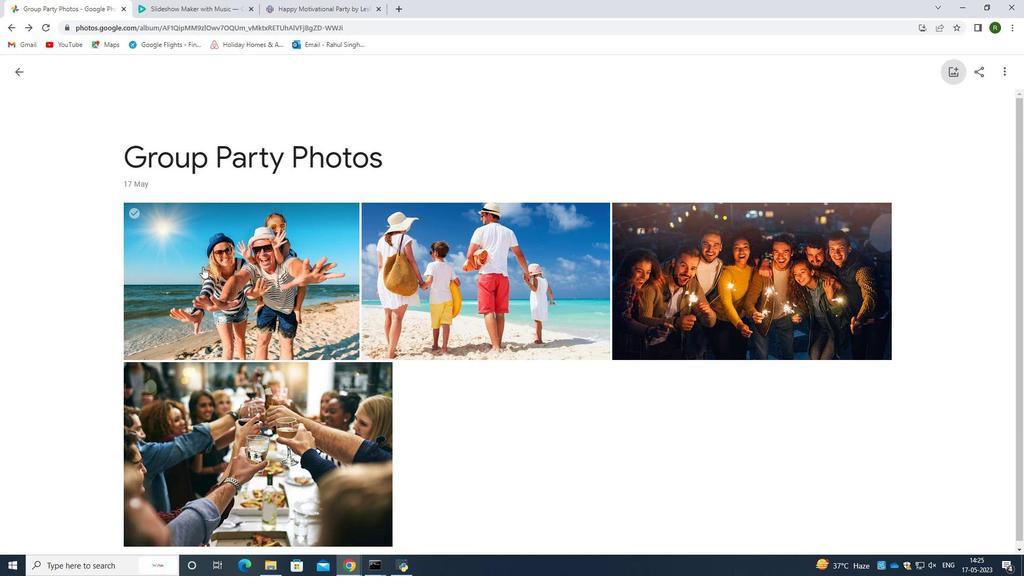 
Action: Mouse scrolled (203, 265) with delta (0, 0)
Screenshot: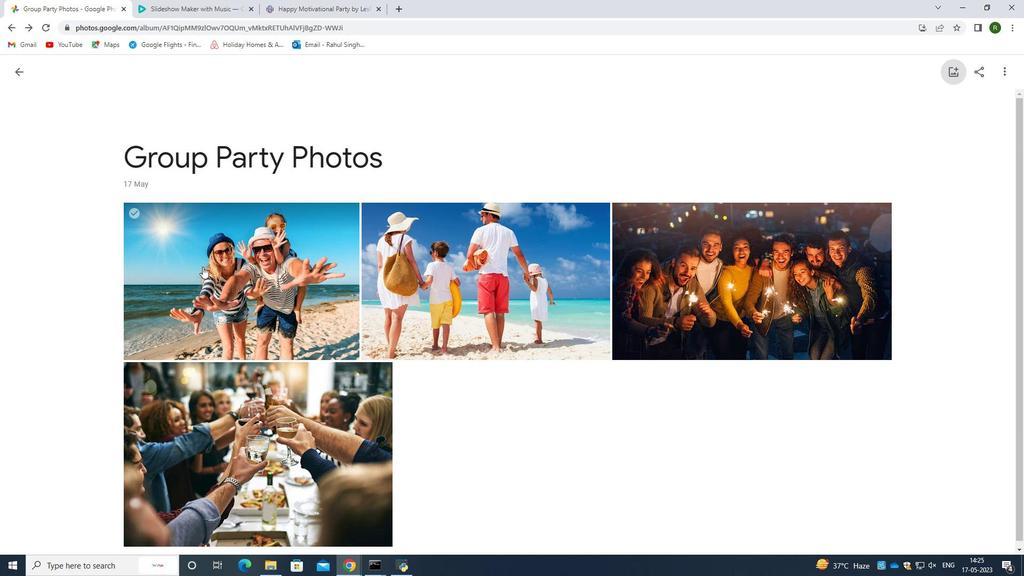 
Action: Mouse moved to (18, 72)
Screenshot: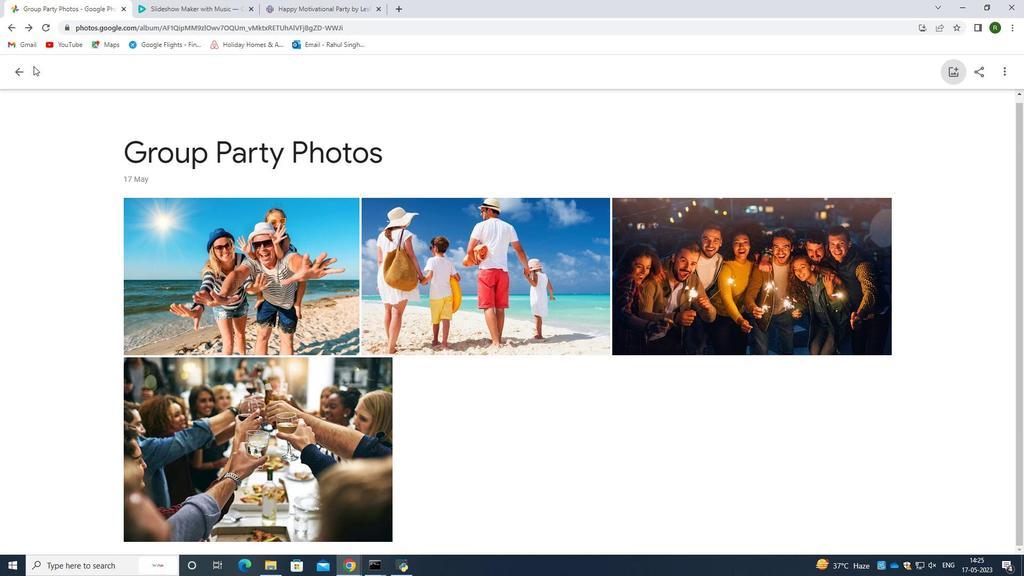 
Action: Mouse pressed left at (18, 72)
Screenshot: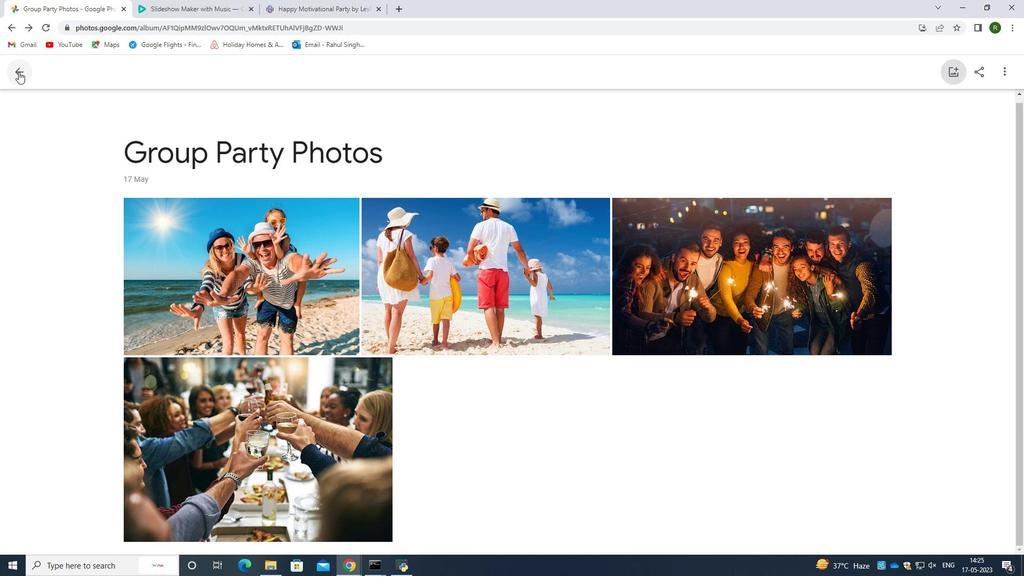 
Action: Mouse moved to (250, 229)
Screenshot: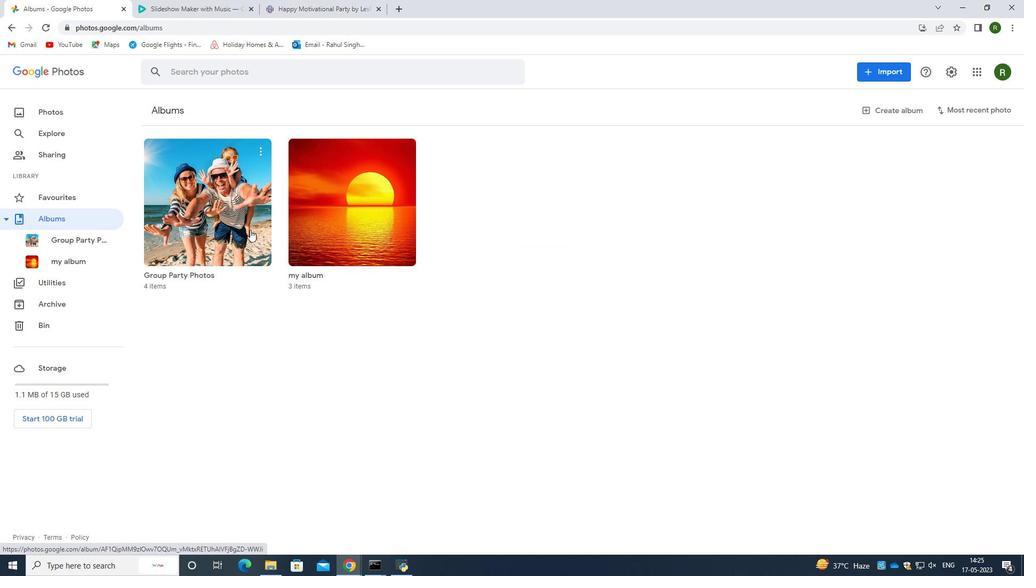 
Action: Mouse scrolled (250, 229) with delta (0, 0)
Screenshot: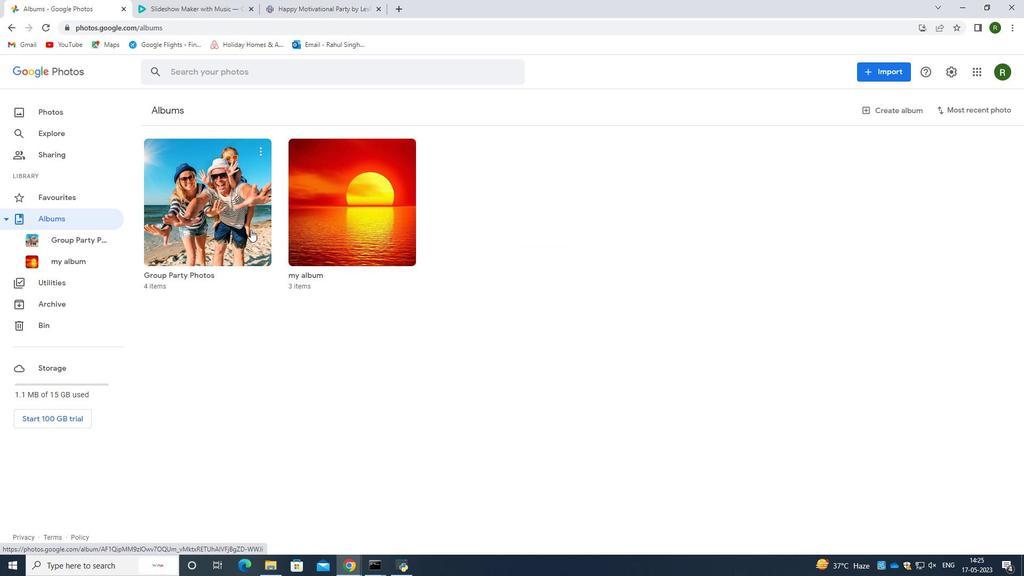 
Action: Mouse moved to (251, 230)
Screenshot: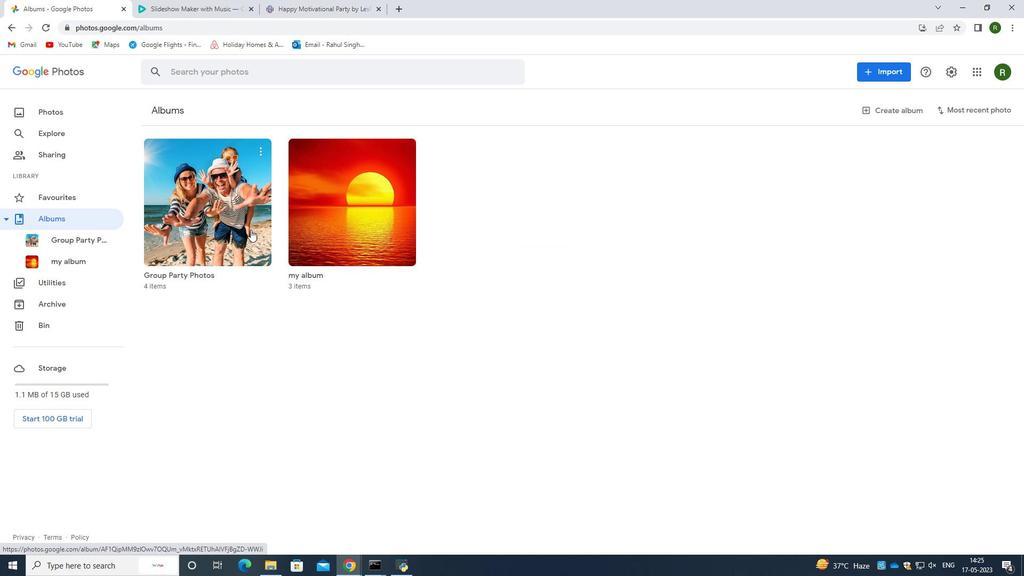 
Action: Mouse scrolled (251, 229) with delta (0, 0)
Screenshot: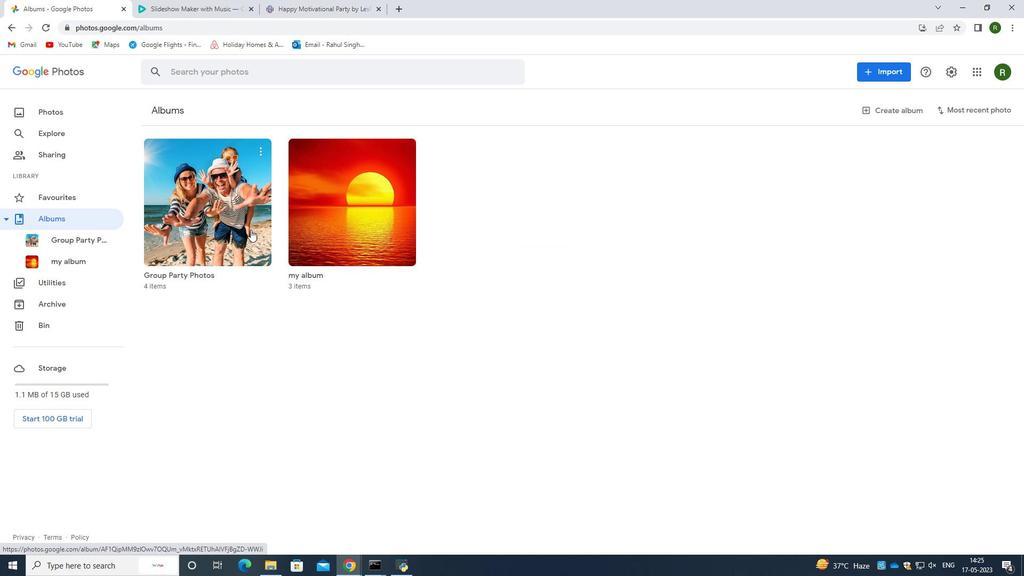 
Action: Mouse scrolled (251, 230) with delta (0, 0)
Screenshot: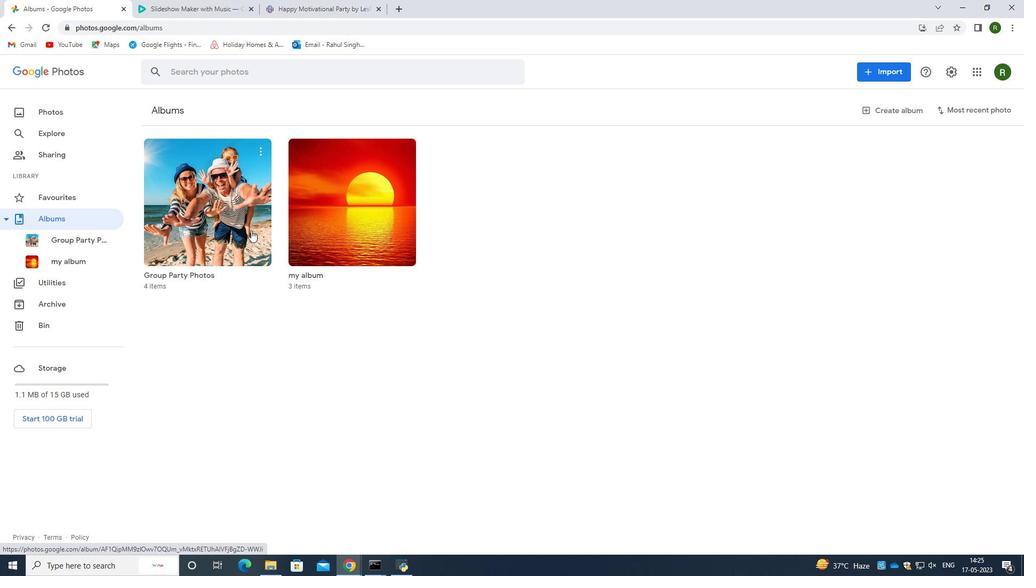 
Action: Mouse scrolled (251, 230) with delta (0, 0)
Screenshot: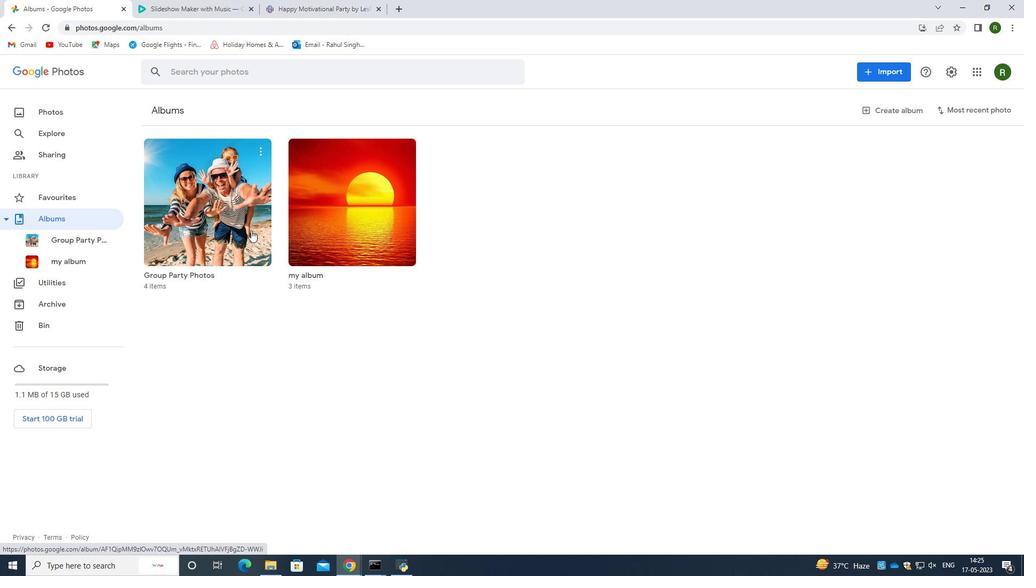 
Action: Mouse moved to (301, 0)
Screenshot: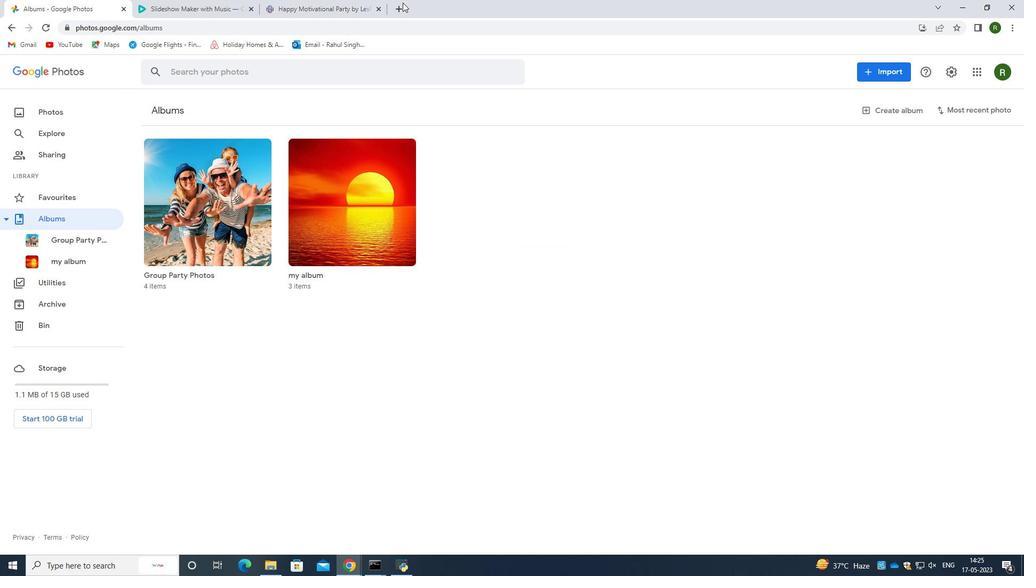 
Action: Mouse pressed left at (301, 0)
Screenshot: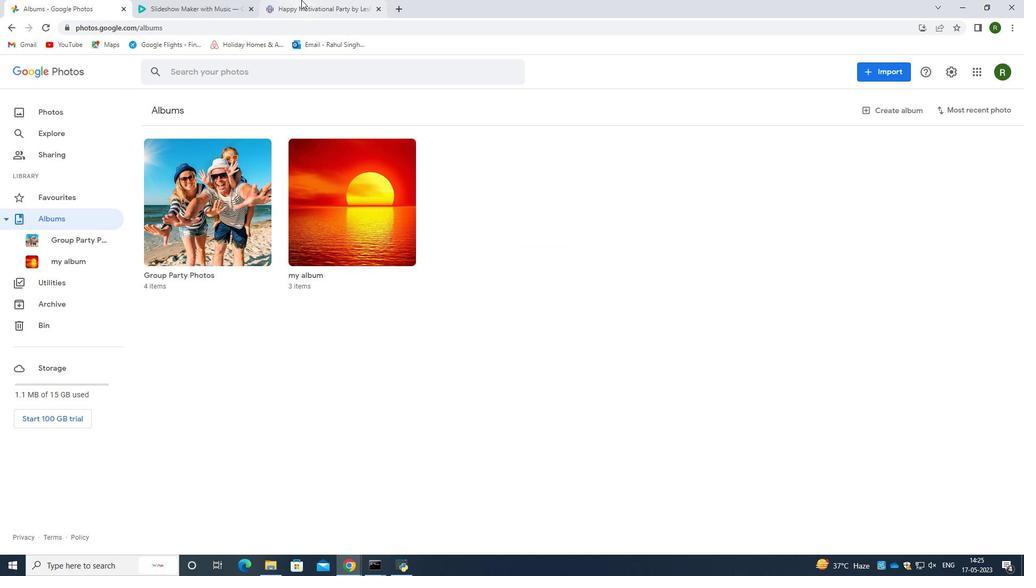 
Action: Mouse moved to (222, 0)
Screenshot: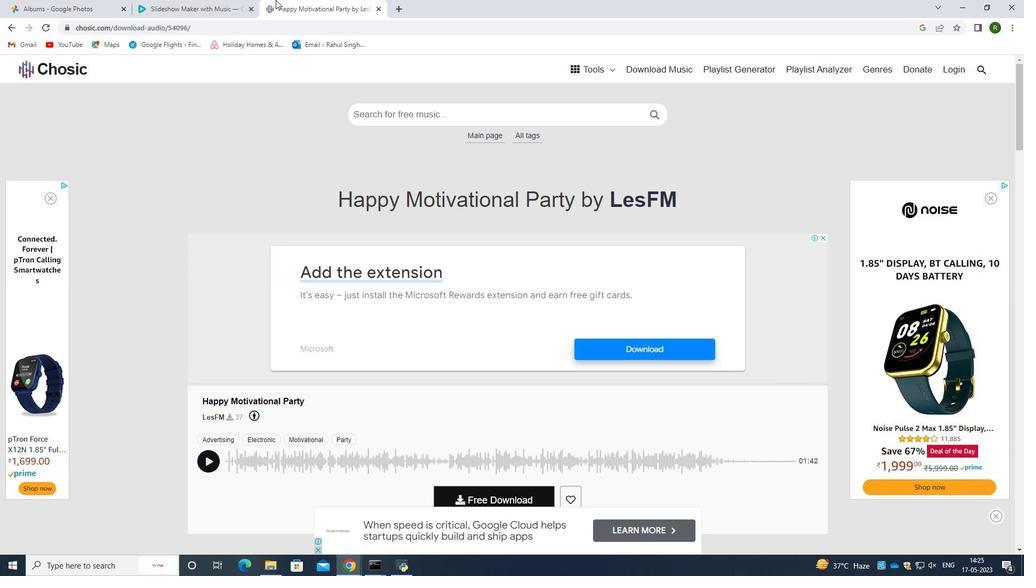 
Action: Mouse pressed left at (222, 0)
Screenshot: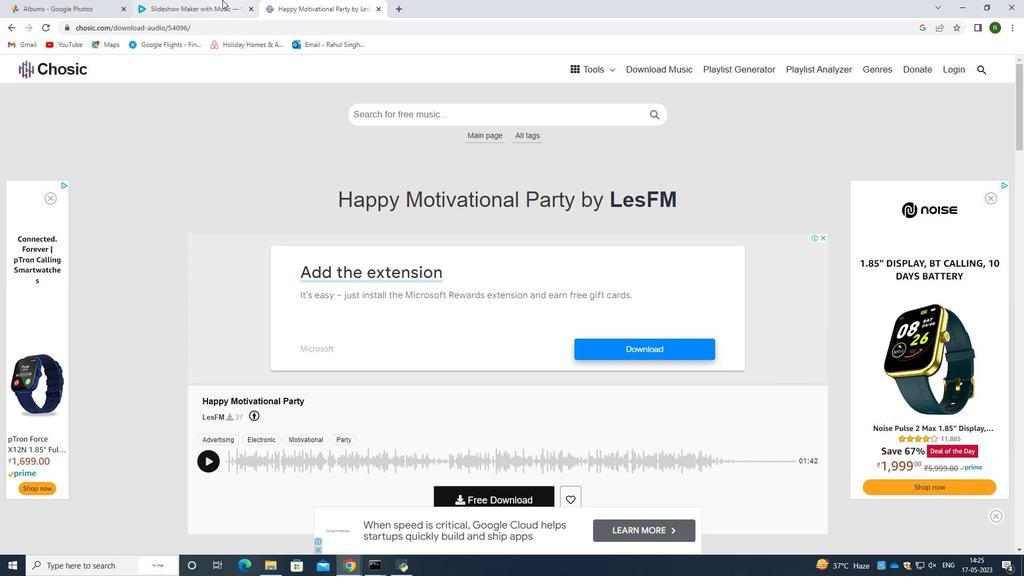 
Action: Mouse moved to (80, 3)
Screenshot: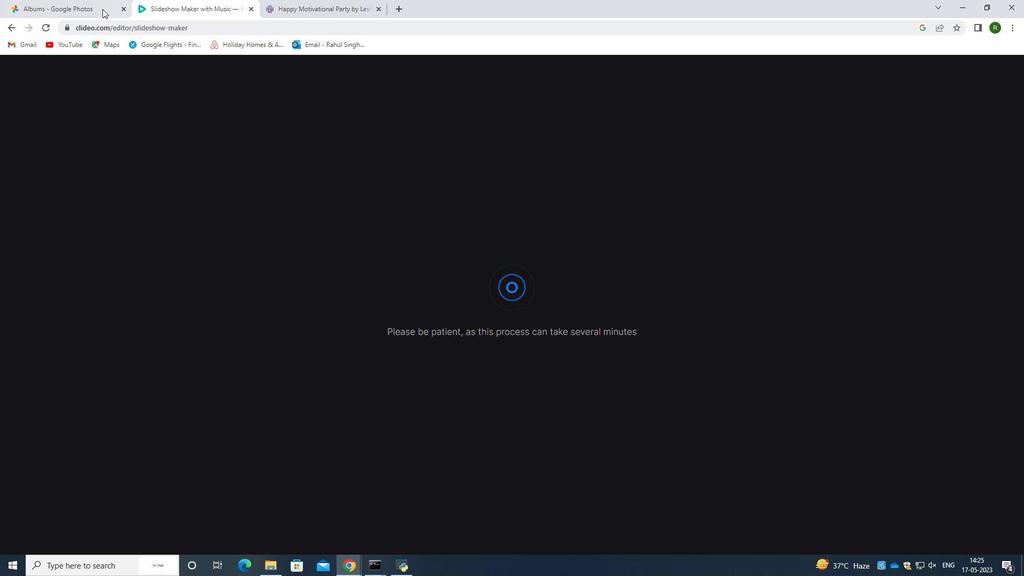 
Action: Mouse pressed left at (80, 3)
Screenshot: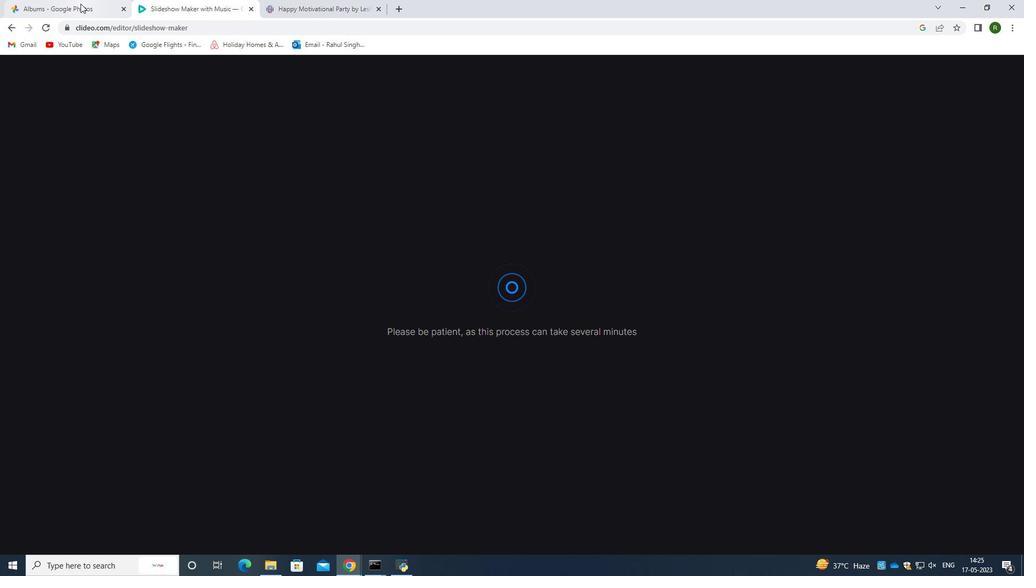 
Action: Mouse moved to (68, 115)
Screenshot: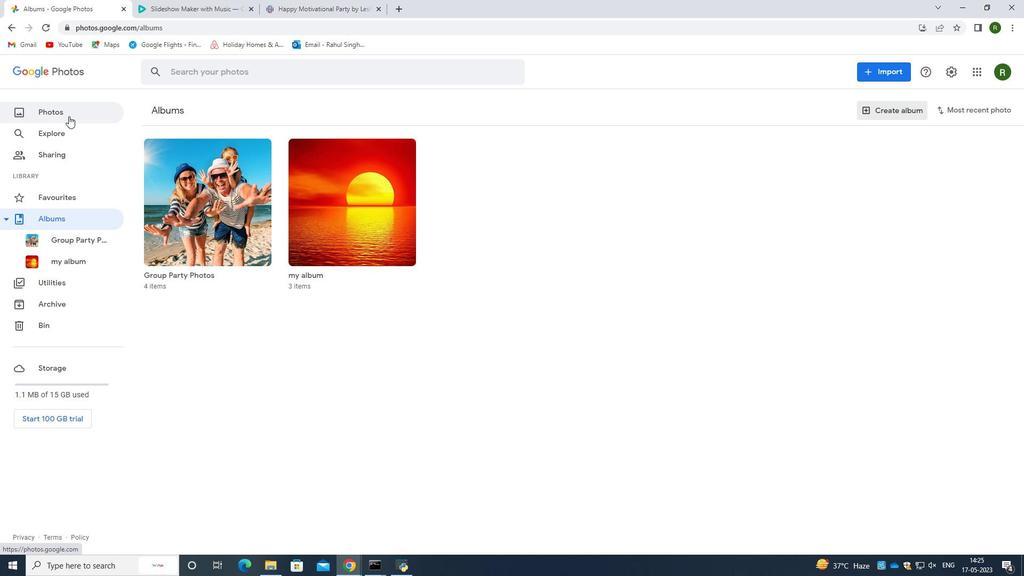 
Action: Mouse pressed left at (68, 115)
Screenshot: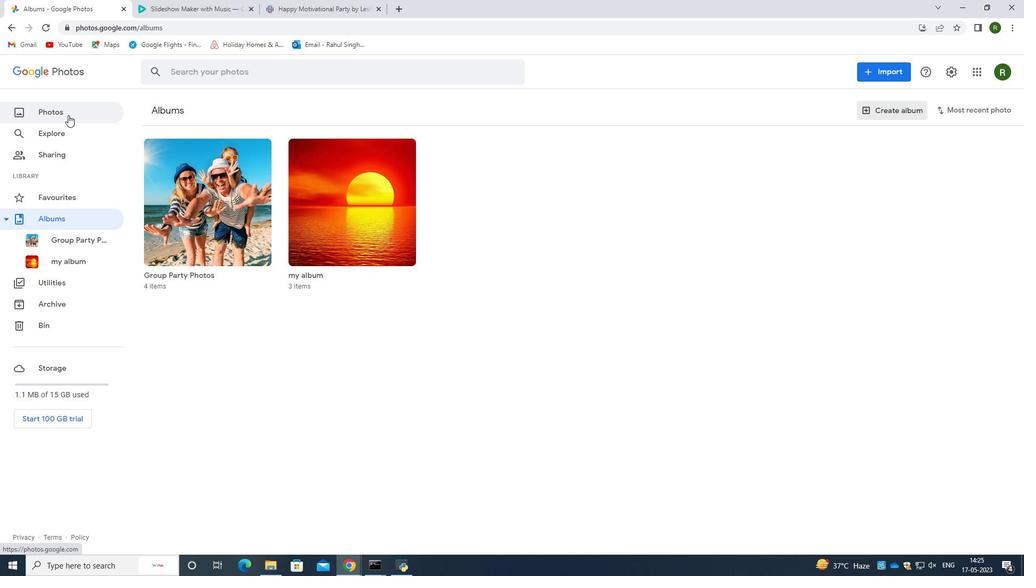 
Action: Mouse moved to (195, 0)
Screenshot: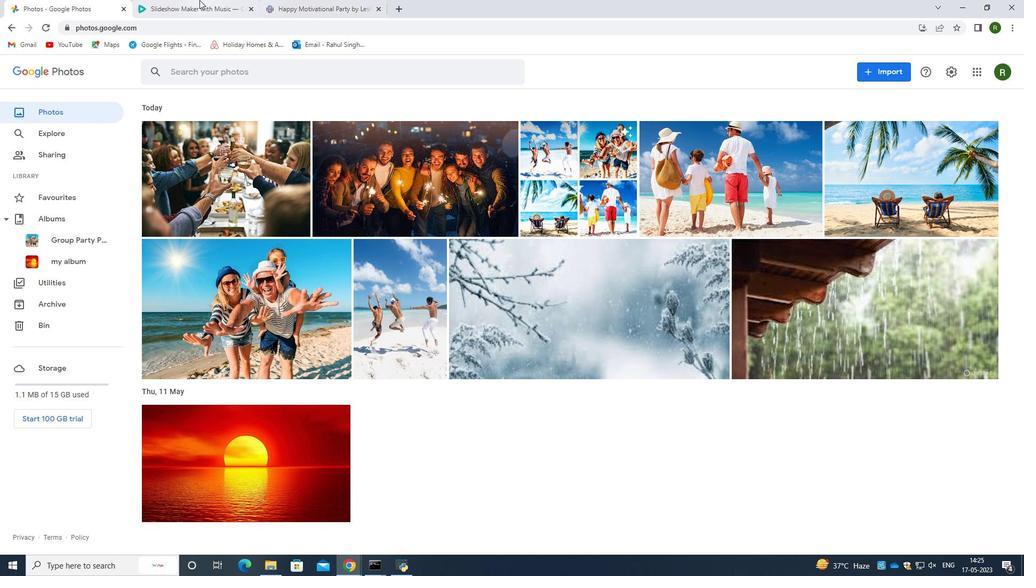 
Action: Mouse pressed left at (195, 0)
Screenshot: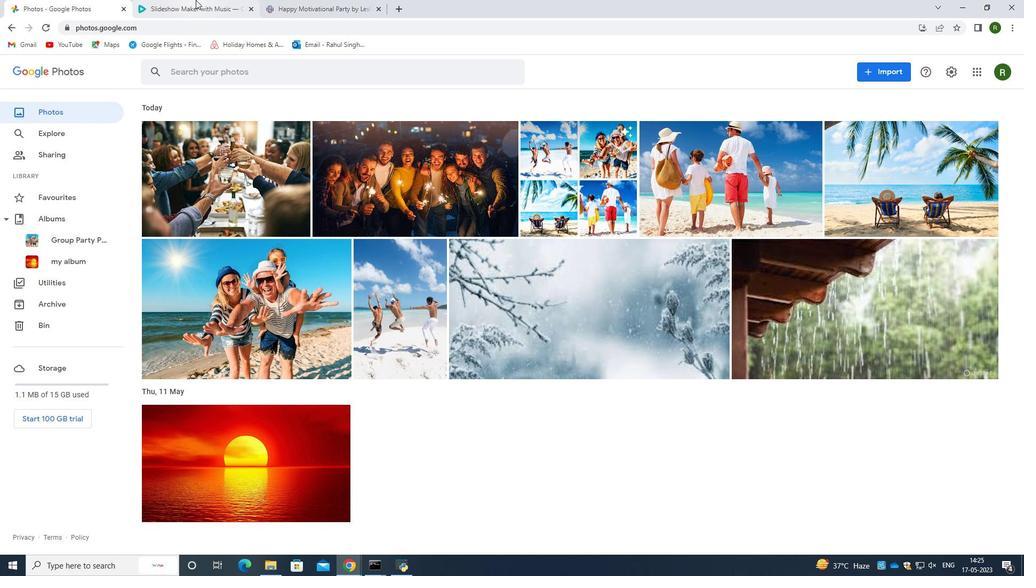 
Action: Mouse moved to (701, 227)
Screenshot: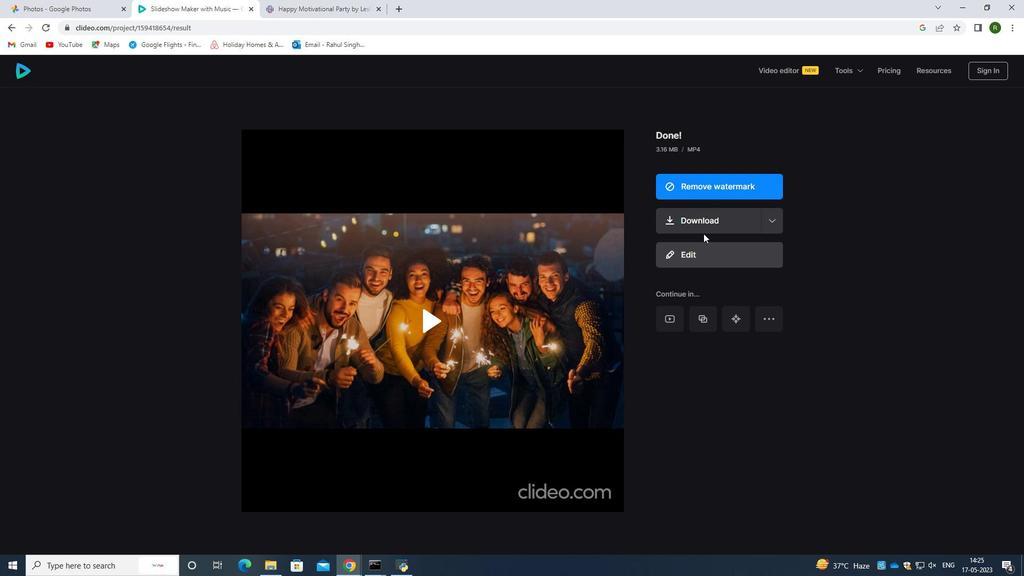 
Action: Mouse pressed left at (701, 227)
Screenshot: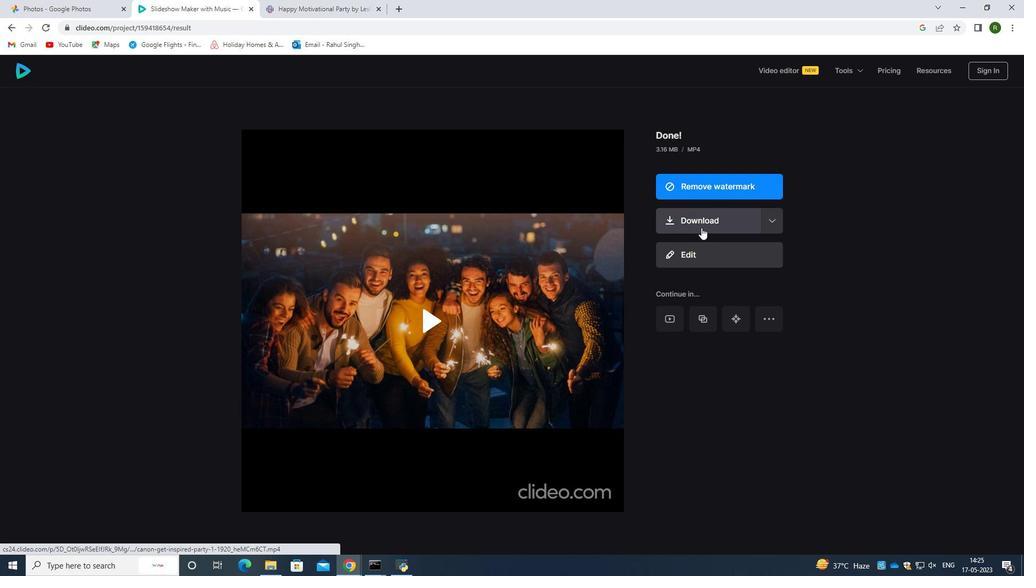 
Action: Mouse moved to (67, 537)
